 Task: Explore Airbnb accommodation in Lismore, Australia from 17th November, 2023 to 21st November, 2023 for 2 adults. Place can be private room with 1  bedroom having 2 beds and 1 bathroom. Property type can be flat. Amenities needed are: wifi, washing machine, kitchen.
Action: Mouse moved to (372, 309)
Screenshot: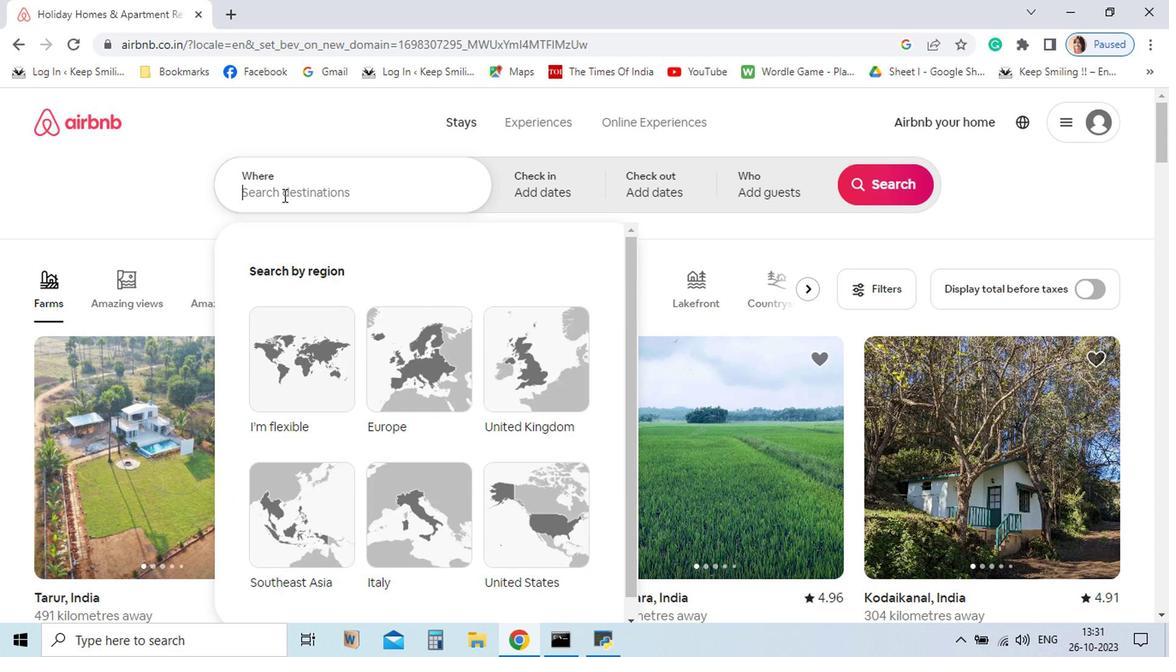
Action: Mouse pressed left at (372, 309)
Screenshot: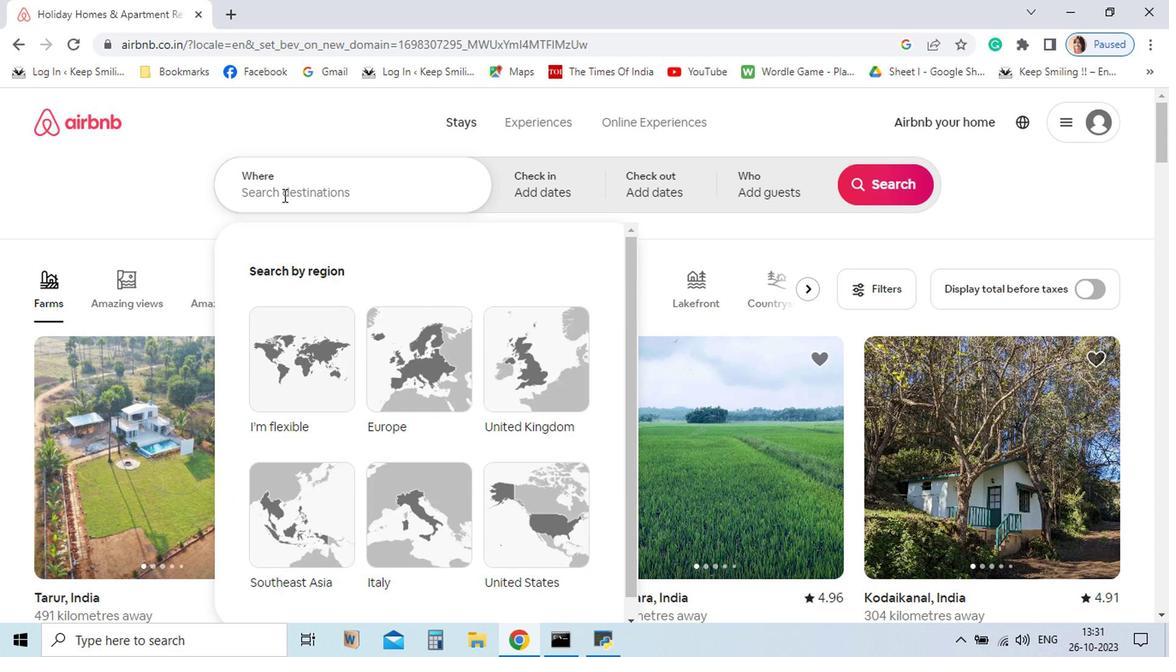 
Action: Key pressed lismore
Screenshot: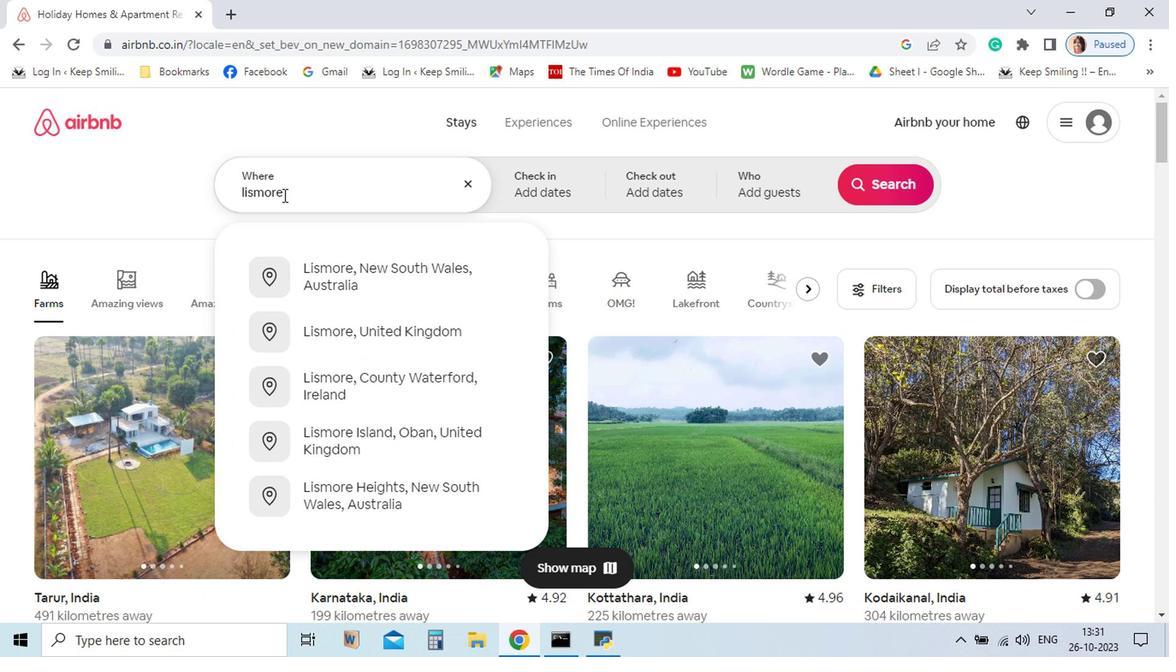 
Action: Mouse moved to (373, 308)
Screenshot: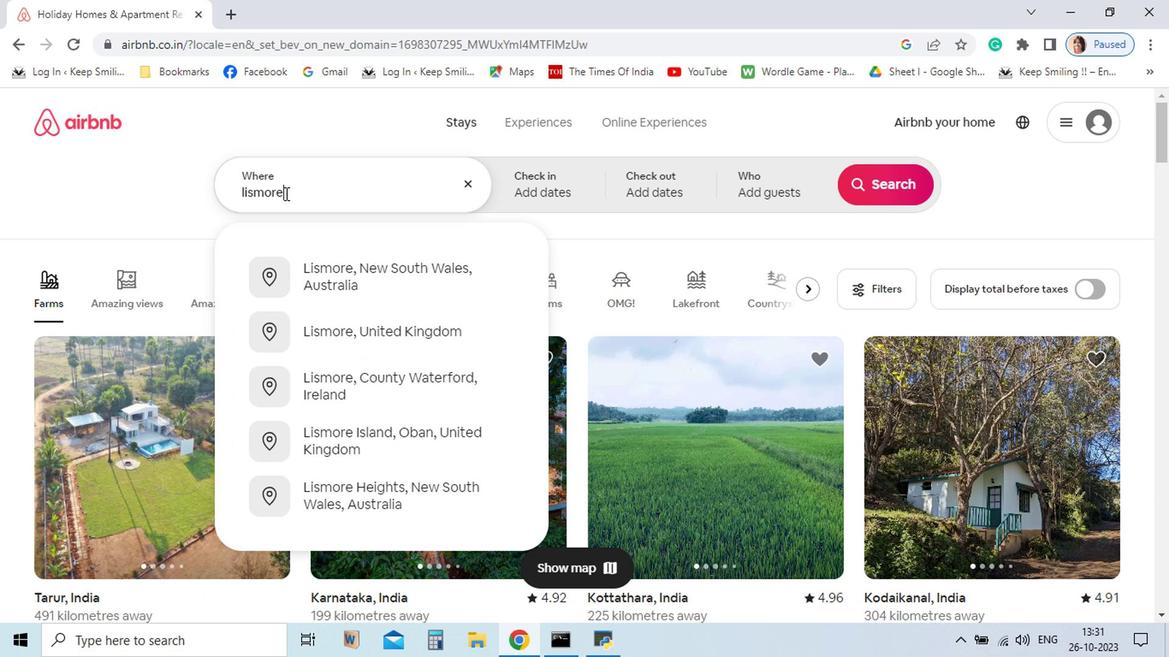 
Action: Key pressed ,<Key.space>australia
Screenshot: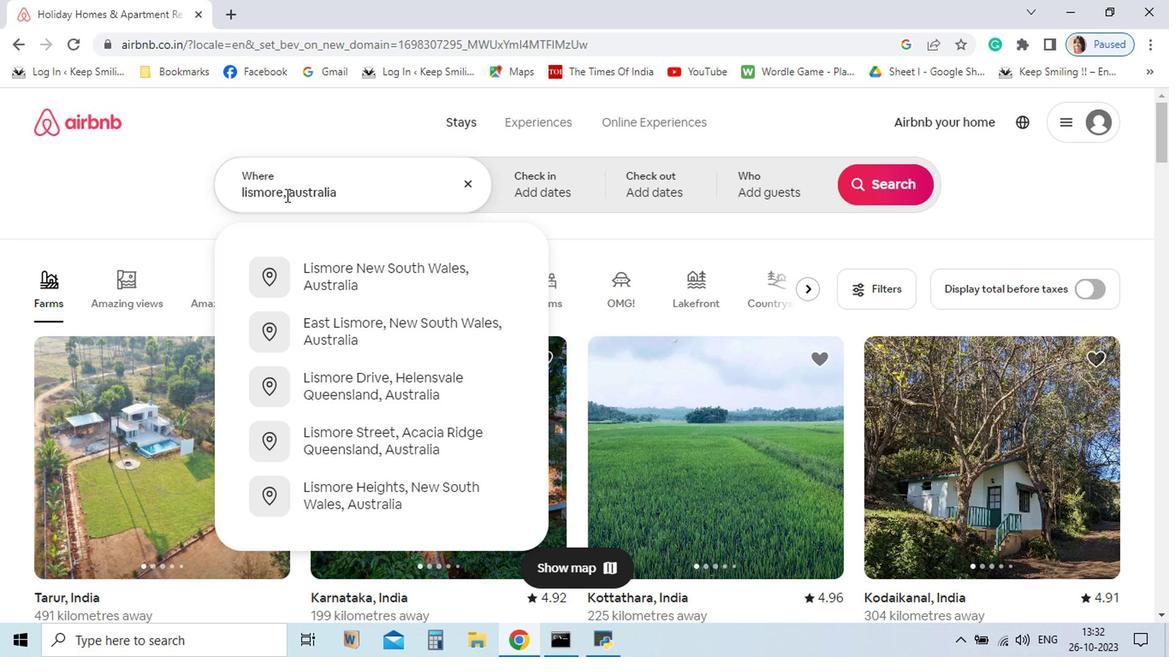 
Action: Mouse moved to (435, 364)
Screenshot: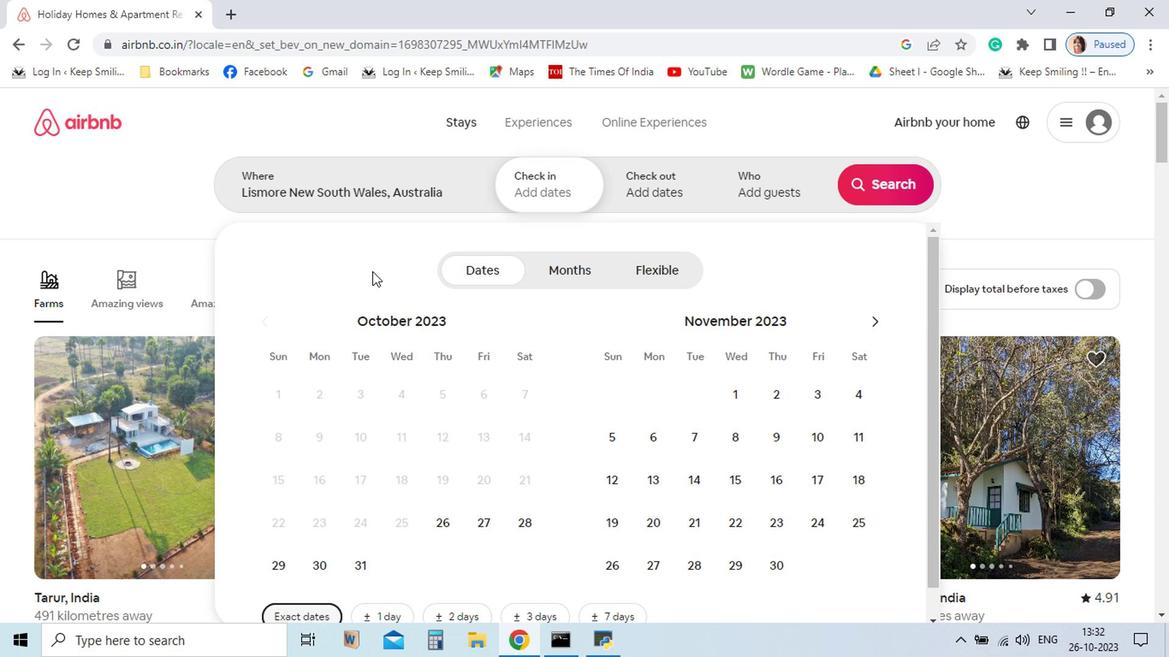 
Action: Mouse pressed left at (435, 364)
Screenshot: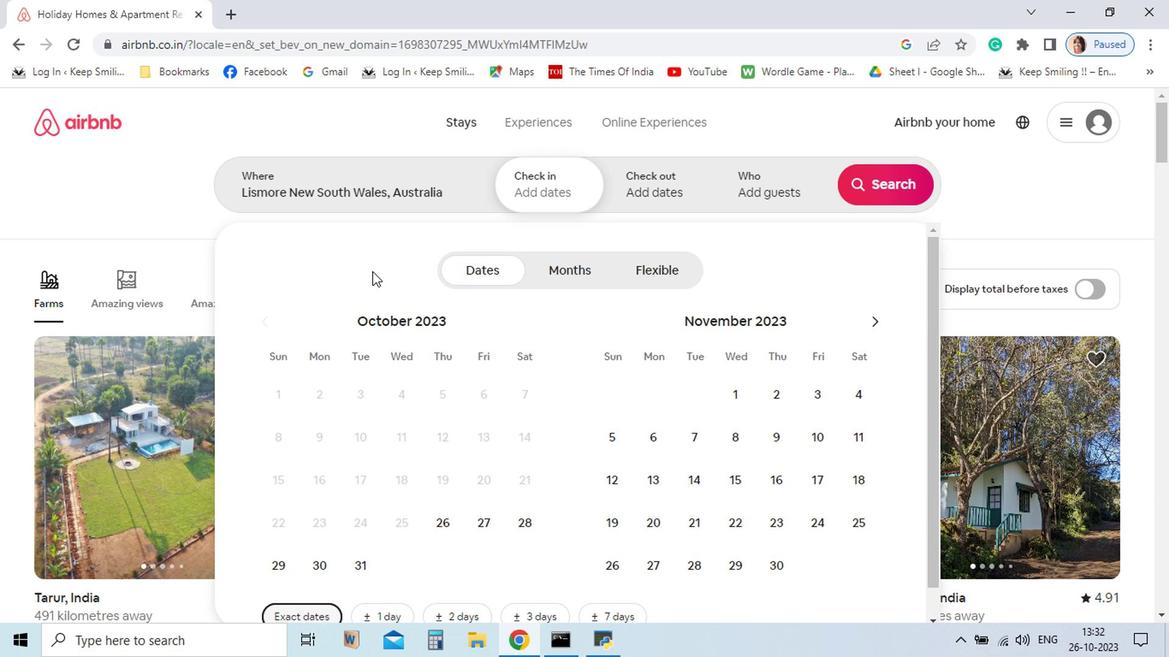 
Action: Mouse moved to (756, 513)
Screenshot: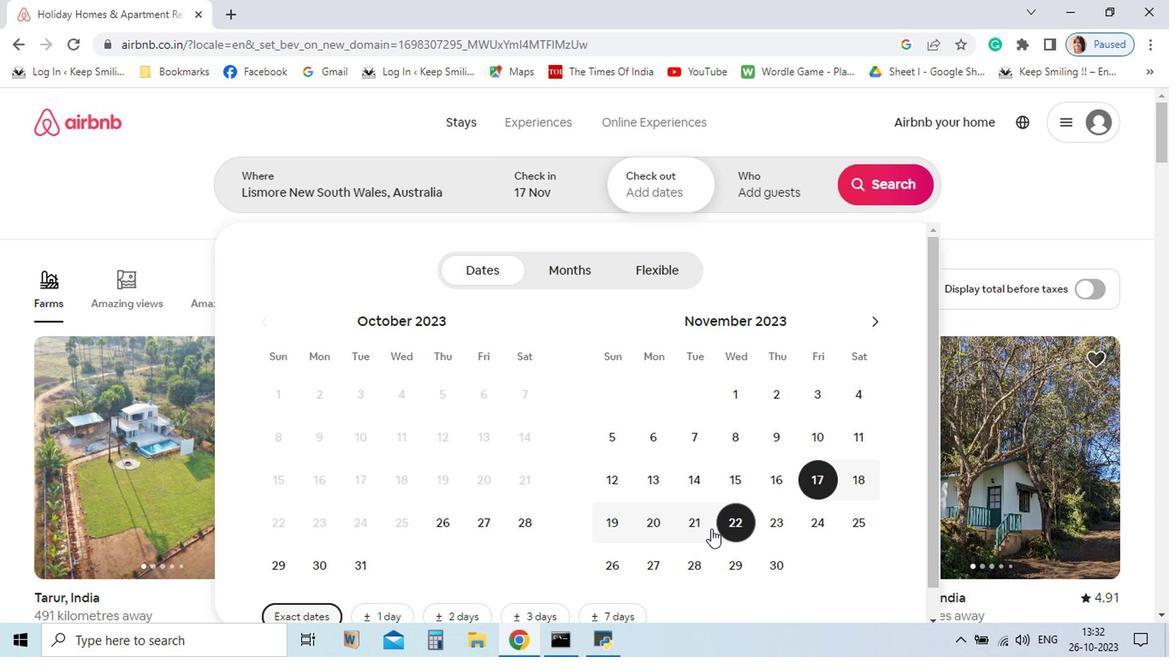 
Action: Mouse pressed left at (756, 513)
Screenshot: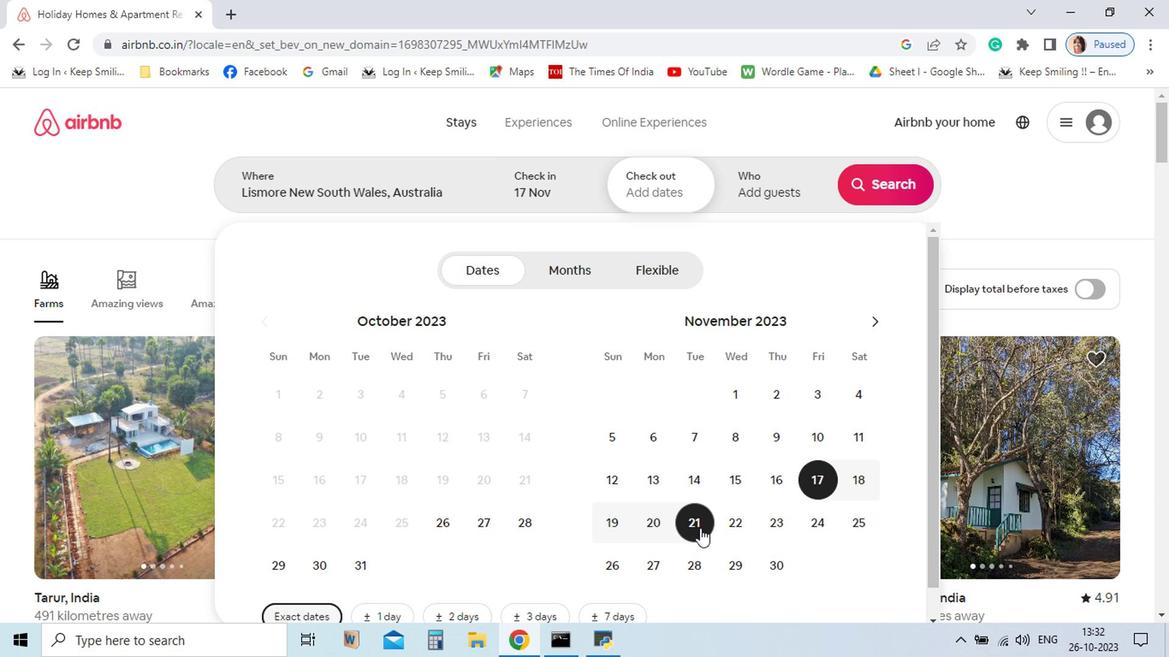 
Action: Mouse moved to (668, 546)
Screenshot: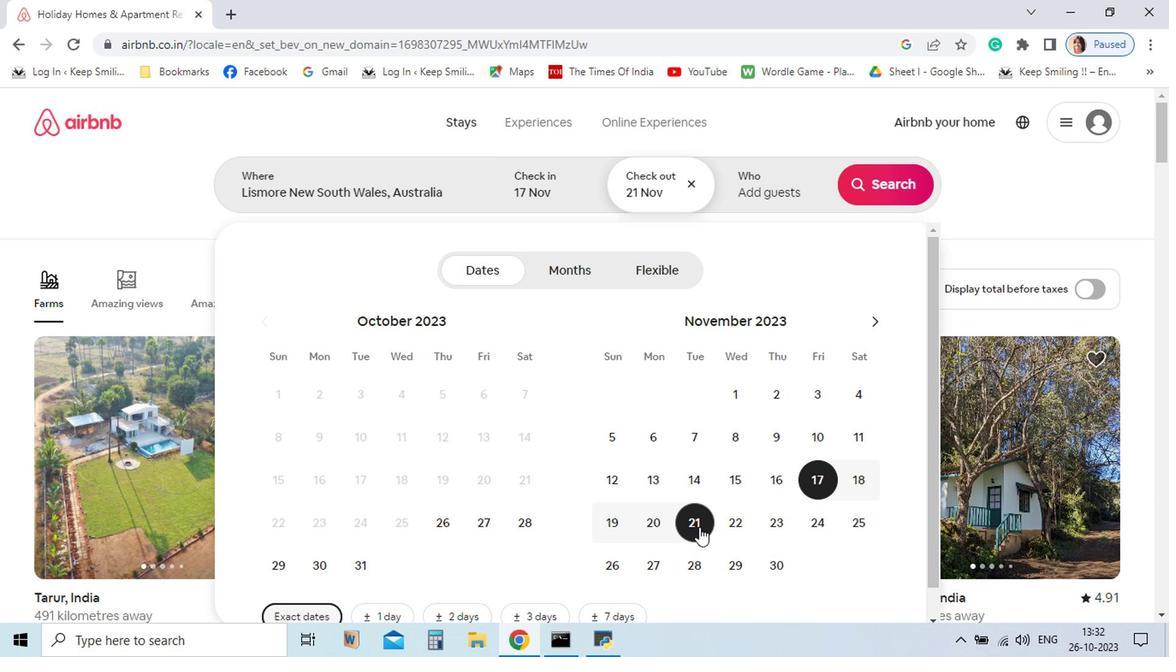 
Action: Mouse pressed left at (668, 546)
Screenshot: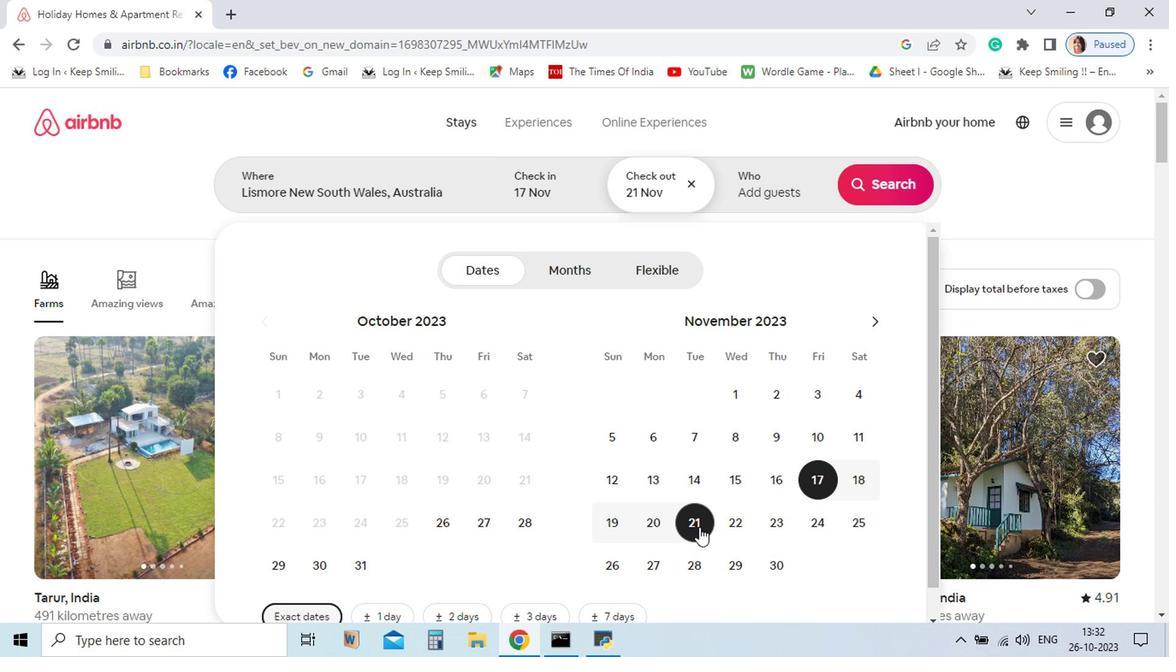 
Action: Mouse moved to (722, 308)
Screenshot: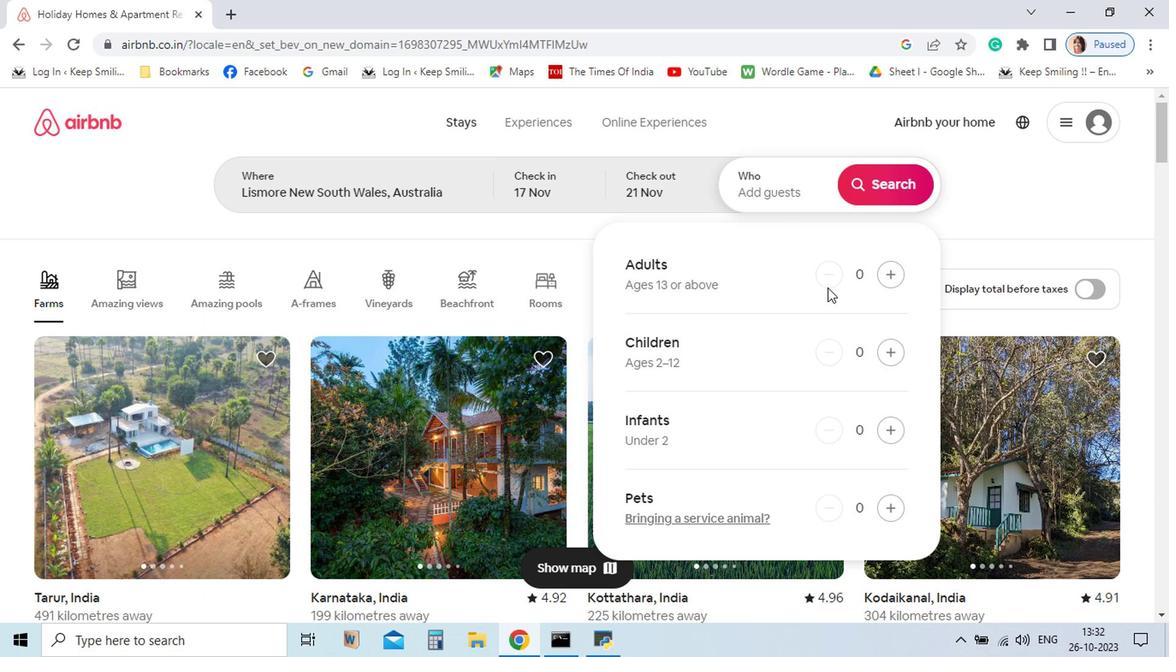
Action: Mouse pressed left at (722, 308)
Screenshot: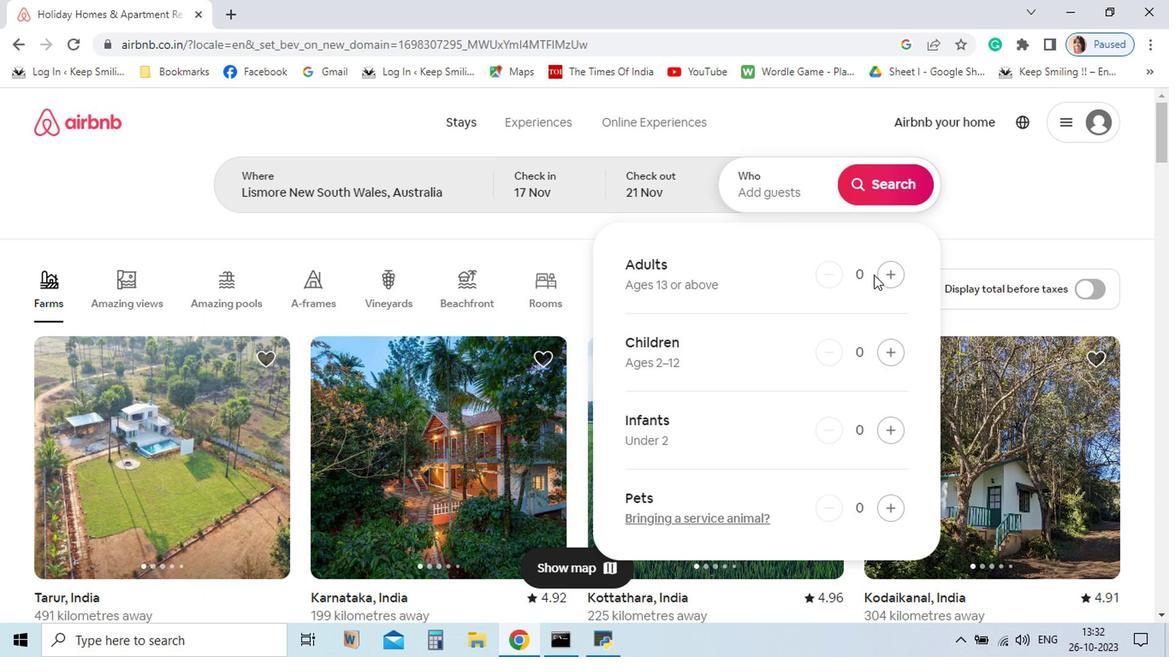 
Action: Mouse moved to (806, 362)
Screenshot: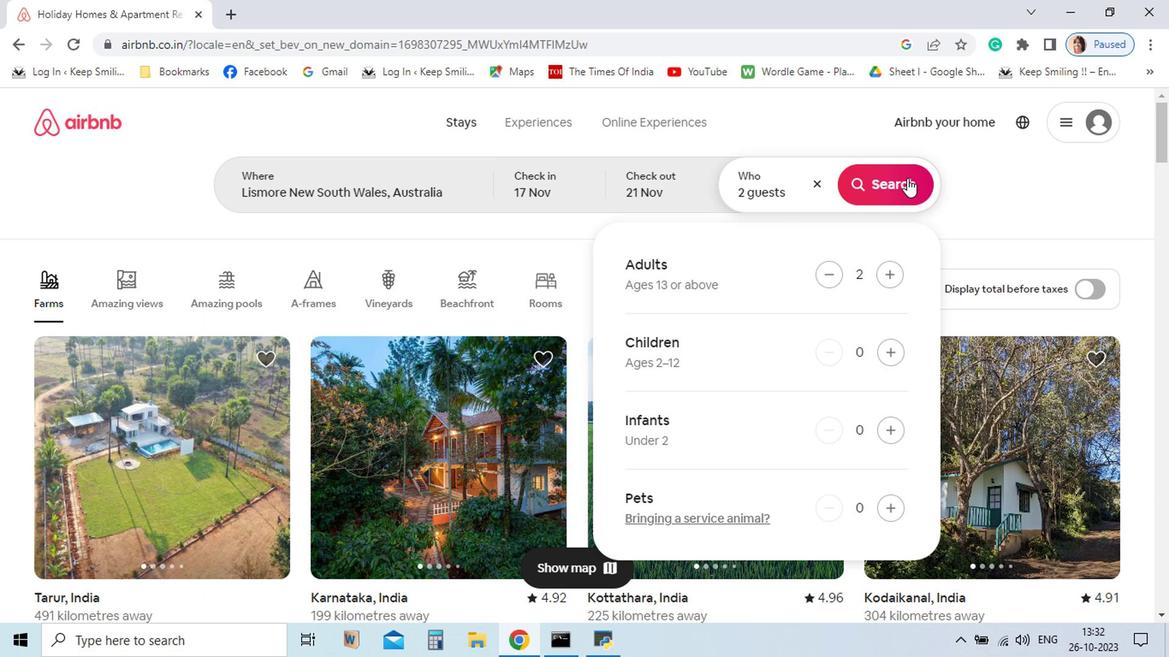 
Action: Mouse pressed left at (806, 362)
Screenshot: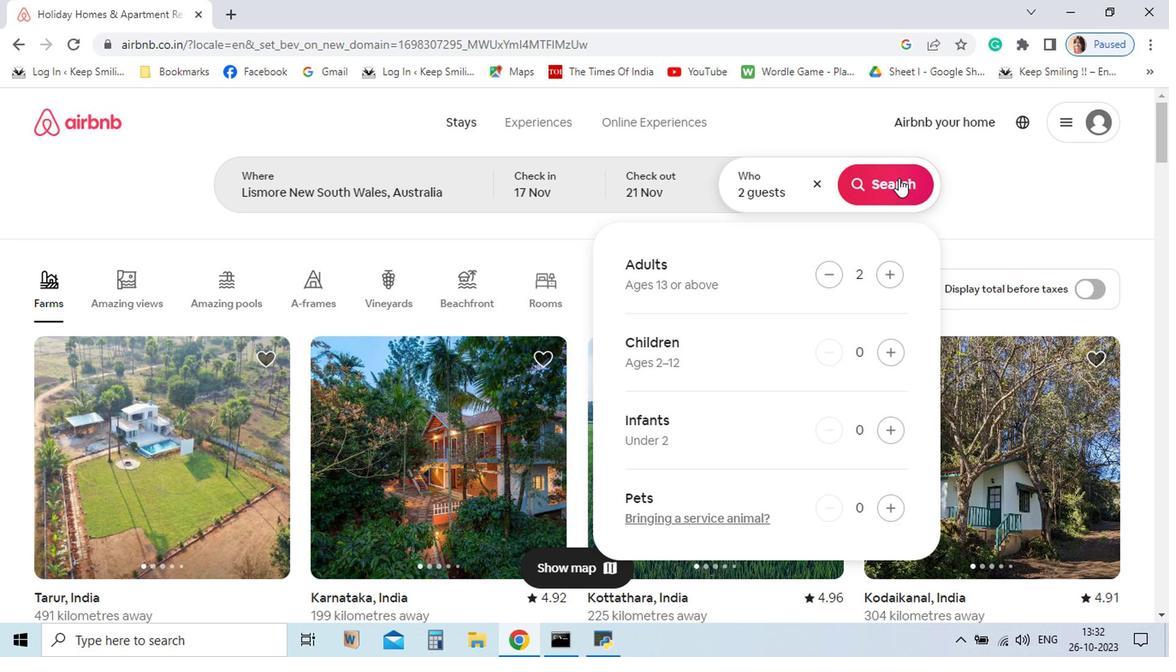 
Action: Mouse pressed left at (806, 362)
Screenshot: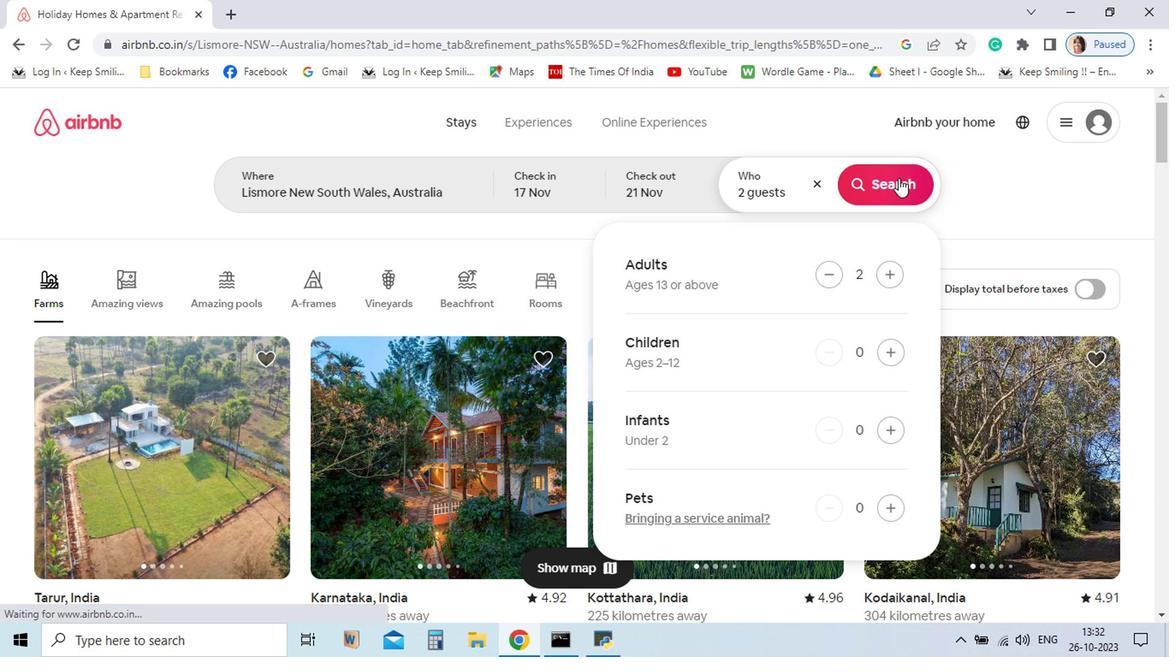 
Action: Mouse moved to (810, 297)
Screenshot: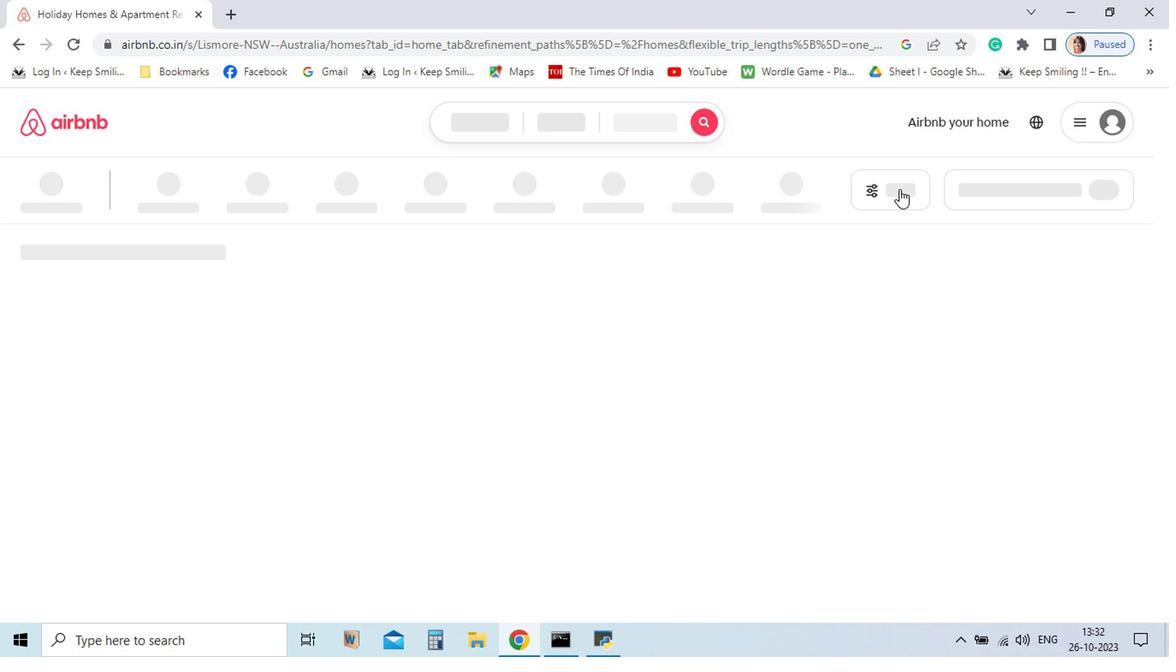 
Action: Mouse pressed left at (810, 297)
Screenshot: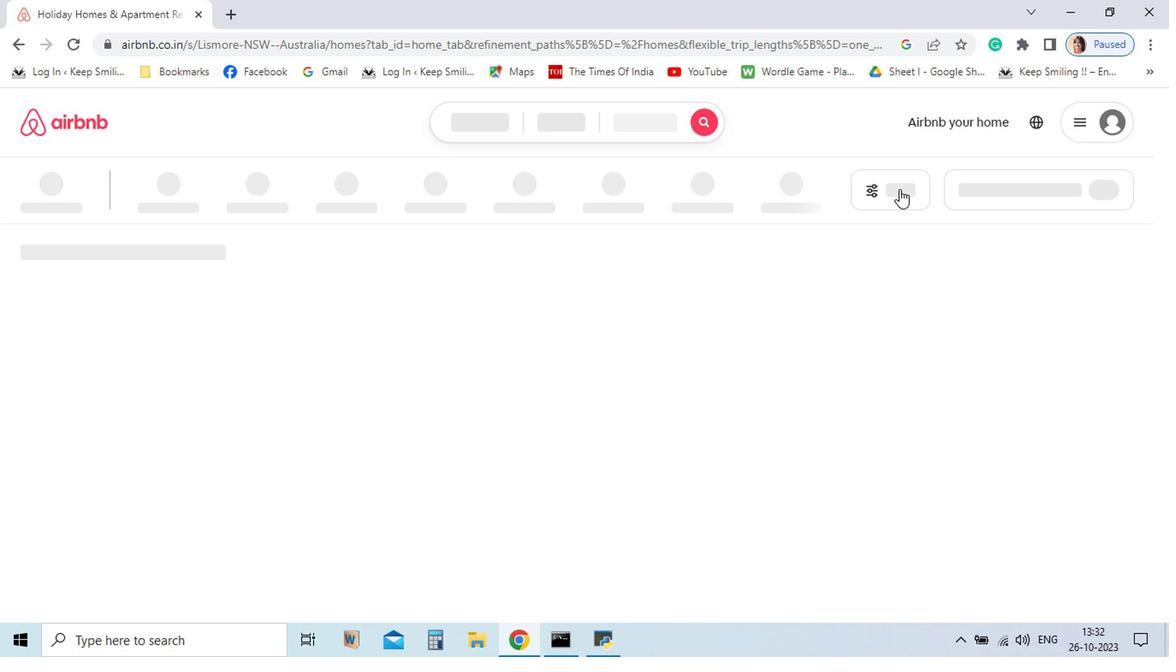 
Action: Mouse moved to (817, 302)
Screenshot: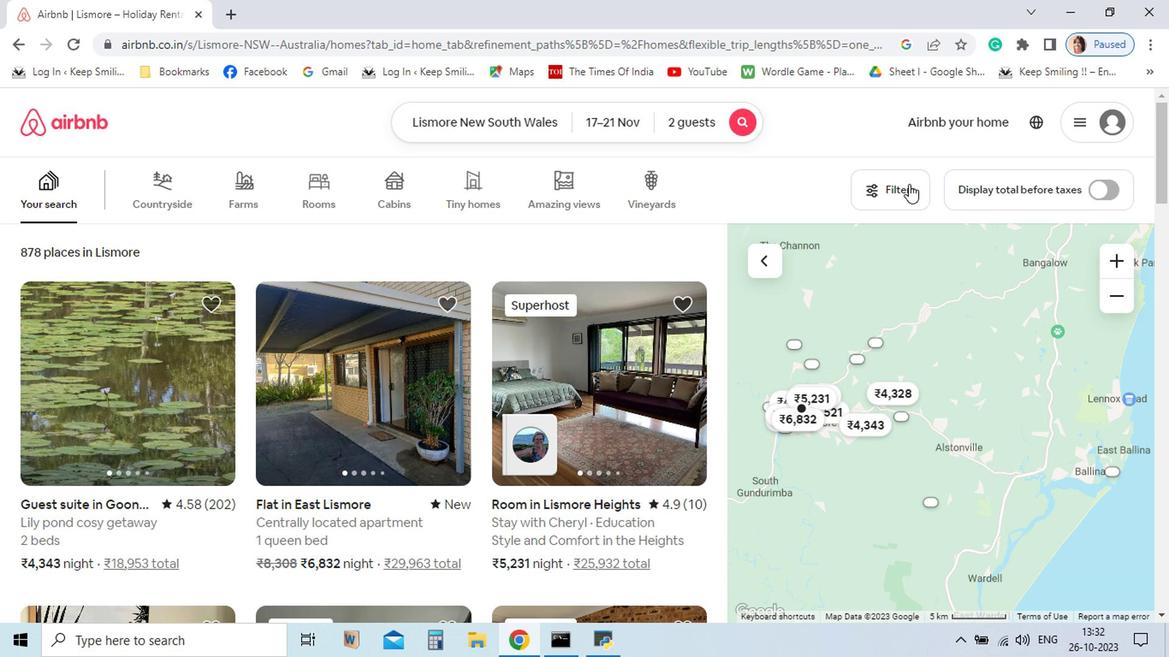 
Action: Mouse pressed left at (817, 302)
Screenshot: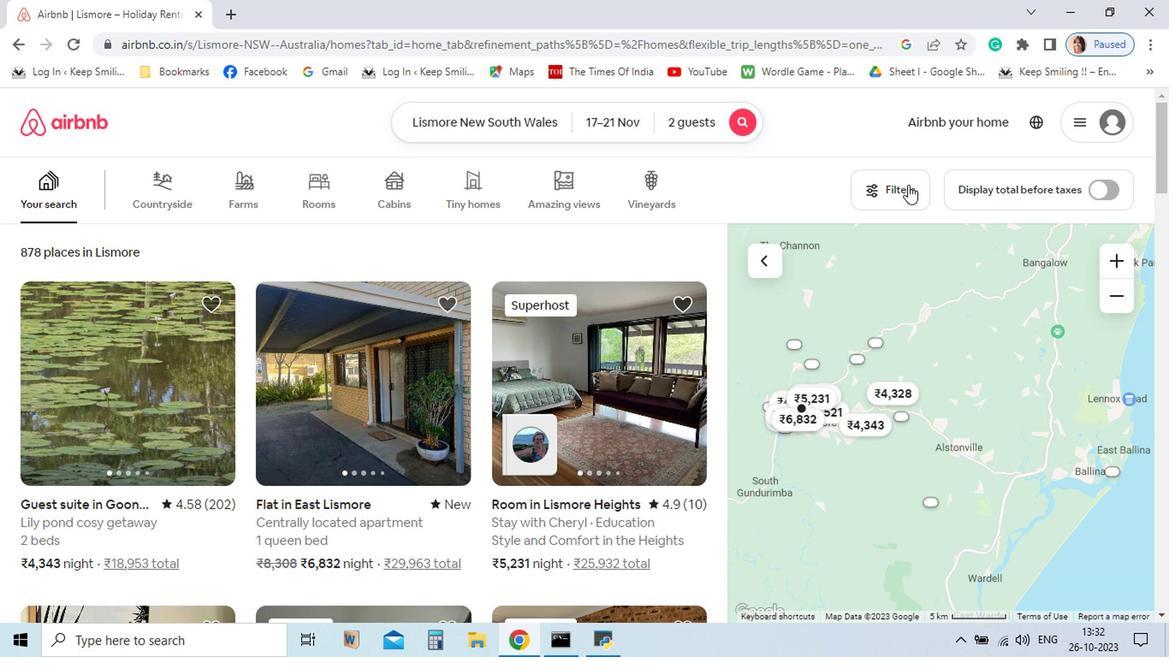 
Action: Mouse moved to (815, 334)
Screenshot: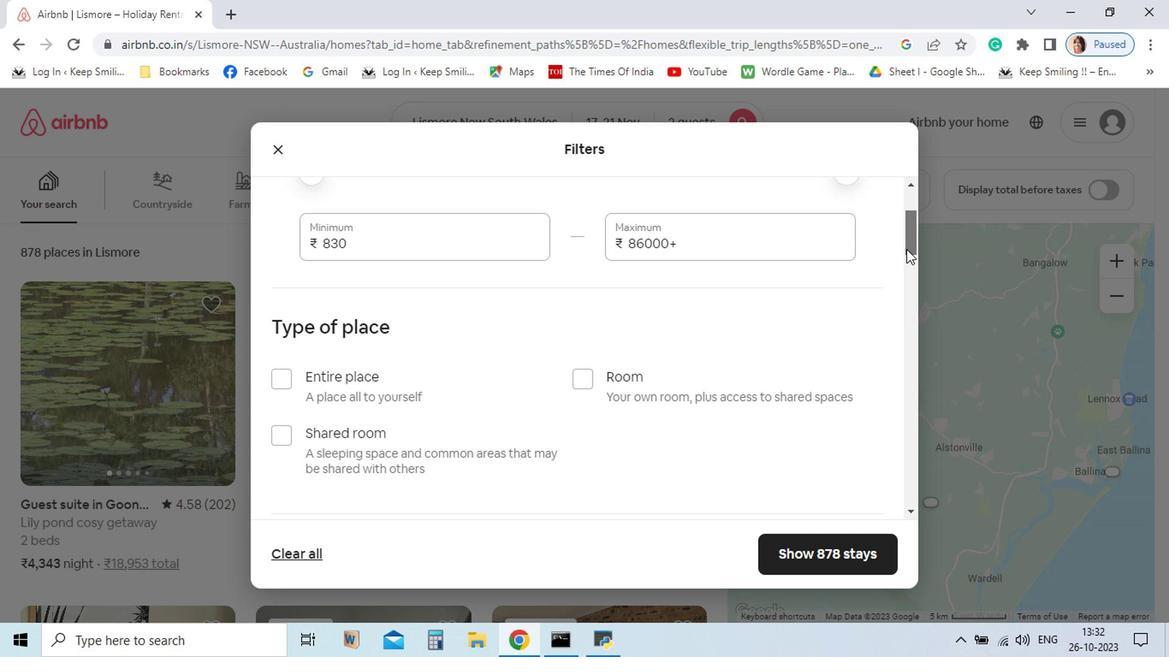 
Action: Mouse pressed left at (815, 334)
Screenshot: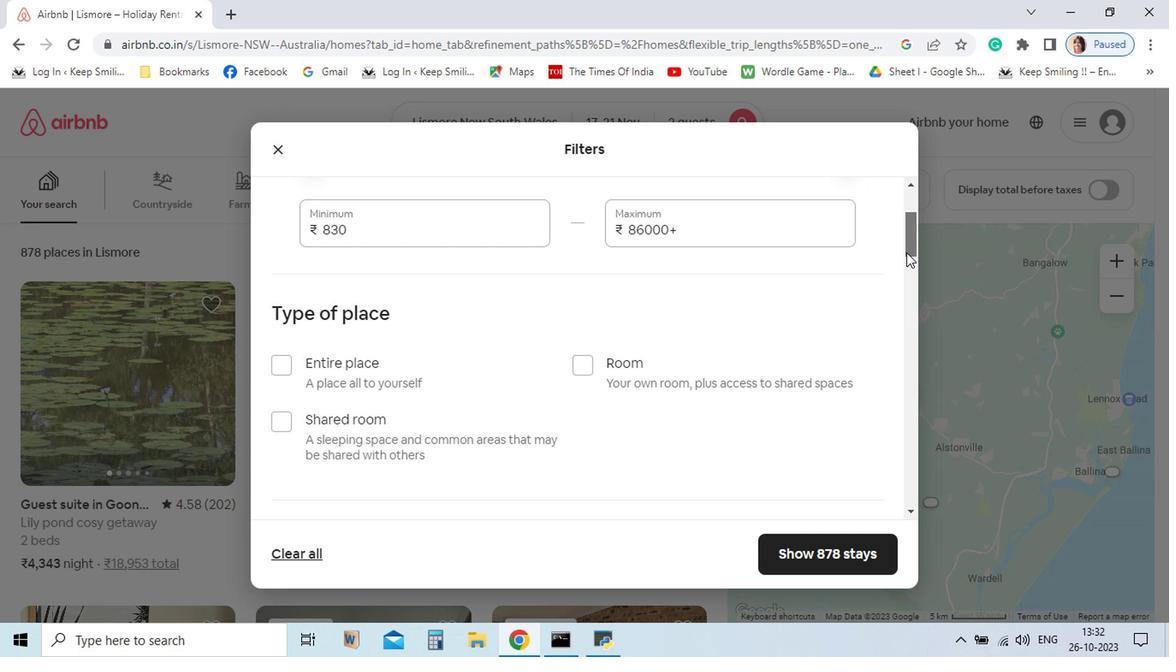 
Action: Mouse moved to (431, 481)
Screenshot: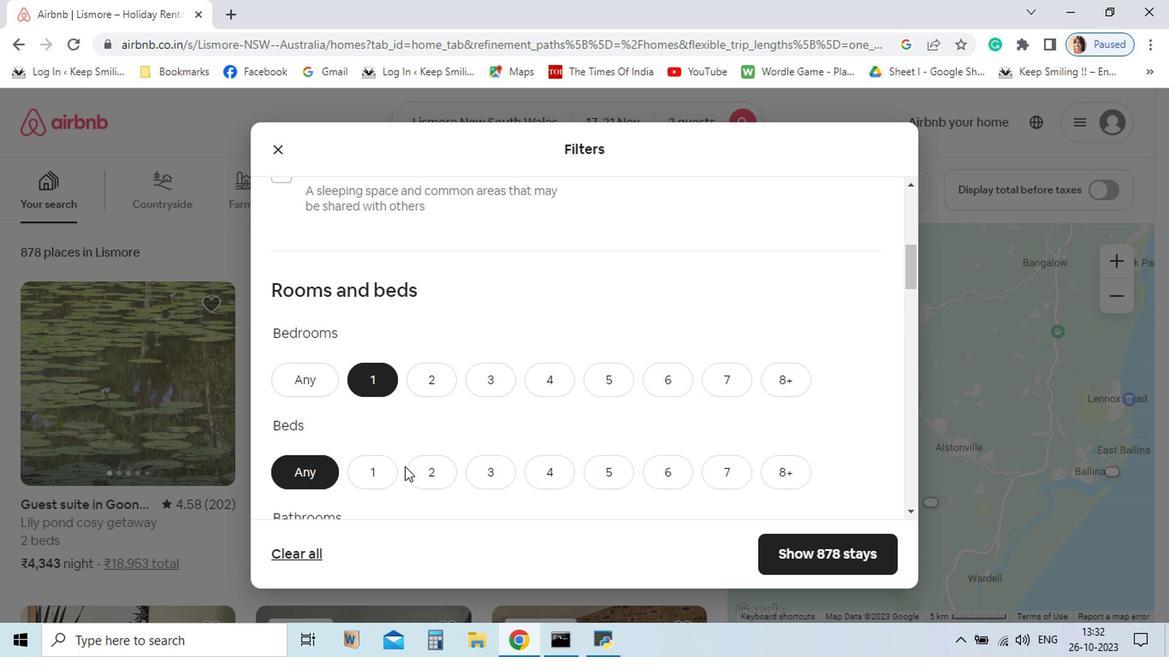
Action: Mouse pressed left at (431, 481)
Screenshot: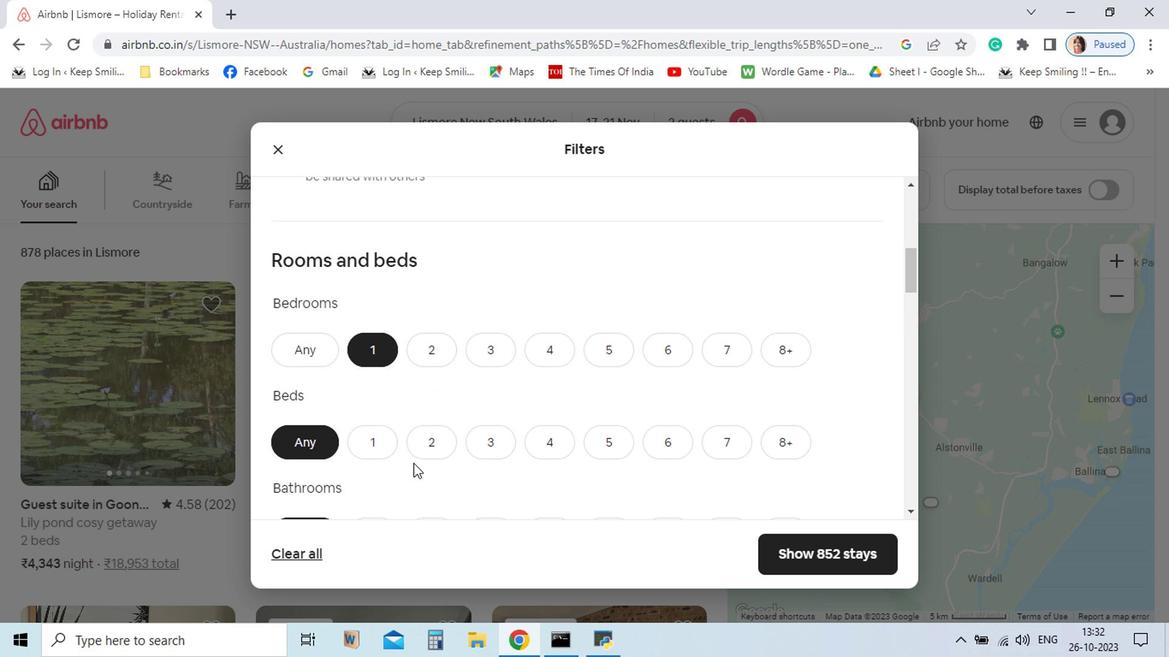 
Action: Mouse moved to (458, 502)
Screenshot: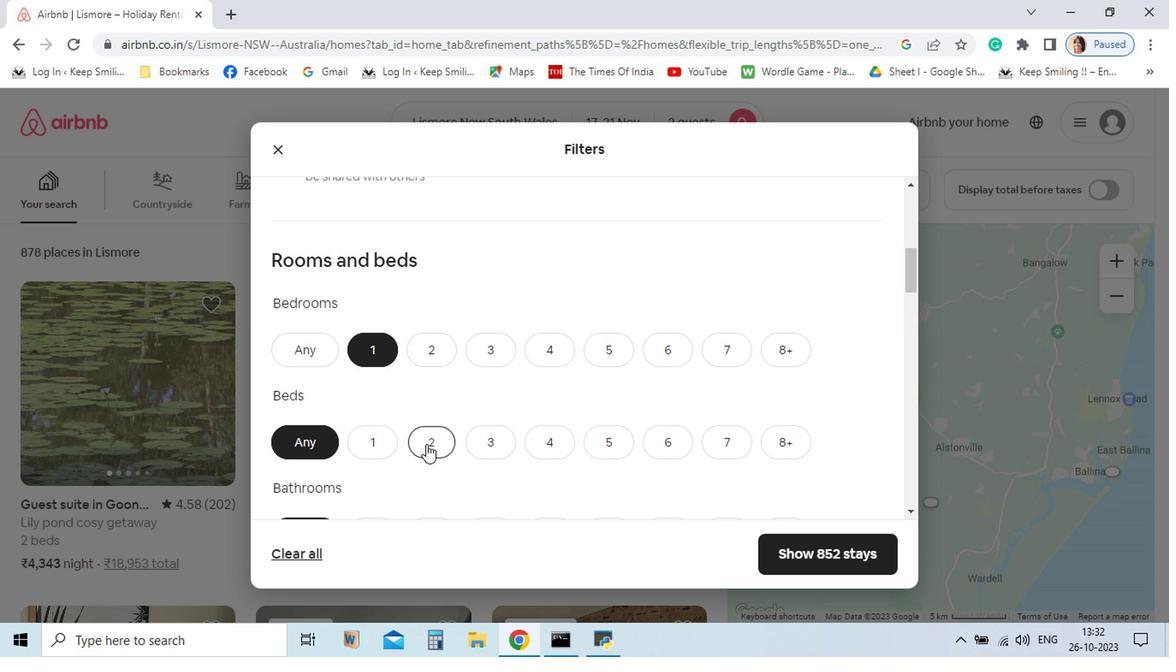 
Action: Mouse scrolled (458, 502) with delta (0, 0)
Screenshot: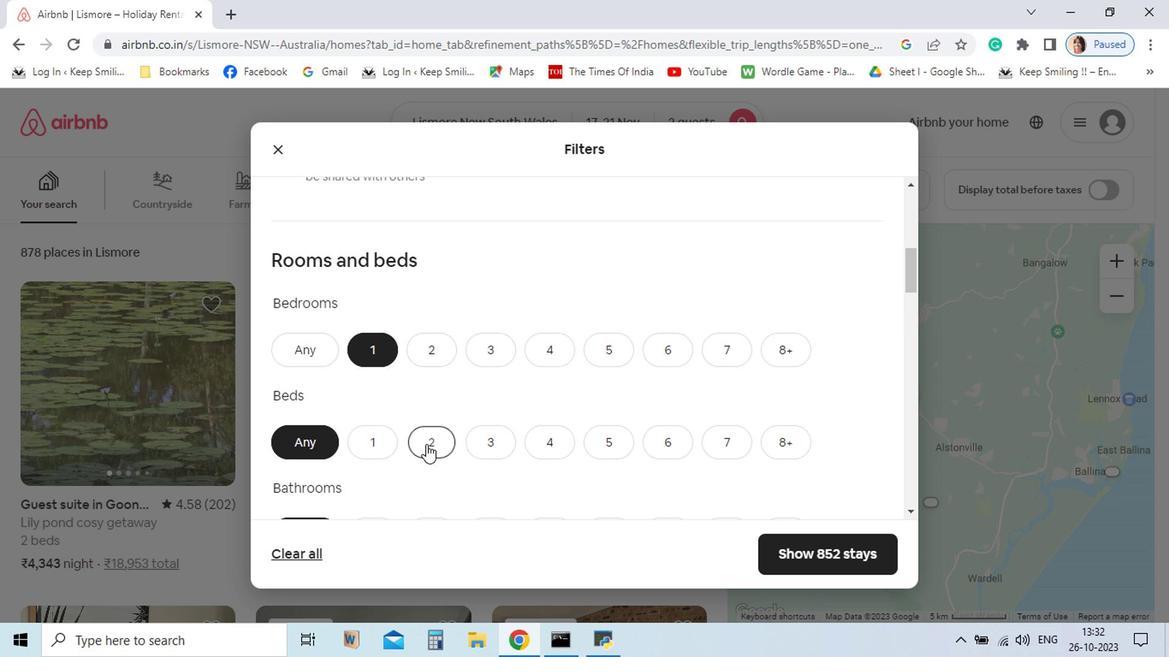 
Action: Mouse moved to (474, 487)
Screenshot: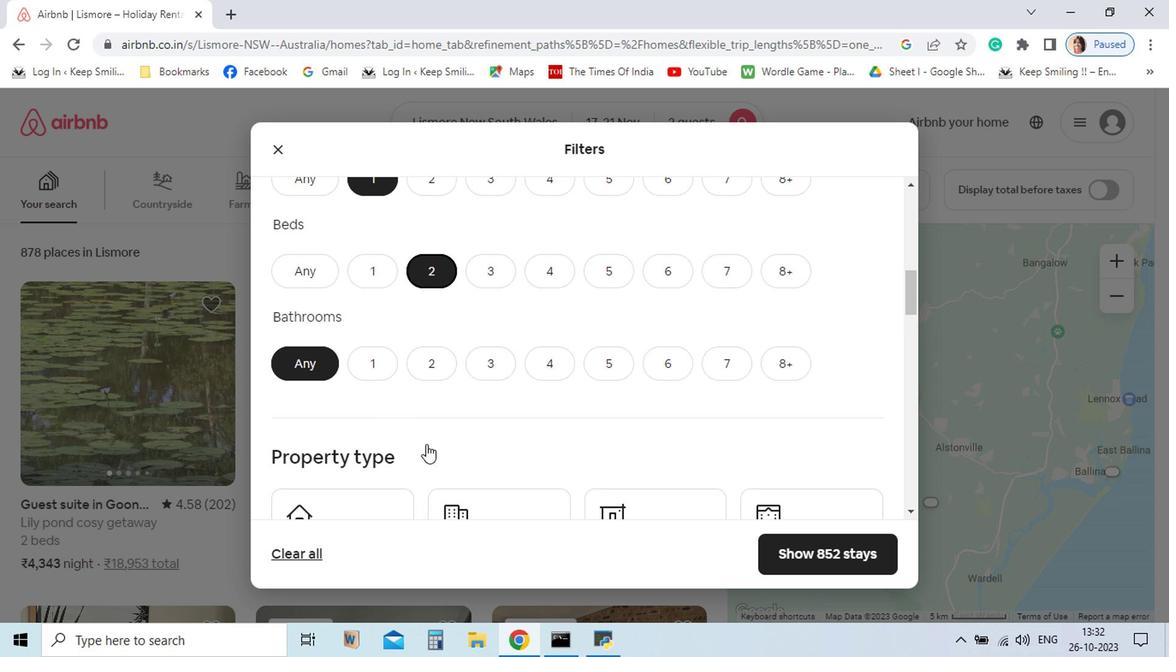 
Action: Mouse pressed left at (474, 487)
Screenshot: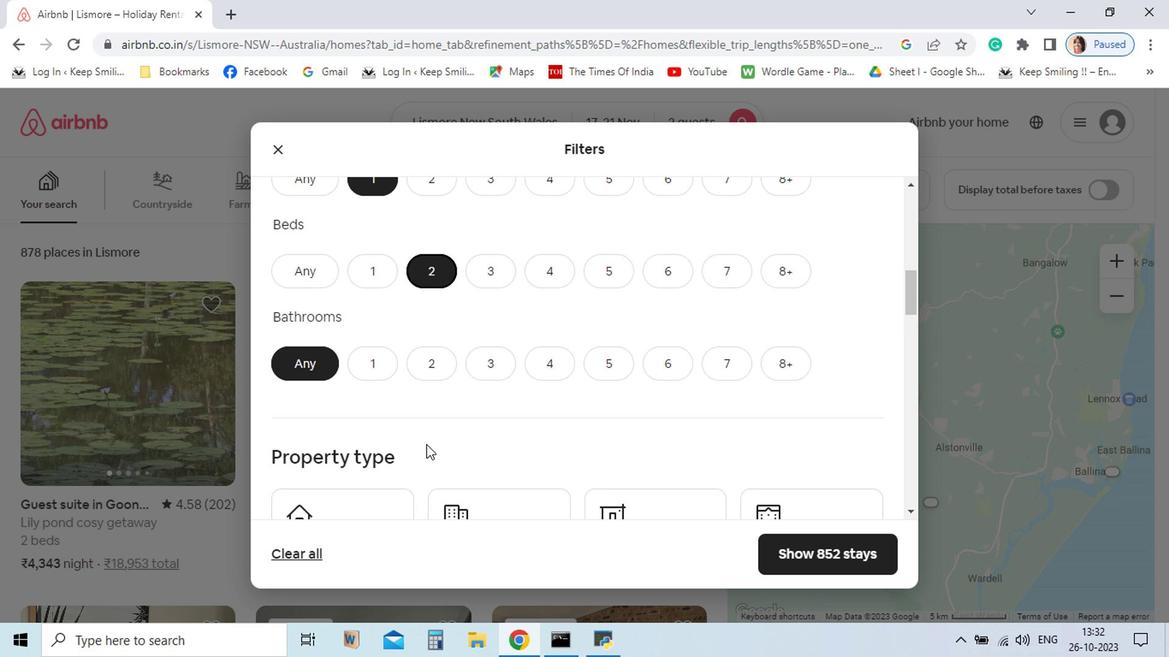 
Action: Mouse scrolled (474, 486) with delta (0, 0)
Screenshot: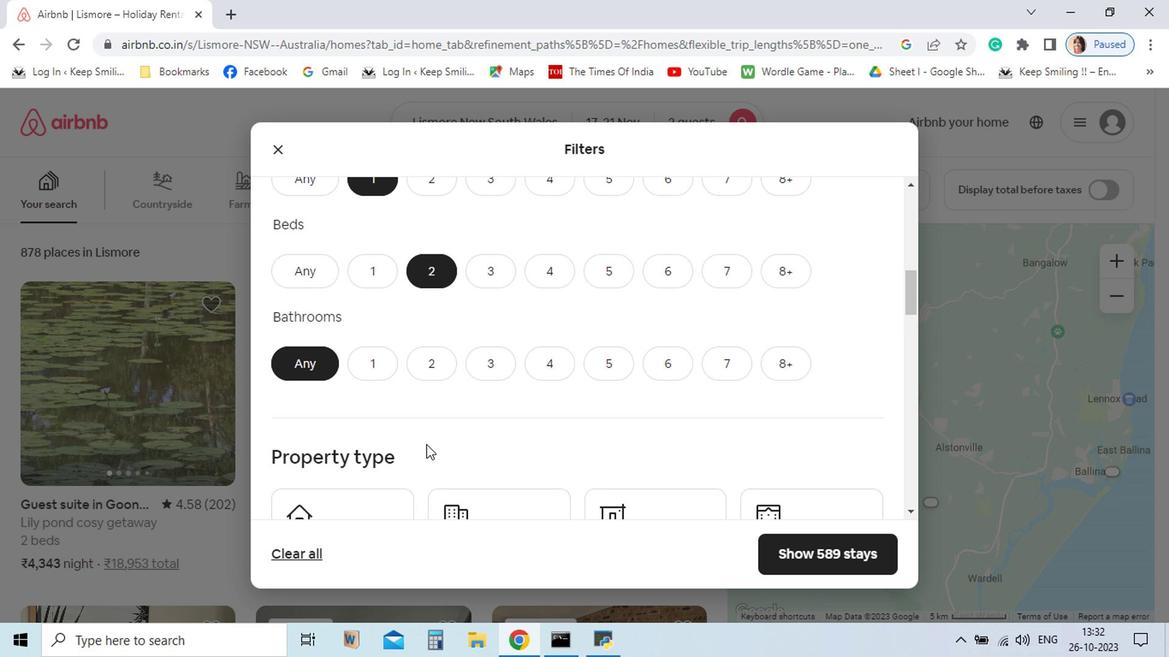 
Action: Mouse scrolled (474, 486) with delta (0, 0)
Screenshot: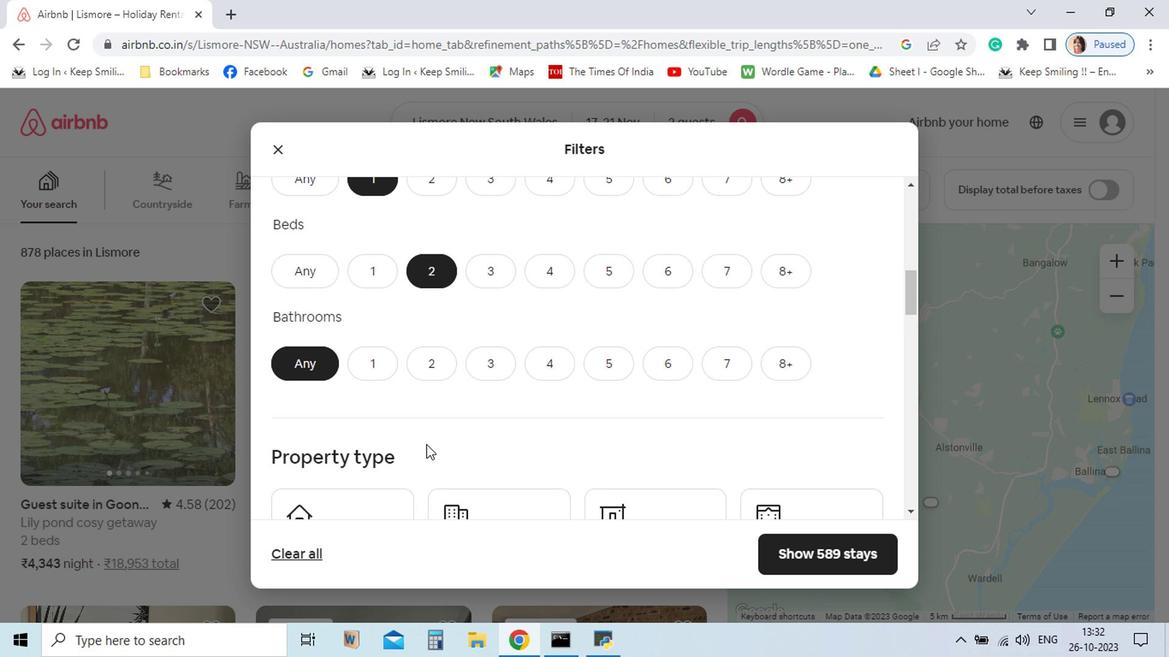 
Action: Mouse moved to (429, 419)
Screenshot: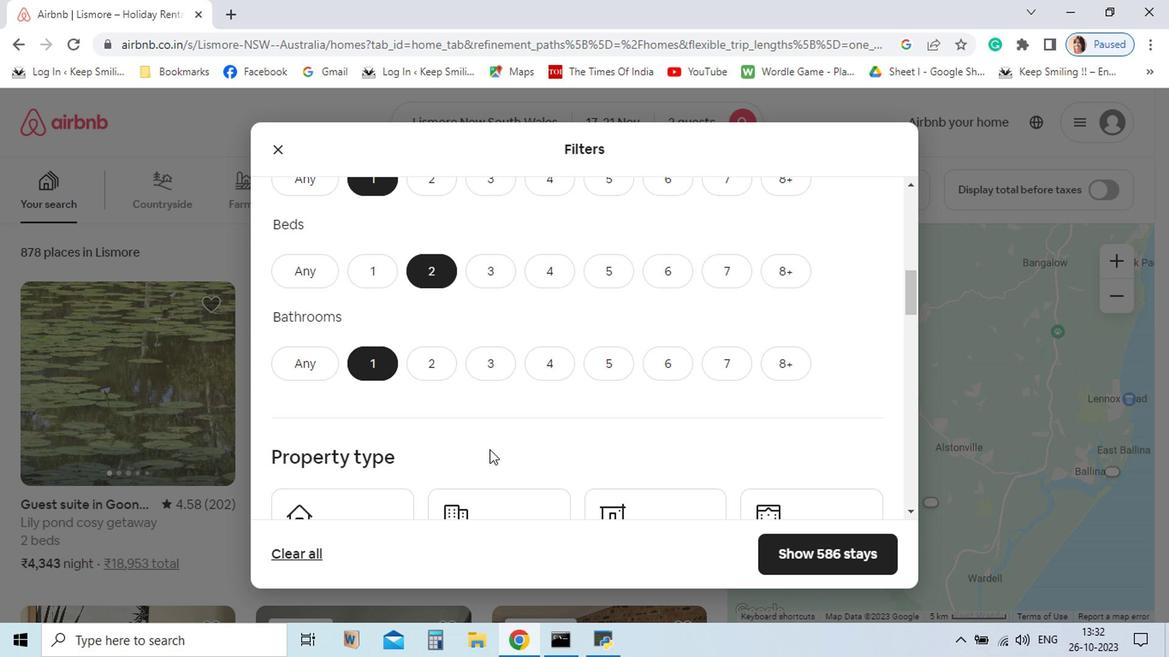 
Action: Mouse pressed left at (429, 419)
Screenshot: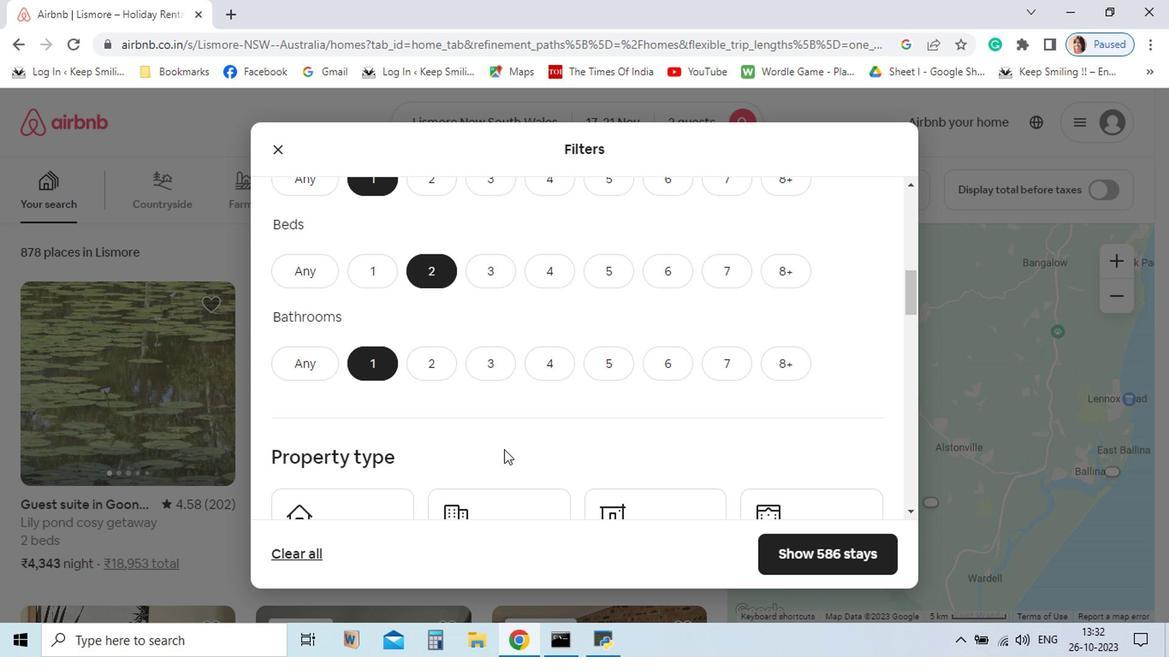 
Action: Mouse moved to (529, 490)
Screenshot: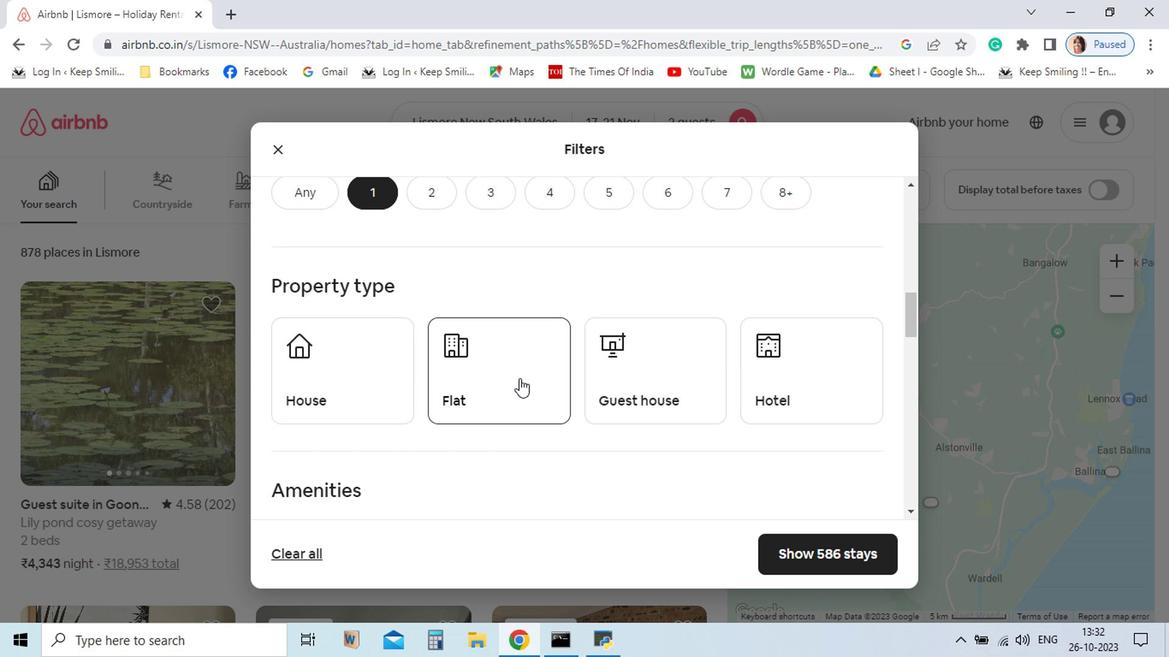 
Action: Mouse scrolled (529, 490) with delta (0, 0)
Screenshot: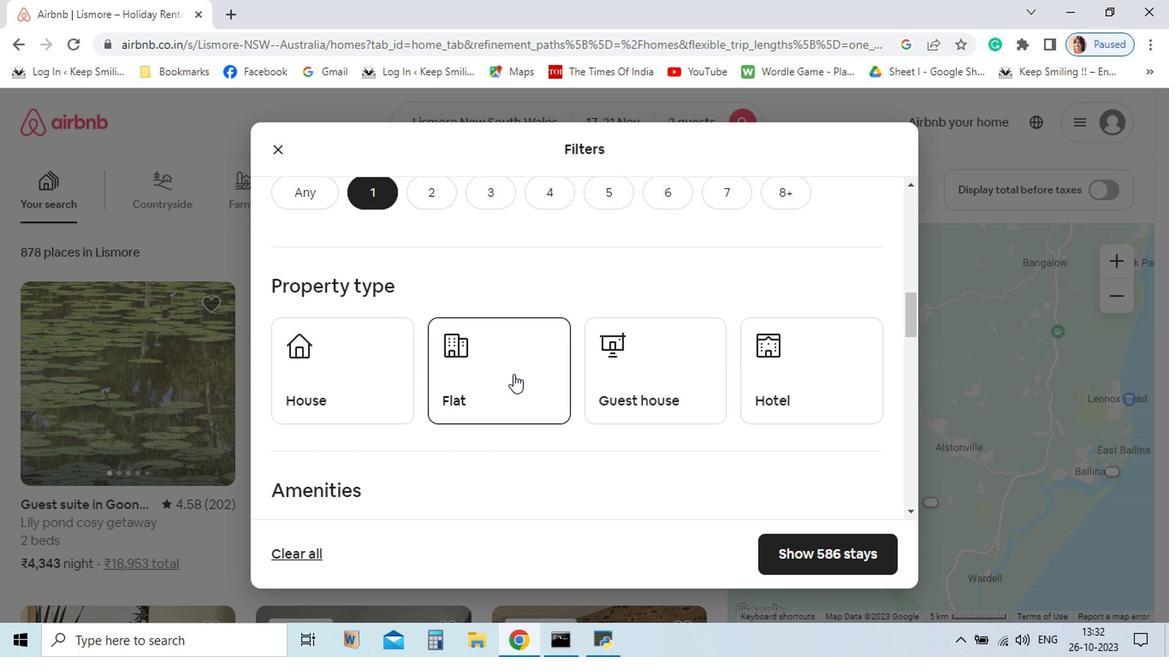 
Action: Mouse scrolled (529, 490) with delta (0, 0)
Screenshot: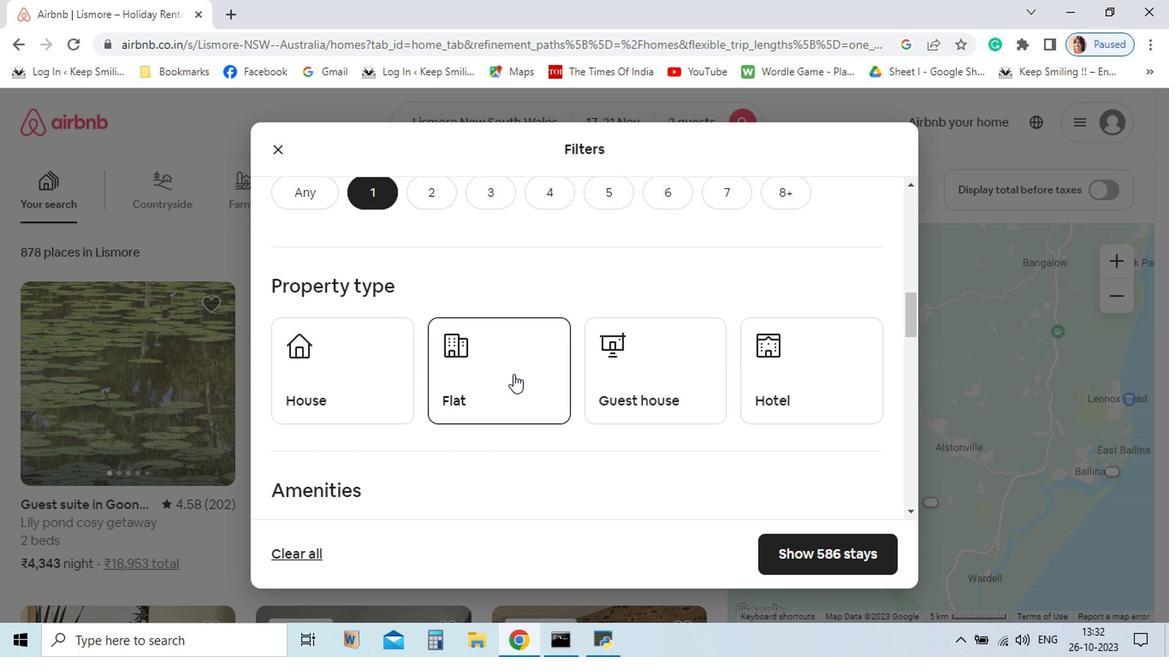 
Action: Mouse moved to (536, 437)
Screenshot: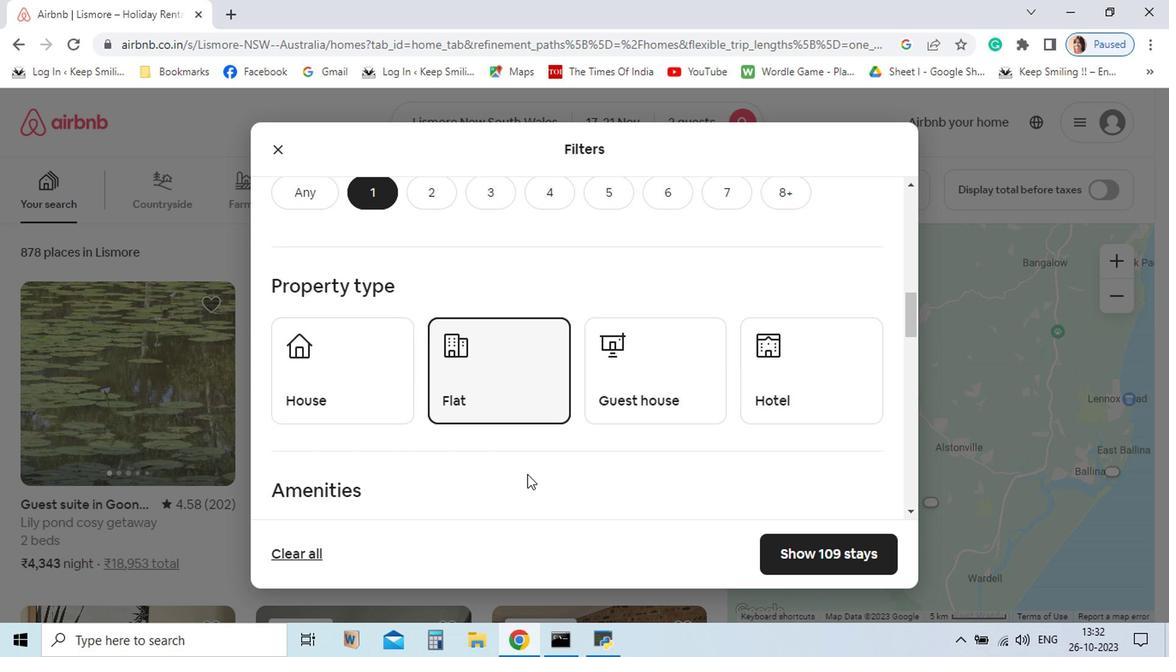 
Action: Mouse pressed left at (536, 437)
Screenshot: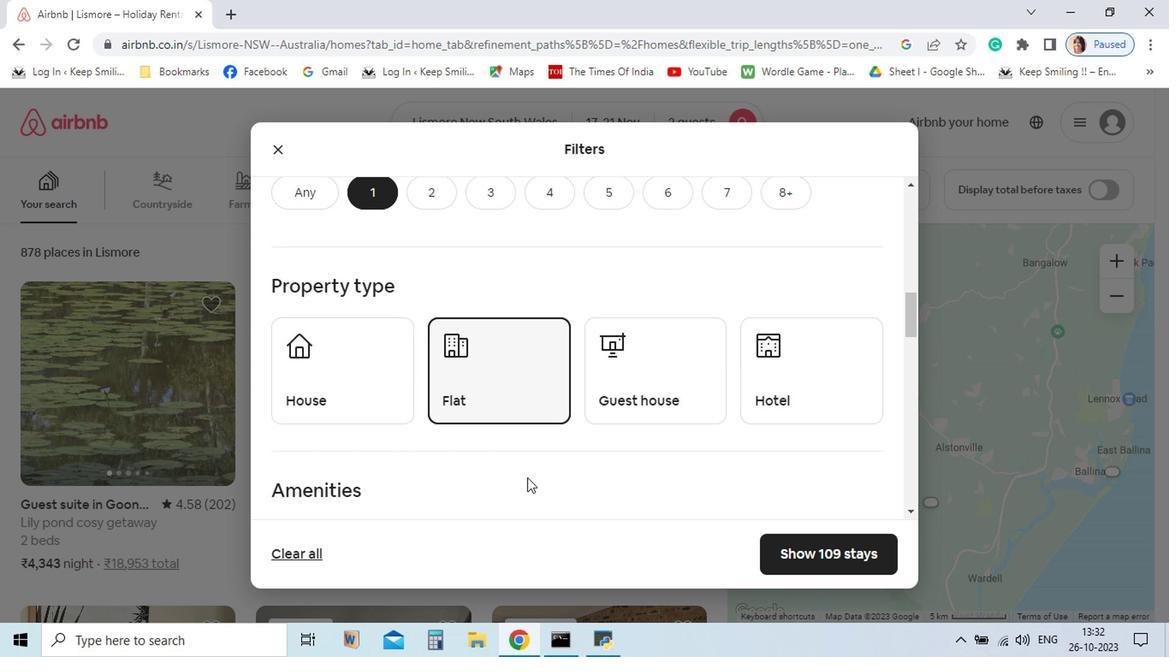 
Action: Mouse moved to (546, 510)
Screenshot: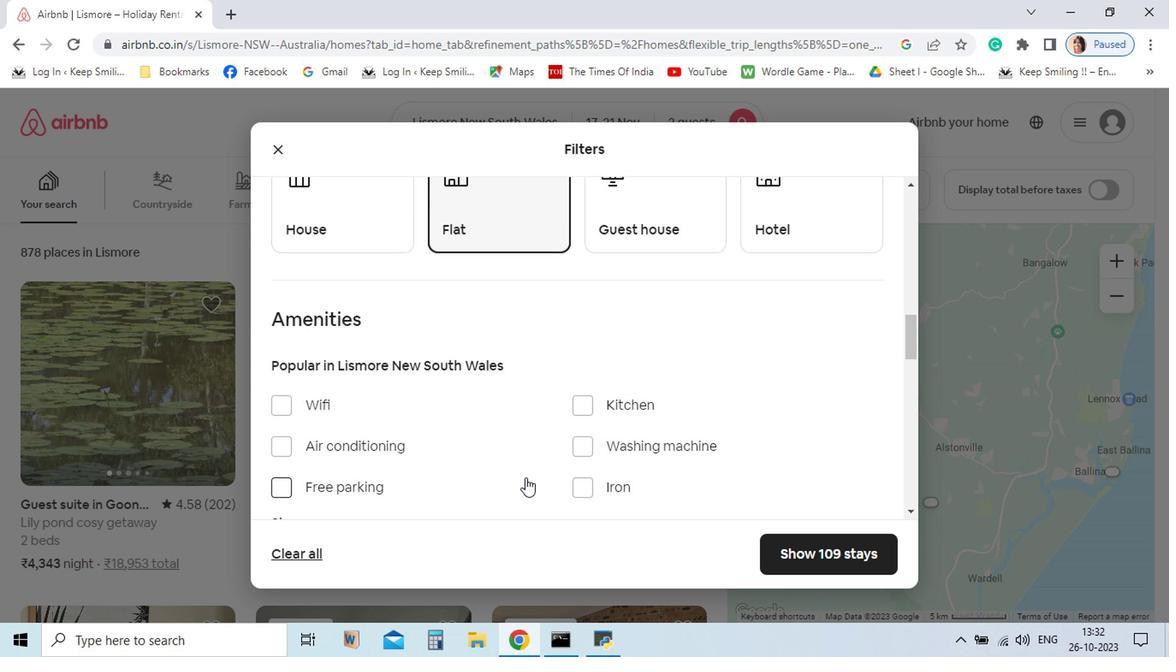 
Action: Mouse scrolled (546, 510) with delta (0, 0)
Screenshot: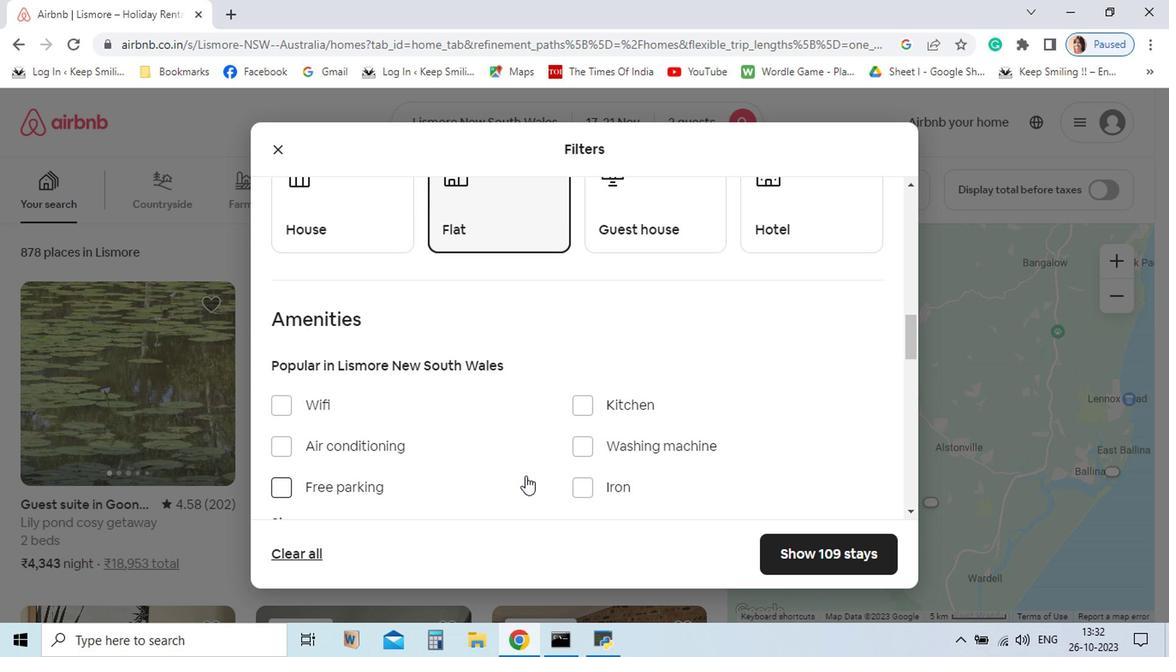 
Action: Mouse moved to (544, 512)
Screenshot: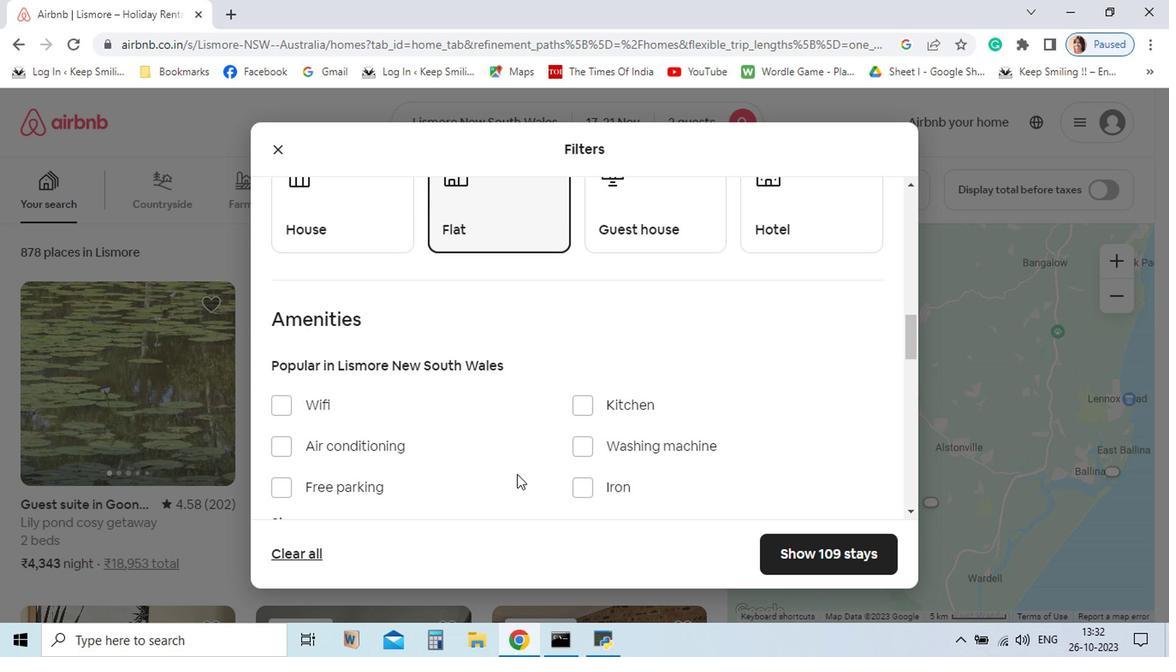 
Action: Mouse scrolled (544, 511) with delta (0, 0)
Screenshot: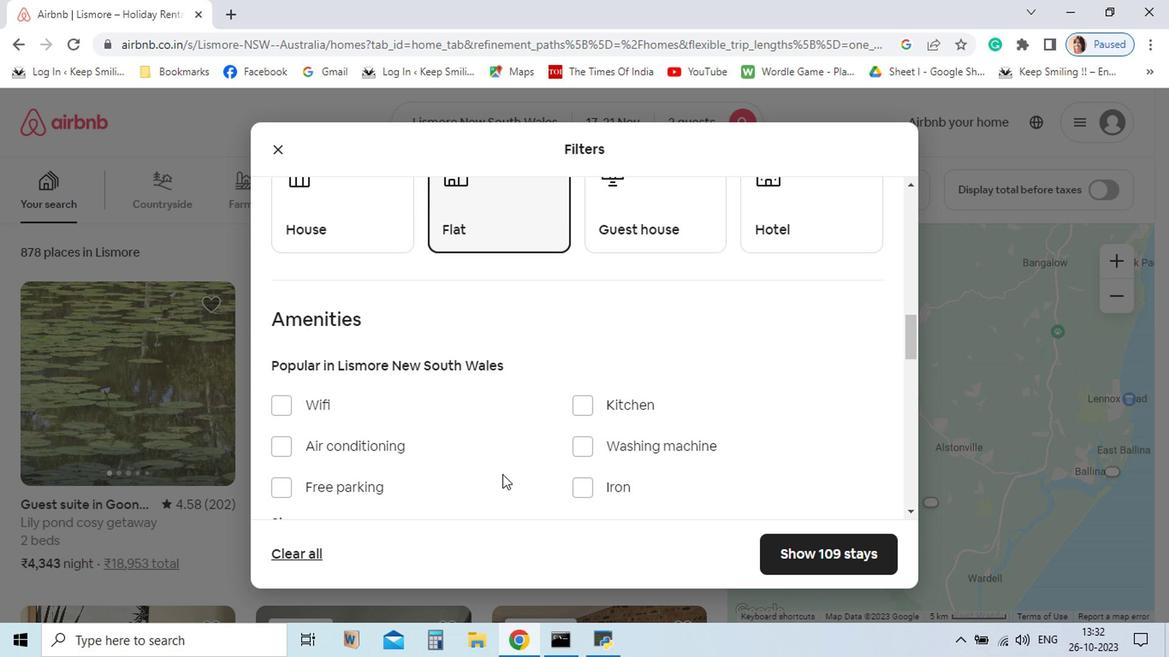 
Action: Mouse moved to (370, 453)
Screenshot: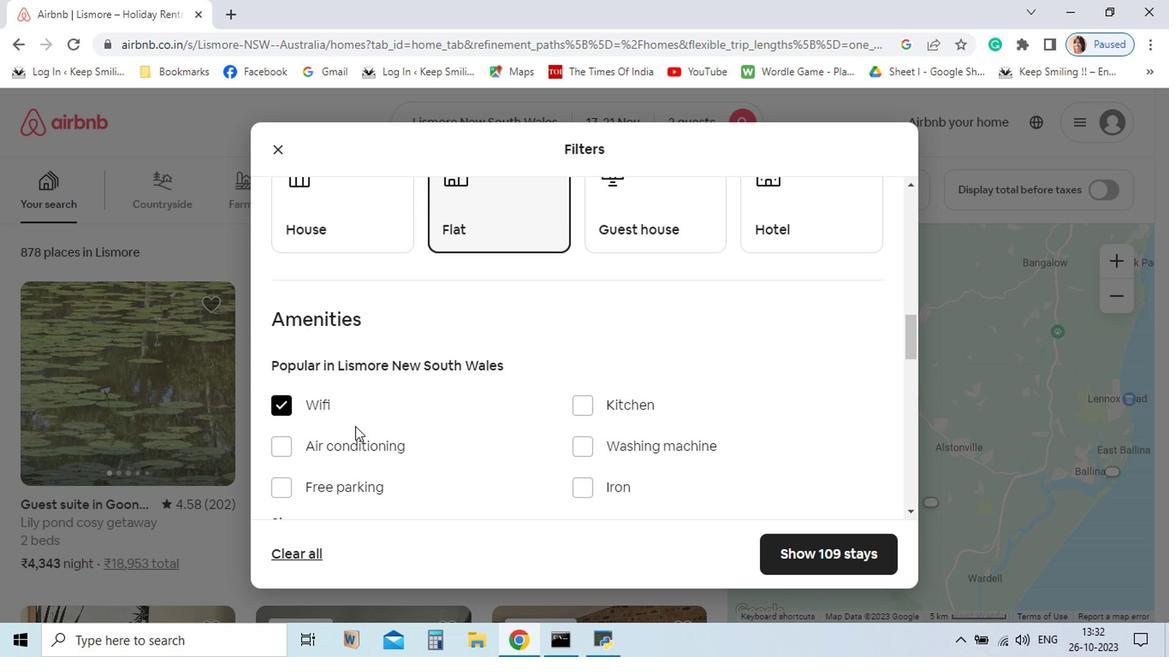 
Action: Mouse pressed left at (370, 453)
Screenshot: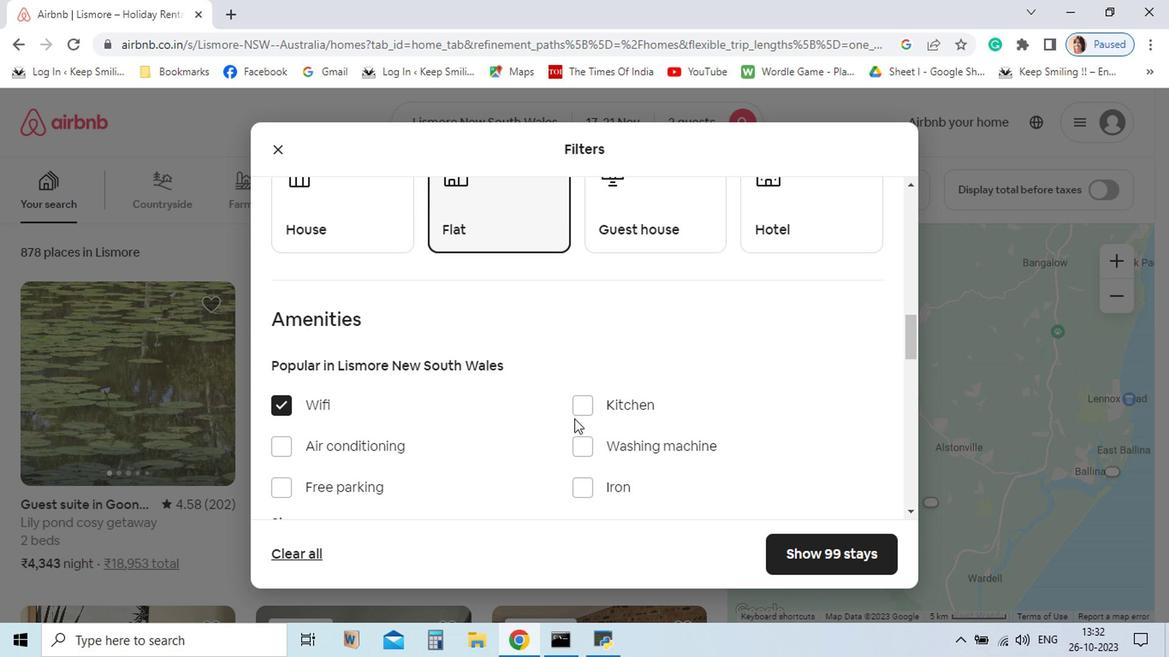 
Action: Mouse moved to (583, 462)
Screenshot: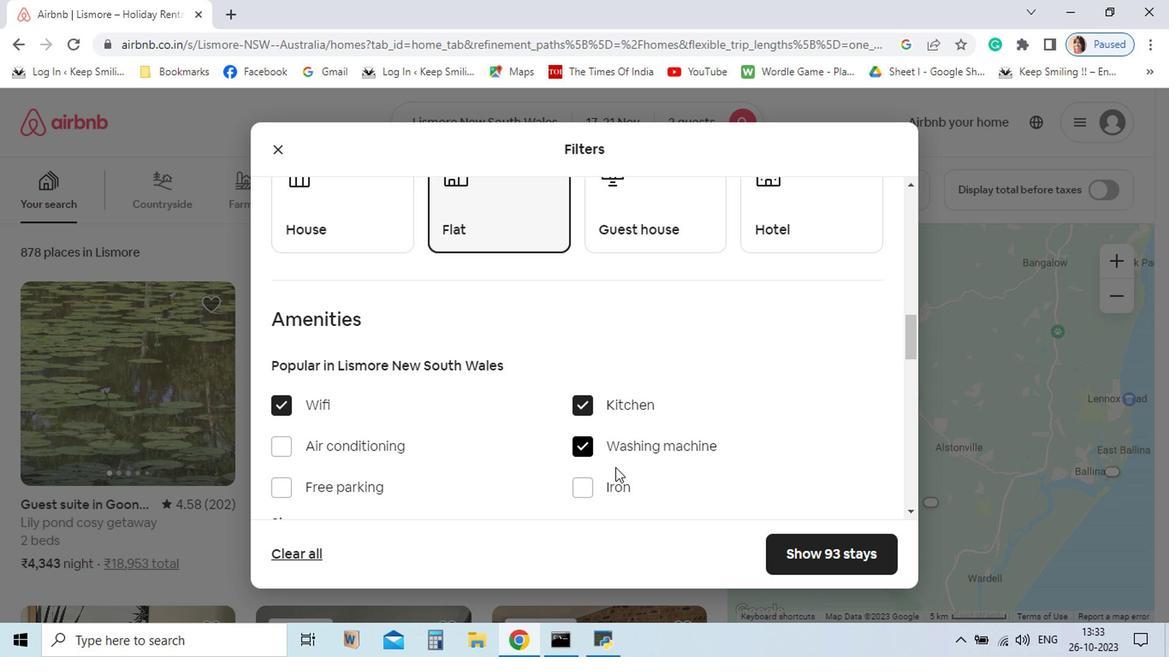 
Action: Mouse pressed left at (583, 462)
Screenshot: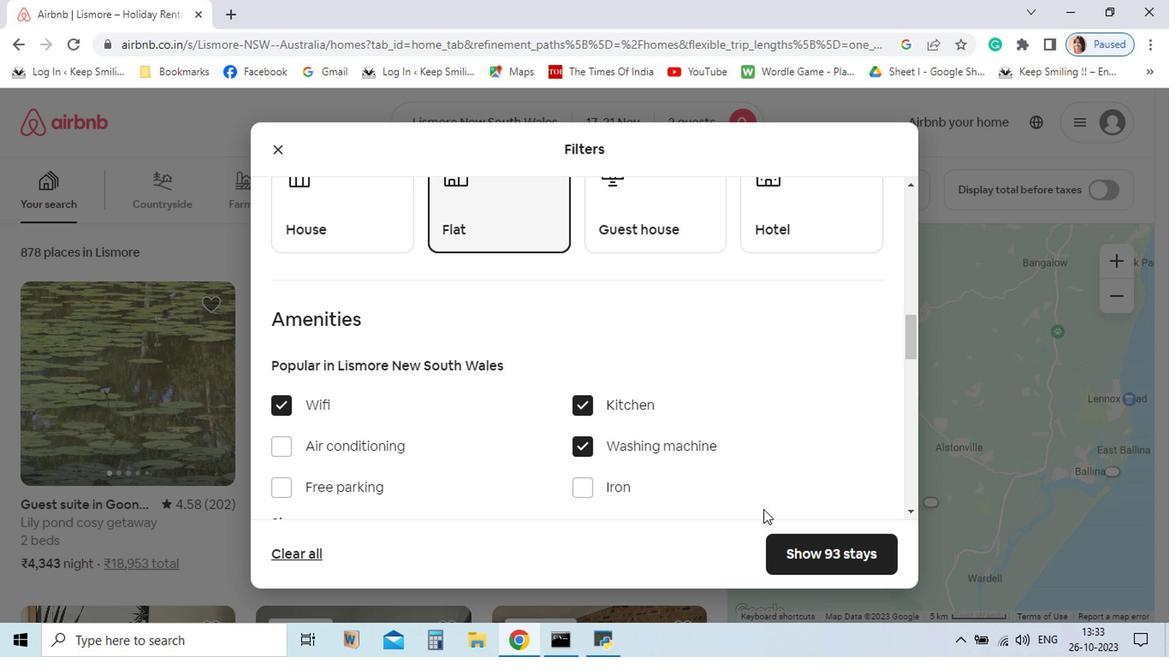 
Action: Mouse moved to (584, 493)
Screenshot: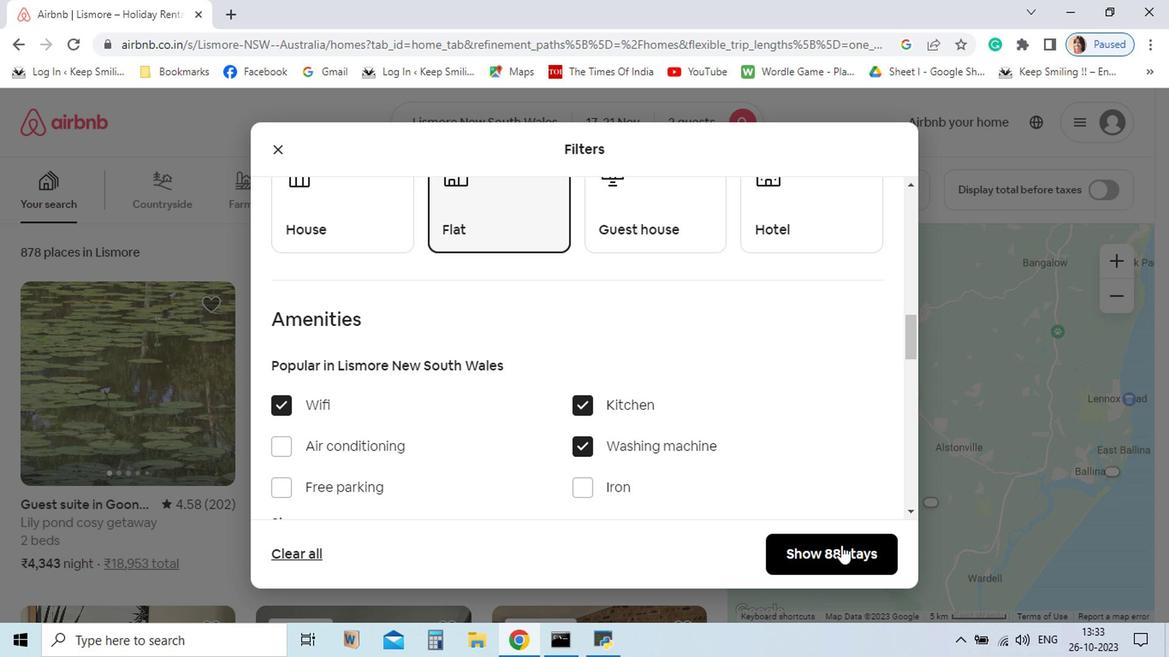 
Action: Mouse pressed left at (584, 493)
Screenshot: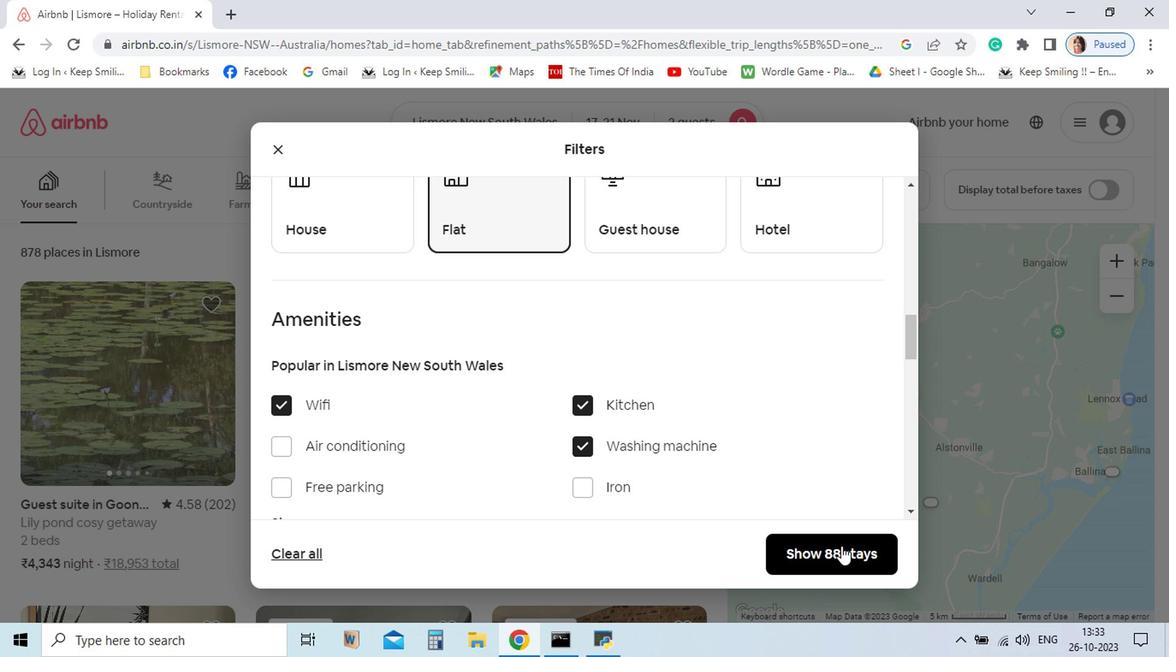 
Action: Mouse moved to (769, 559)
Screenshot: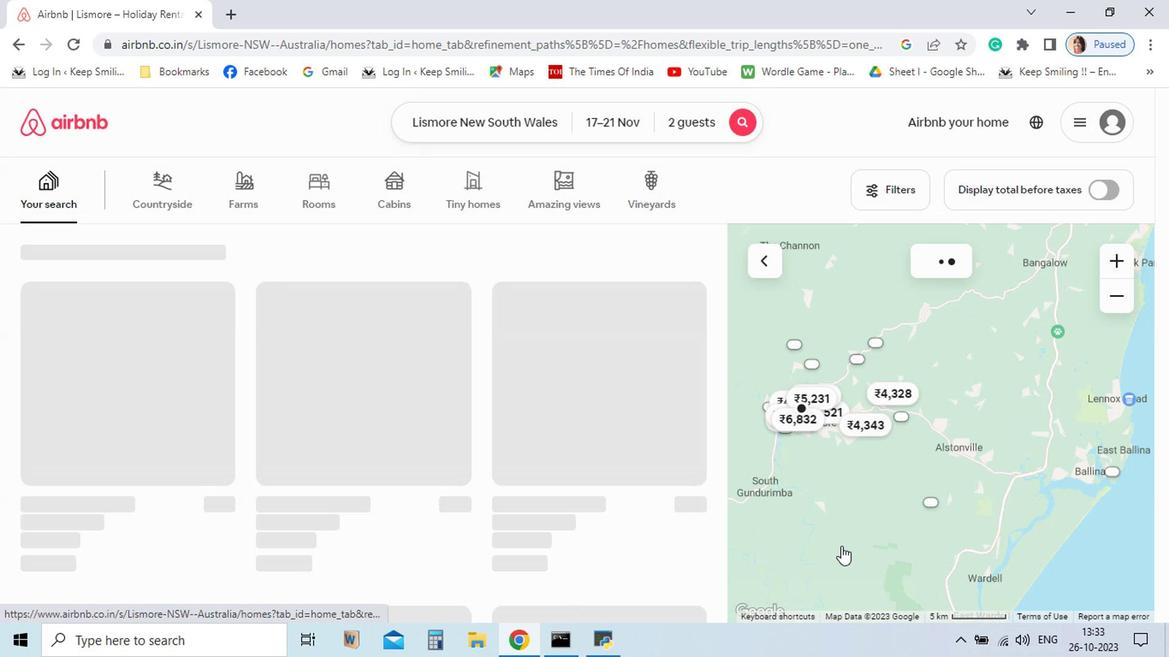 
Action: Mouse pressed left at (769, 559)
Screenshot: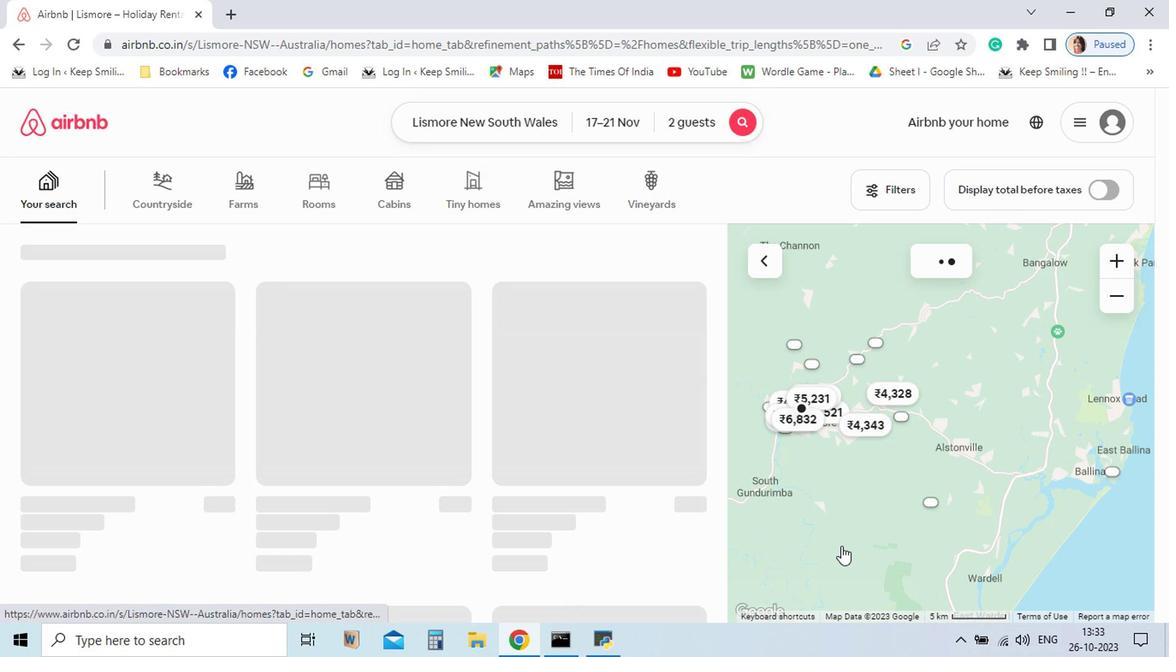 
Action: Mouse moved to (394, 529)
Screenshot: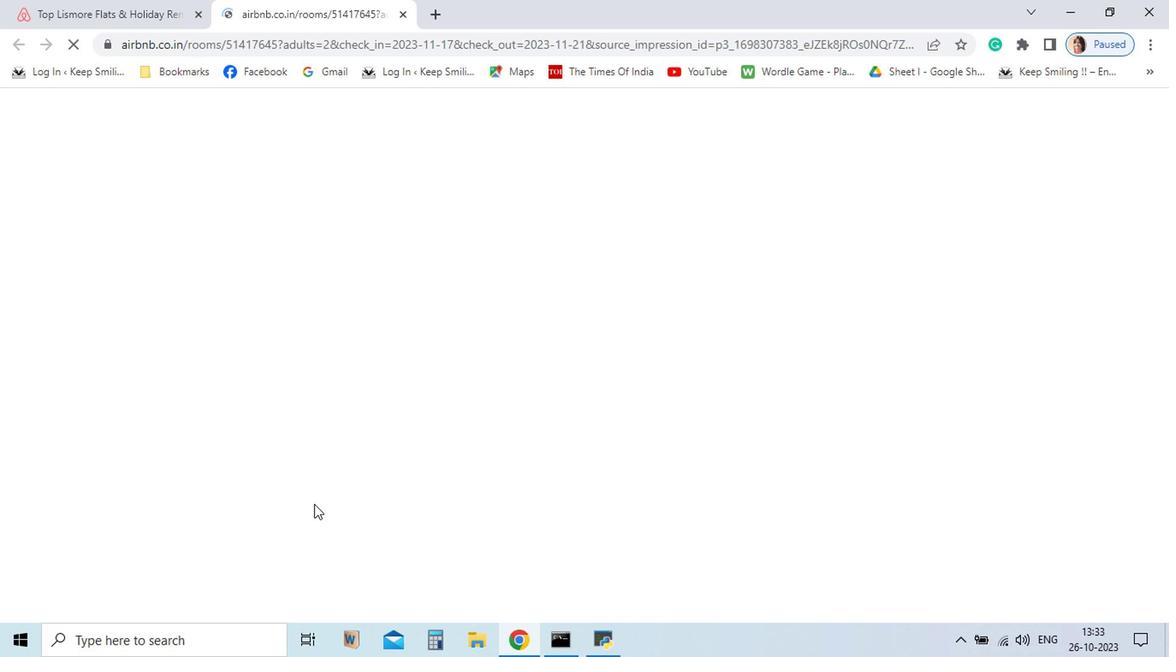 
Action: Mouse pressed left at (394, 529)
Screenshot: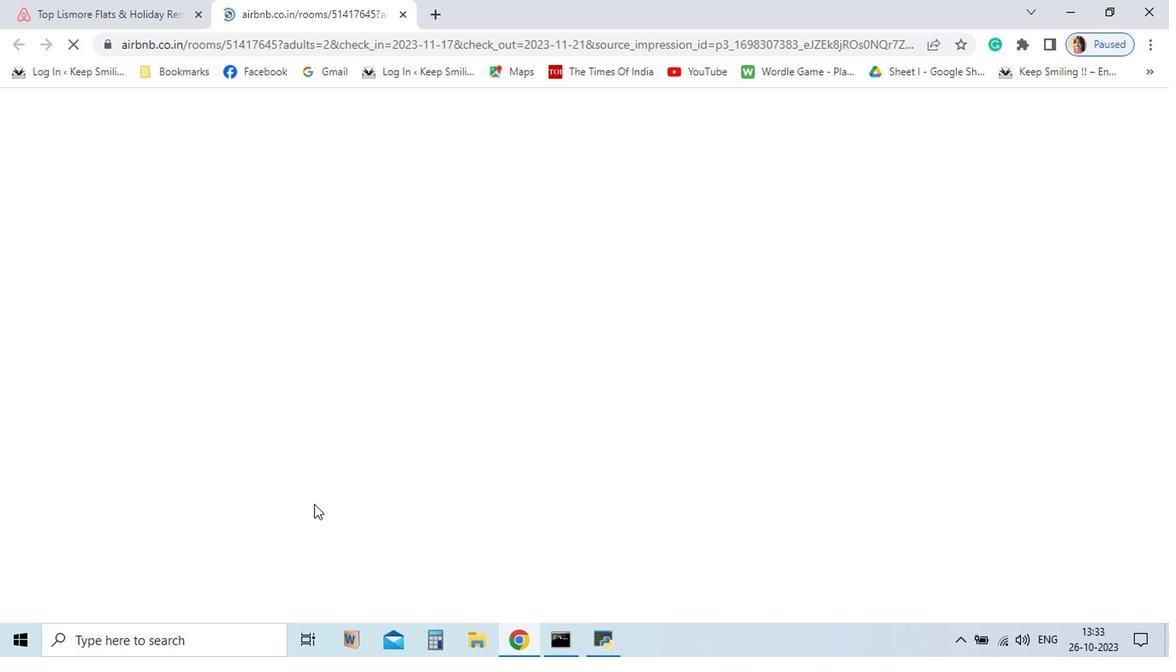 
Action: Mouse moved to (862, 514)
Screenshot: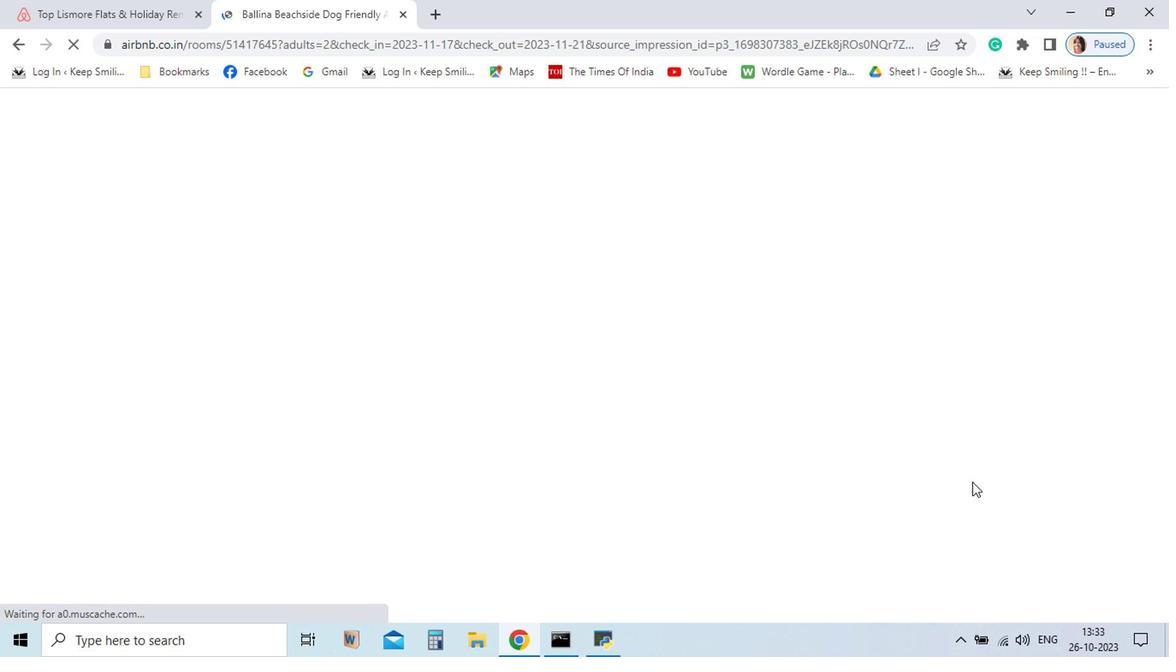 
Action: Mouse pressed left at (862, 514)
Screenshot: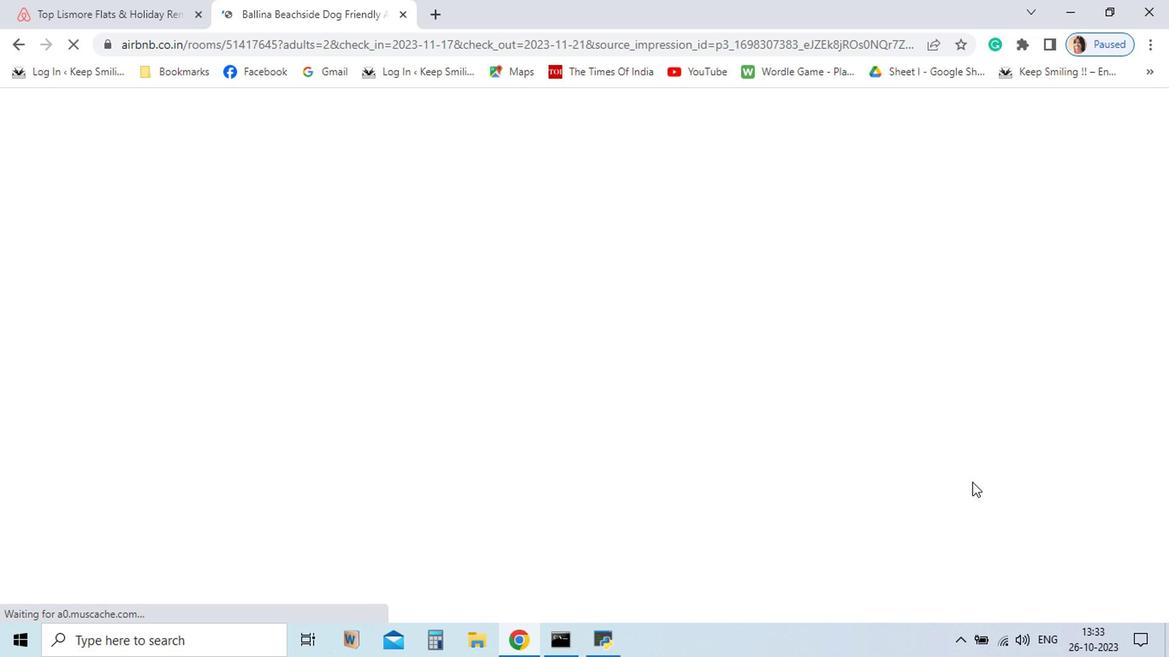 
Action: Mouse moved to (993, 608)
Screenshot: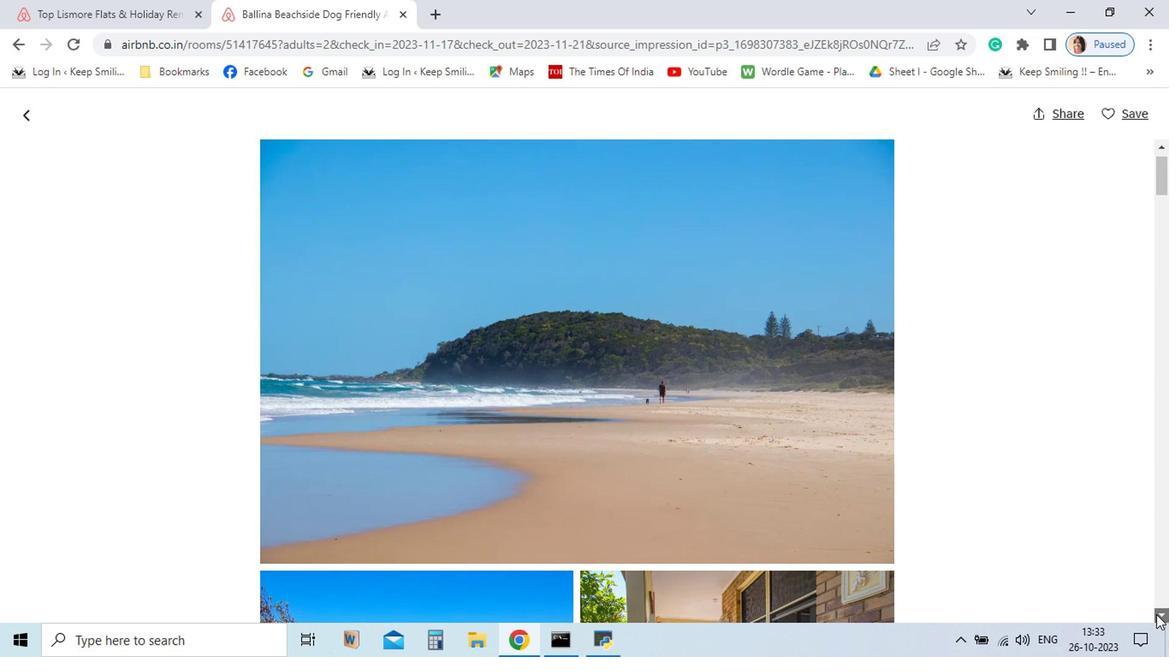 
Action: Mouse pressed left at (993, 608)
Screenshot: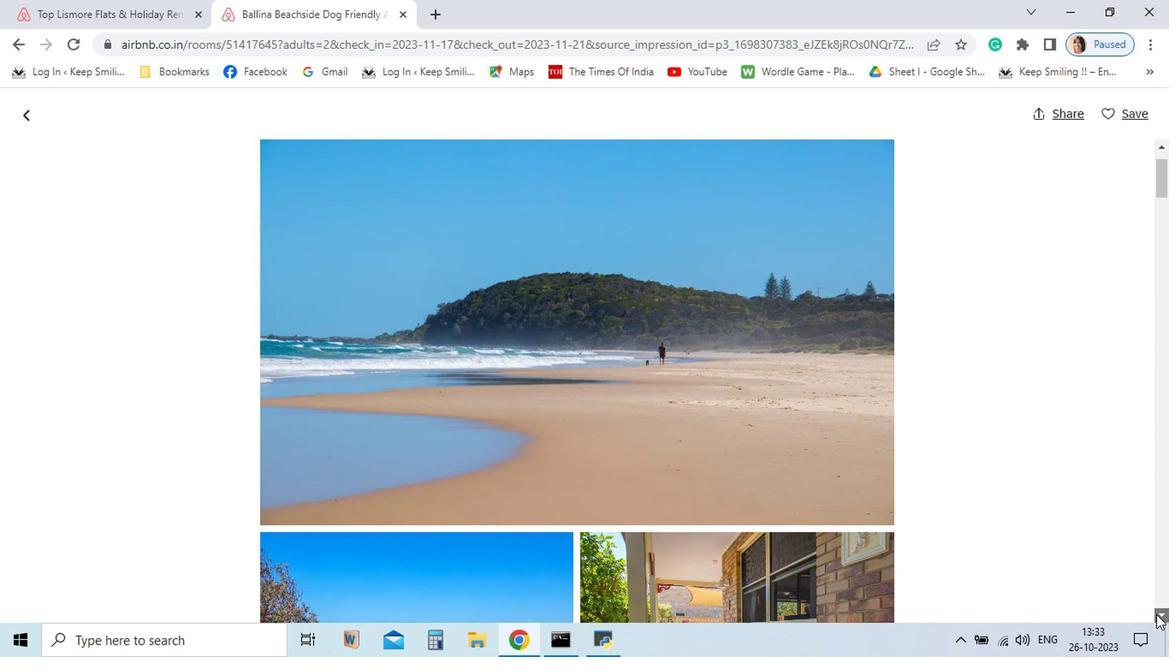 
Action: Mouse pressed left at (993, 608)
Screenshot: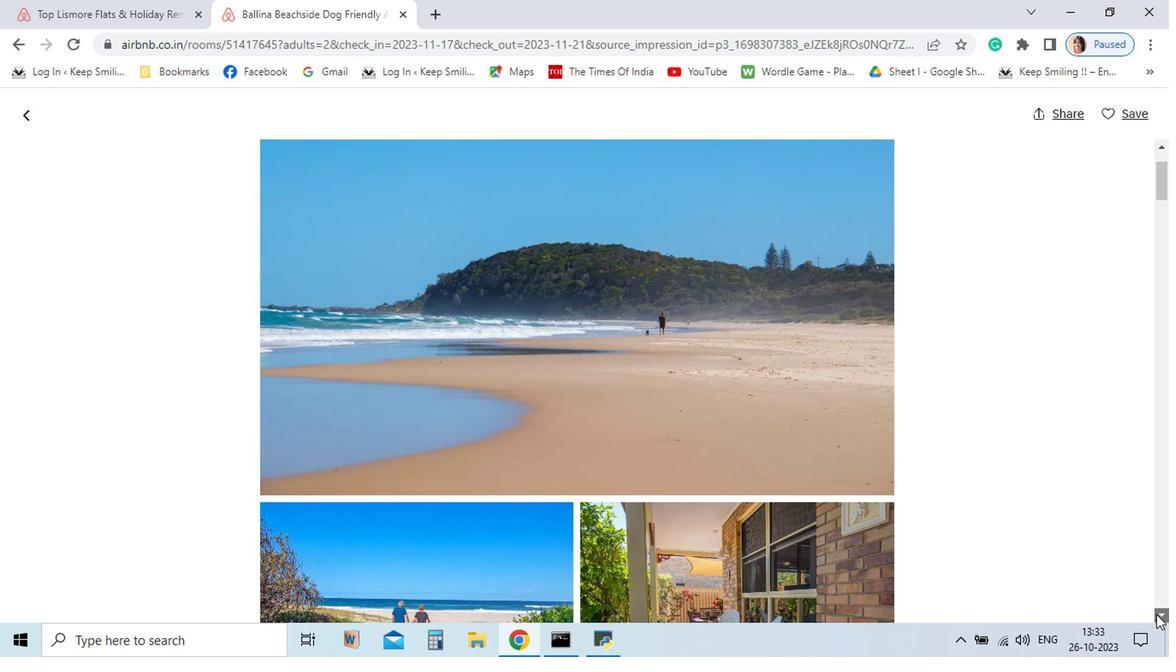 
Action: Mouse pressed left at (993, 608)
Screenshot: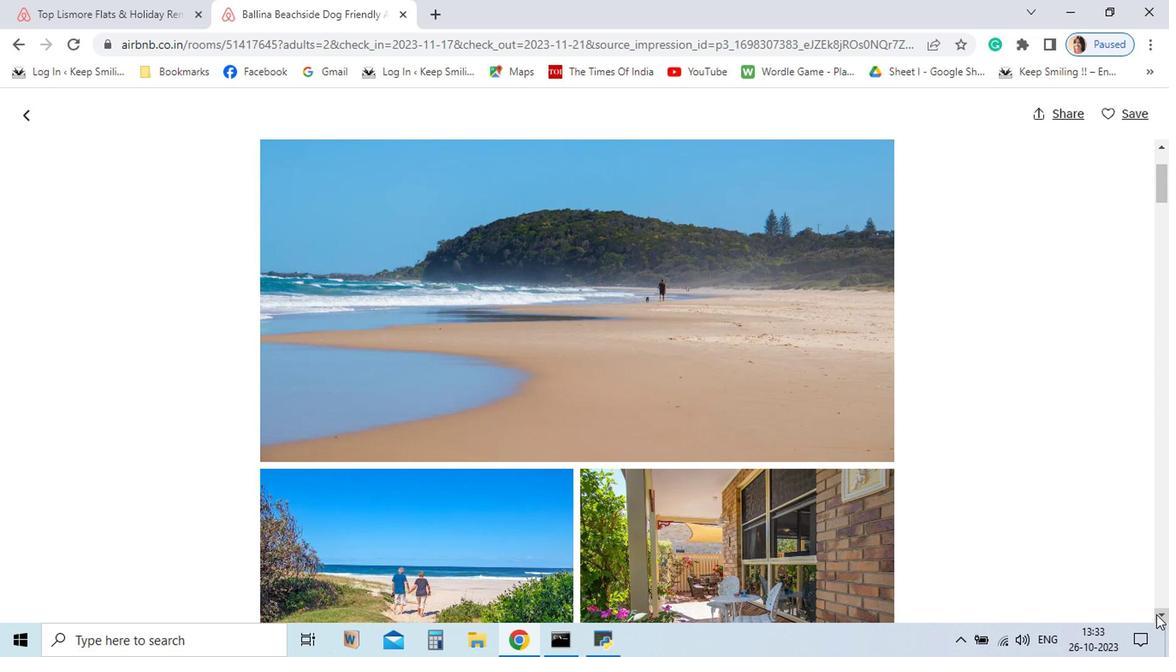 
Action: Mouse pressed left at (993, 608)
Screenshot: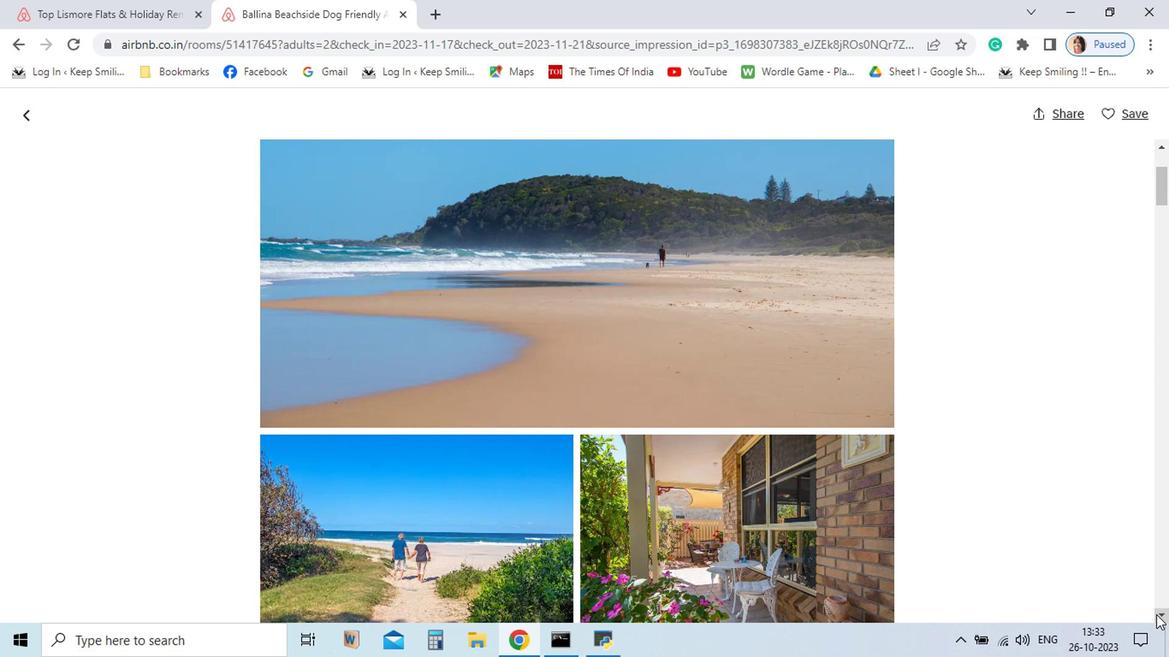 
Action: Mouse pressed left at (993, 608)
Screenshot: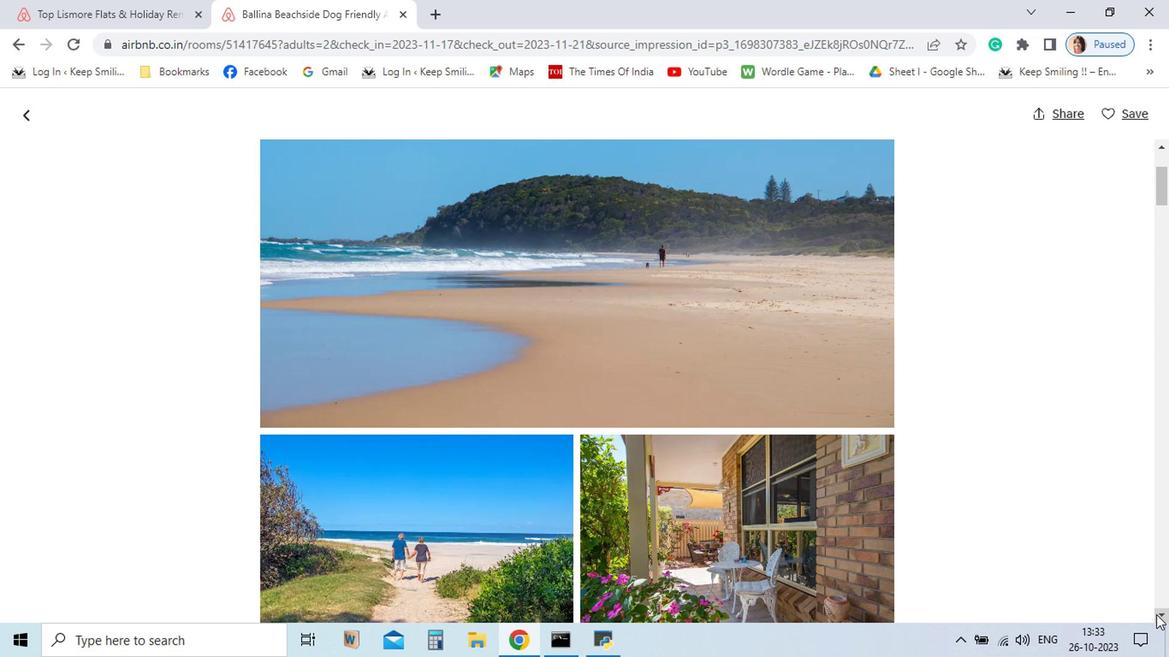 
Action: Mouse pressed left at (993, 608)
Screenshot: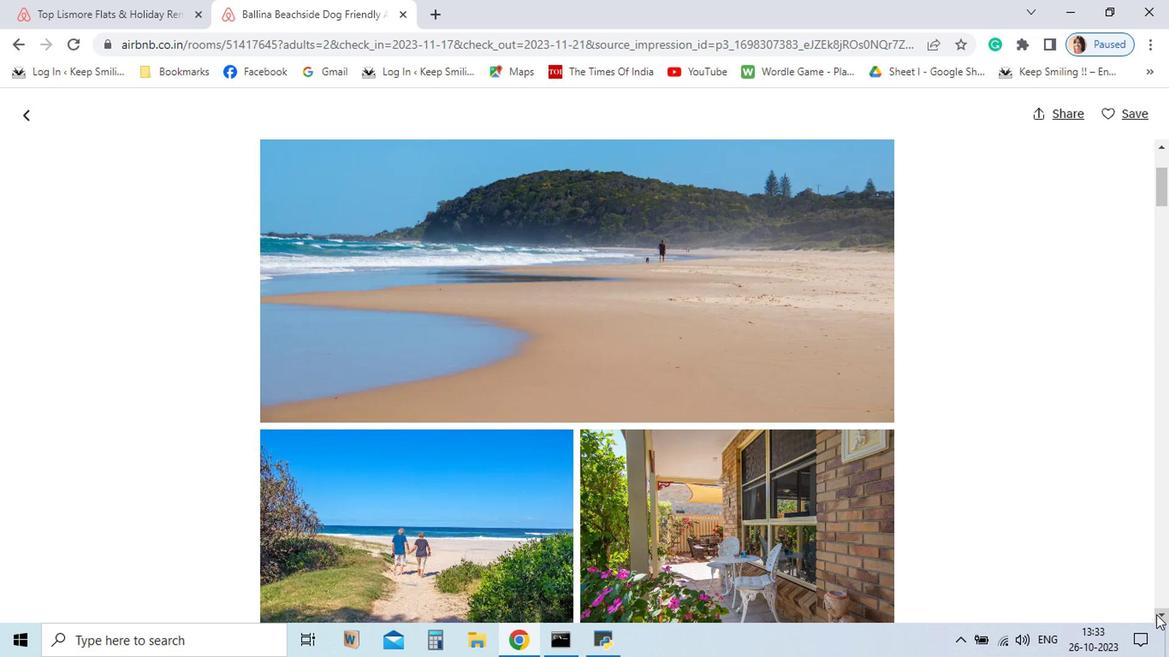 
Action: Mouse moved to (996, 606)
Screenshot: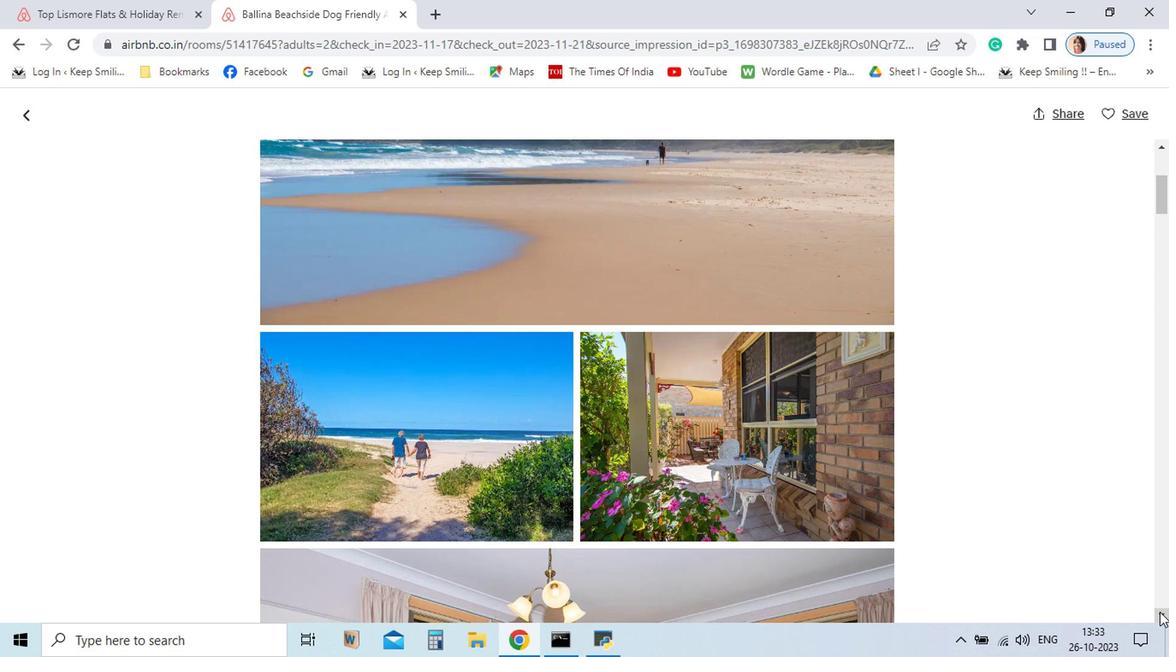 
Action: Mouse pressed left at (996, 606)
Screenshot: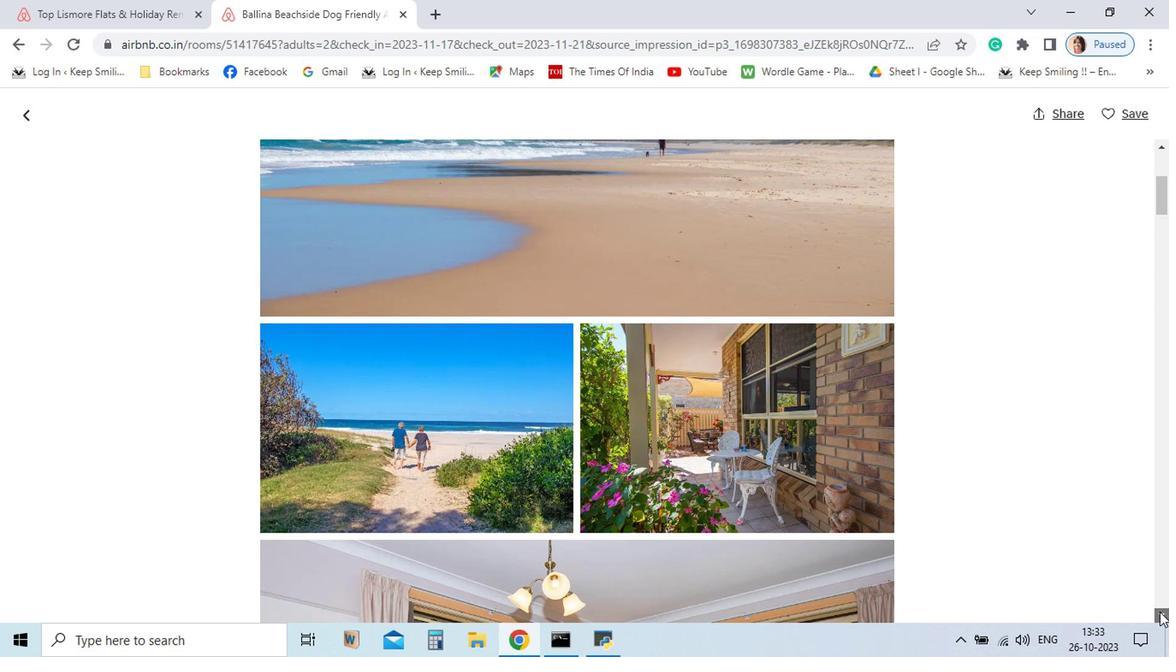 
Action: Mouse pressed left at (996, 606)
Screenshot: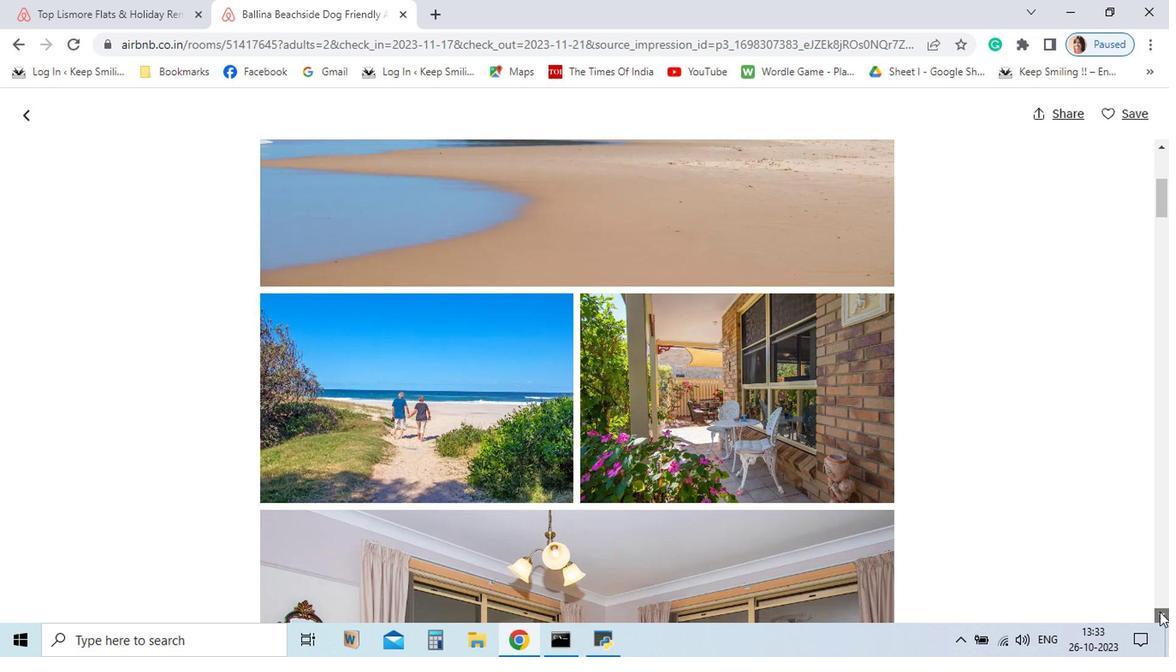 
Action: Mouse pressed left at (996, 606)
Screenshot: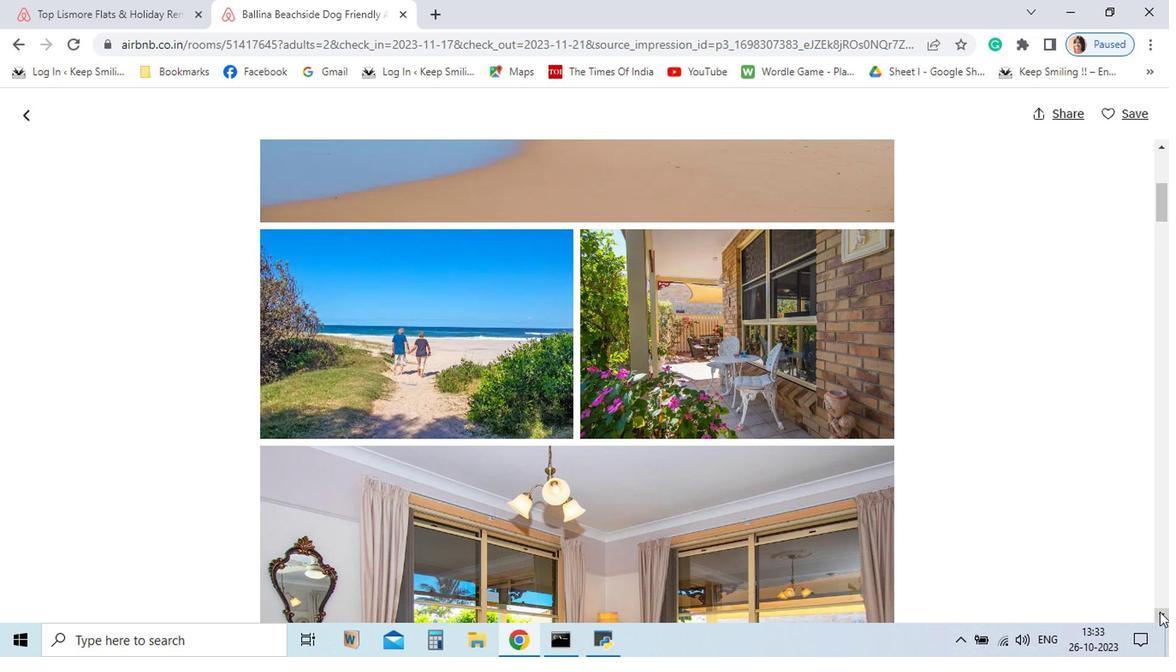 
Action: Mouse pressed left at (996, 606)
Screenshot: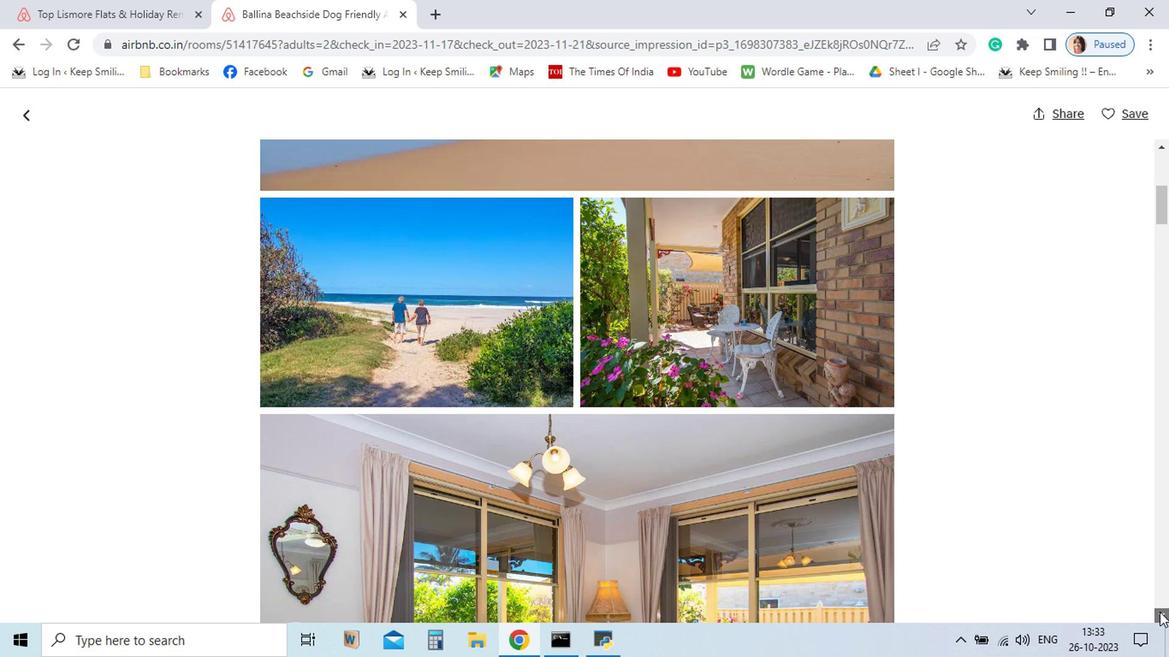 
Action: Mouse pressed left at (996, 606)
Screenshot: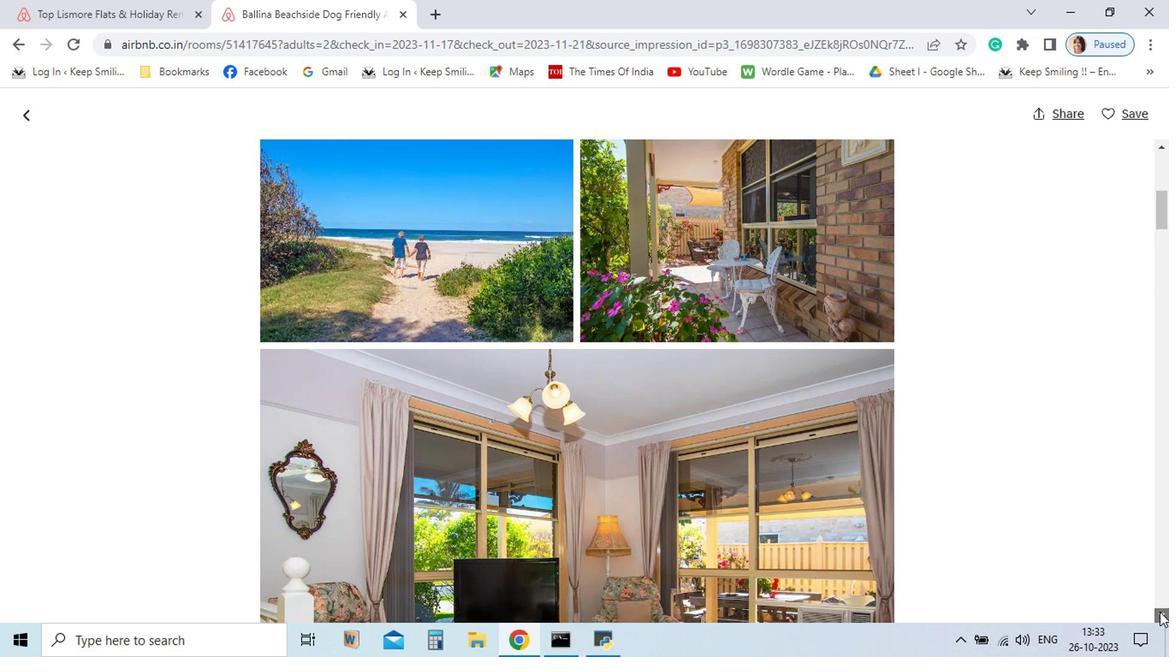 
Action: Mouse pressed left at (996, 606)
Screenshot: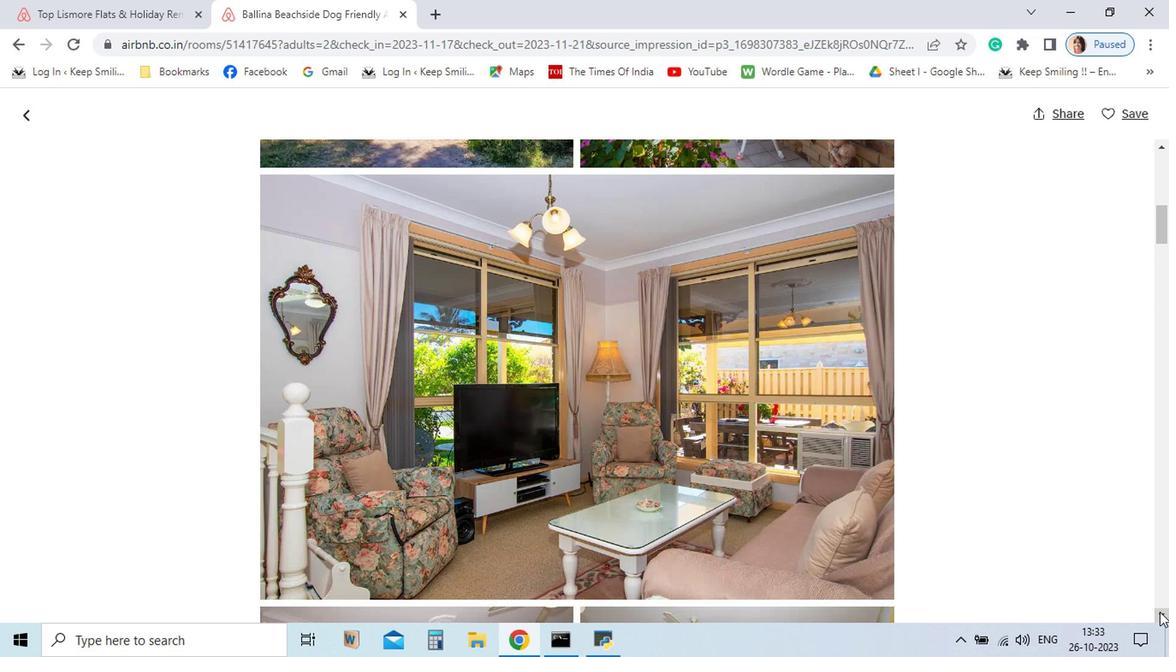 
Action: Mouse pressed left at (996, 606)
Screenshot: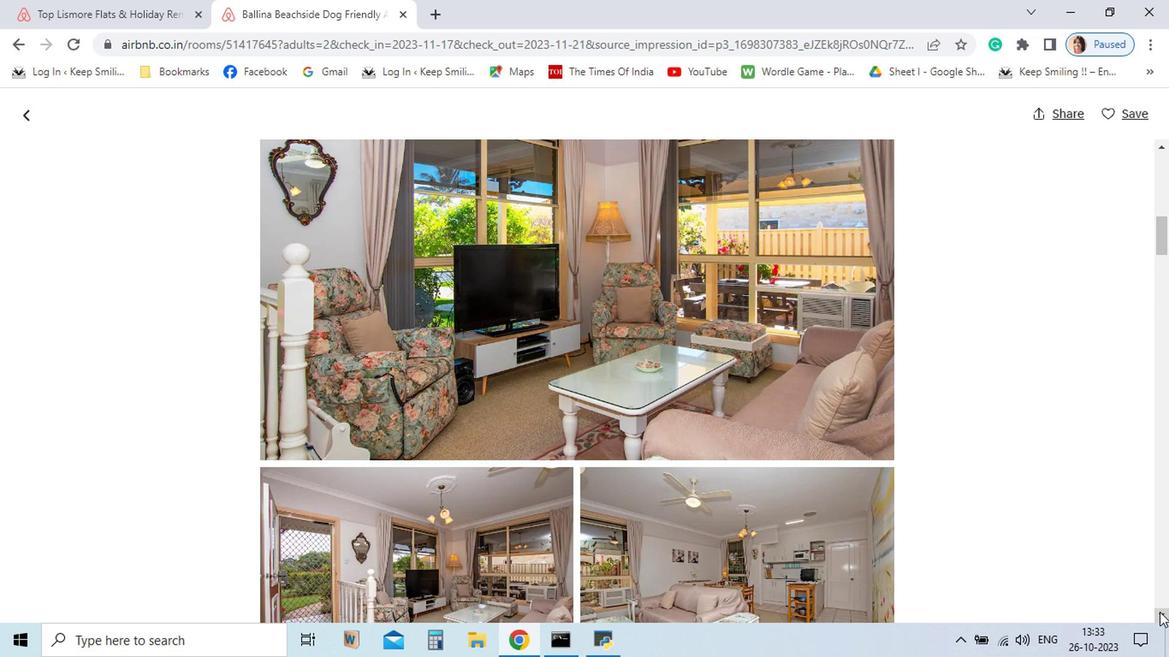 
Action: Mouse pressed left at (996, 606)
Screenshot: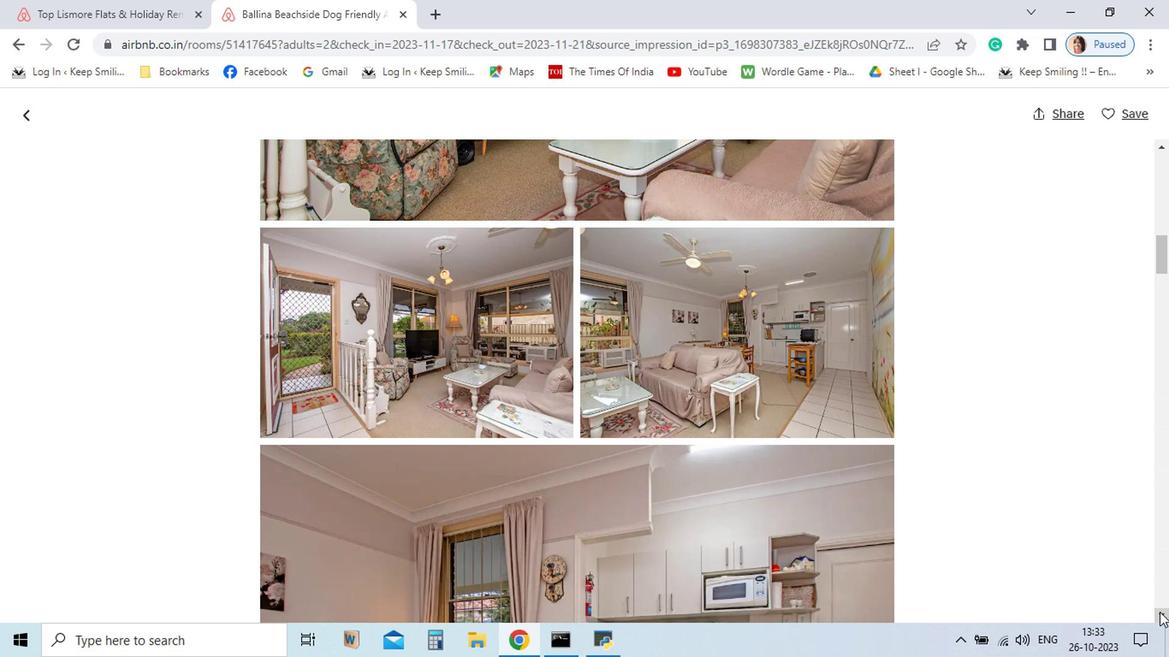 
Action: Mouse pressed left at (996, 606)
Screenshot: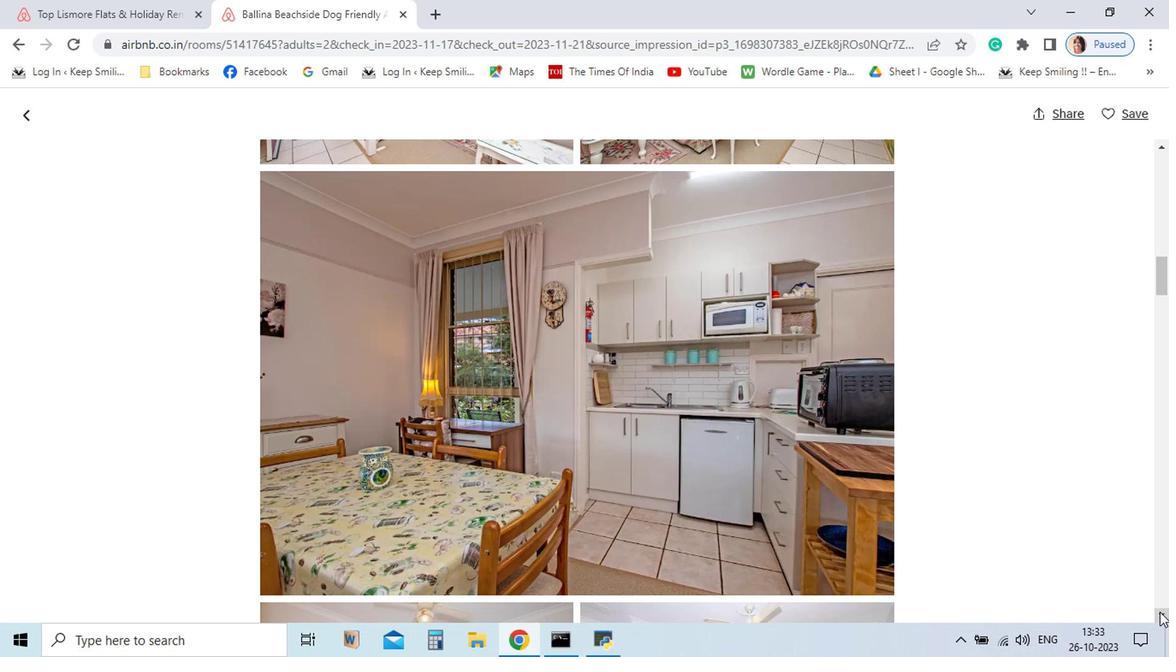 
Action: Mouse pressed left at (996, 606)
Screenshot: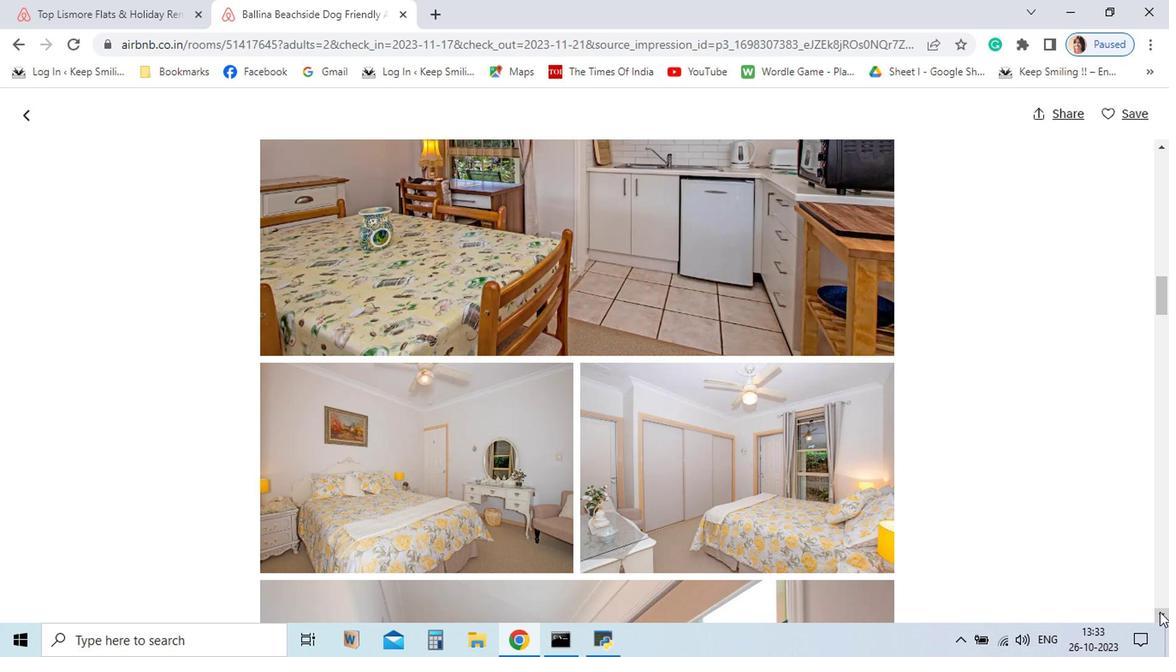 
Action: Mouse pressed left at (996, 606)
Screenshot: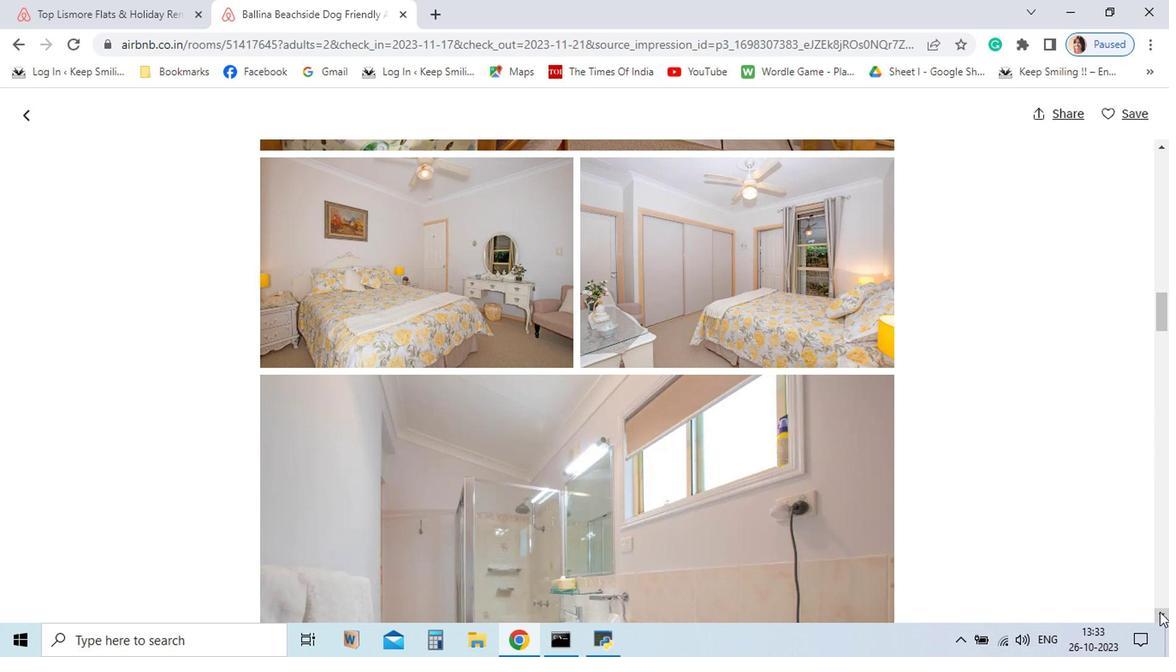 
Action: Mouse pressed left at (996, 606)
Screenshot: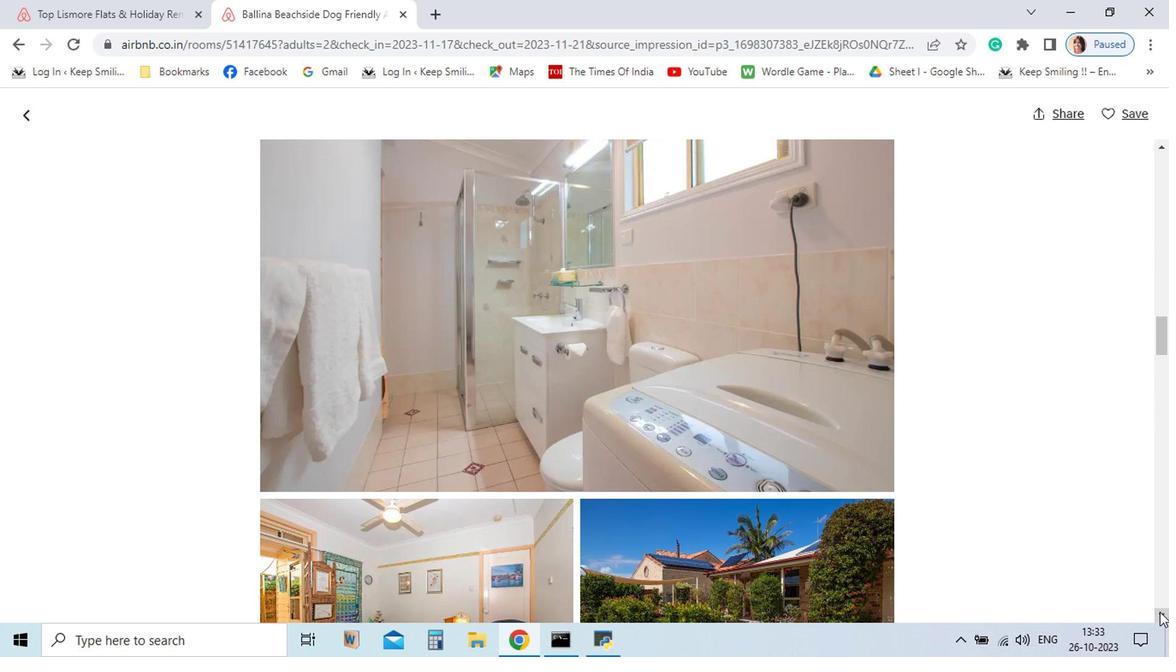 
Action: Mouse pressed left at (996, 606)
Screenshot: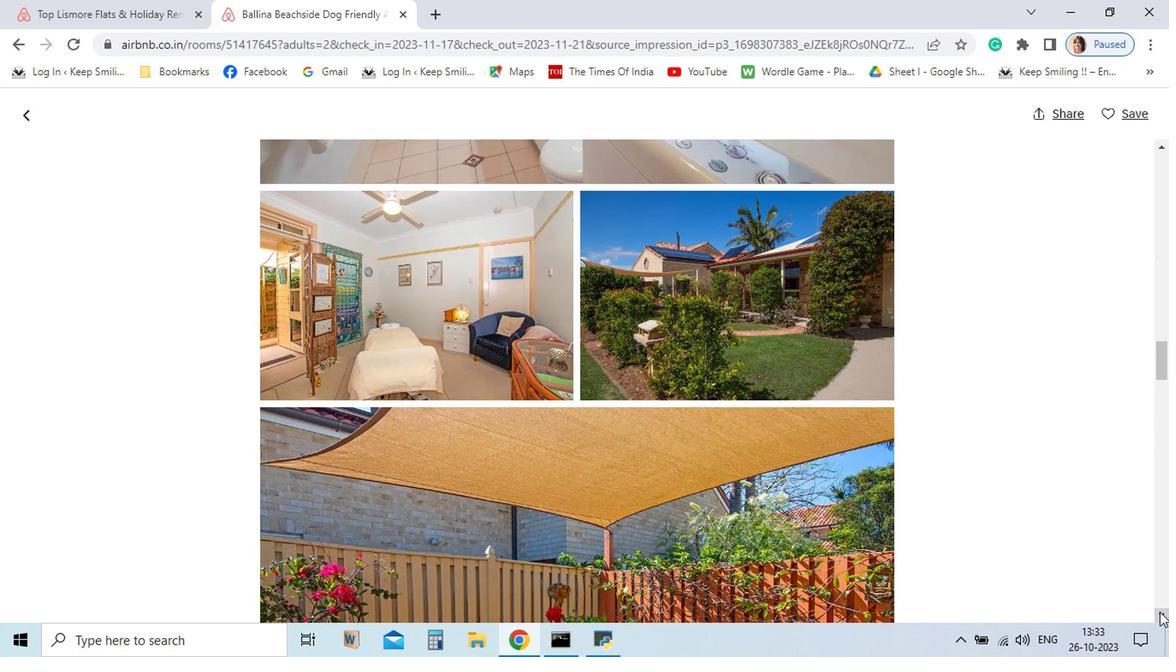 
Action: Mouse pressed left at (996, 606)
Screenshot: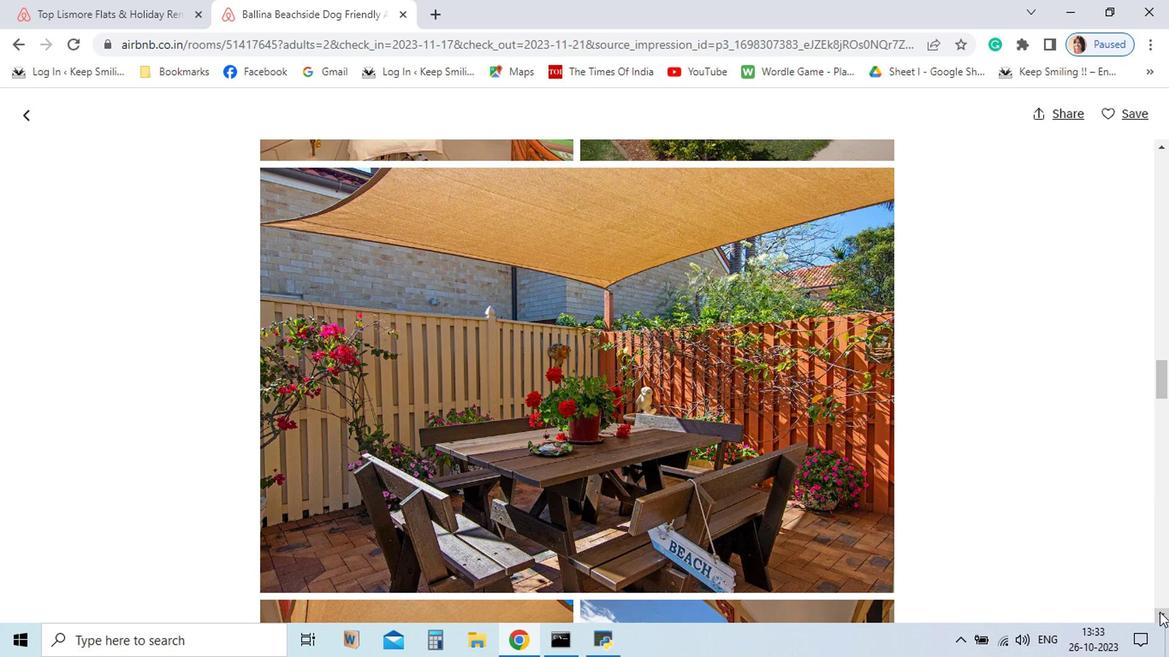 
Action: Mouse pressed left at (996, 606)
Screenshot: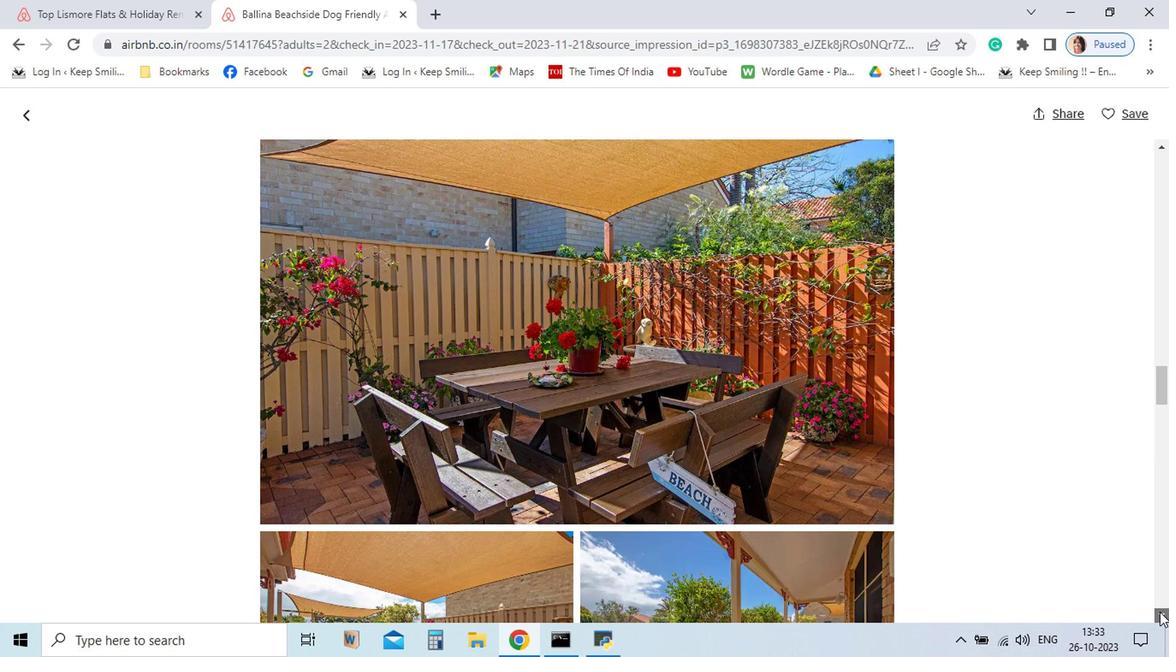 
Action: Mouse moved to (996, 606)
Screenshot: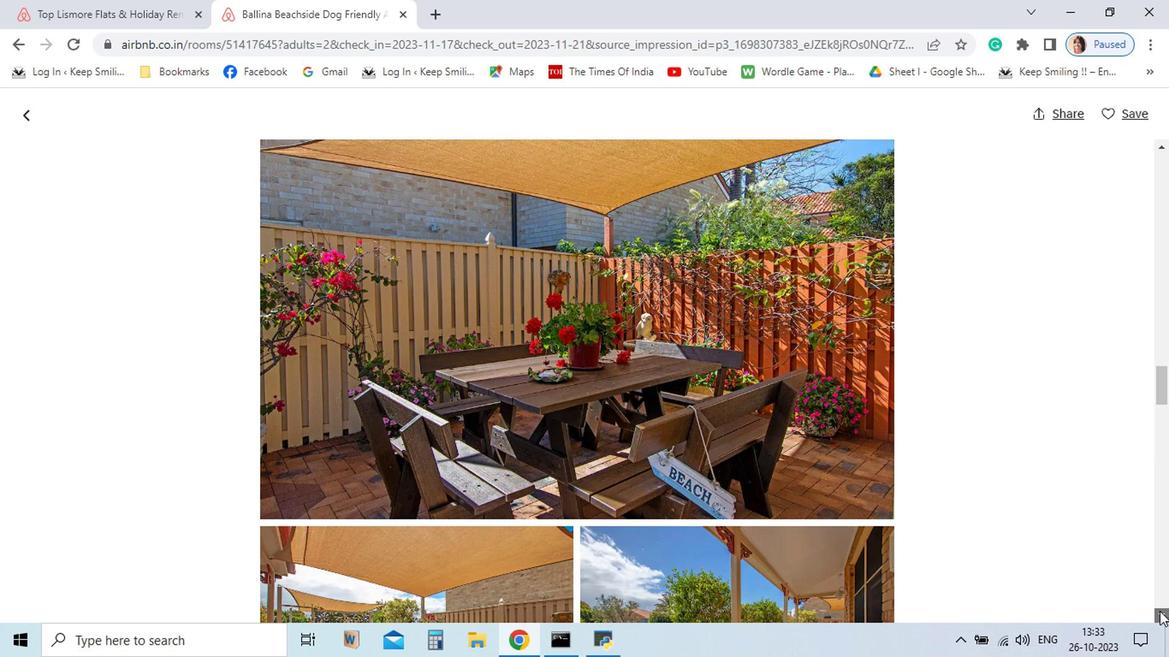 
Action: Mouse pressed left at (996, 606)
Screenshot: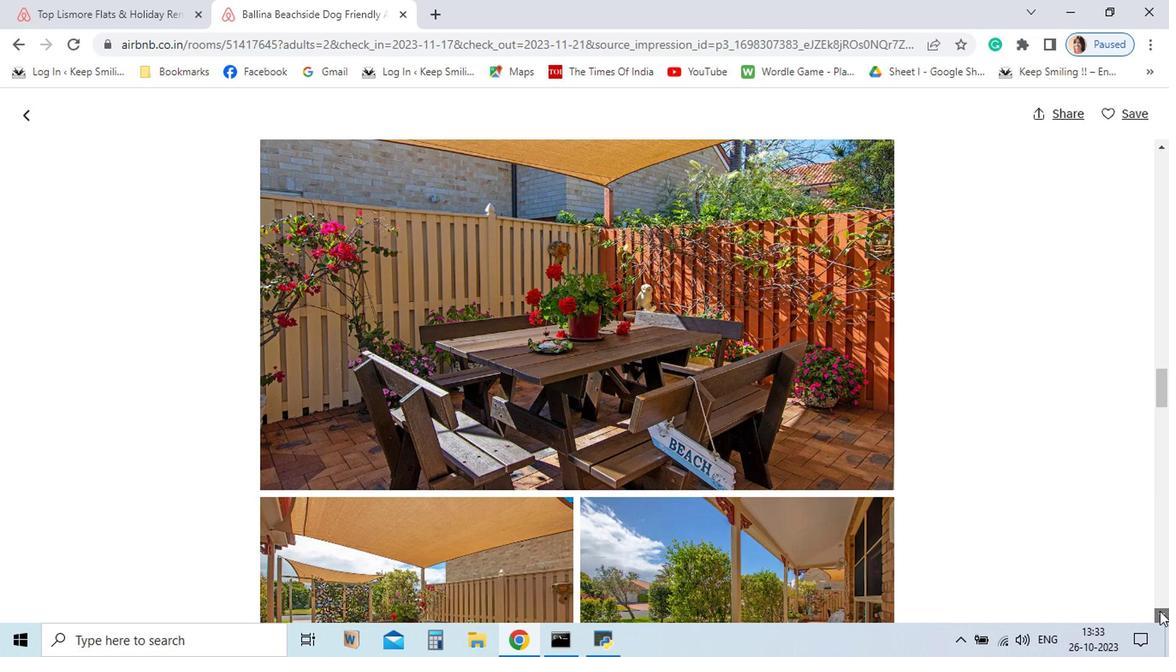 
Action: Mouse moved to (996, 605)
Screenshot: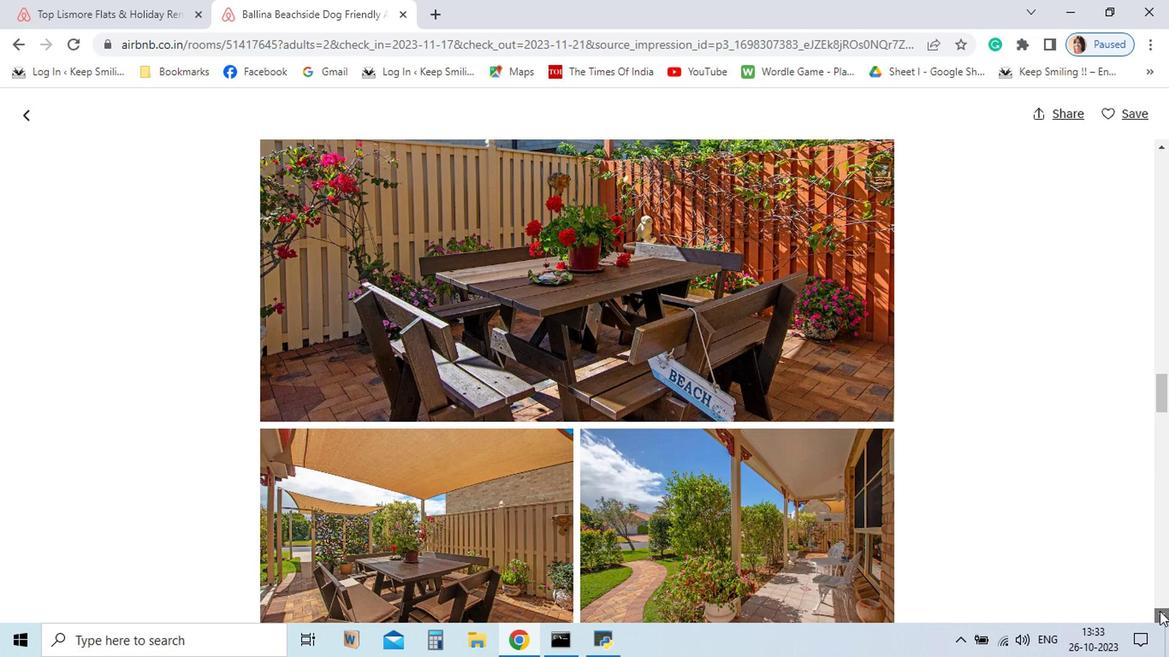 
Action: Mouse pressed left at (996, 605)
Screenshot: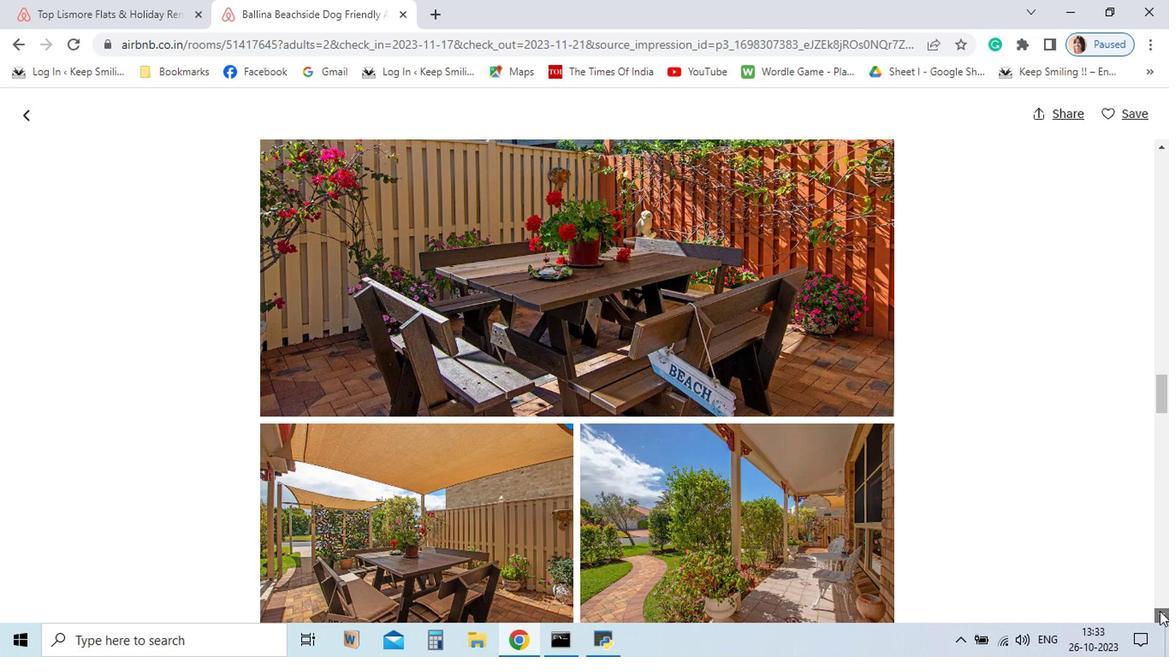 
Action: Mouse pressed left at (996, 605)
Screenshot: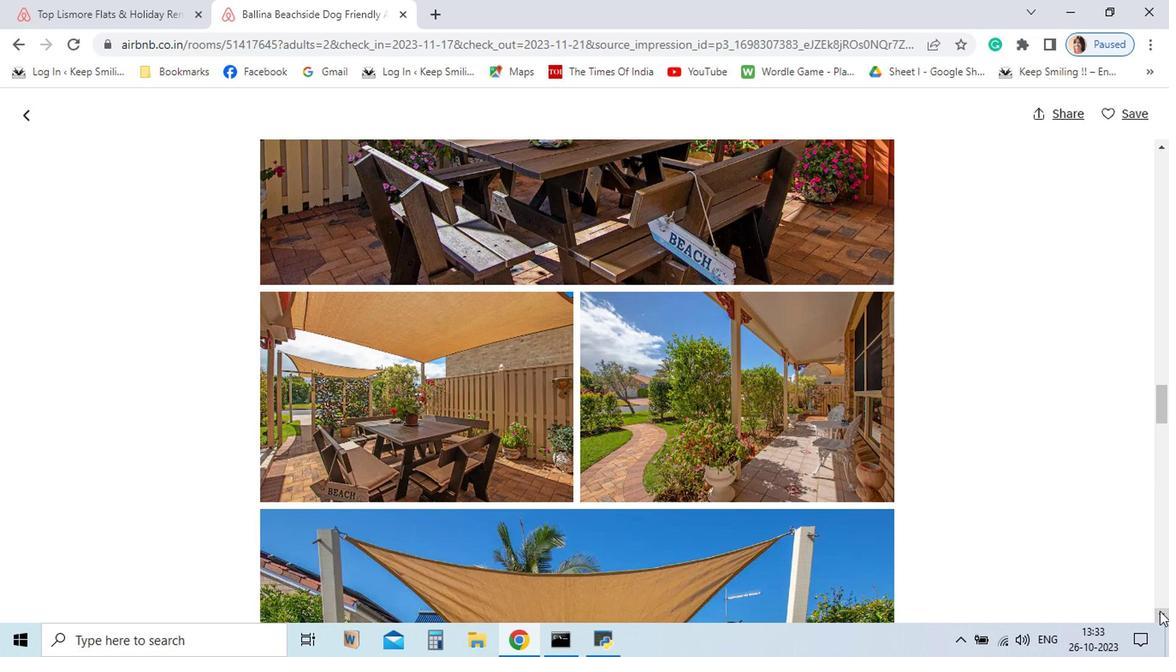 
Action: Mouse pressed left at (996, 605)
Screenshot: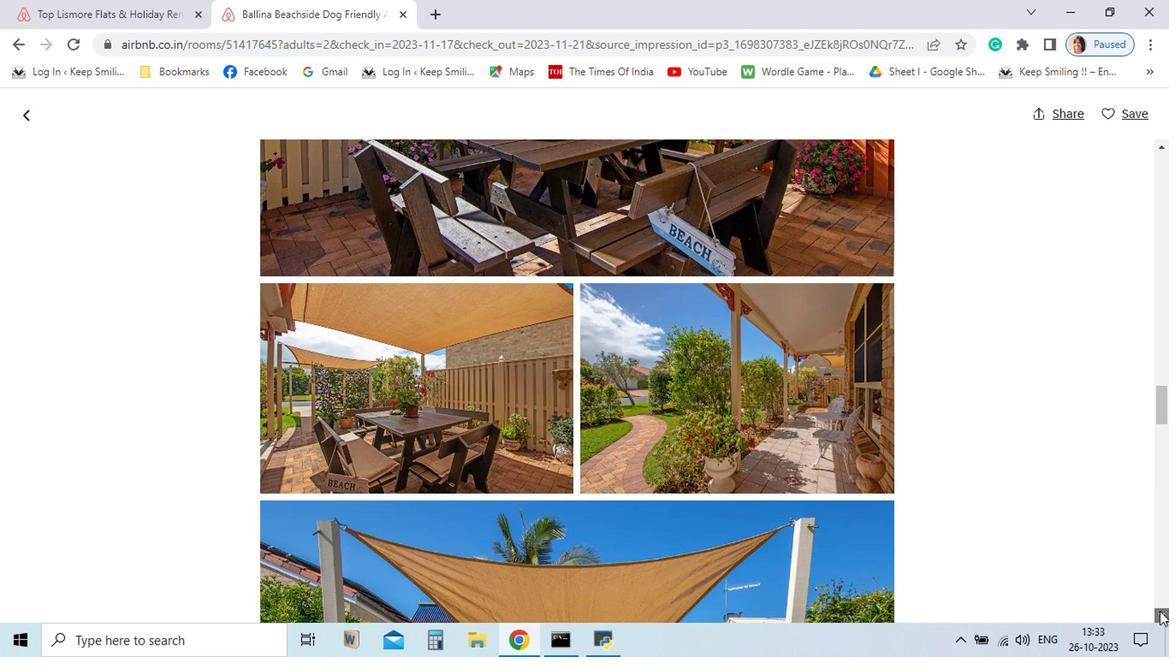 
Action: Mouse pressed left at (996, 605)
Screenshot: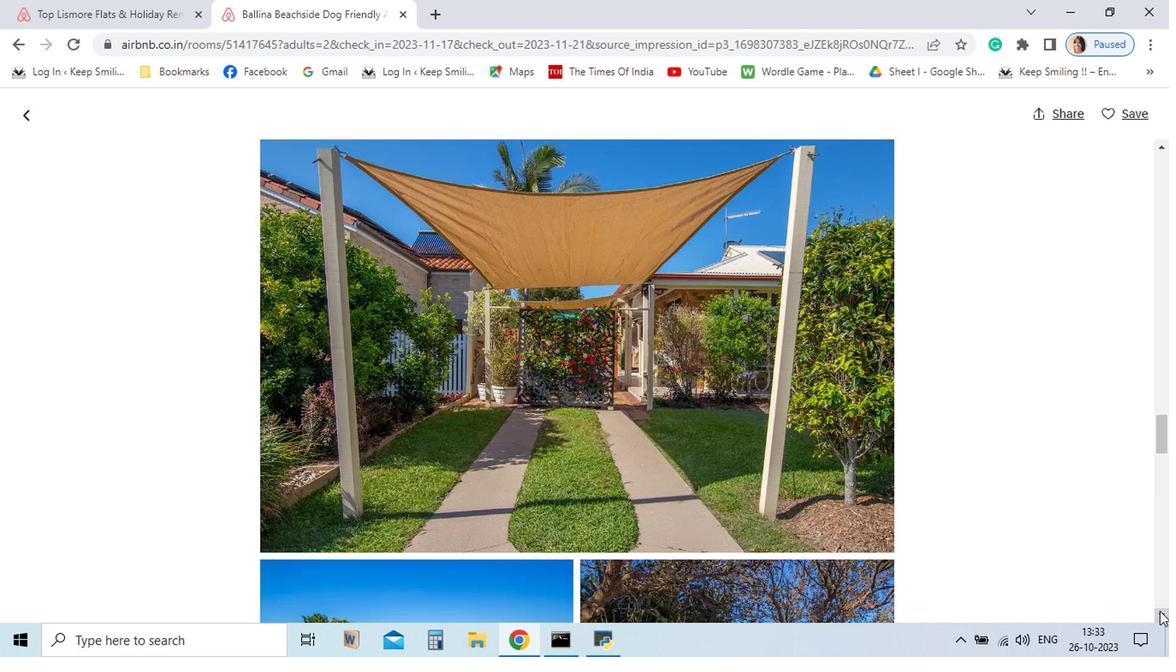 
Action: Mouse pressed left at (996, 605)
Screenshot: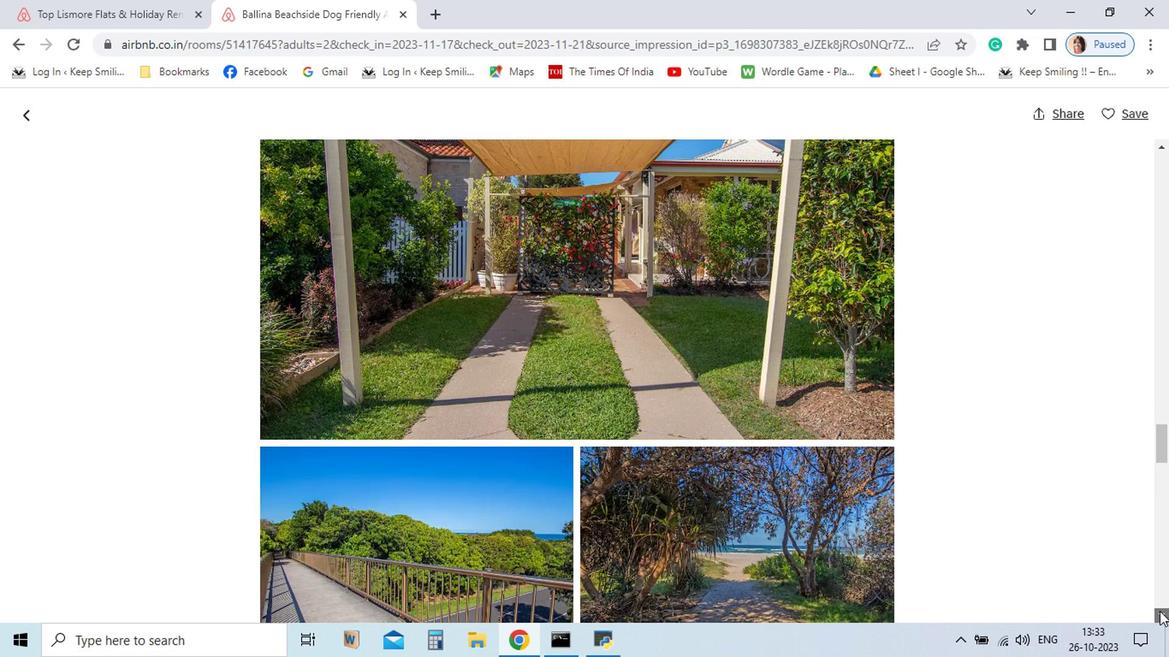 
Action: Mouse pressed left at (996, 605)
Screenshot: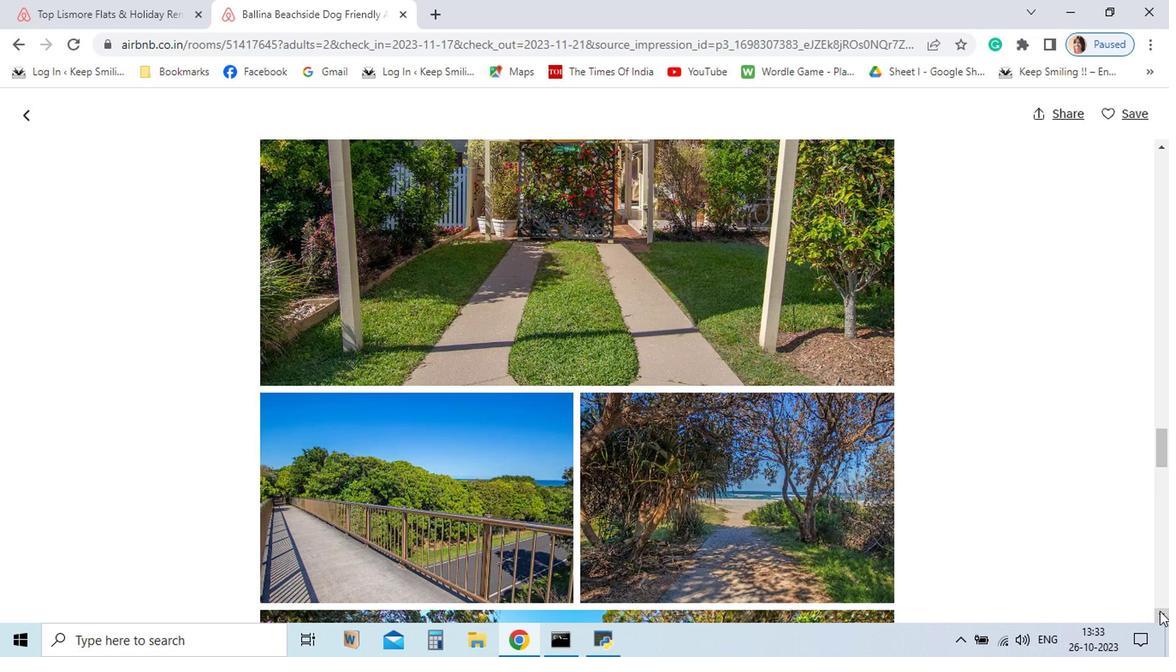 
Action: Mouse pressed left at (996, 605)
Screenshot: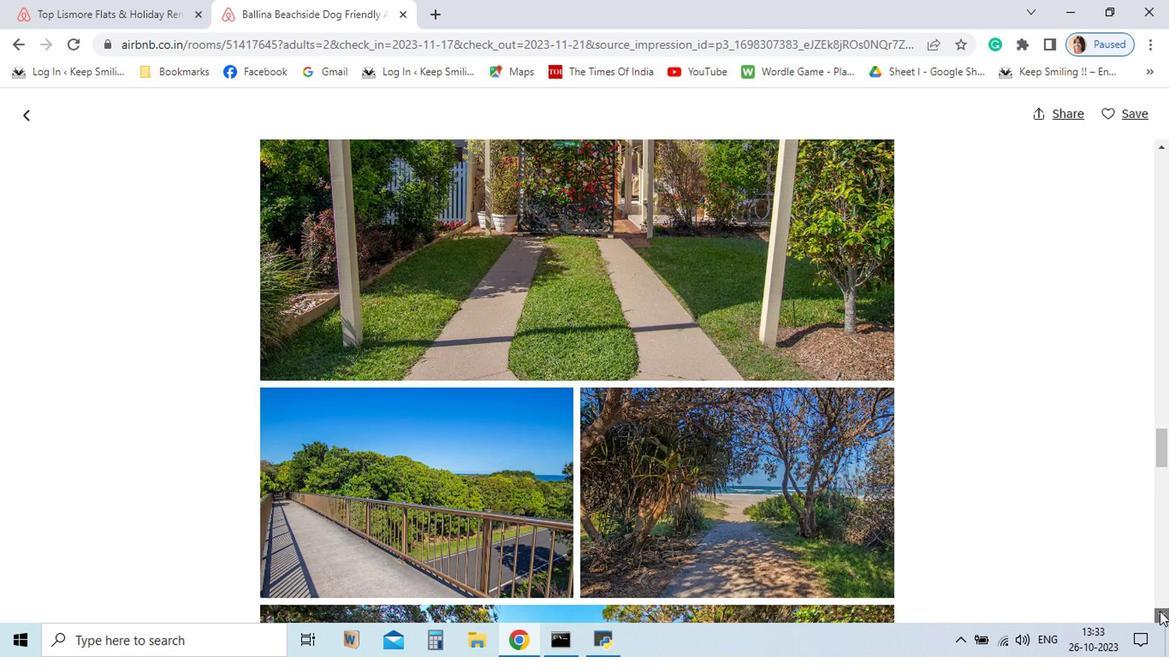 
Action: Mouse pressed left at (996, 605)
Screenshot: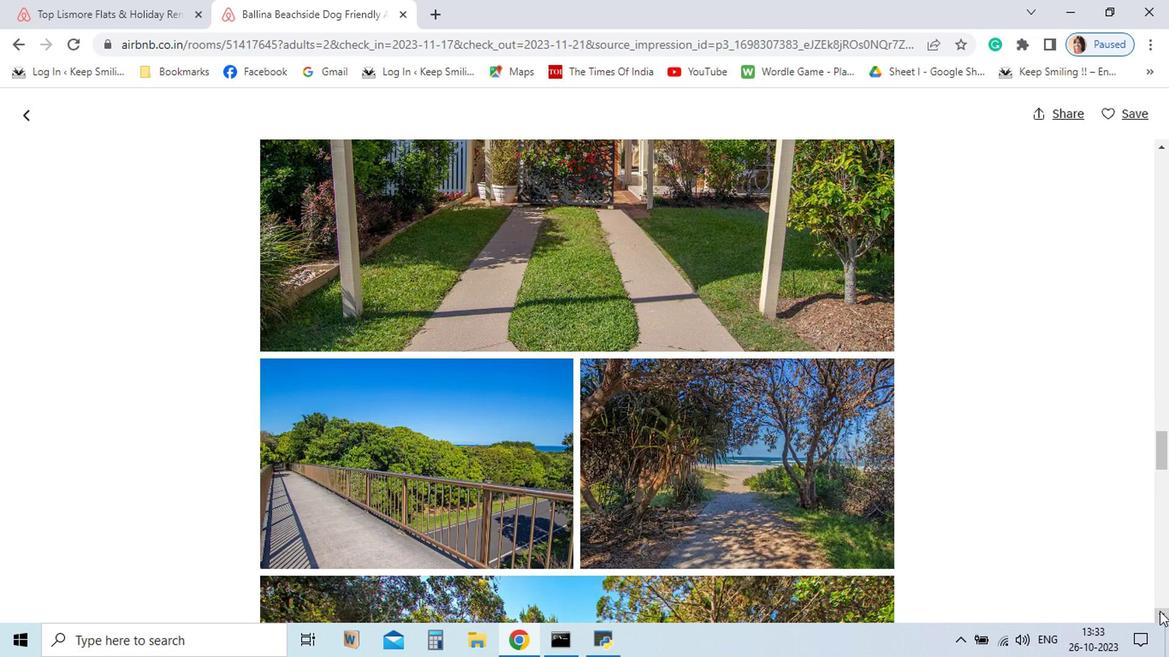 
Action: Mouse pressed left at (996, 605)
Screenshot: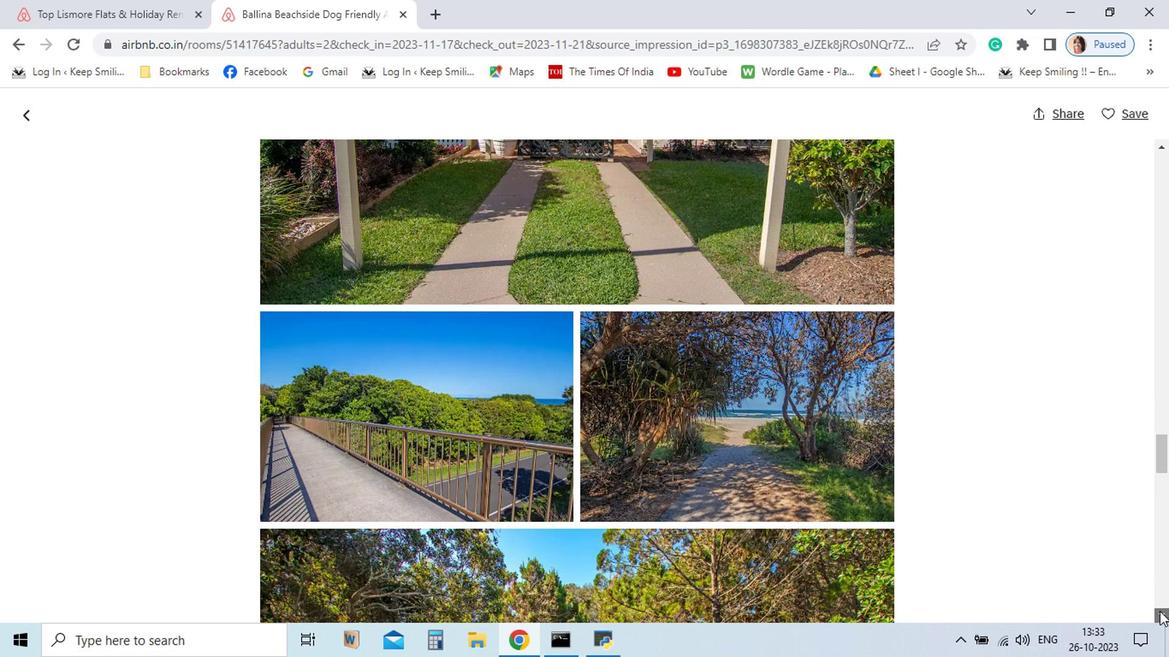 
Action: Mouse pressed left at (996, 605)
Screenshot: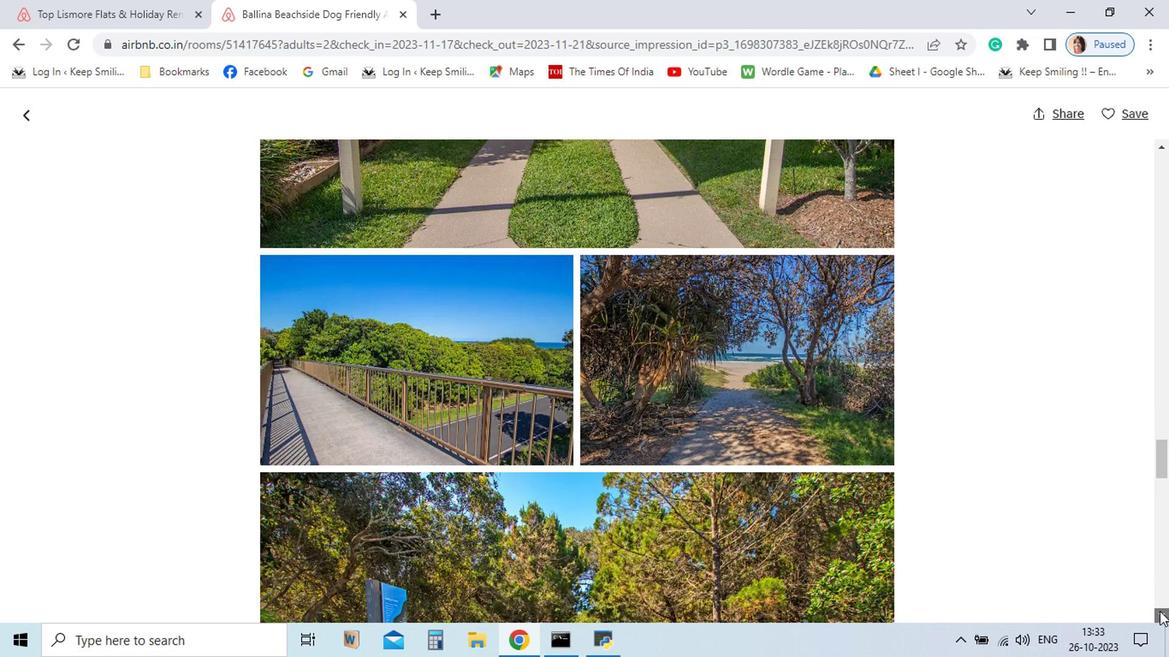 
Action: Mouse pressed left at (996, 605)
Screenshot: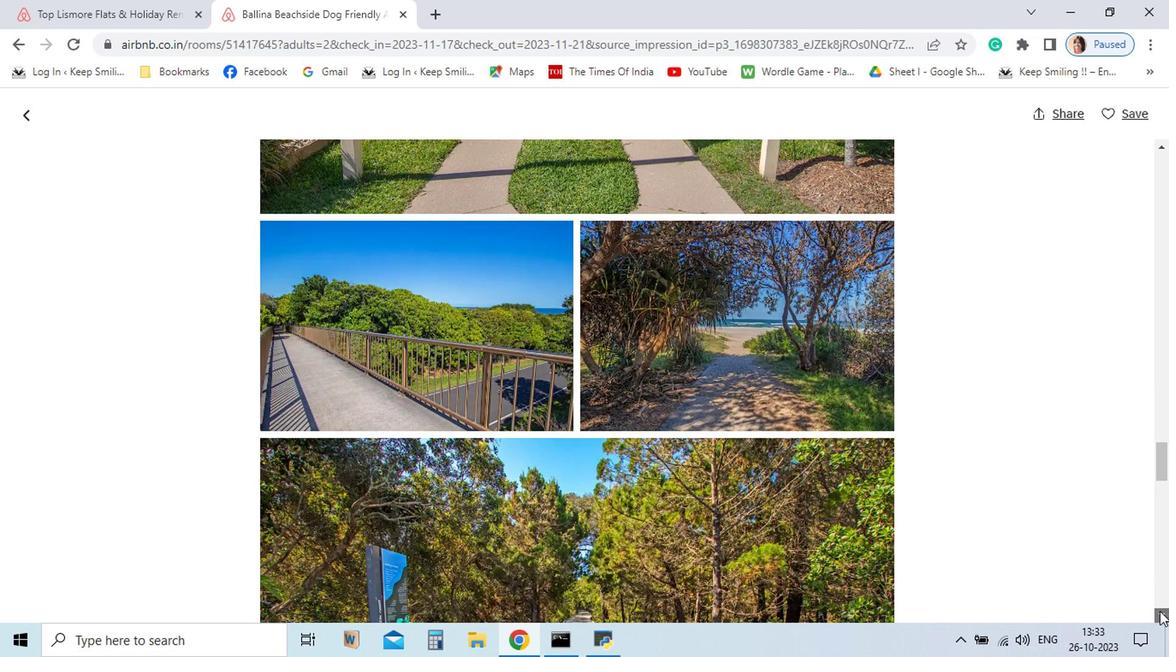 
Action: Mouse pressed left at (996, 605)
Screenshot: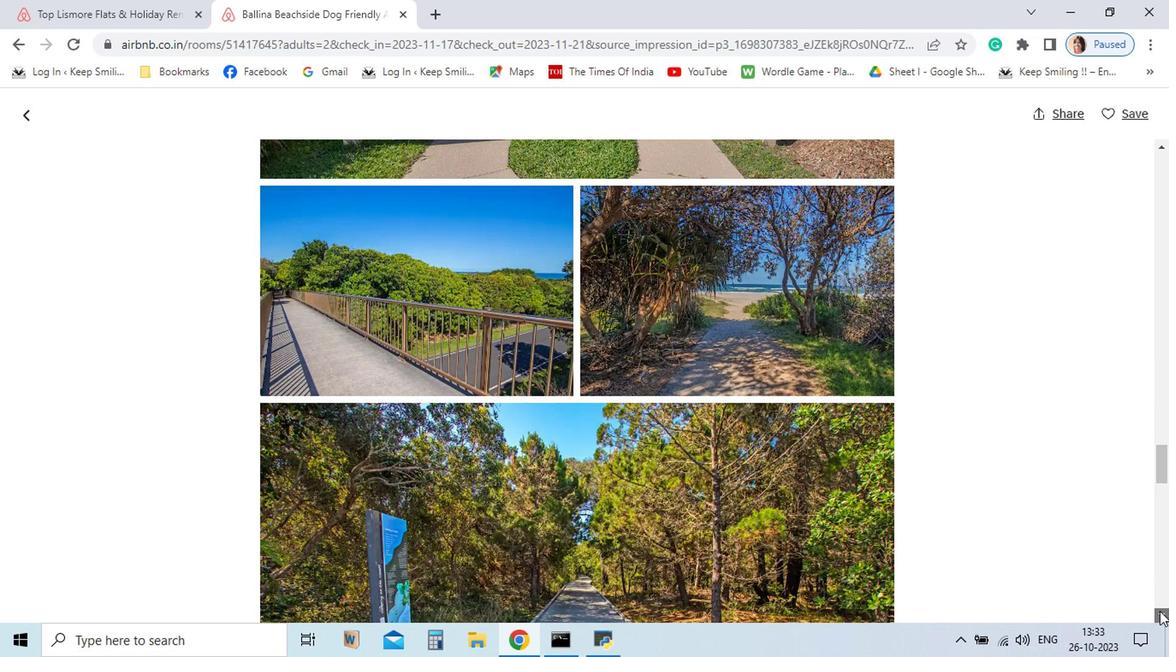 
Action: Mouse pressed left at (996, 605)
Screenshot: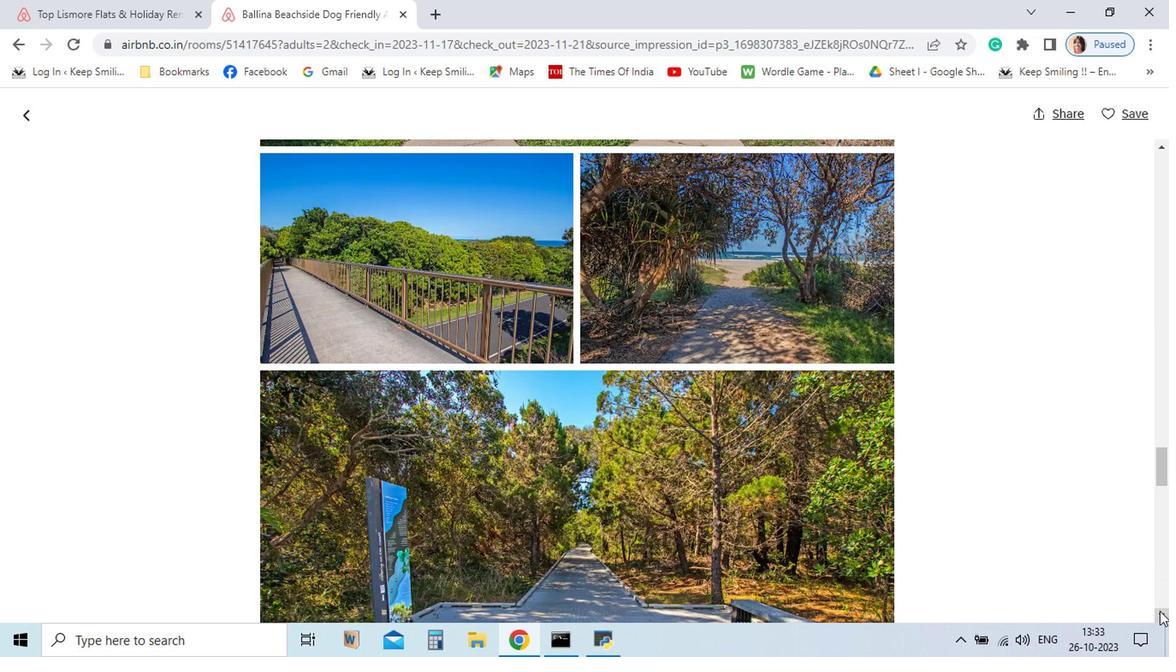
Action: Mouse pressed left at (996, 605)
Screenshot: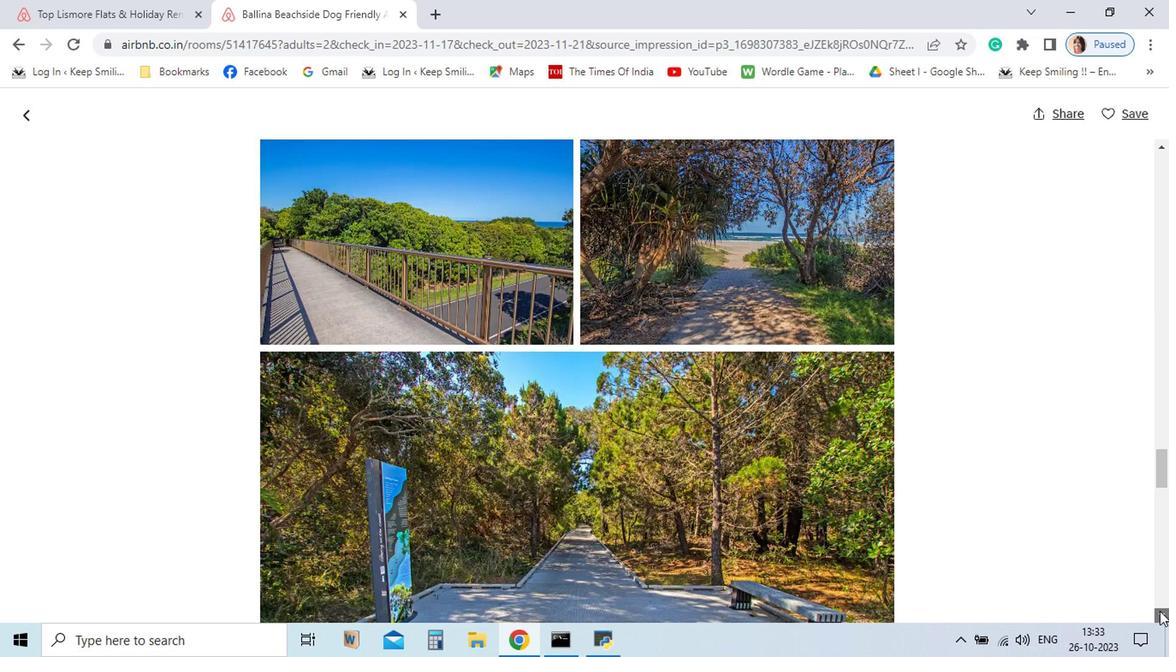 
Action: Mouse pressed left at (996, 605)
Screenshot: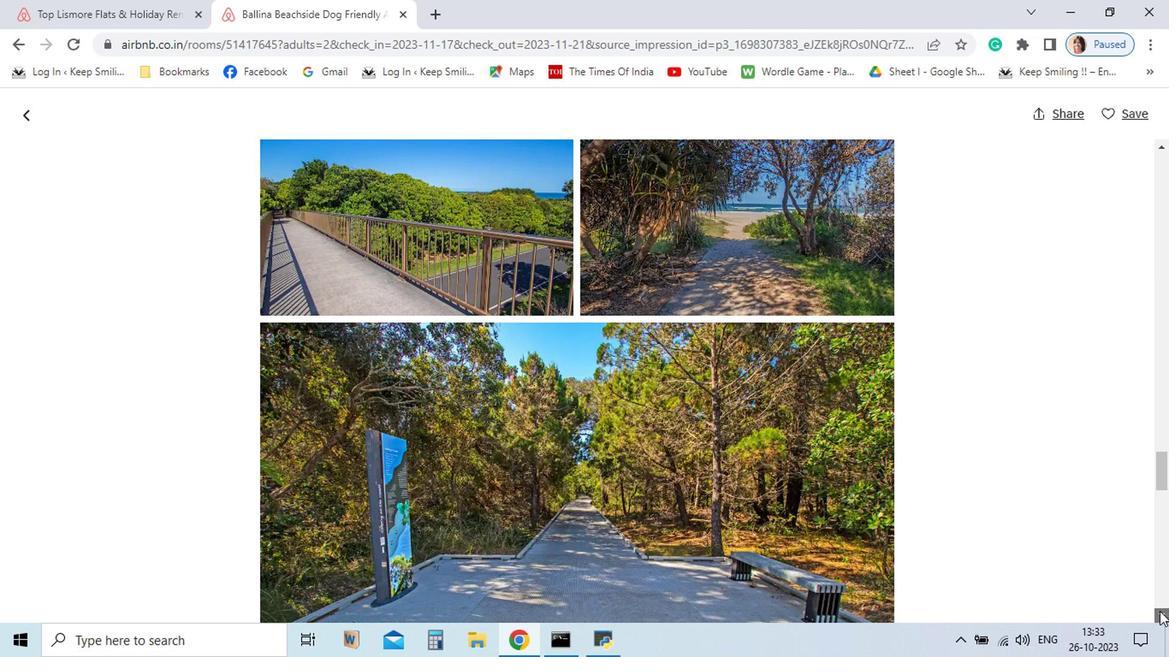 
Action: Mouse pressed left at (996, 605)
Screenshot: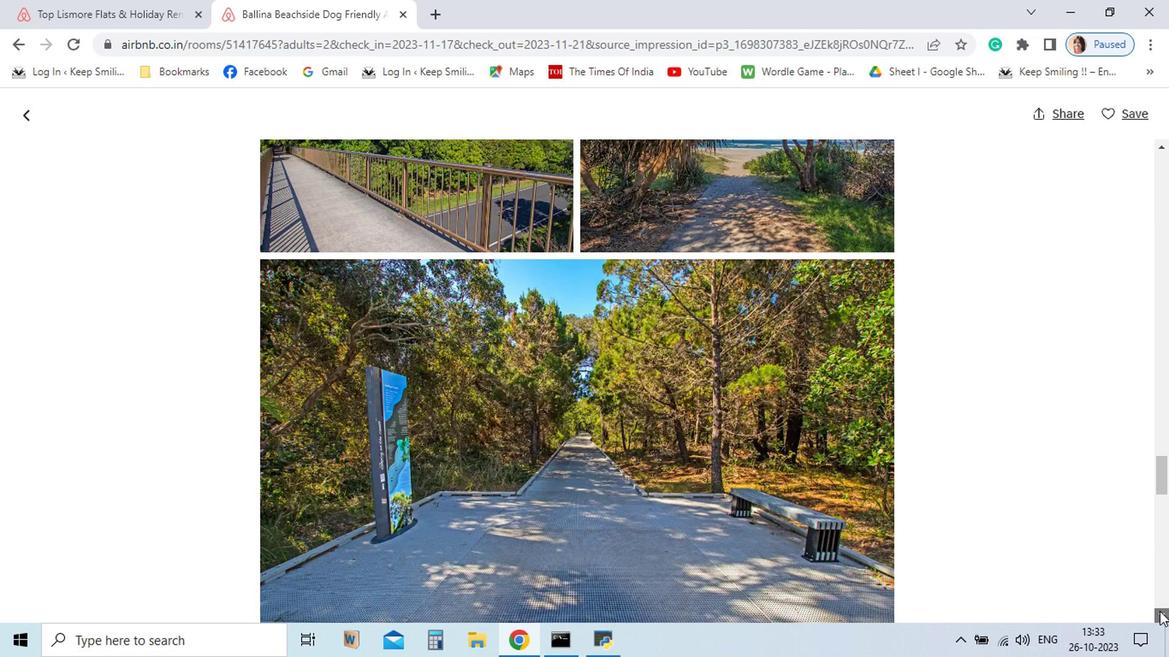 
Action: Mouse pressed left at (996, 605)
Screenshot: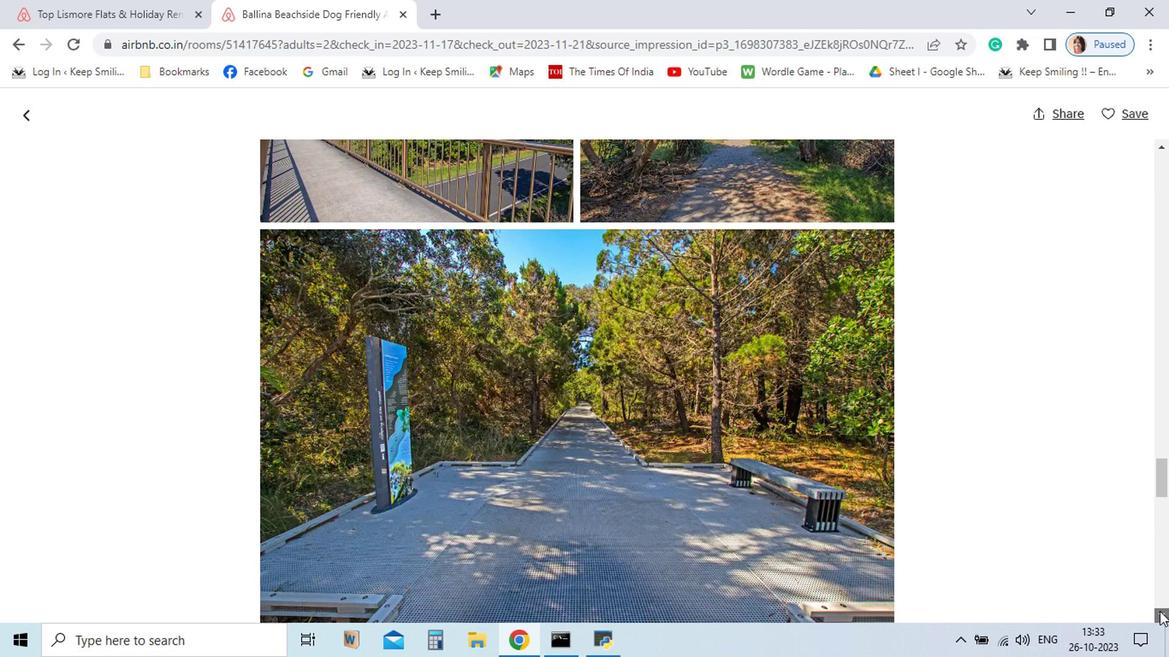 
Action: Mouse pressed left at (996, 605)
Screenshot: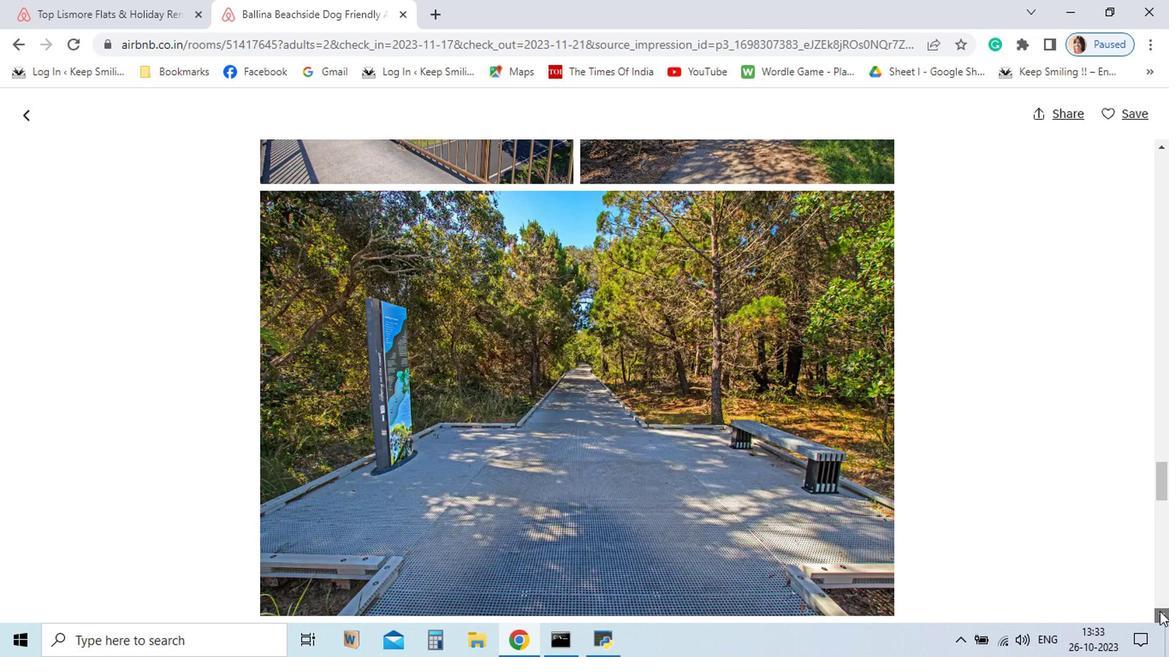 
Action: Mouse pressed left at (996, 605)
Screenshot: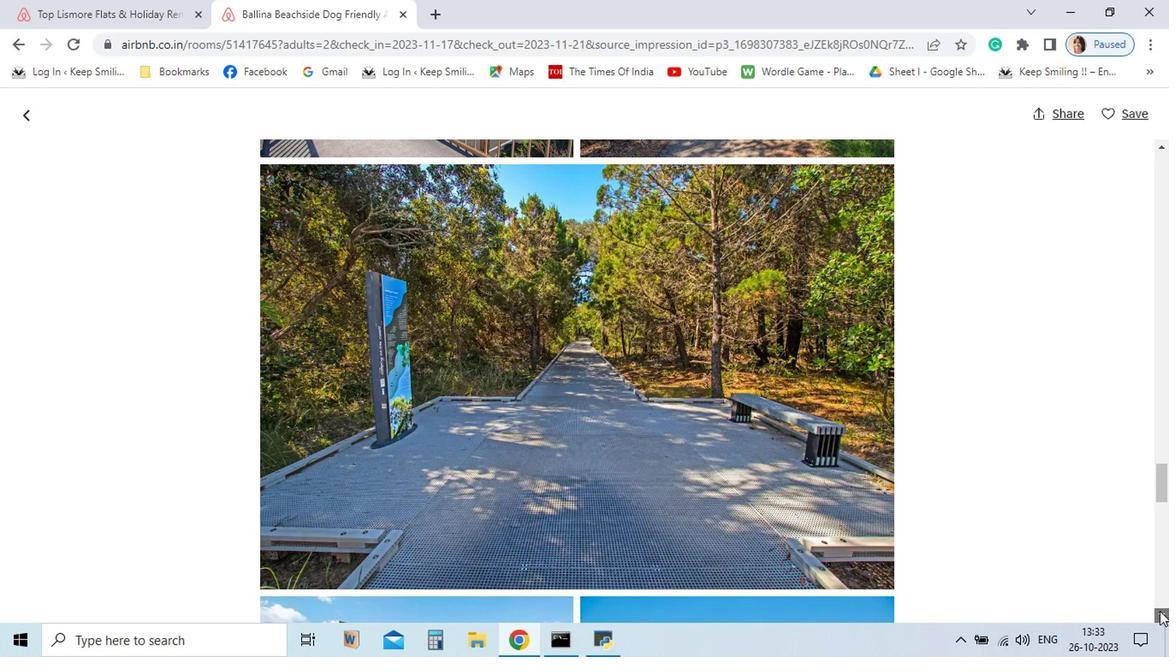 
Action: Mouse pressed left at (996, 605)
Screenshot: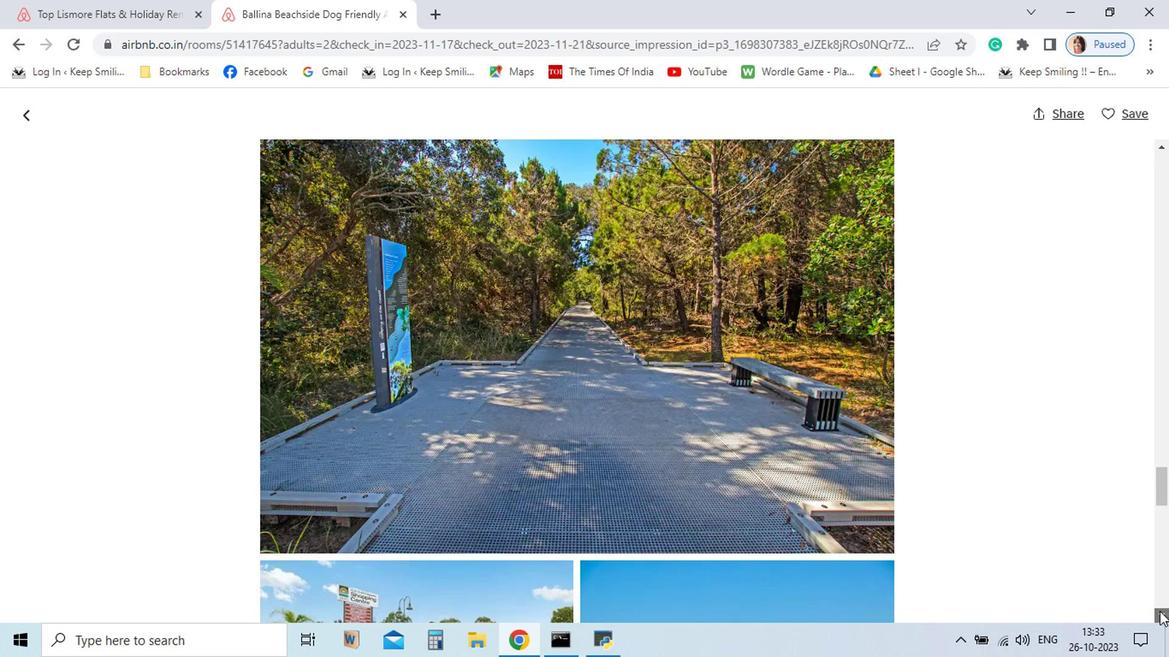 
Action: Mouse pressed left at (996, 605)
Screenshot: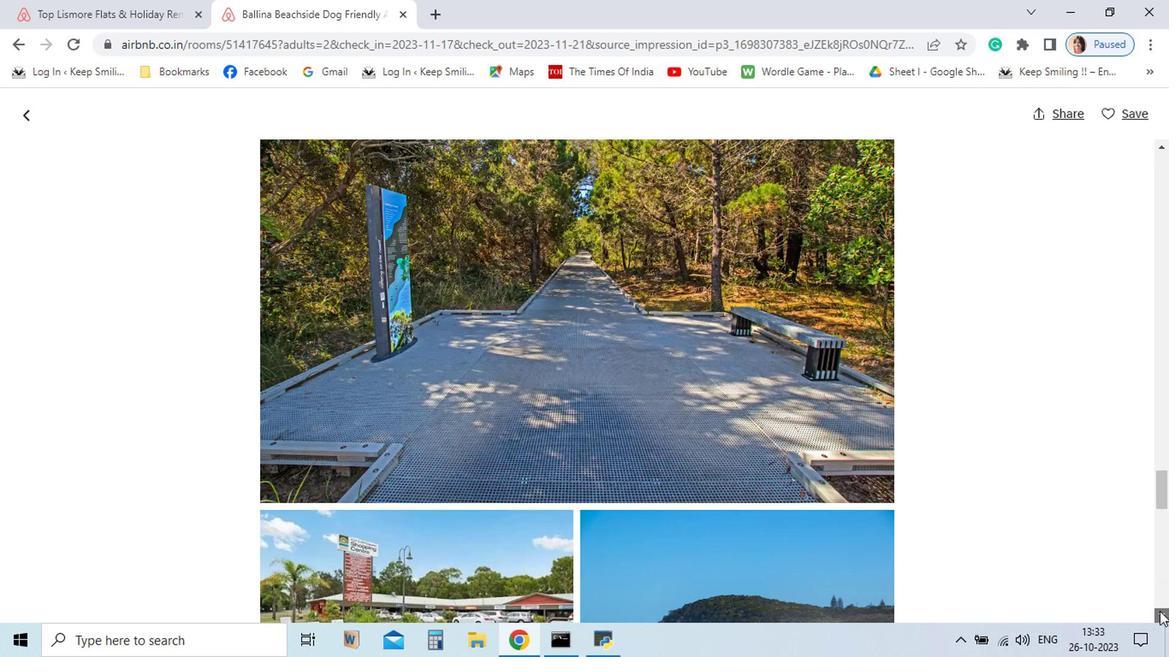 
Action: Mouse pressed left at (996, 605)
Screenshot: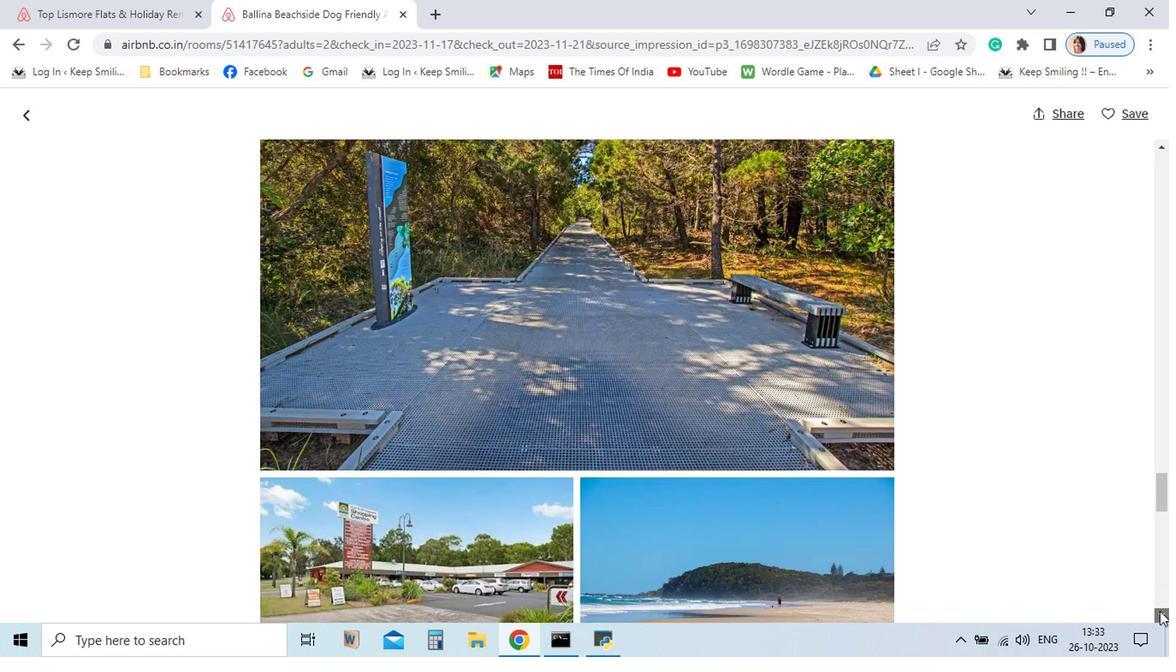 
Action: Mouse pressed left at (996, 605)
Screenshot: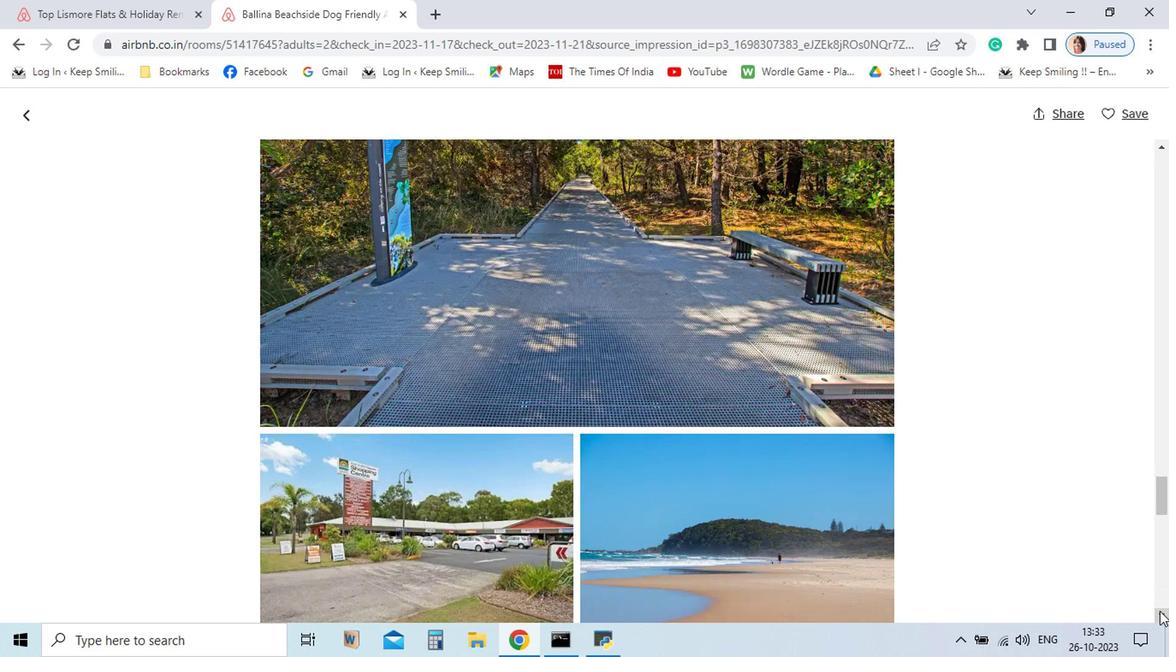 
Action: Mouse pressed left at (996, 605)
Screenshot: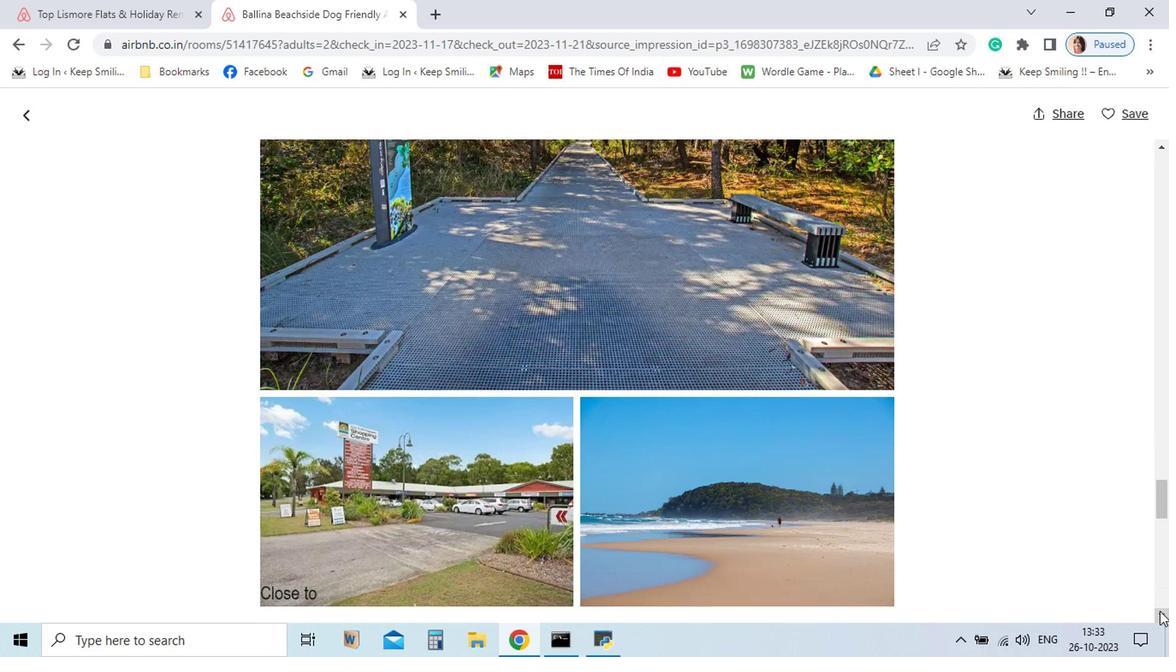
Action: Mouse pressed left at (996, 605)
Screenshot: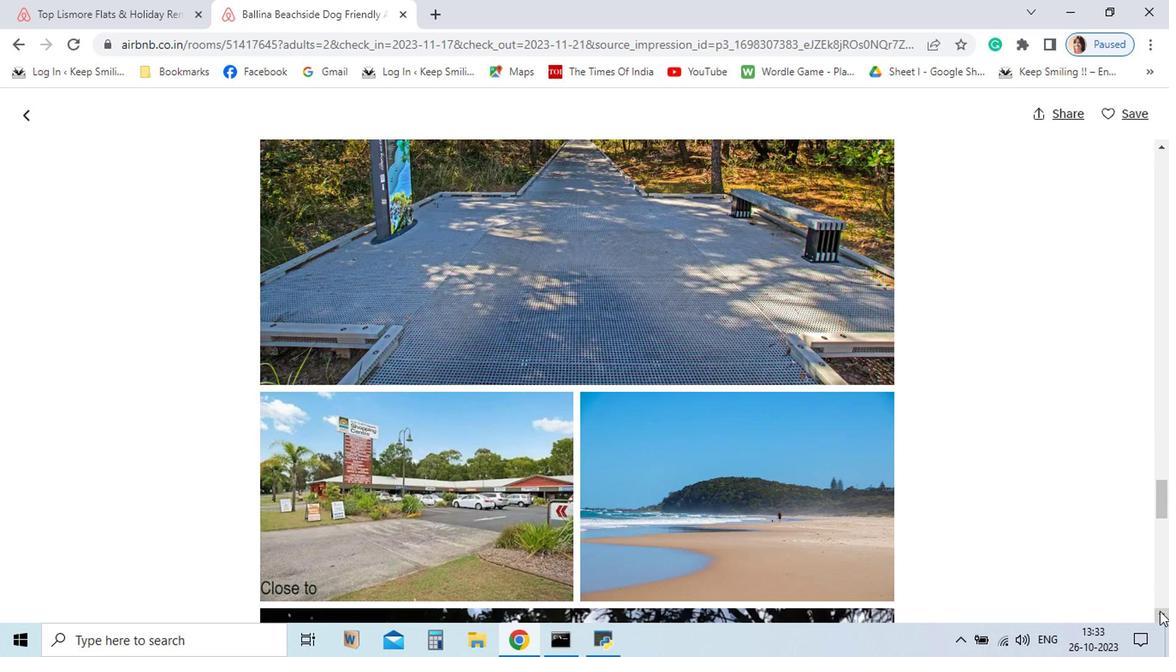 
Action: Mouse pressed left at (996, 605)
Screenshot: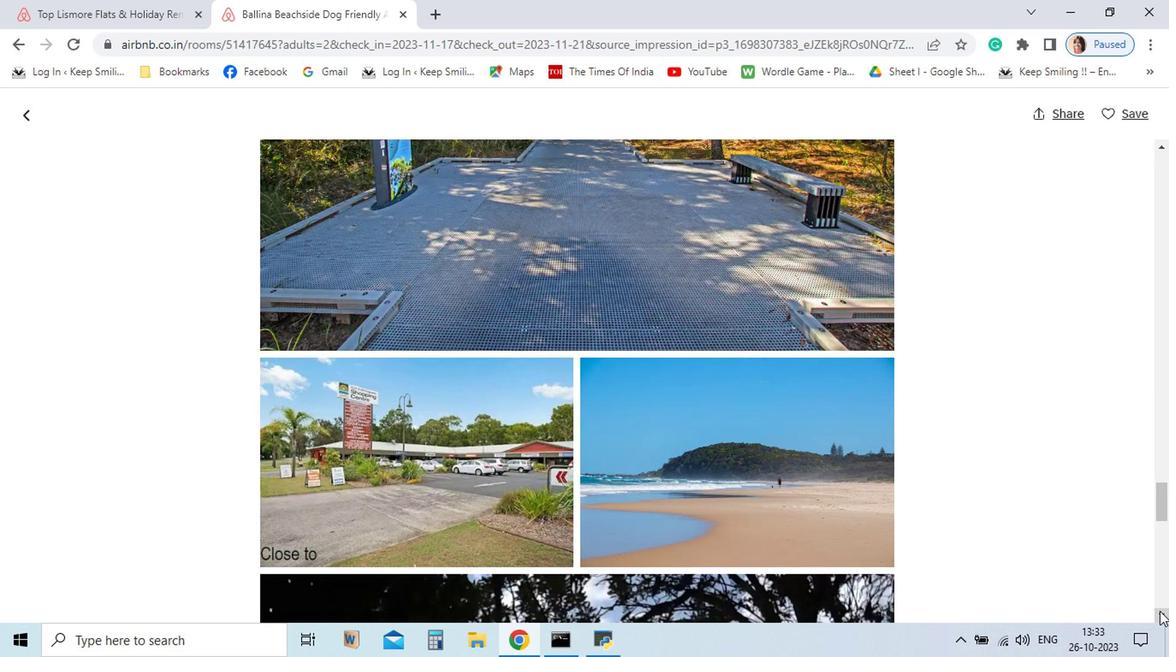 
Action: Mouse pressed left at (996, 605)
Screenshot: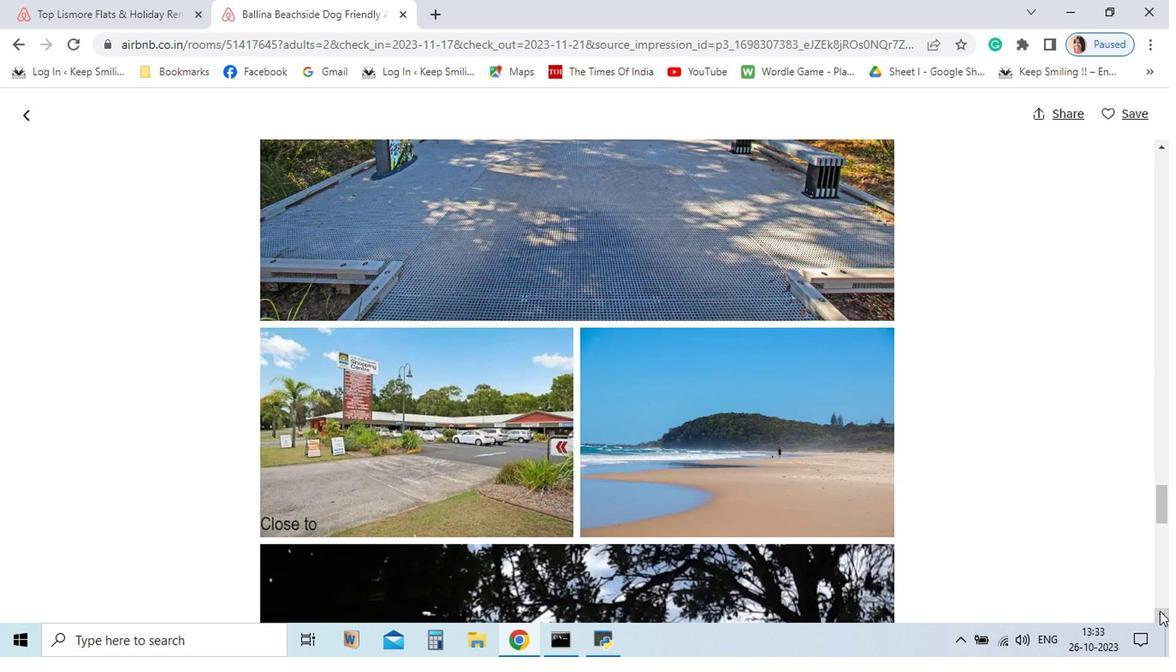 
Action: Mouse pressed left at (996, 605)
Screenshot: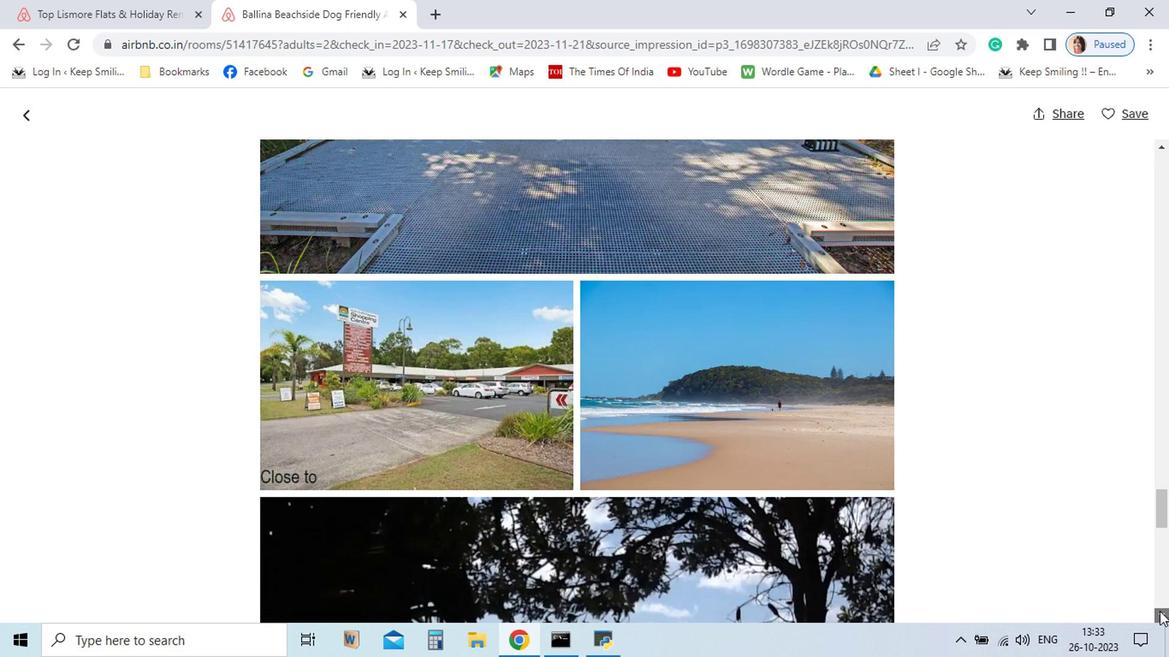 
Action: Mouse pressed left at (996, 605)
Screenshot: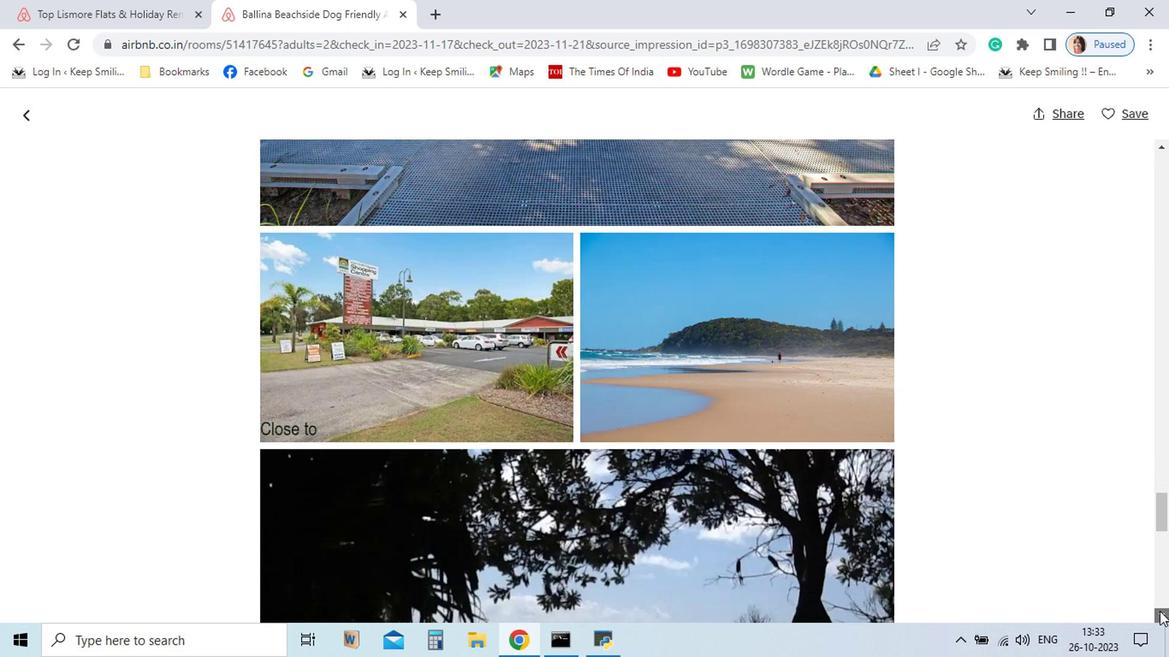 
Action: Mouse pressed left at (996, 605)
Screenshot: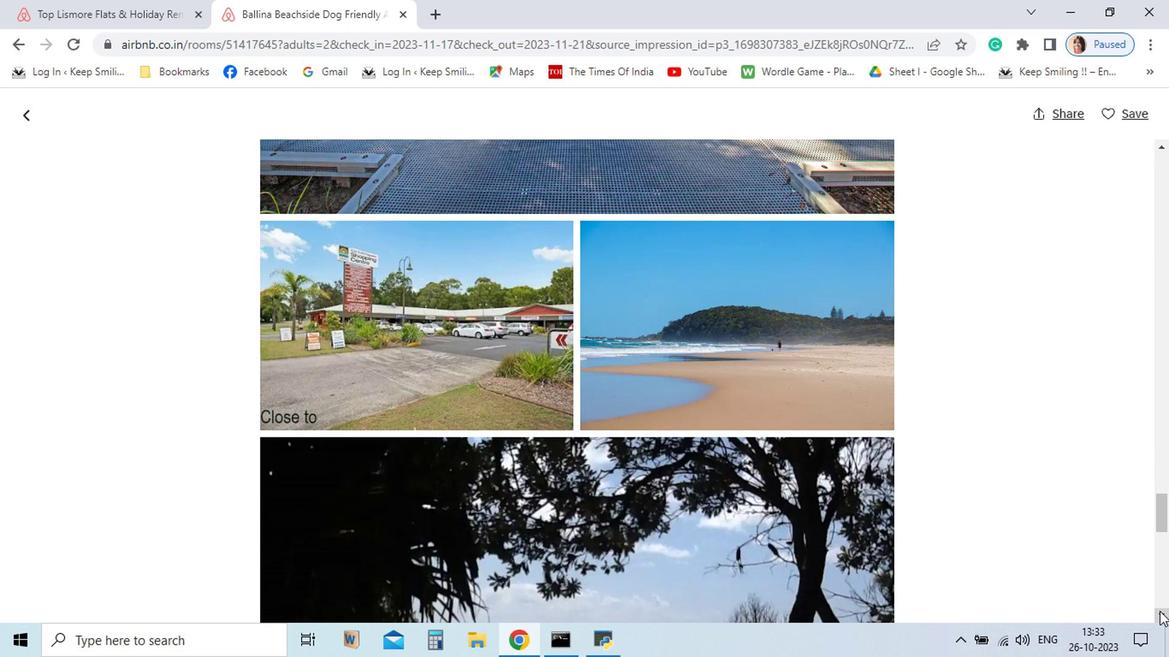 
Action: Mouse pressed left at (996, 605)
Screenshot: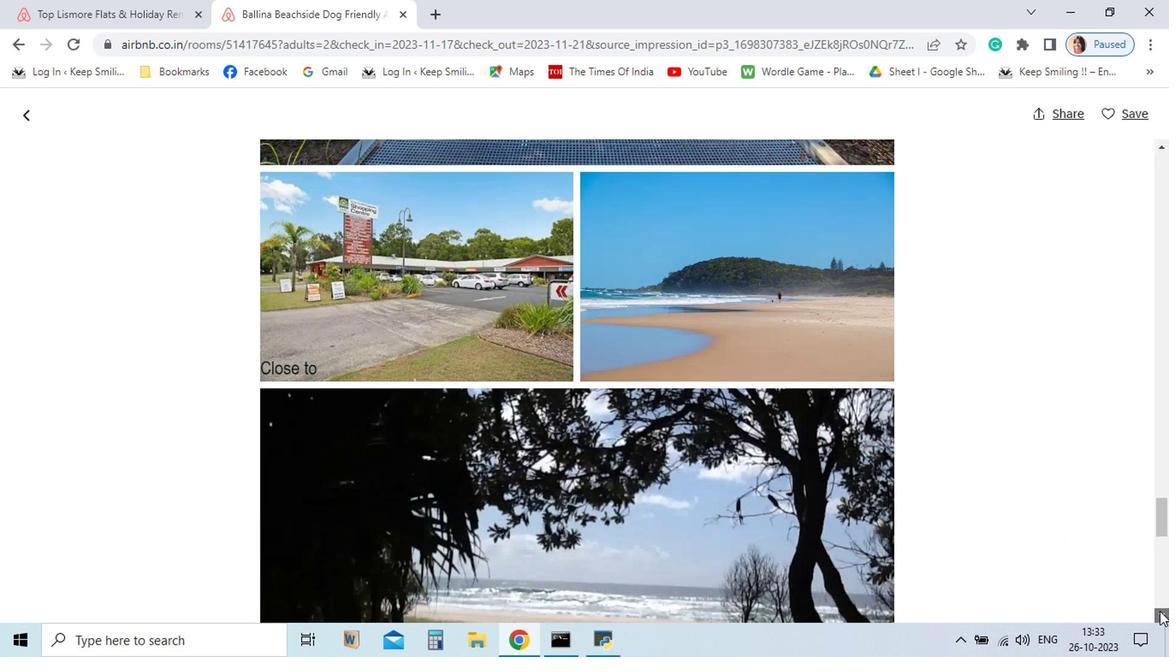 
Action: Mouse pressed left at (996, 605)
Screenshot: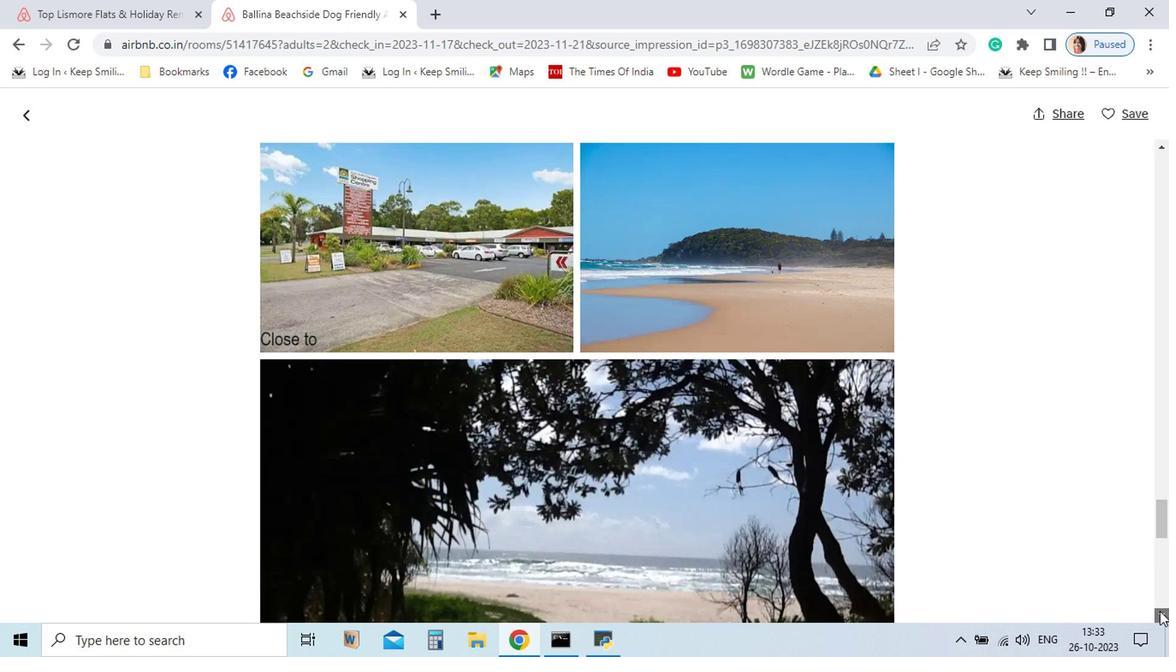 
Action: Mouse pressed left at (996, 605)
Screenshot: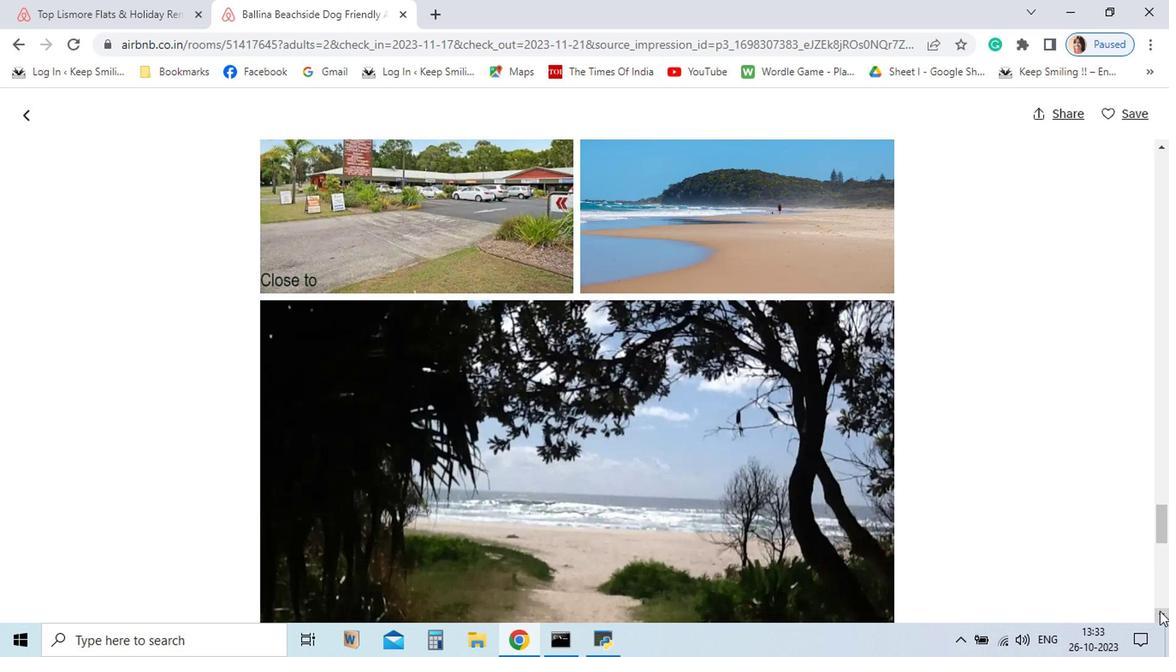 
Action: Mouse pressed left at (996, 605)
Screenshot: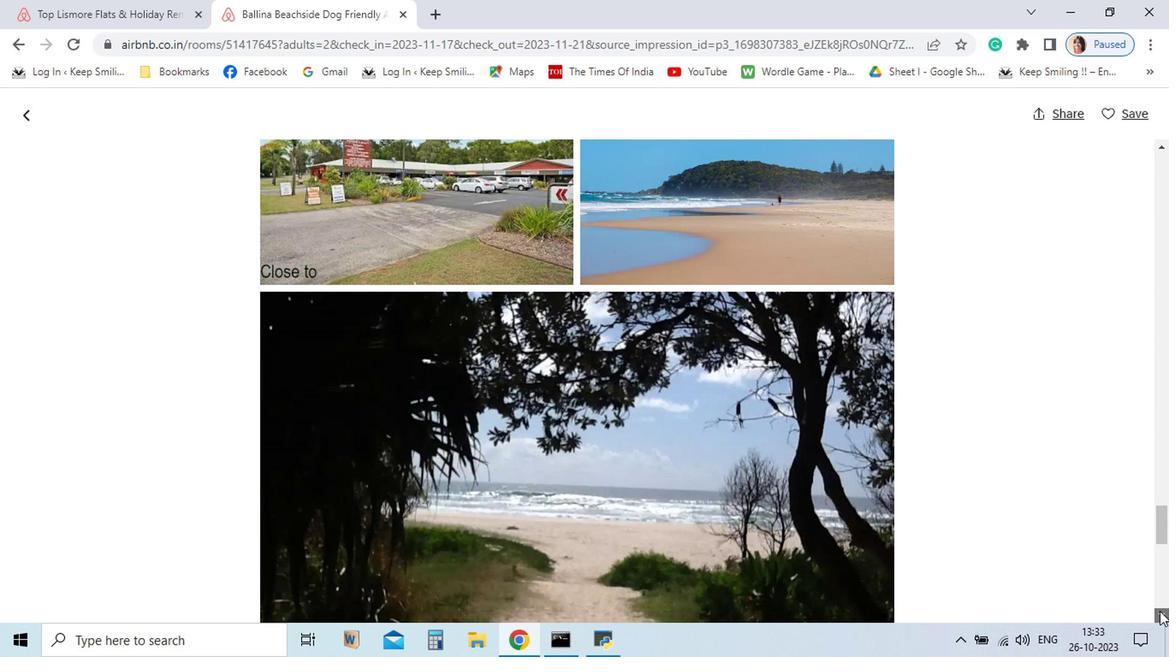 
Action: Mouse pressed left at (996, 605)
Screenshot: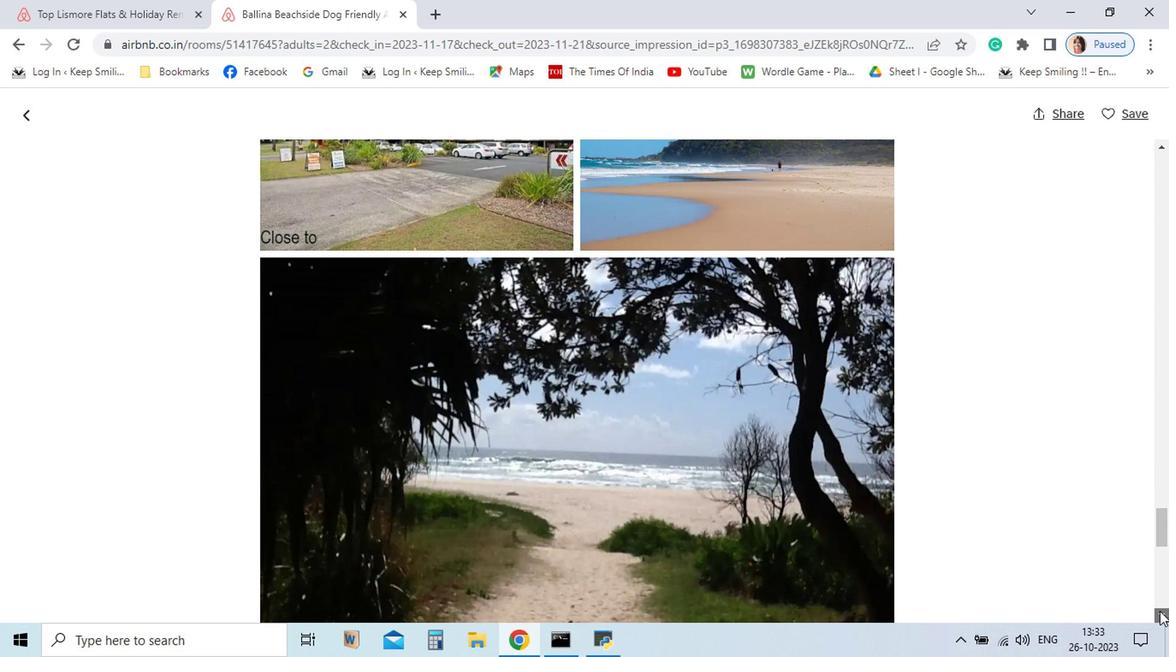 
Action: Mouse pressed left at (996, 605)
Screenshot: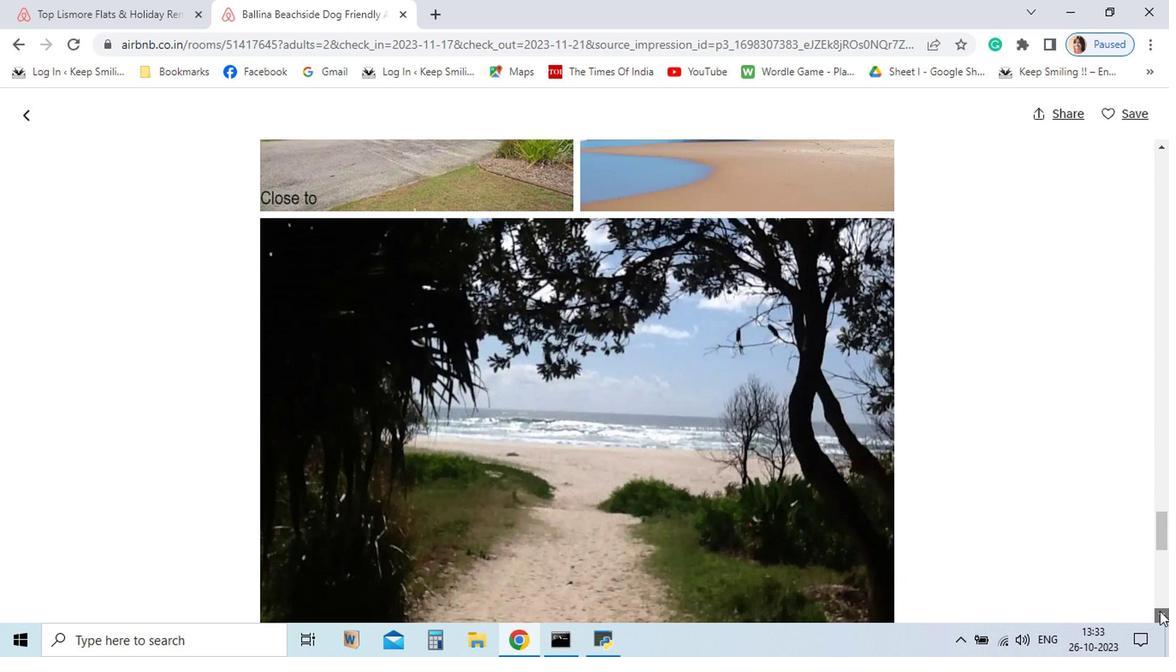 
Action: Mouse pressed left at (996, 605)
Screenshot: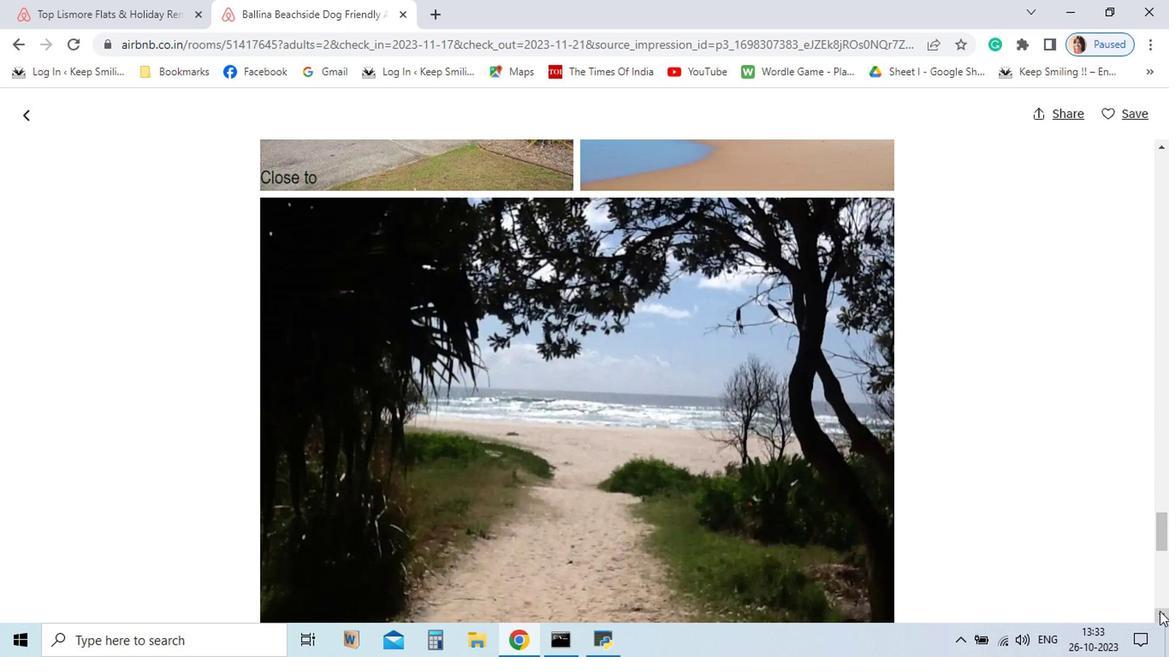 
Action: Mouse pressed left at (996, 605)
Screenshot: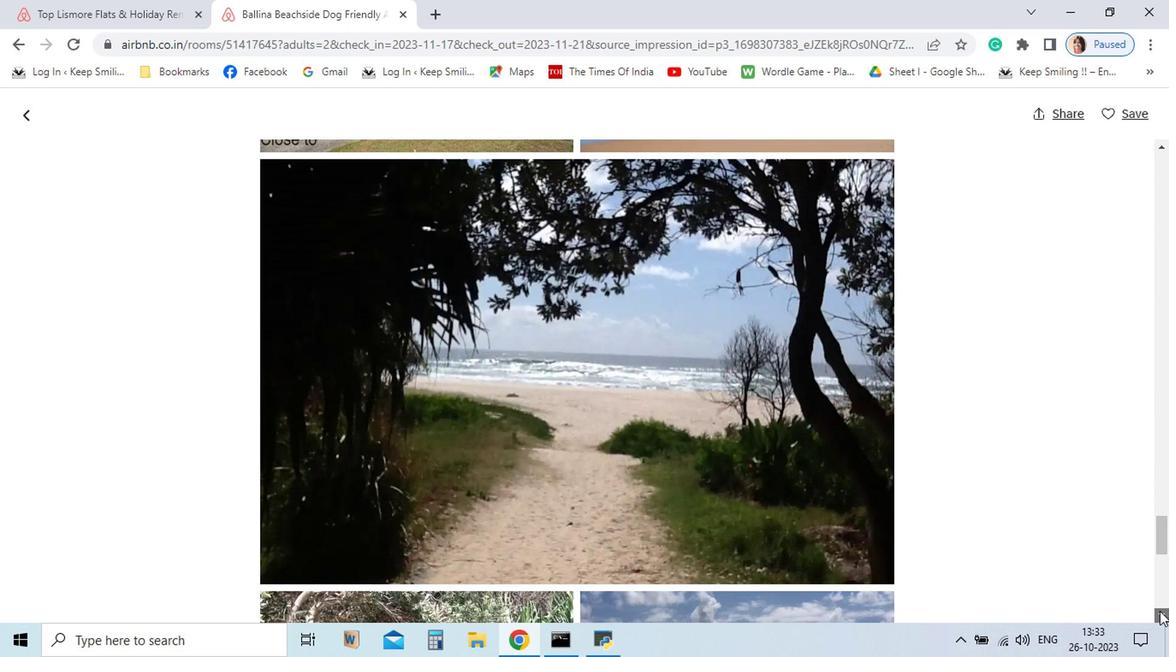 
Action: Mouse pressed left at (996, 605)
Screenshot: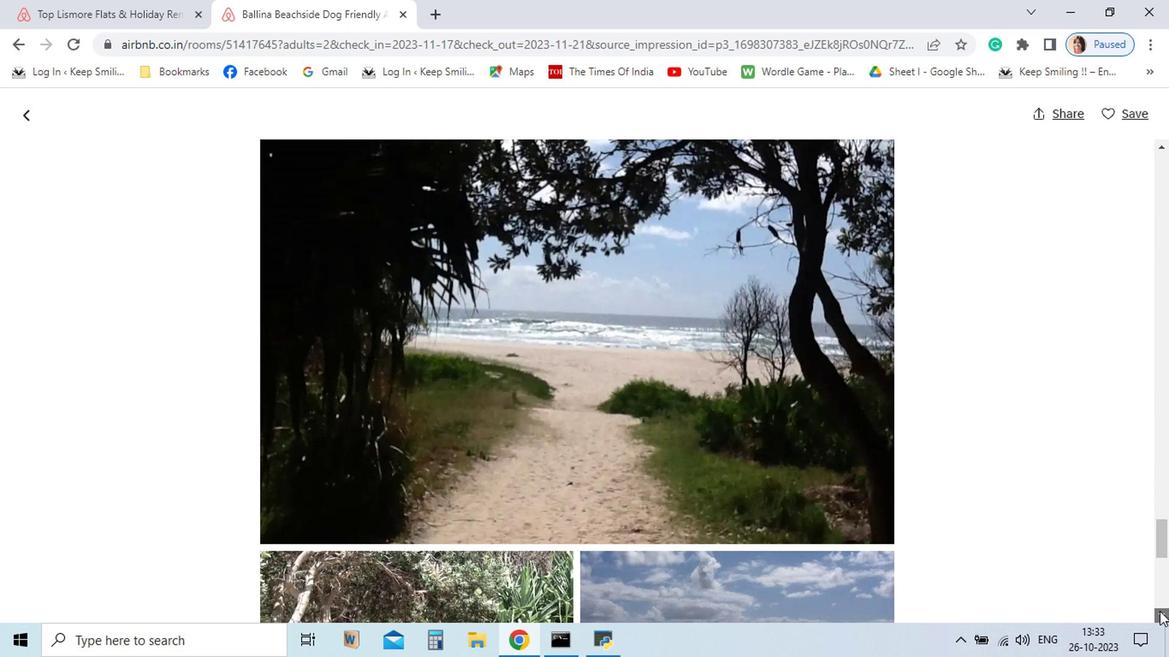 
Action: Mouse pressed left at (996, 605)
Screenshot: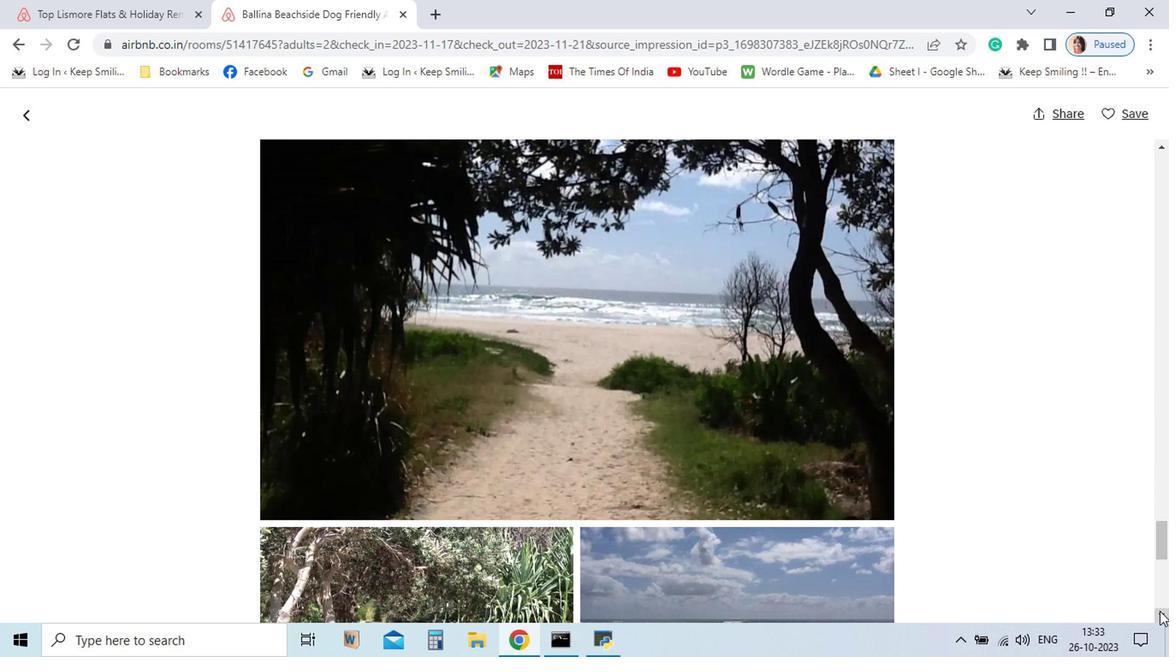 
Action: Mouse pressed left at (996, 605)
Screenshot: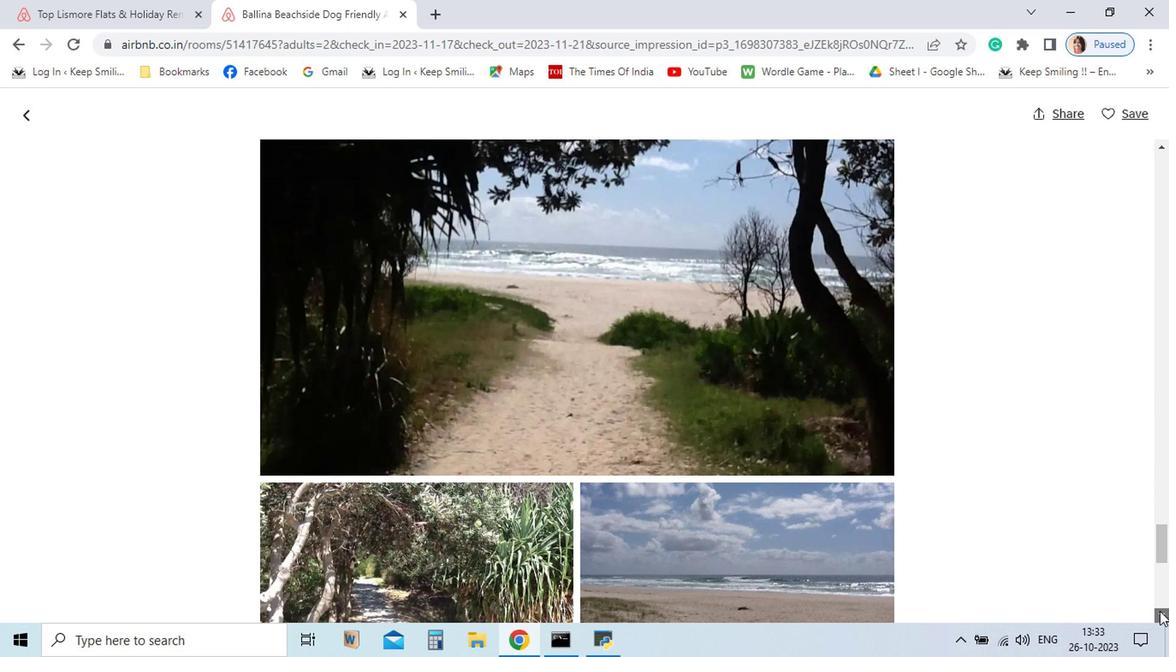 
Action: Mouse pressed left at (996, 605)
Screenshot: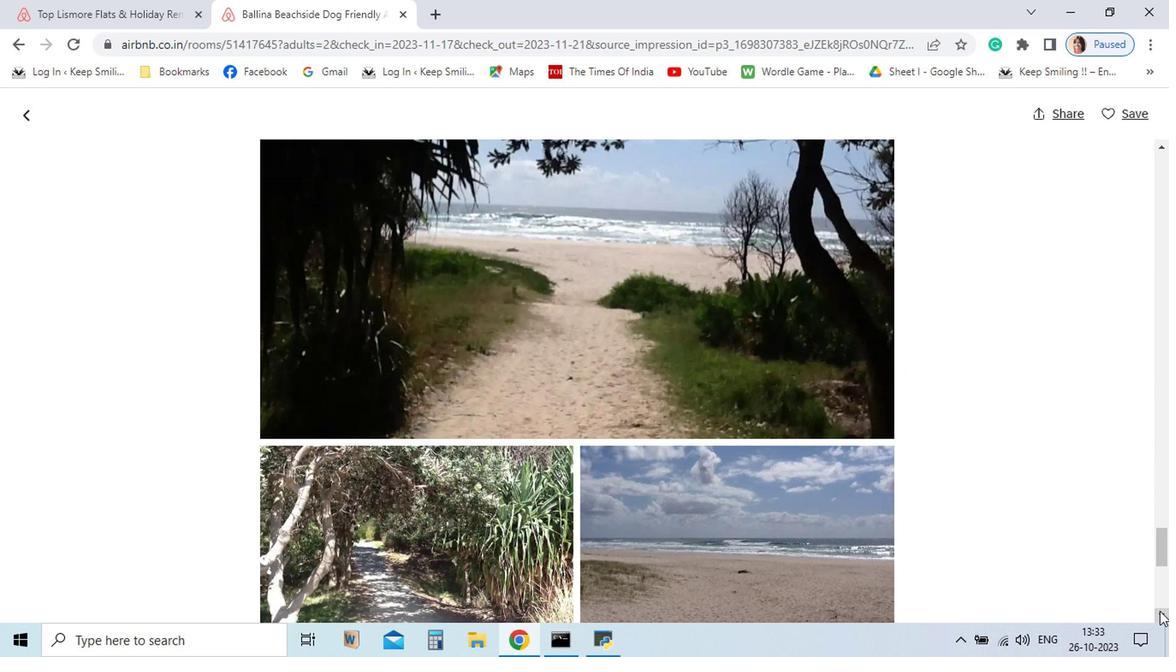 
Action: Mouse pressed left at (996, 605)
Screenshot: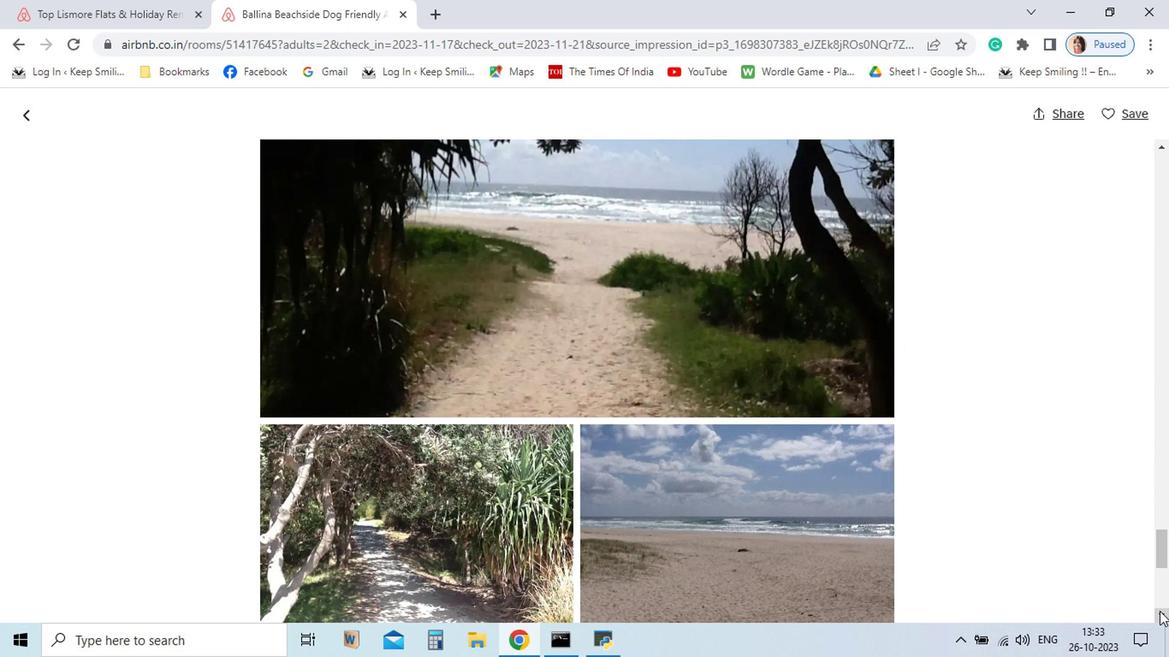 
Action: Mouse pressed left at (996, 605)
Screenshot: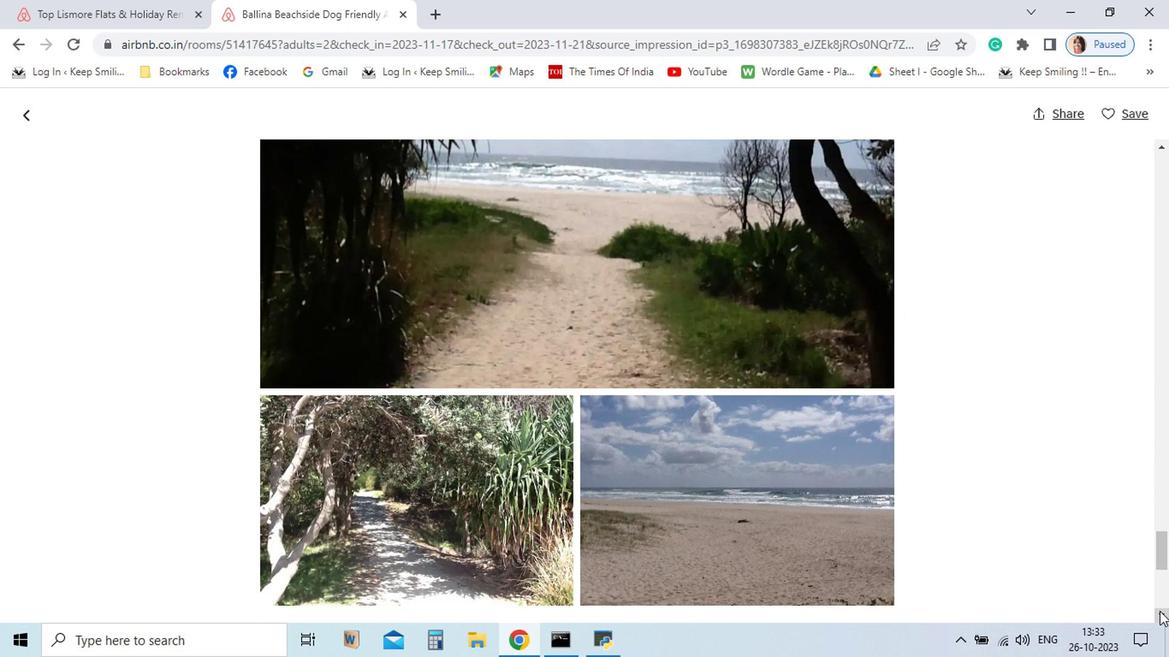 
Action: Mouse pressed left at (996, 605)
Screenshot: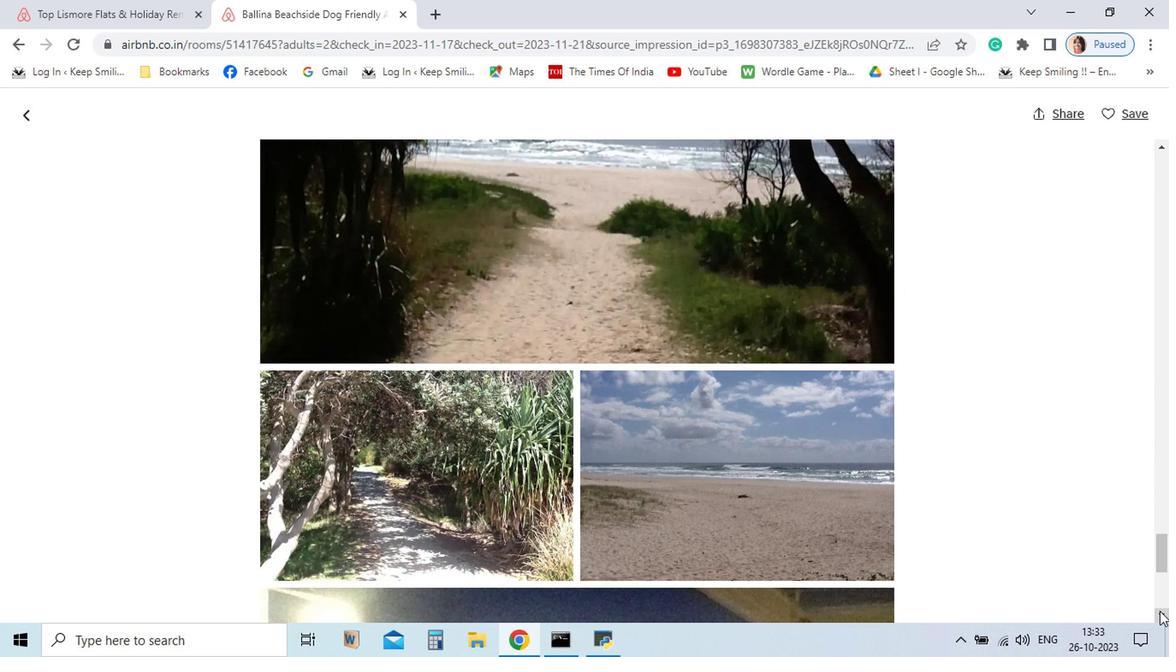 
Action: Mouse pressed left at (996, 605)
Screenshot: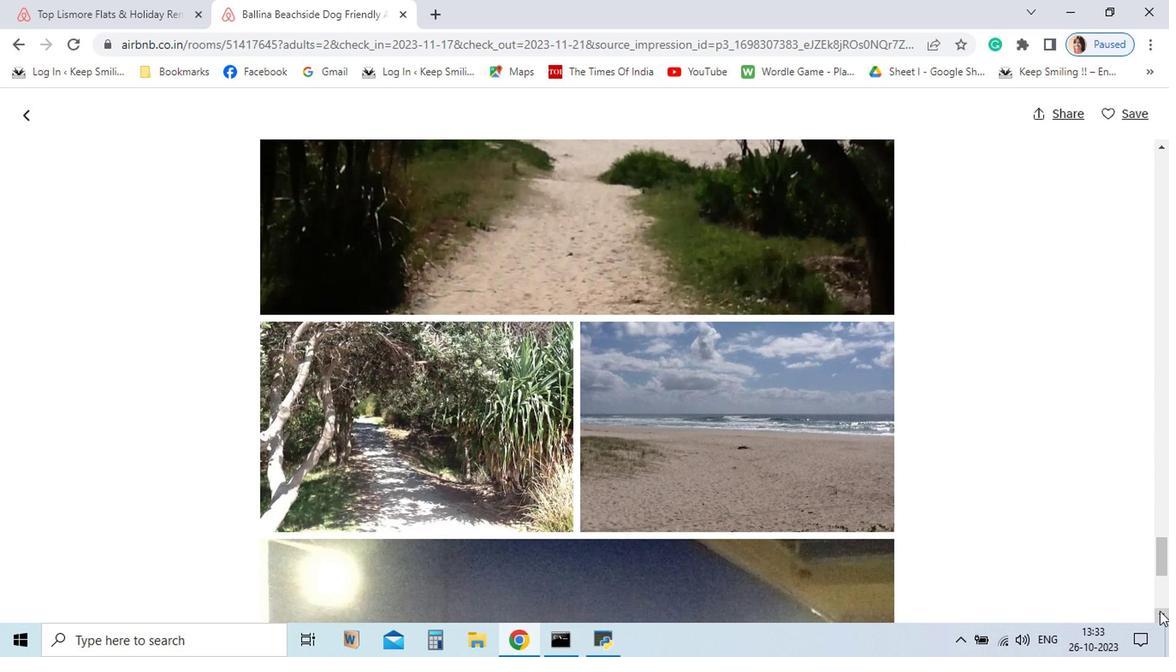 
Action: Mouse pressed left at (996, 605)
Screenshot: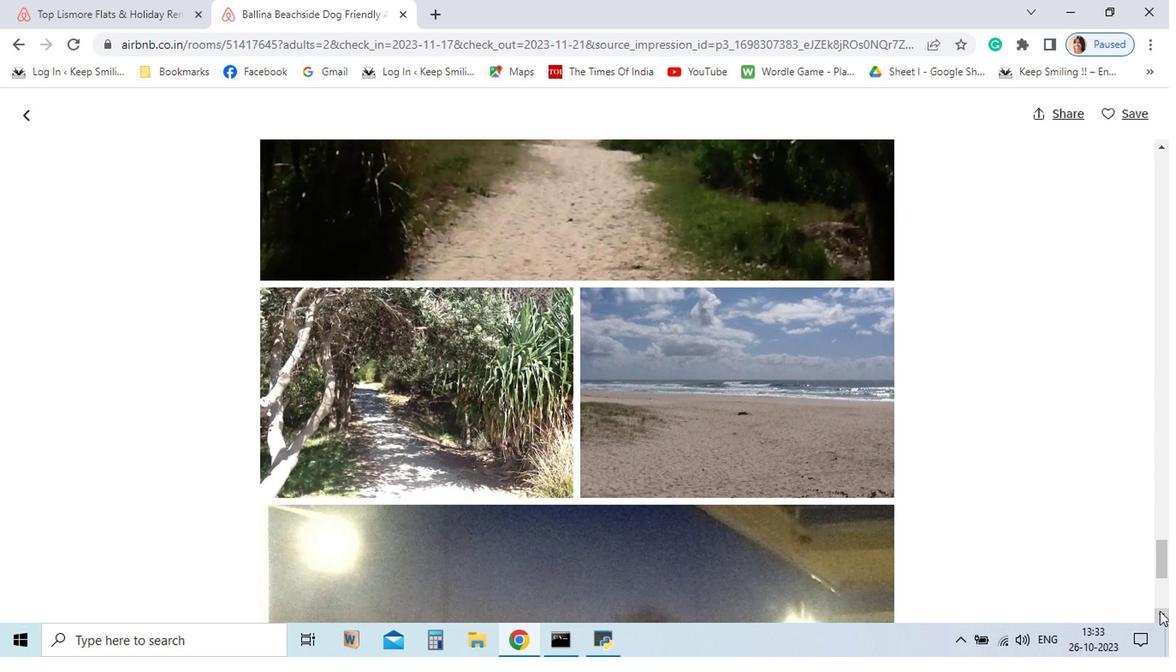
Action: Mouse pressed left at (996, 605)
Screenshot: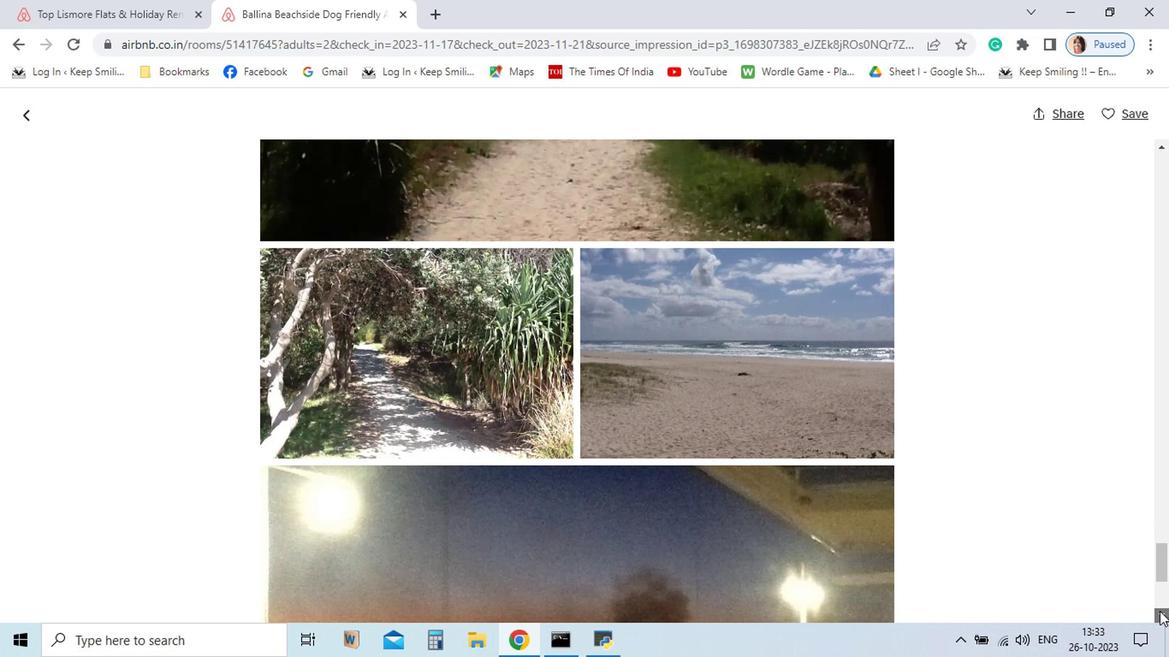 
Action: Mouse pressed left at (996, 605)
Screenshot: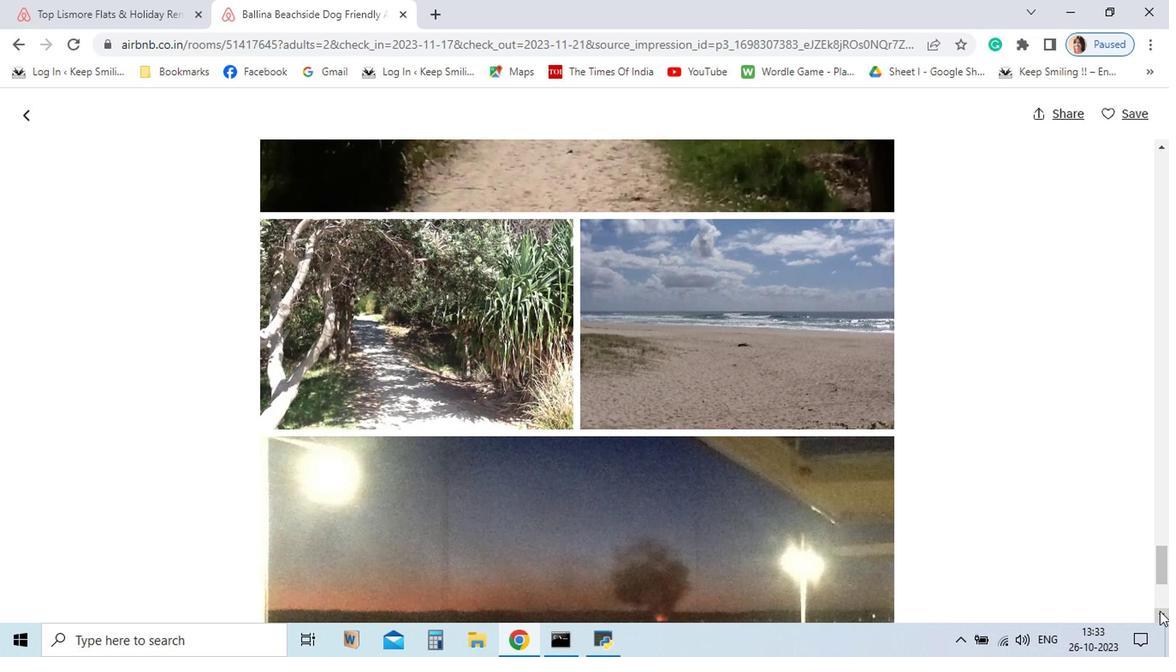 
Action: Mouse pressed left at (996, 605)
Screenshot: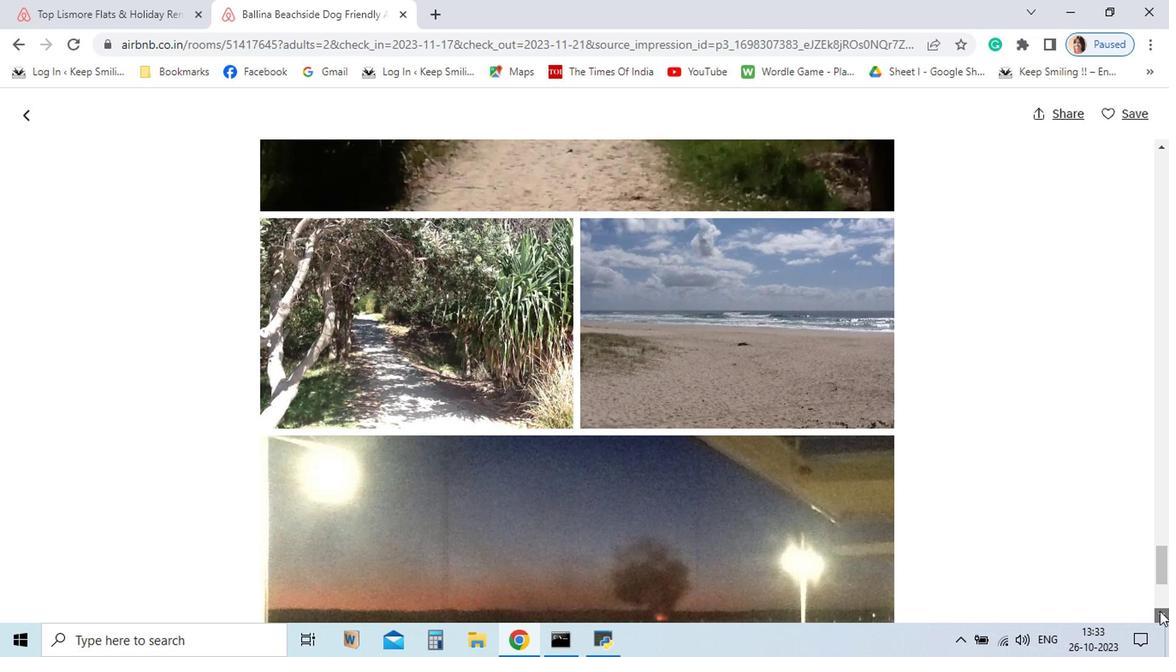 
Action: Mouse pressed left at (996, 605)
Screenshot: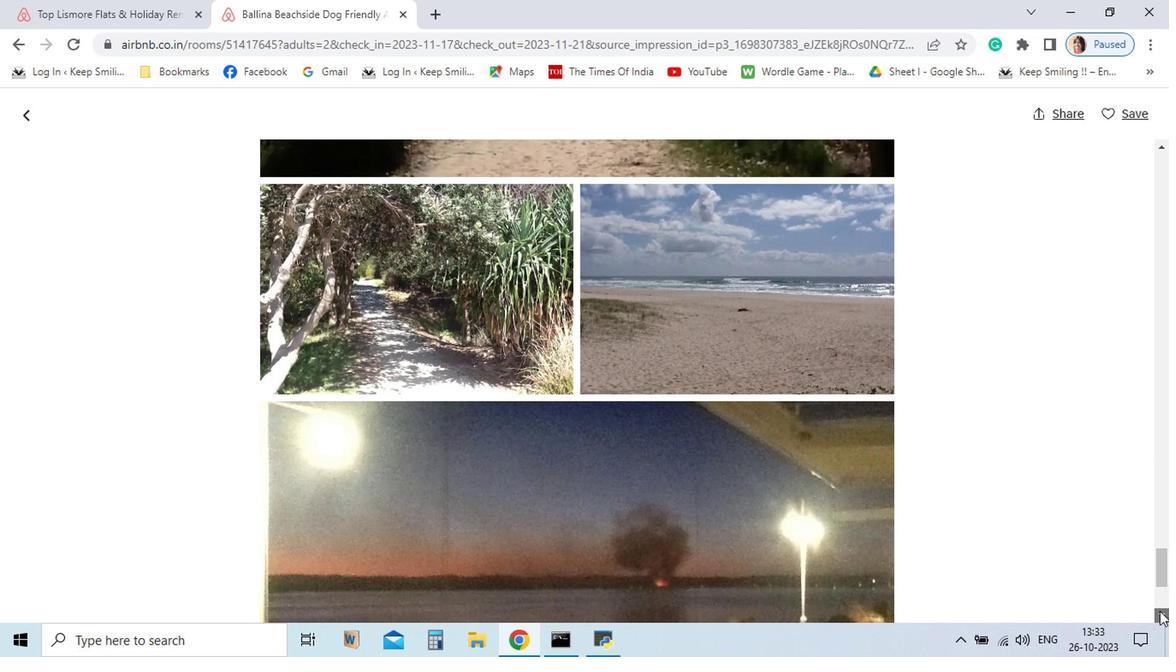 
Action: Mouse pressed left at (996, 605)
Screenshot: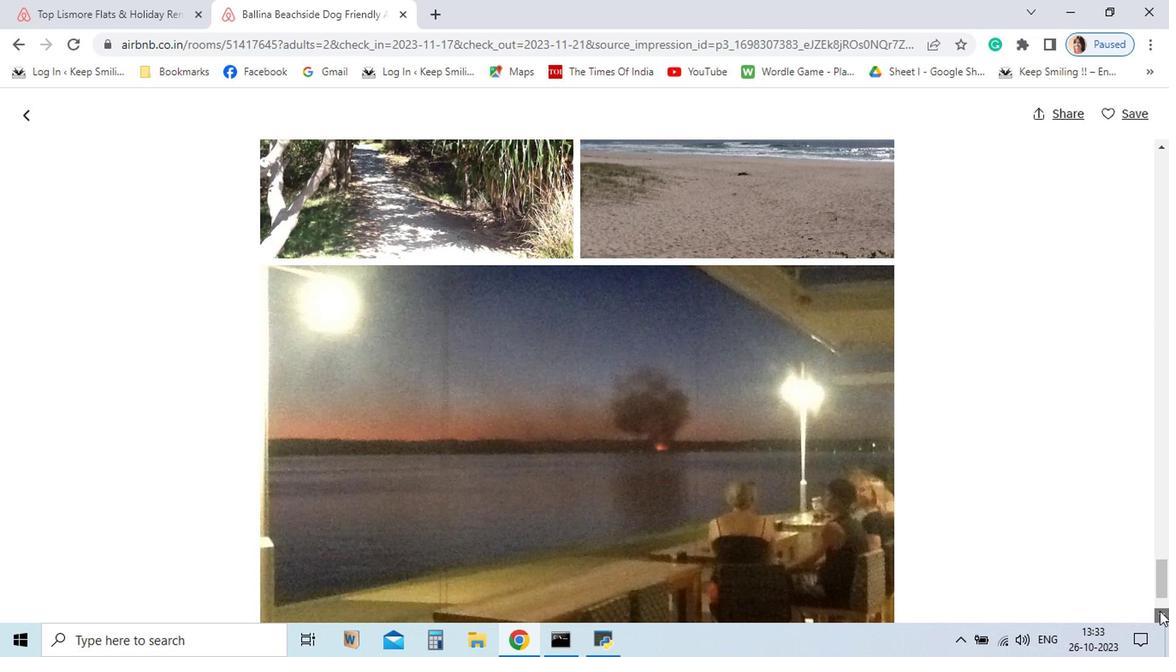 
Action: Mouse pressed left at (996, 605)
Screenshot: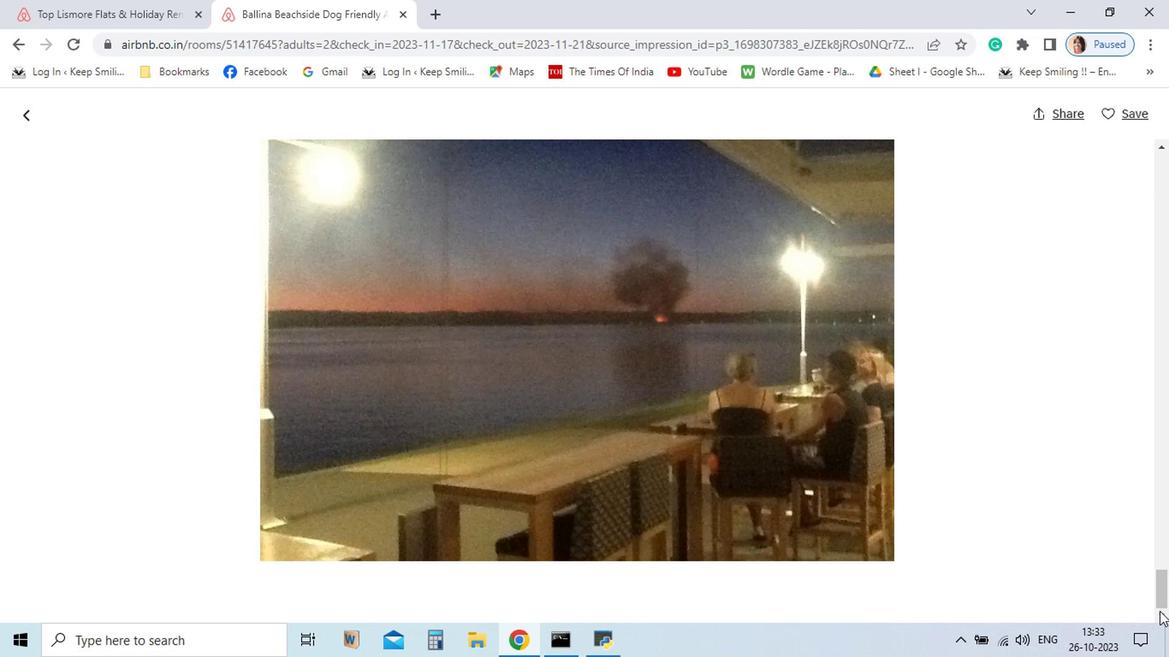 
Action: Mouse moved to (194, 252)
Screenshot: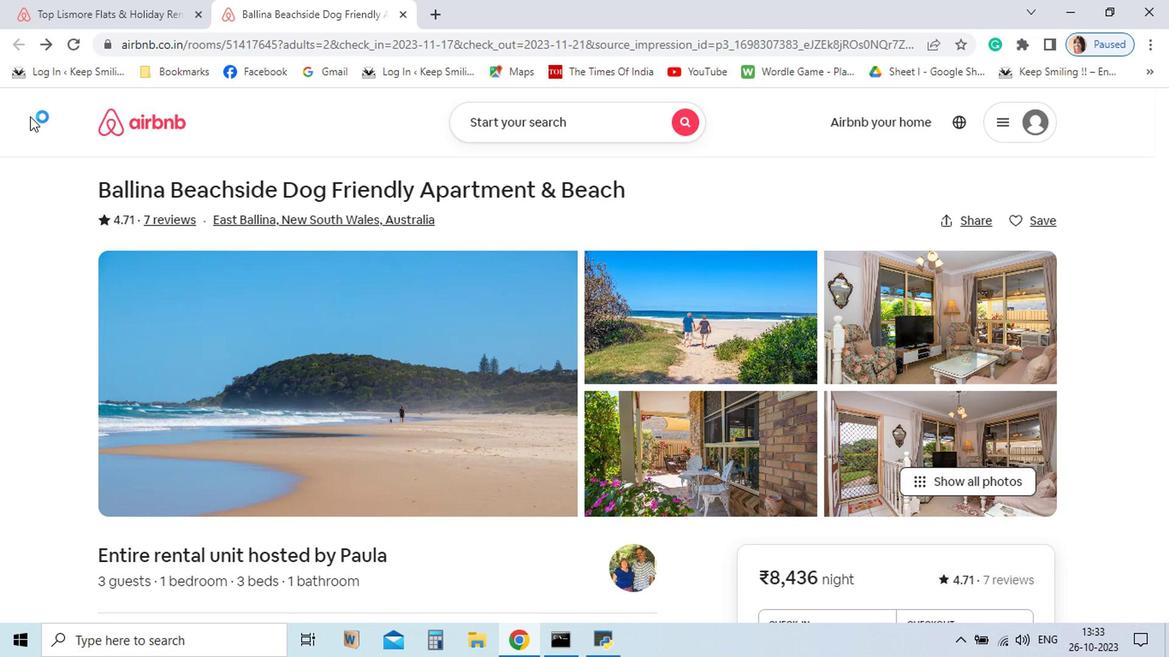 
Action: Mouse pressed left at (194, 252)
Screenshot: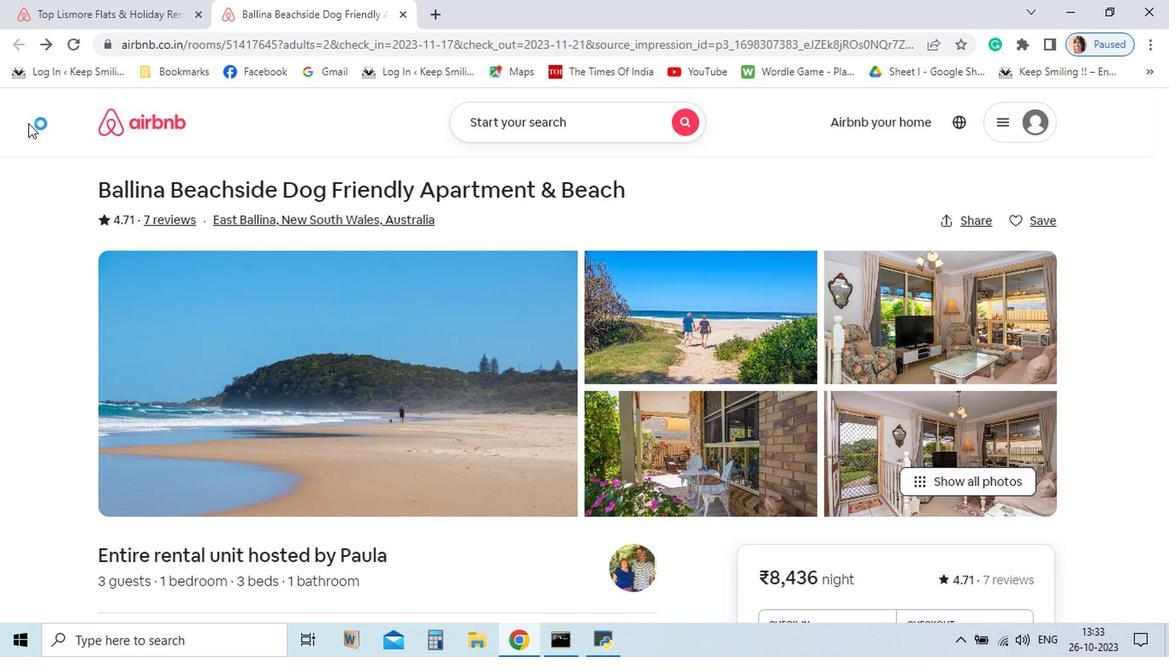 
Action: Mouse moved to (996, 605)
Screenshot: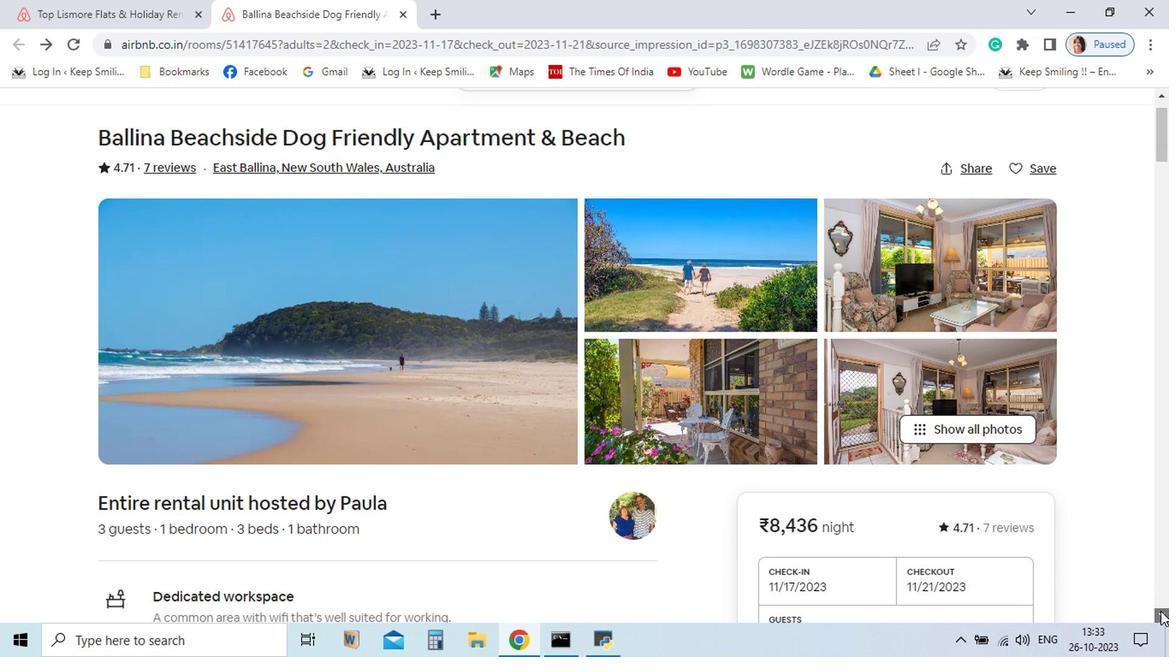 
Action: Mouse pressed left at (996, 605)
Screenshot: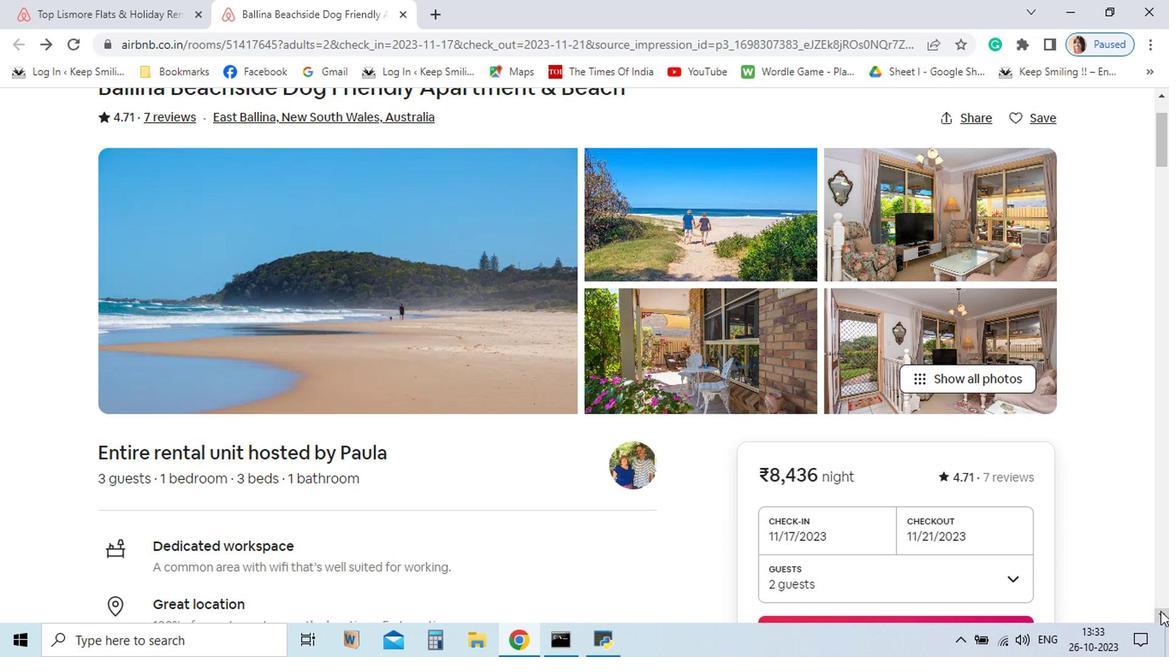 
Action: Mouse pressed left at (996, 605)
Screenshot: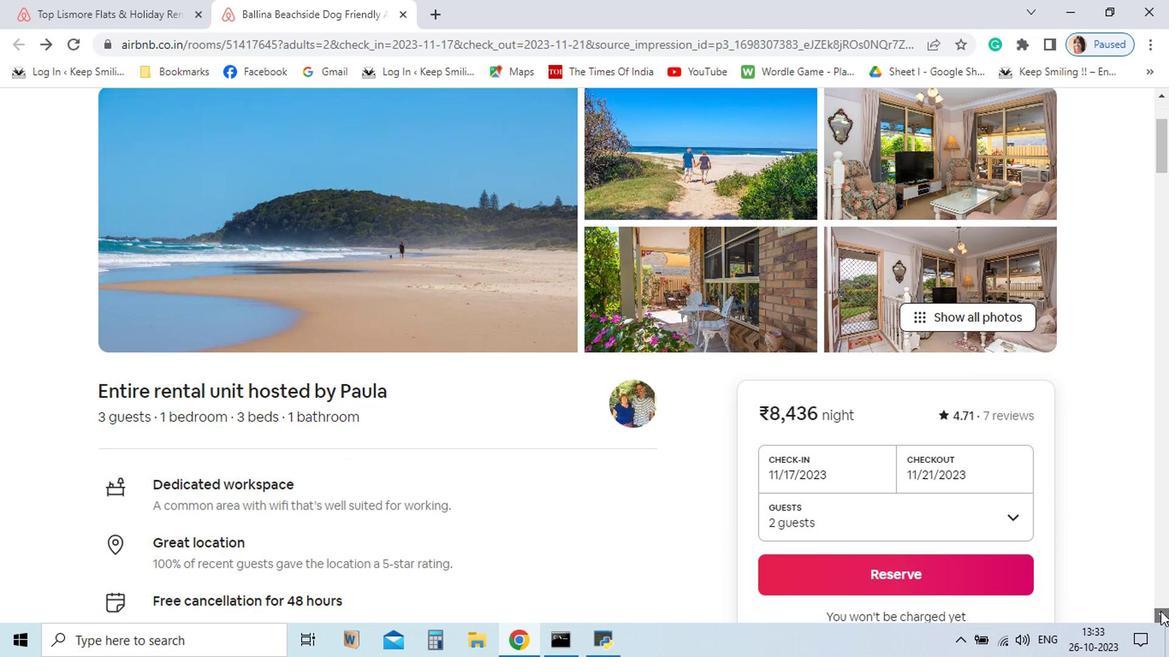
Action: Mouse pressed left at (996, 605)
Screenshot: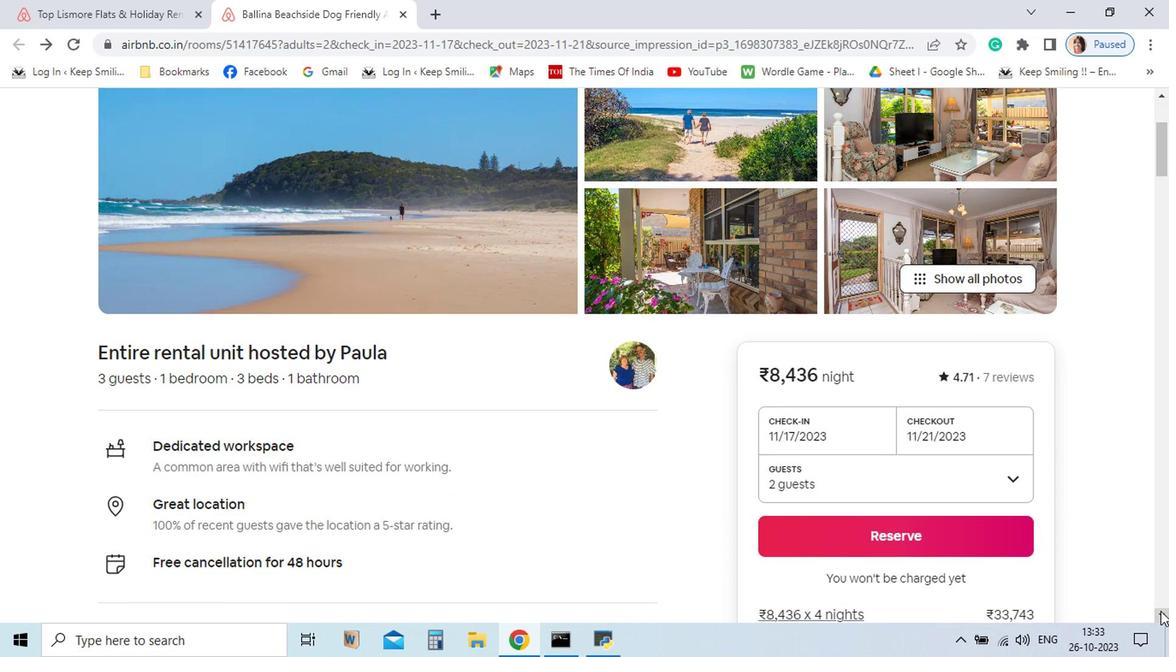 
Action: Mouse pressed left at (996, 605)
Screenshot: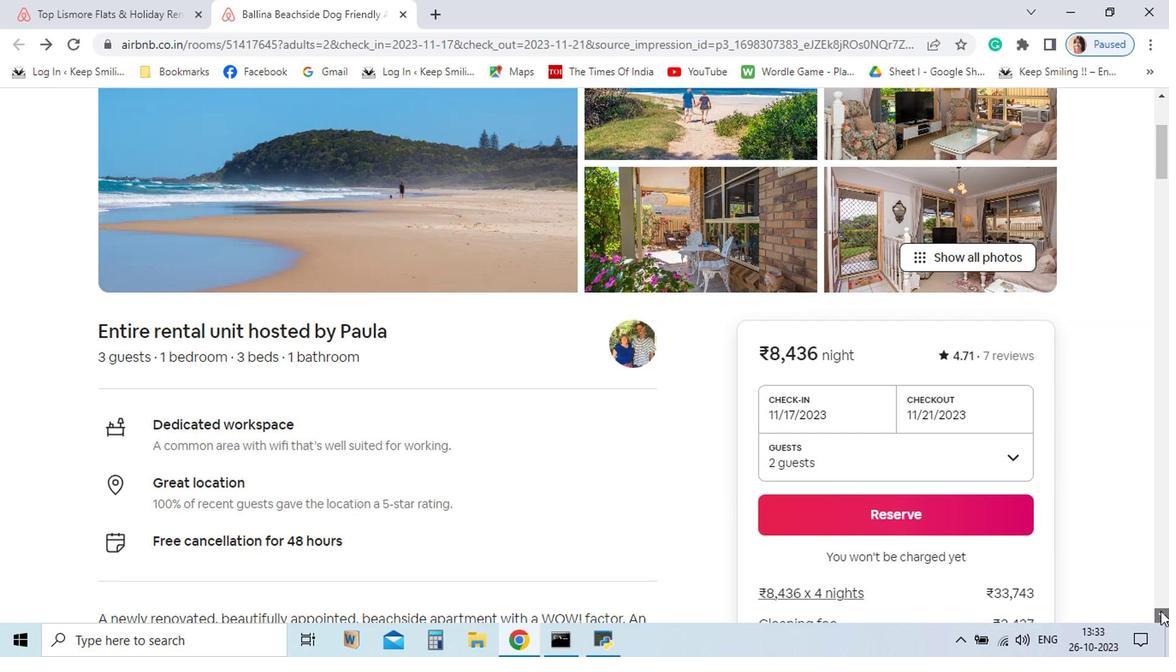 
Action: Mouse pressed left at (996, 605)
Screenshot: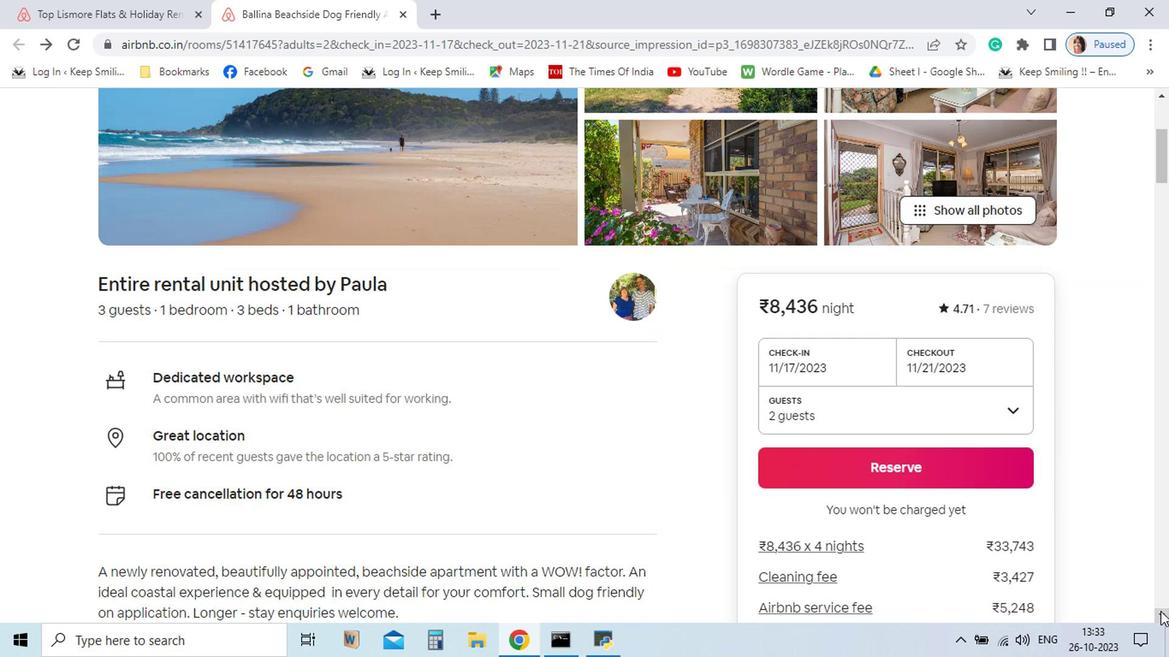 
Action: Mouse pressed left at (996, 605)
Screenshot: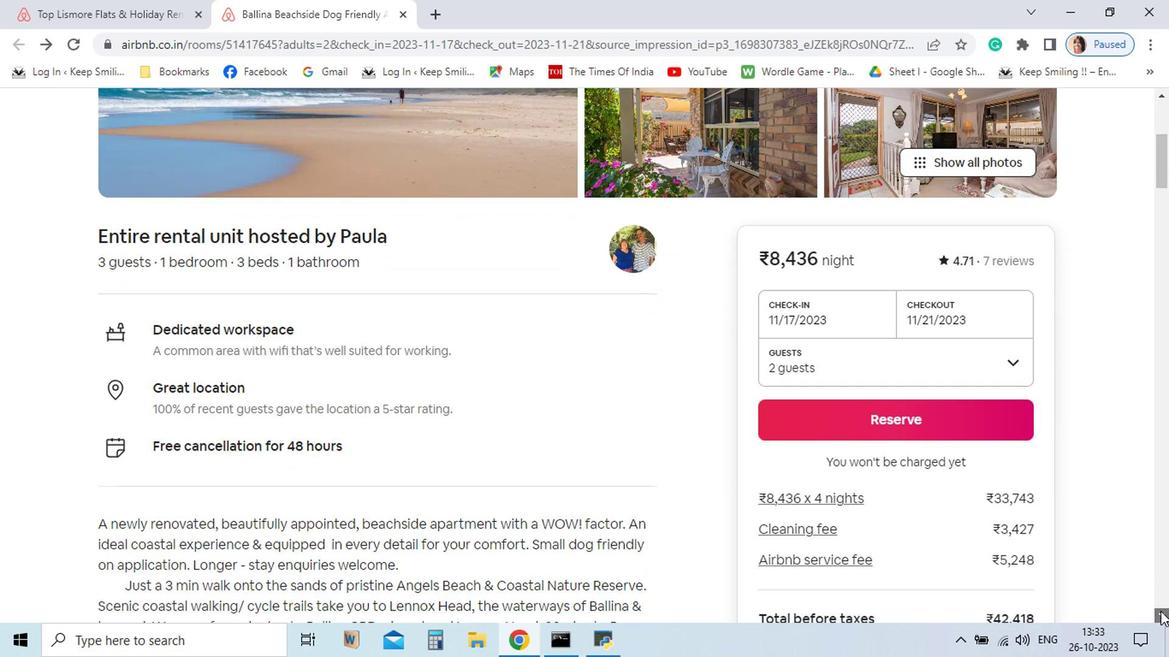 
Action: Mouse pressed left at (996, 605)
Screenshot: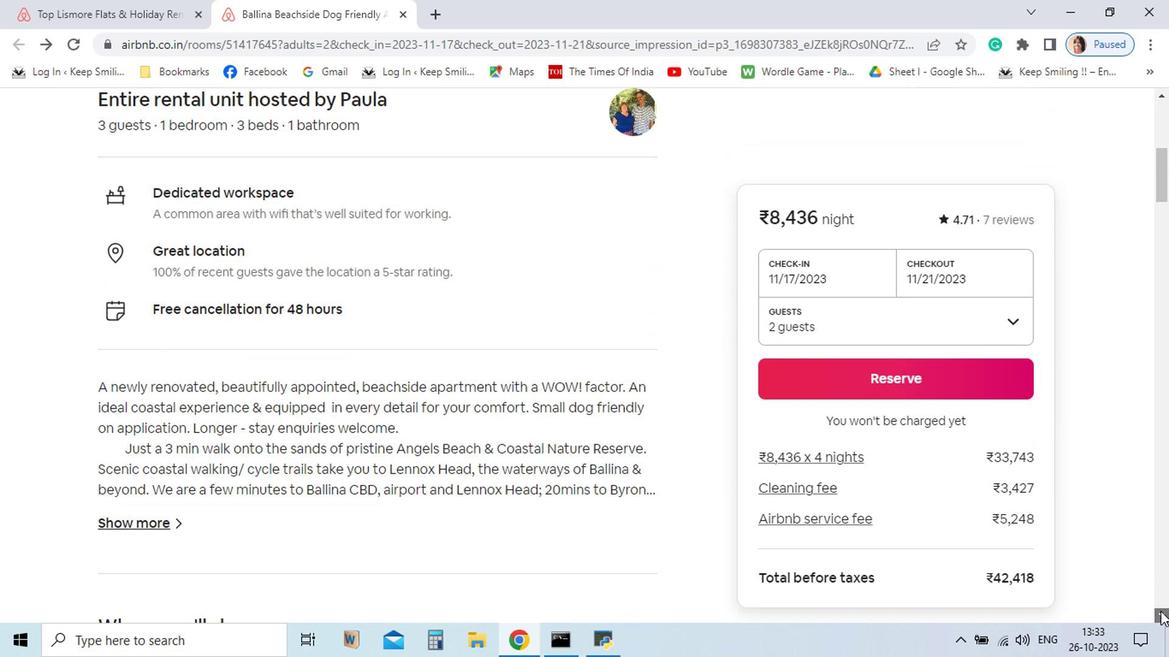 
Action: Mouse pressed left at (996, 605)
Screenshot: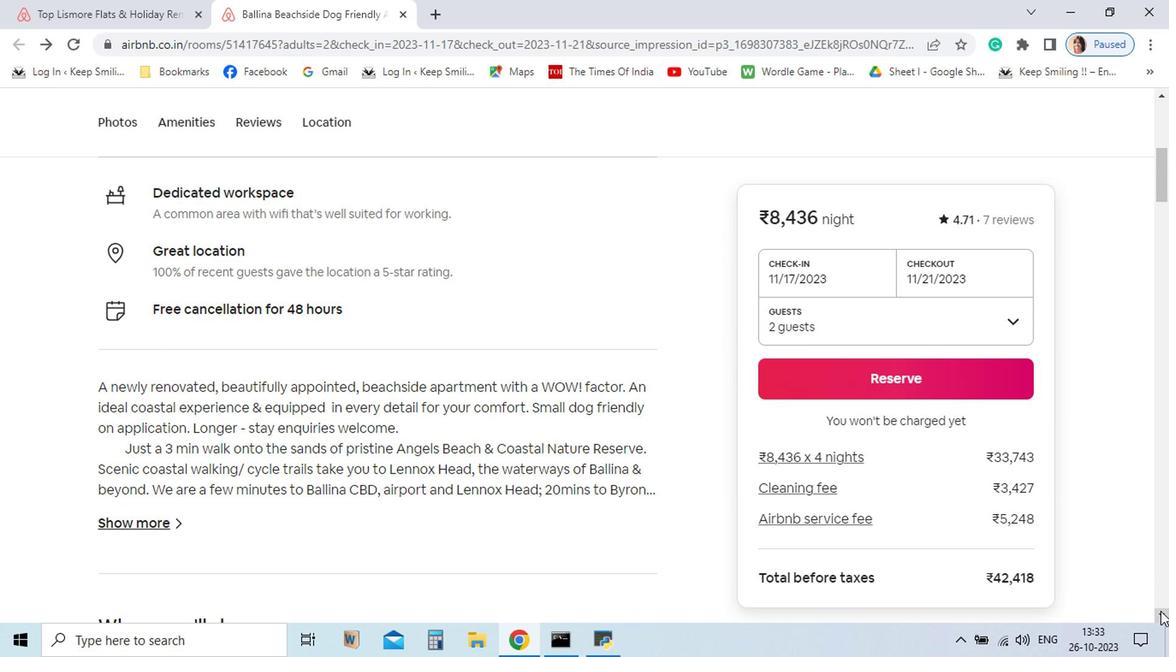 
Action: Mouse pressed left at (996, 605)
Screenshot: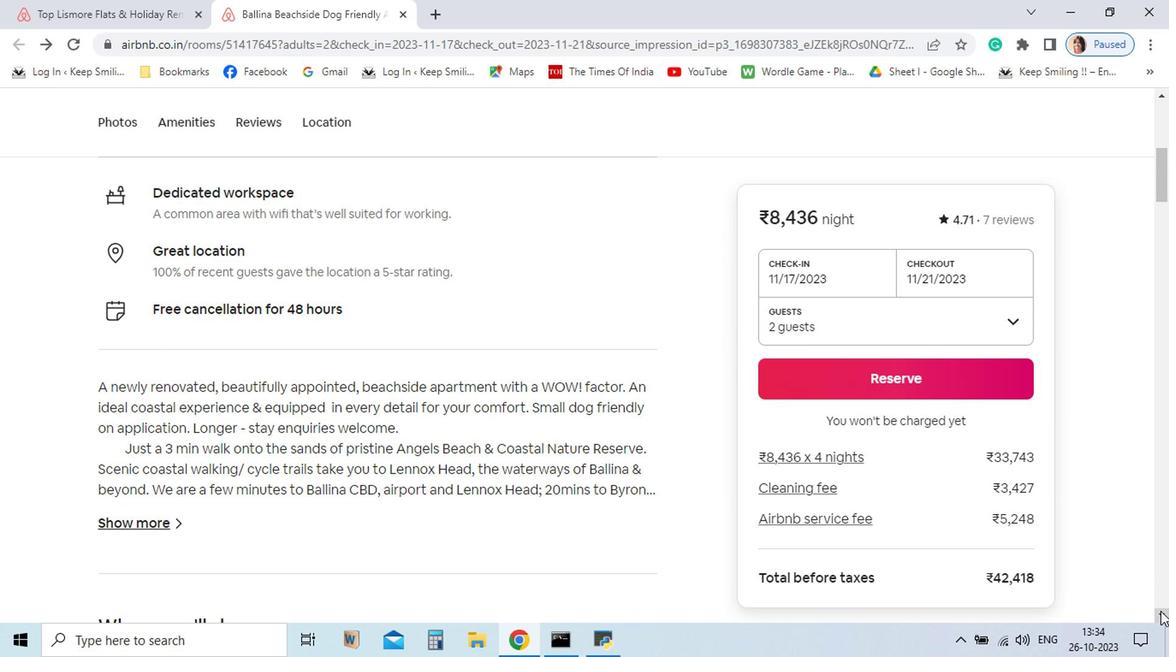 
Action: Mouse moved to (249, 536)
Screenshot: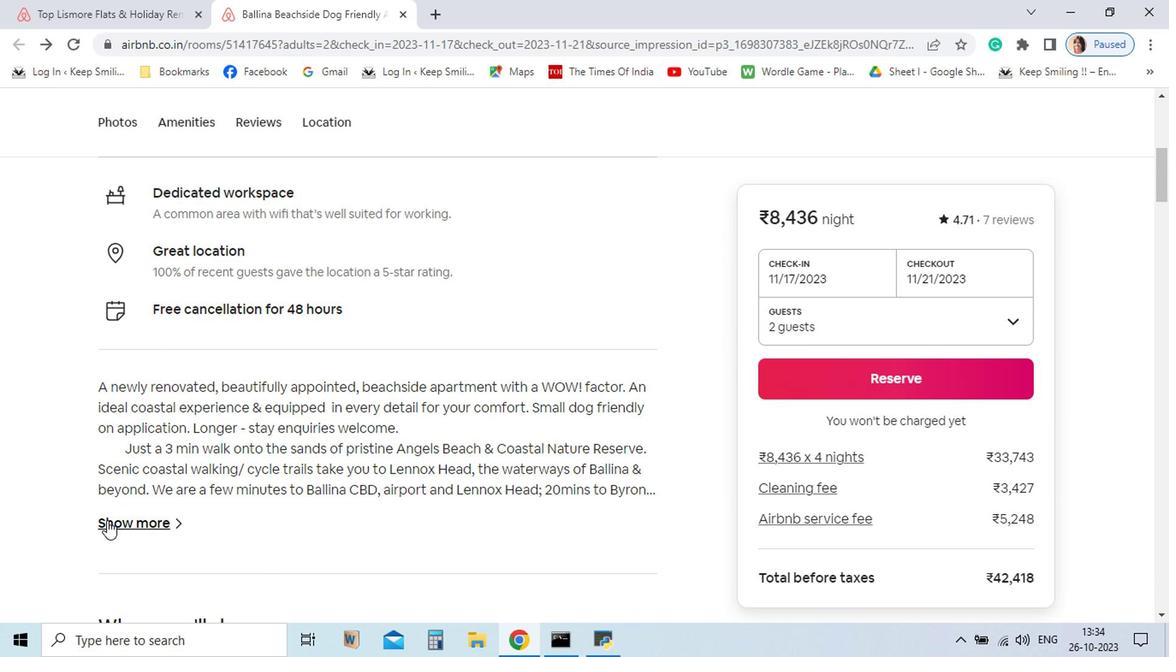 
Action: Mouse pressed left at (249, 536)
Screenshot: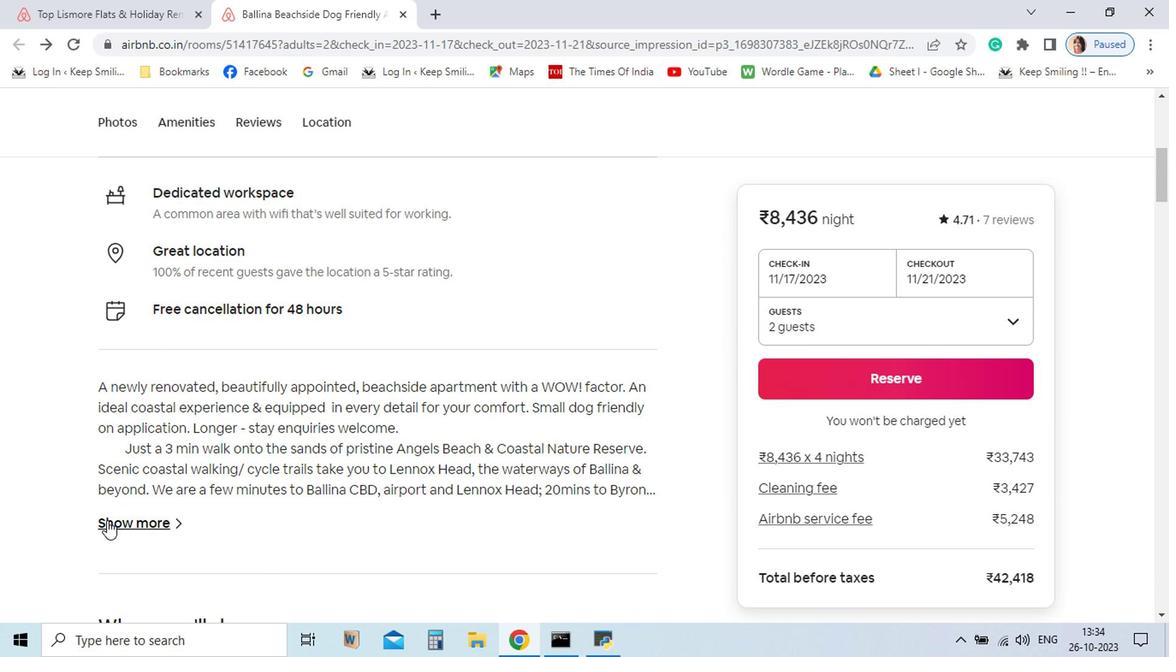 
Action: Mouse moved to (247, 541)
Screenshot: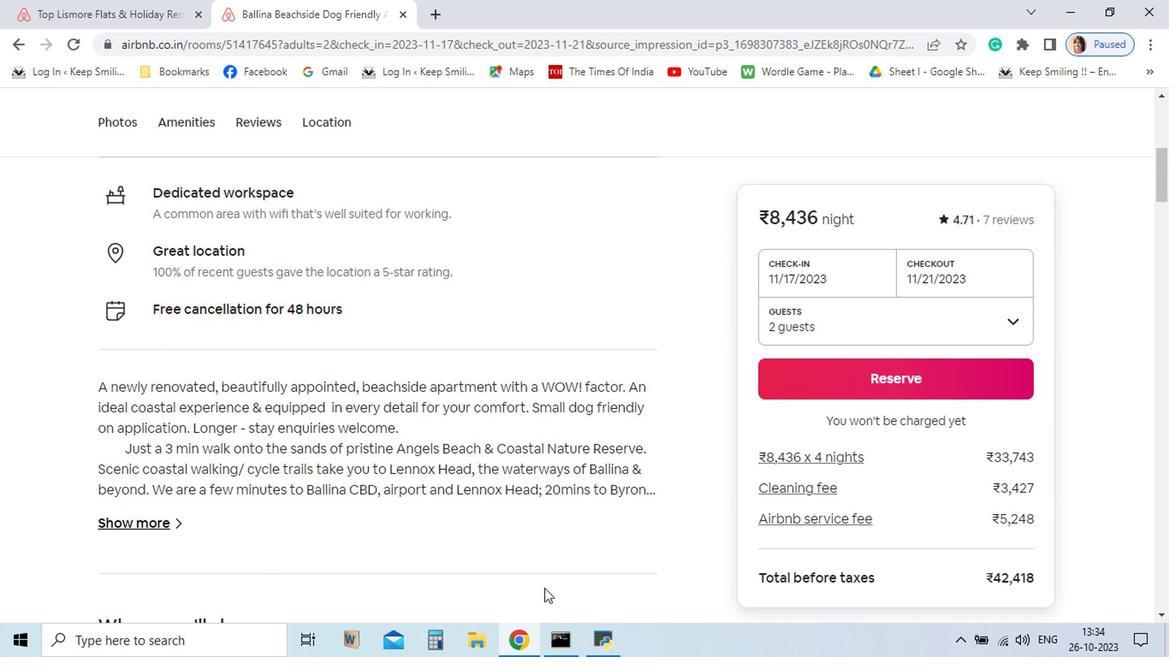 
Action: Mouse pressed left at (247, 541)
Screenshot: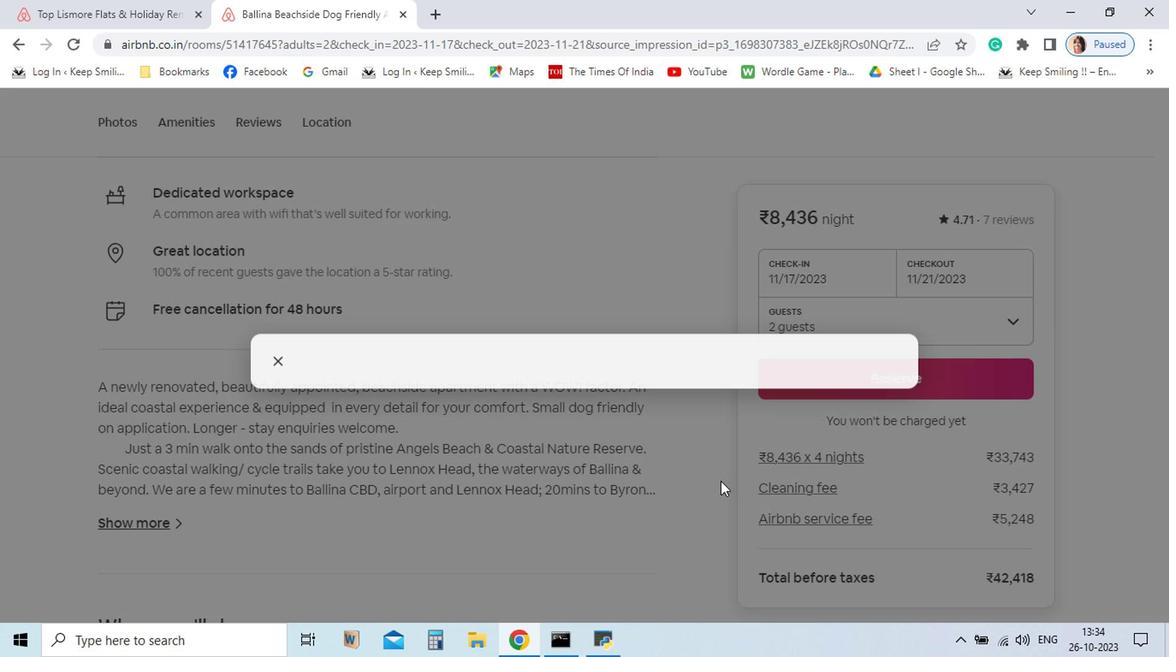 
Action: Mouse moved to (818, 581)
Screenshot: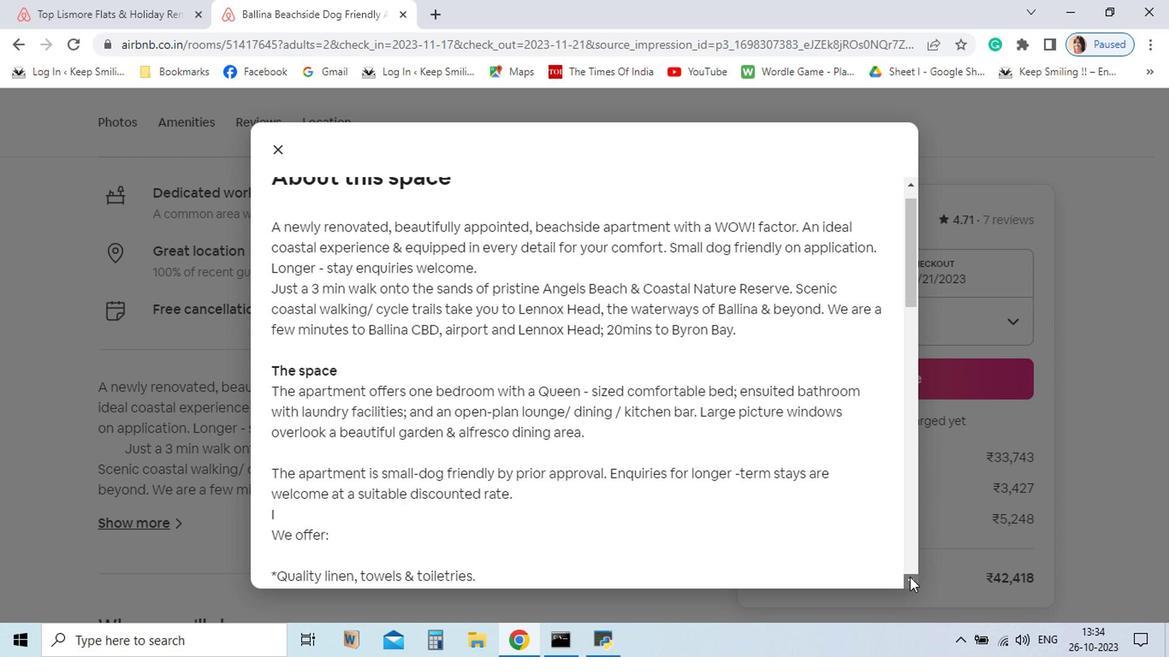 
Action: Mouse pressed left at (818, 581)
Screenshot: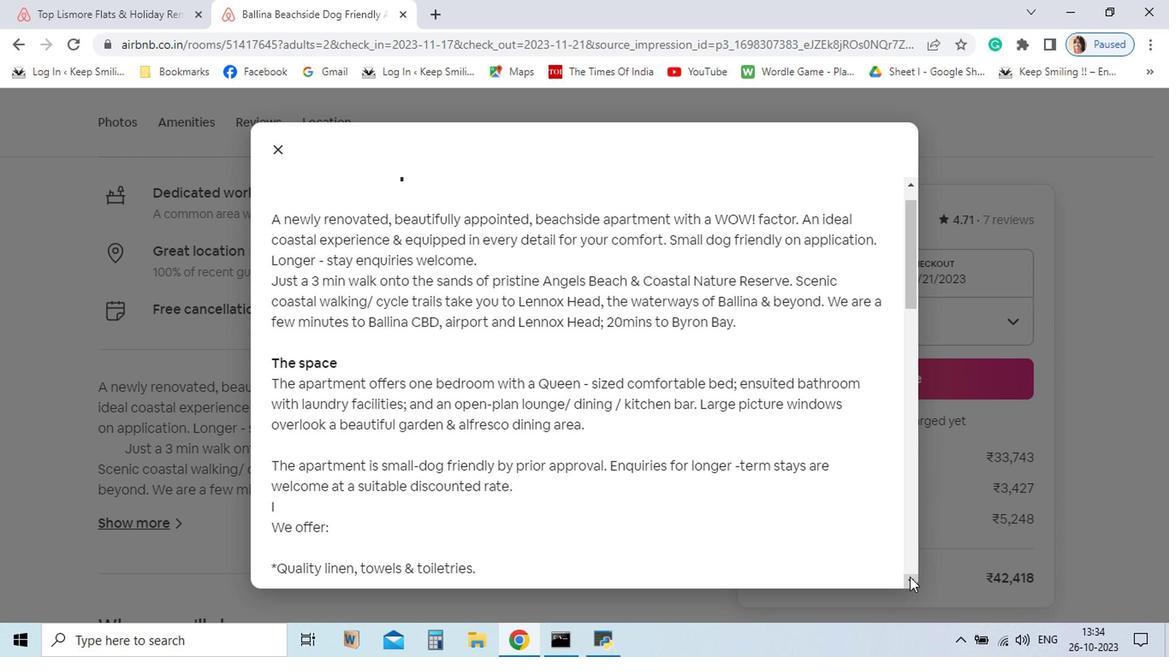 
Action: Mouse pressed left at (818, 581)
Screenshot: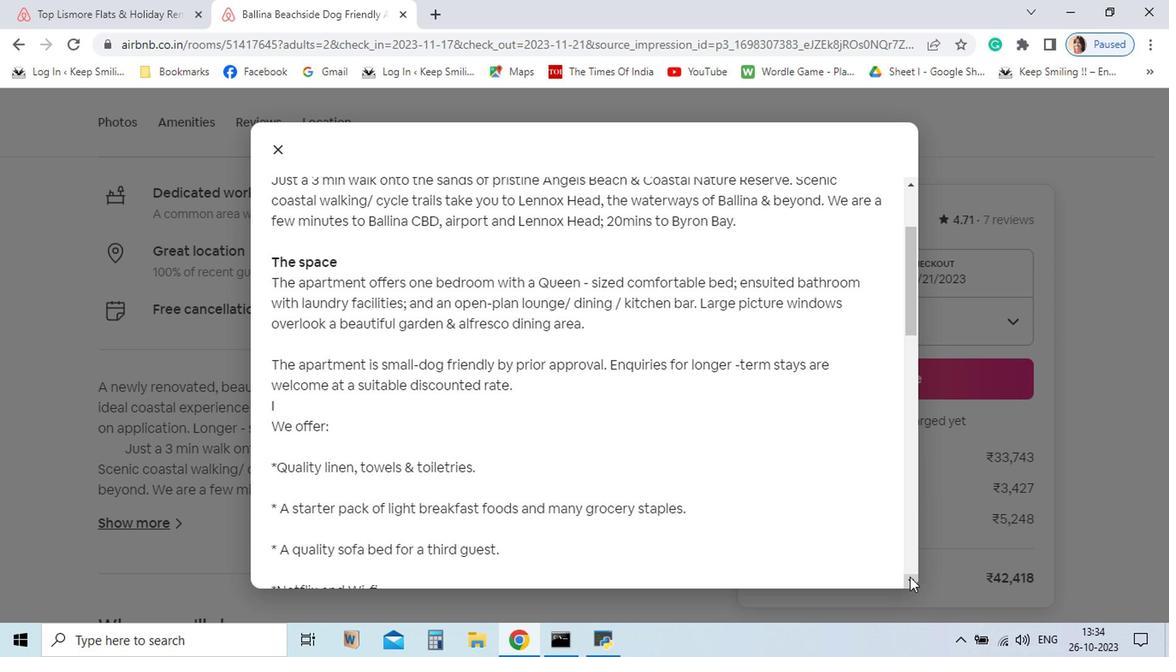 
Action: Mouse pressed left at (818, 581)
Screenshot: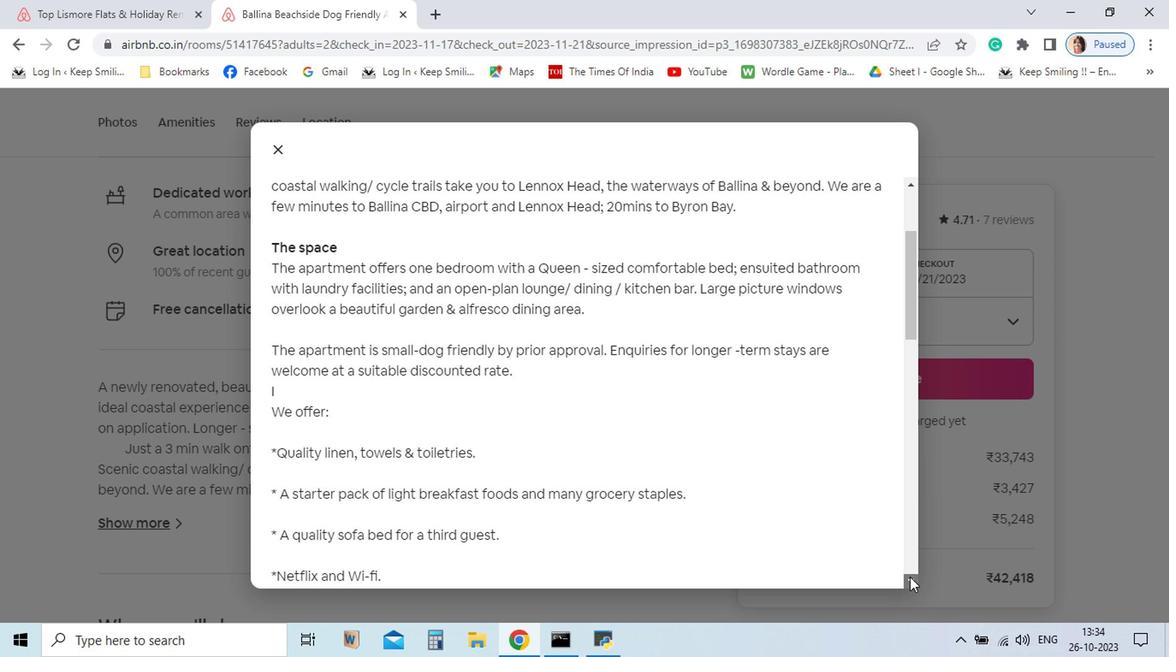 
Action: Mouse pressed left at (818, 581)
Screenshot: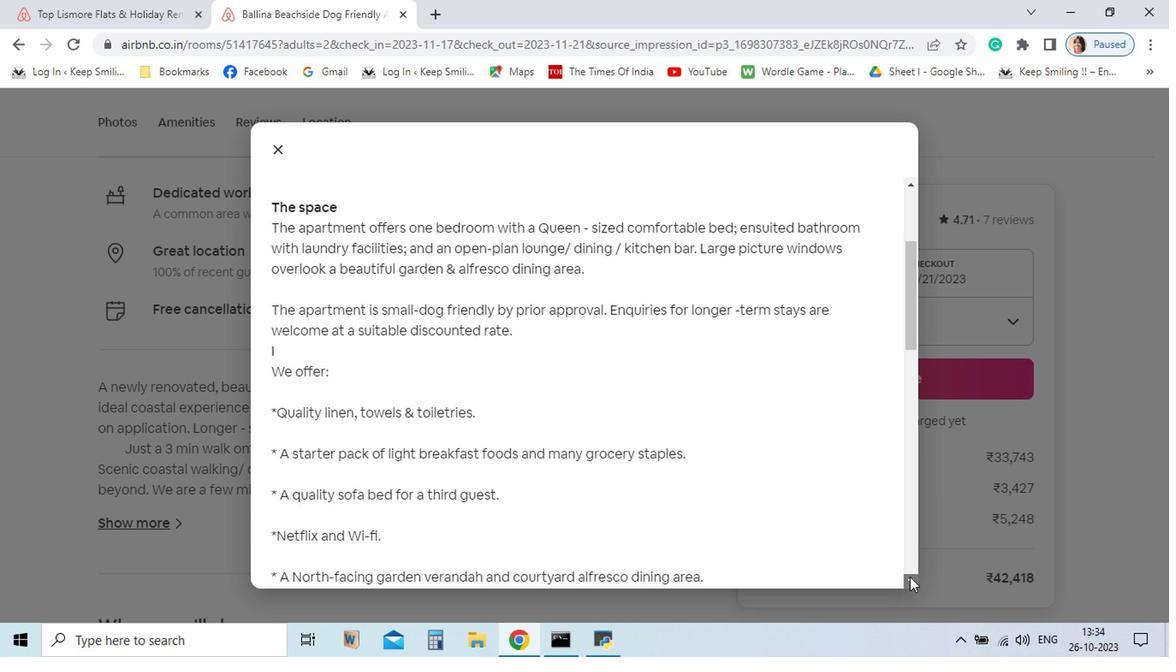 
Action: Mouse pressed left at (818, 581)
Screenshot: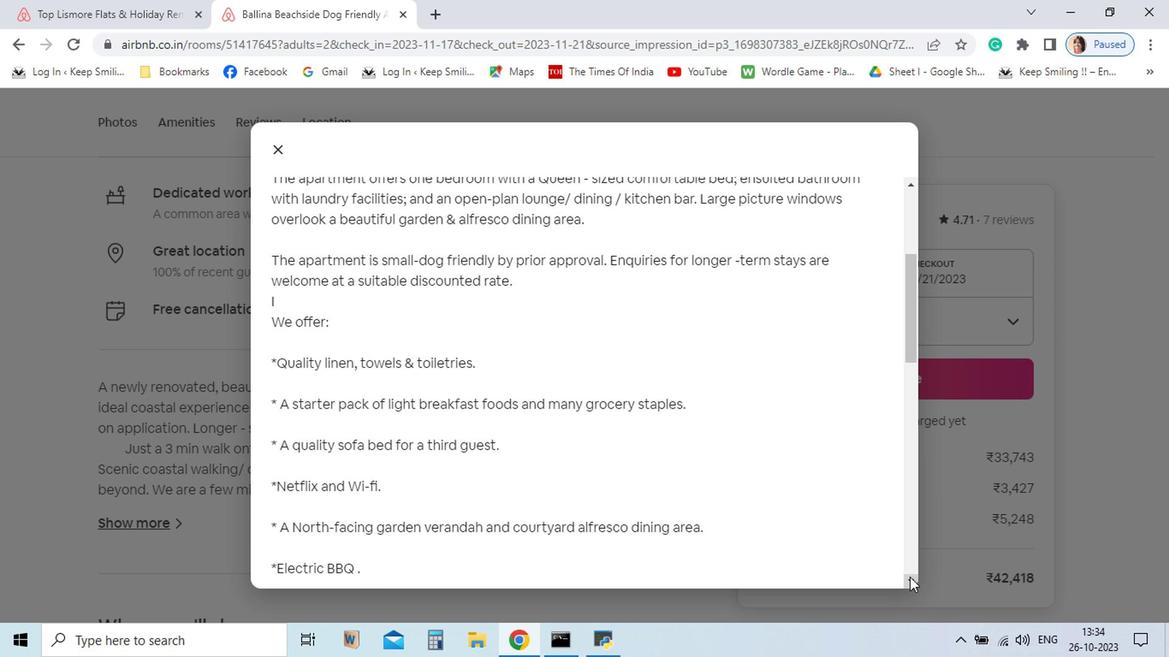 
Action: Mouse pressed left at (818, 581)
Screenshot: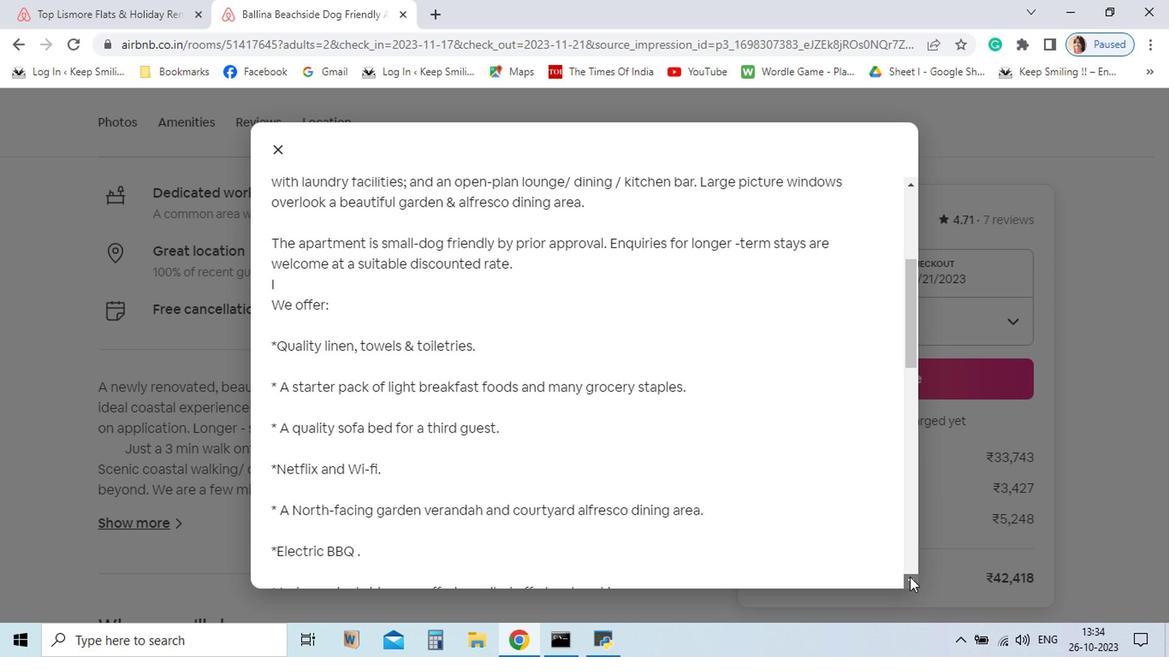 
Action: Mouse pressed left at (818, 581)
Screenshot: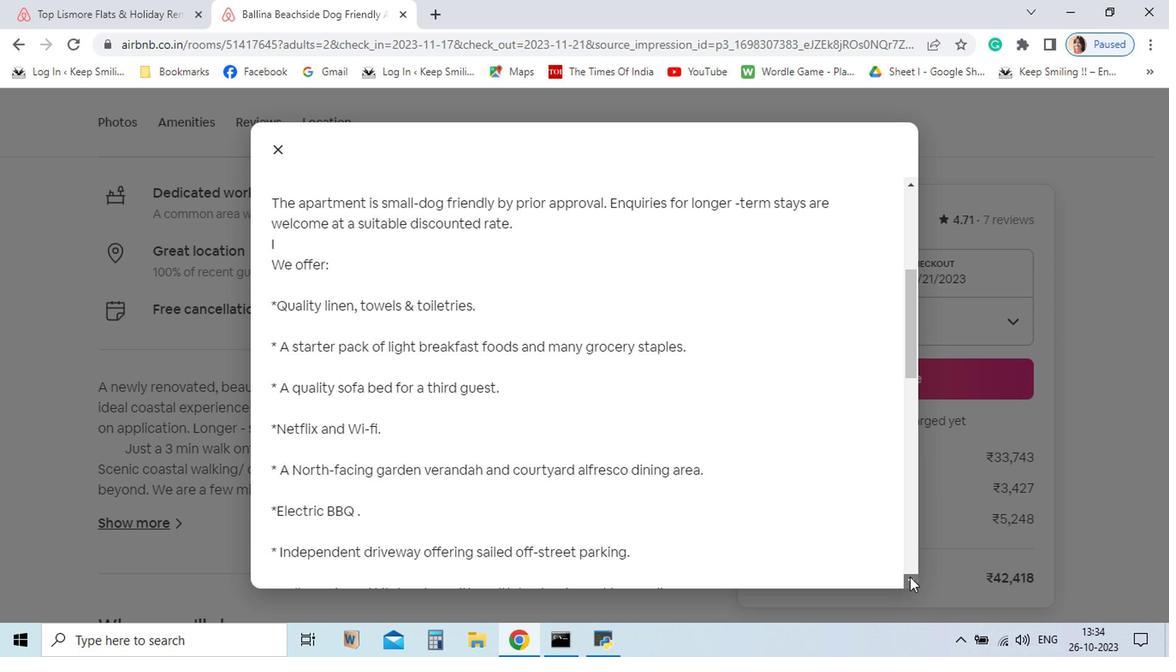
Action: Mouse pressed left at (818, 581)
Screenshot: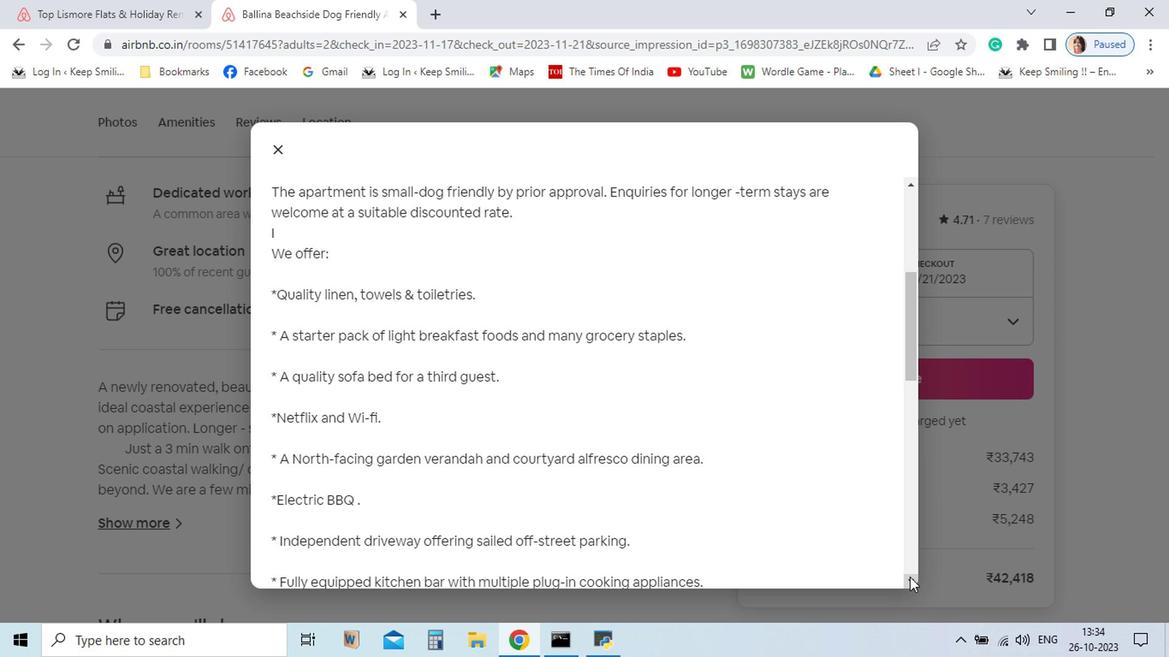 
Action: Mouse pressed left at (818, 581)
Screenshot: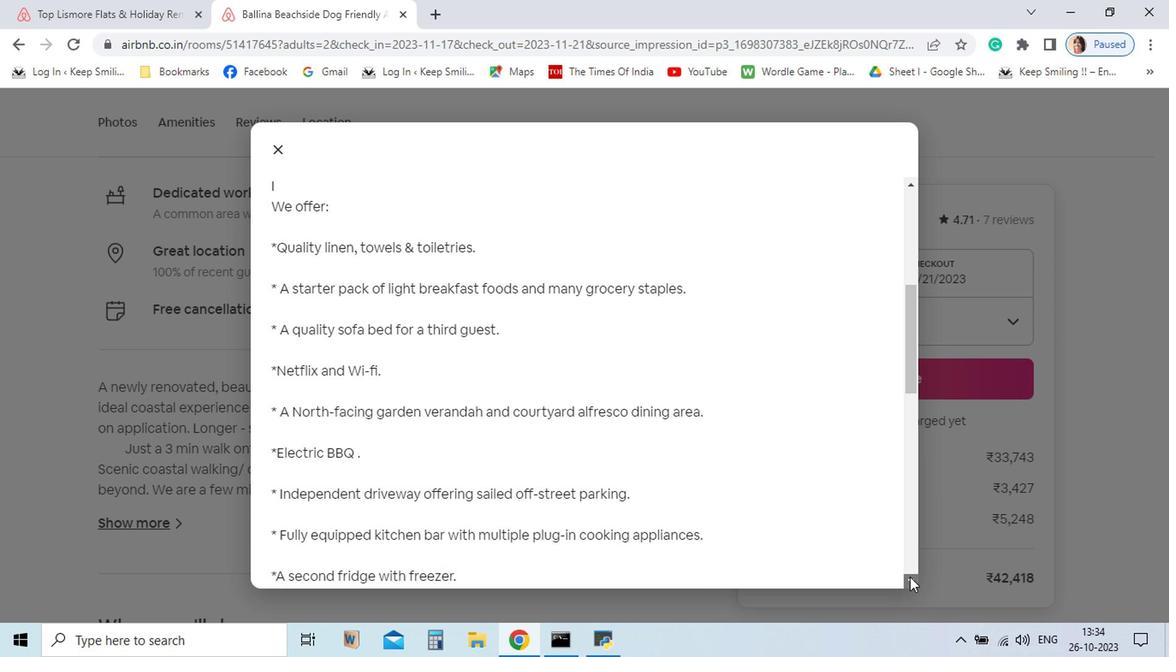 
Action: Mouse pressed left at (818, 581)
Screenshot: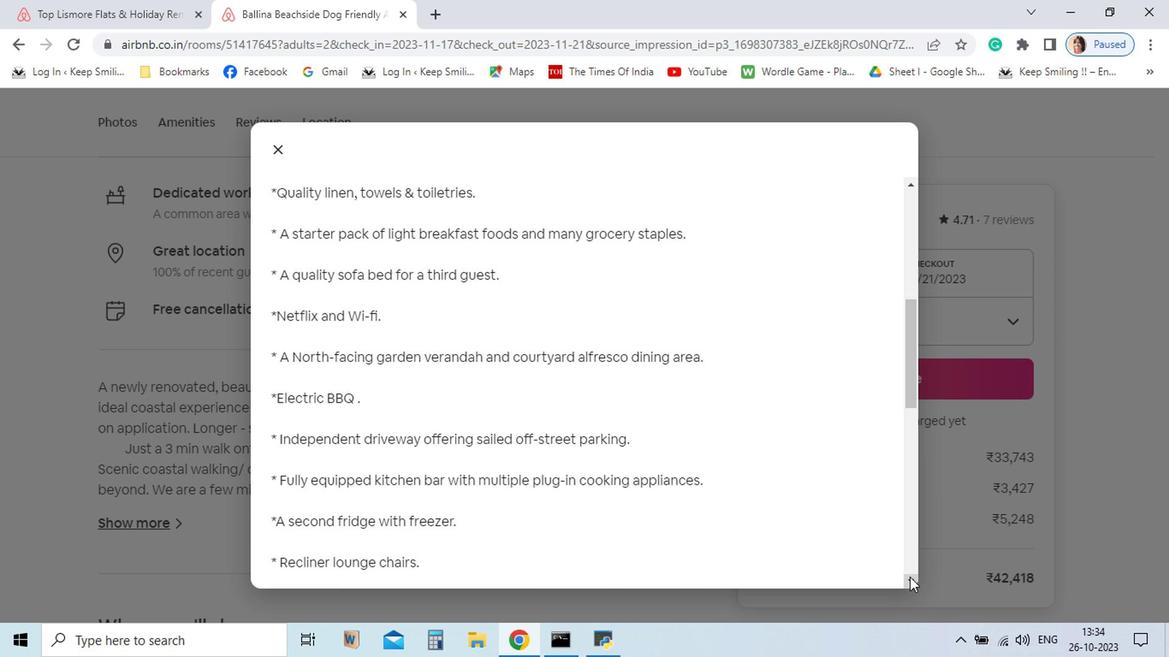 
Action: Mouse pressed left at (818, 581)
Screenshot: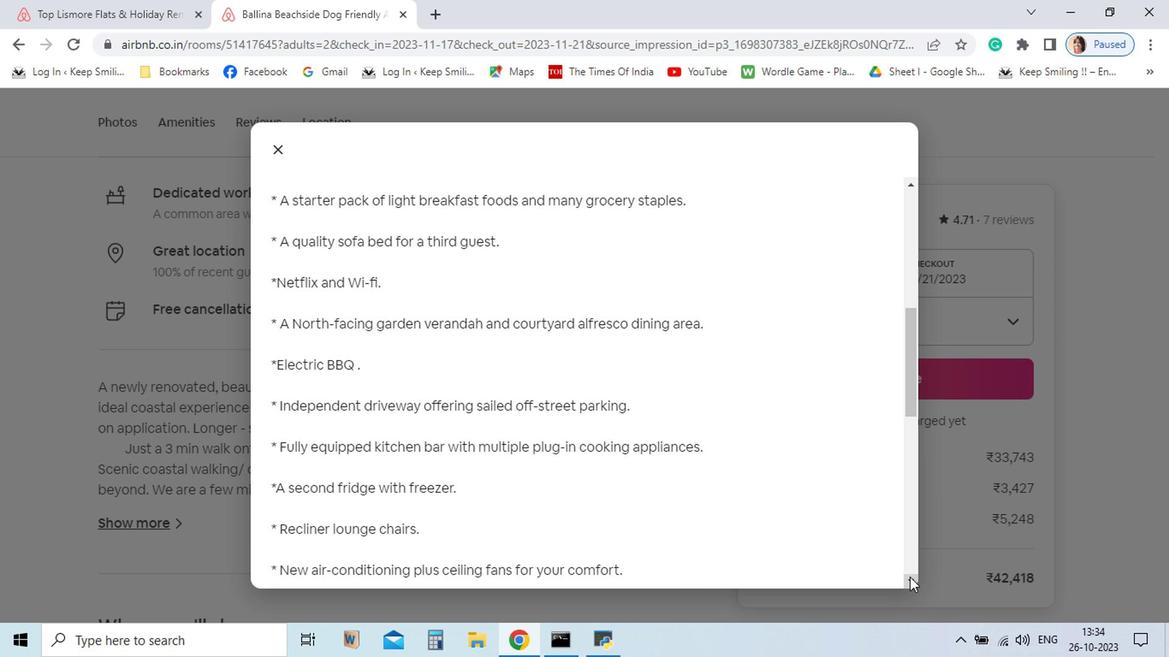 
Action: Mouse pressed left at (818, 581)
Screenshot: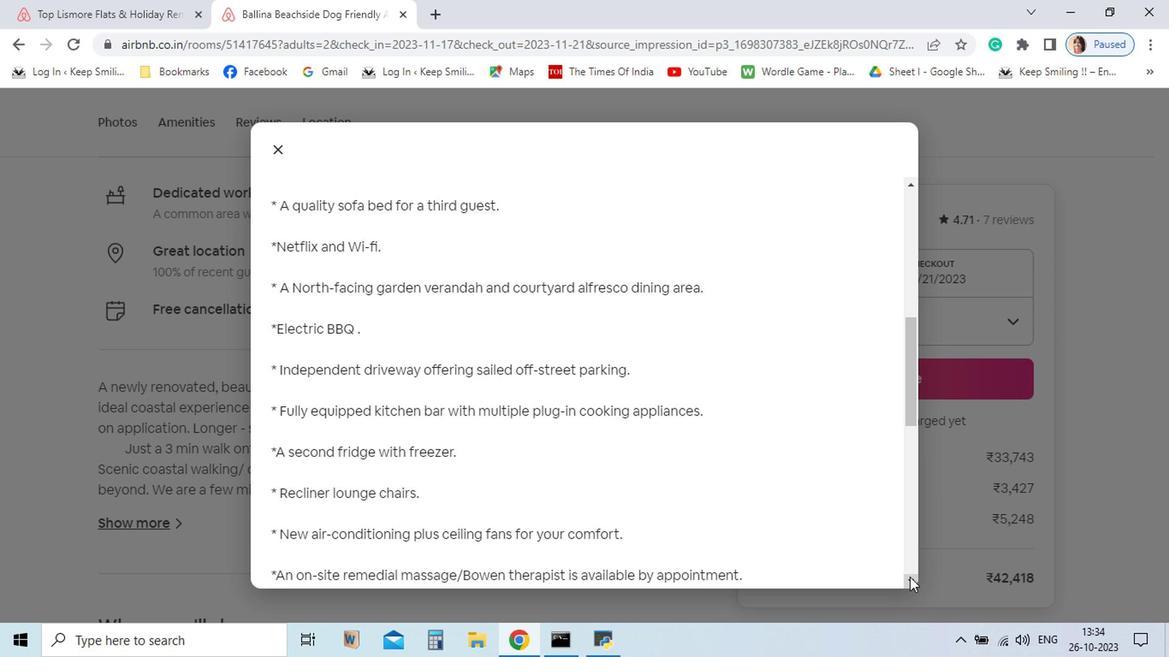 
Action: Mouse pressed left at (818, 581)
Screenshot: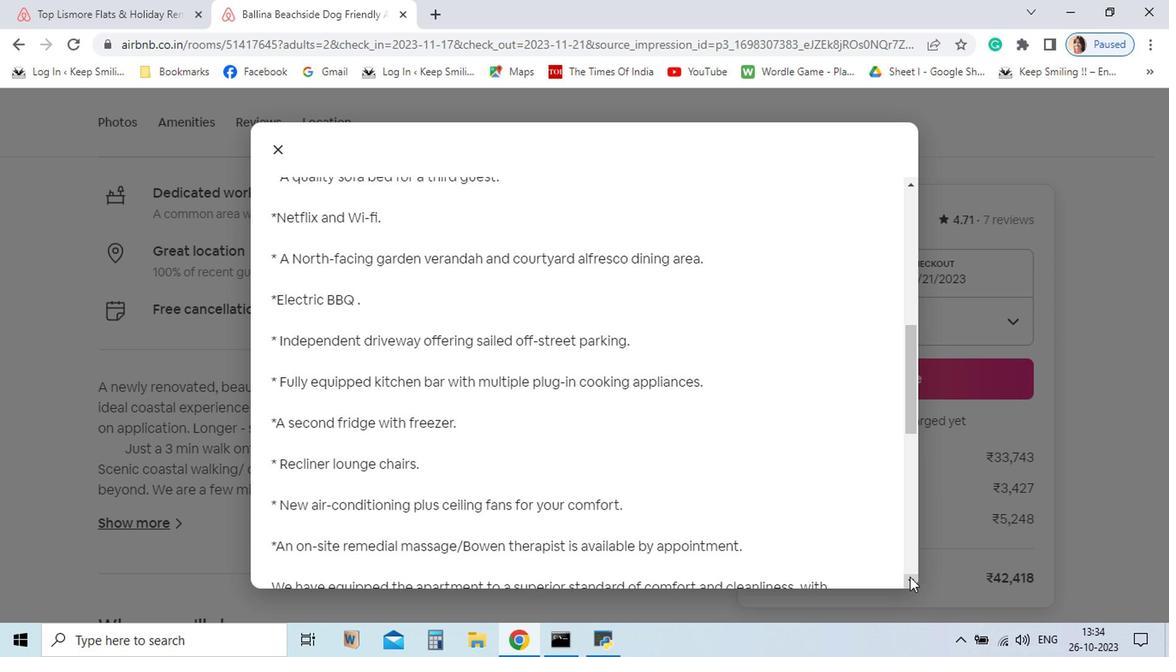 
Action: Mouse pressed left at (818, 581)
Screenshot: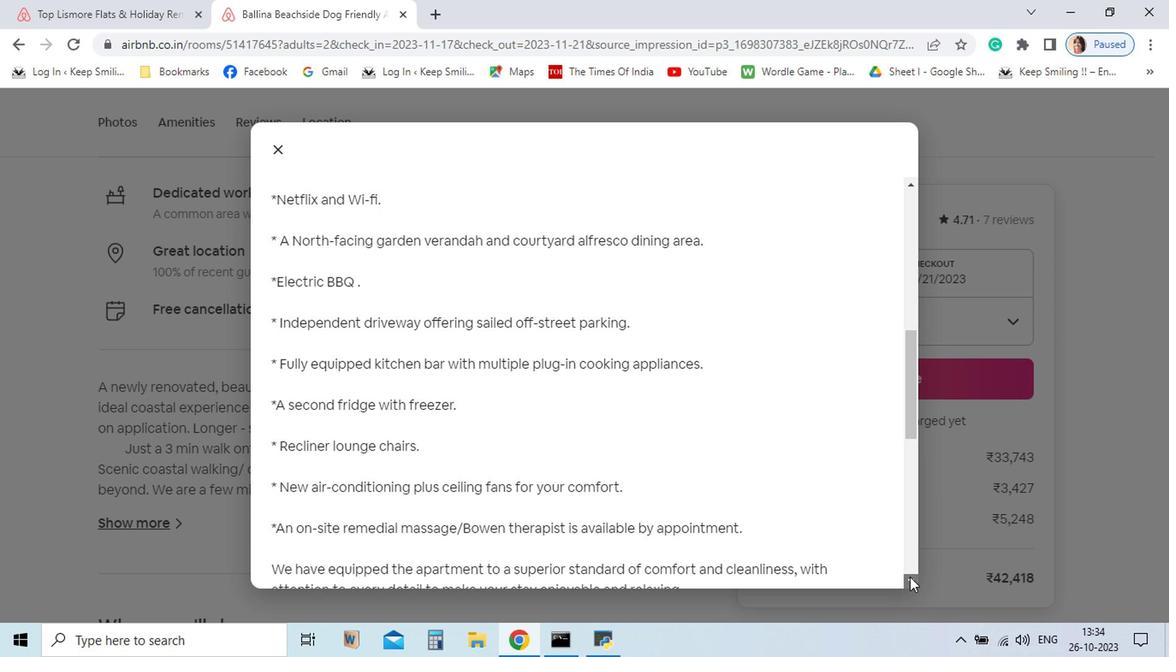 
Action: Mouse pressed left at (818, 581)
Screenshot: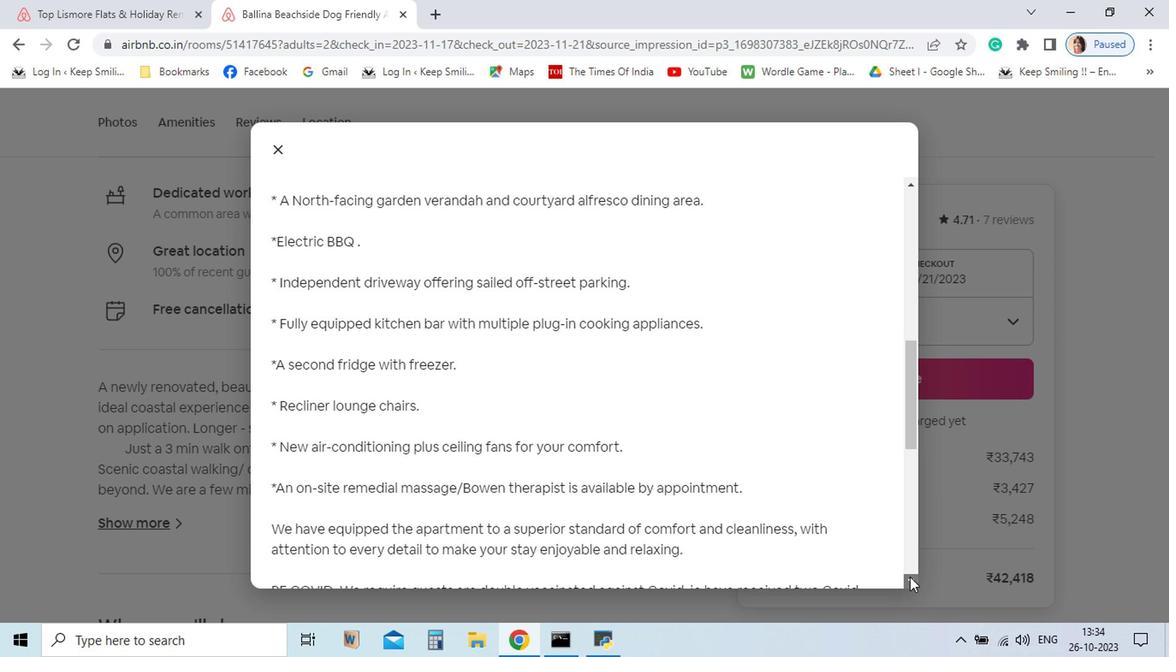 
Action: Mouse pressed left at (818, 581)
Screenshot: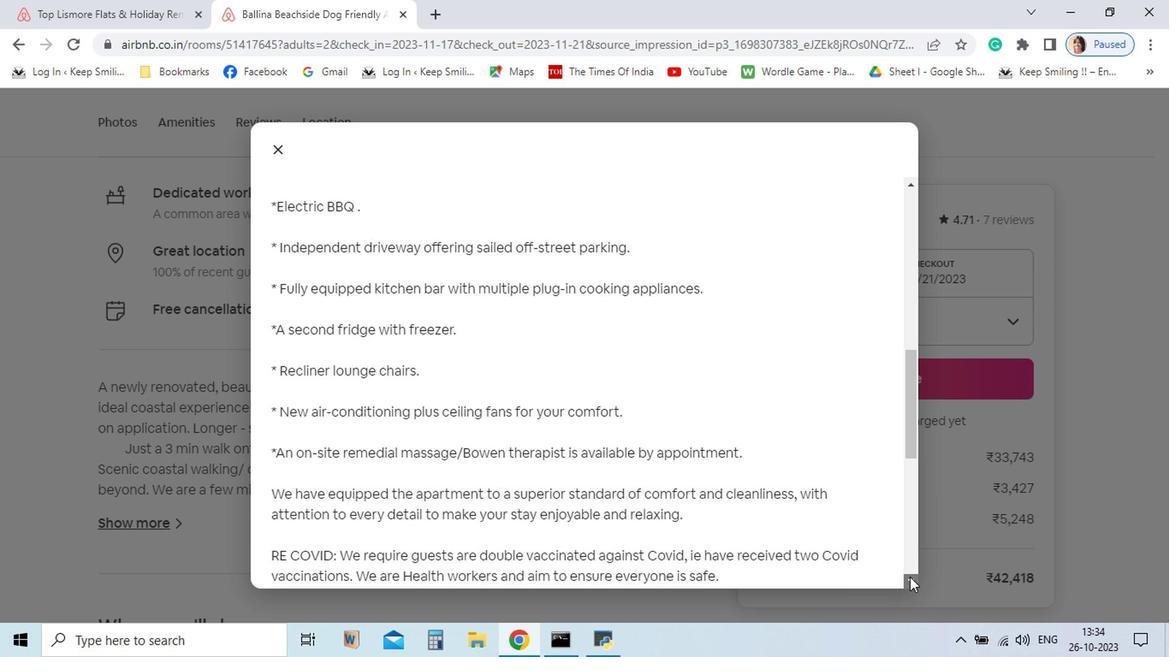
Action: Mouse pressed left at (818, 581)
Screenshot: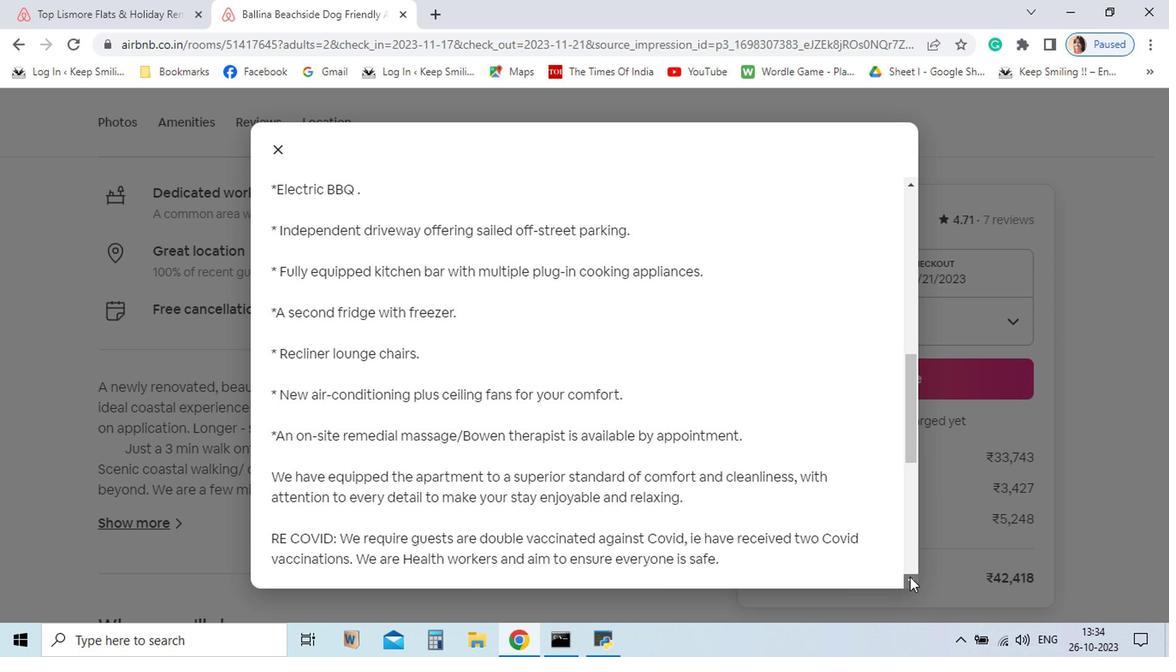 
Action: Mouse pressed left at (818, 581)
Screenshot: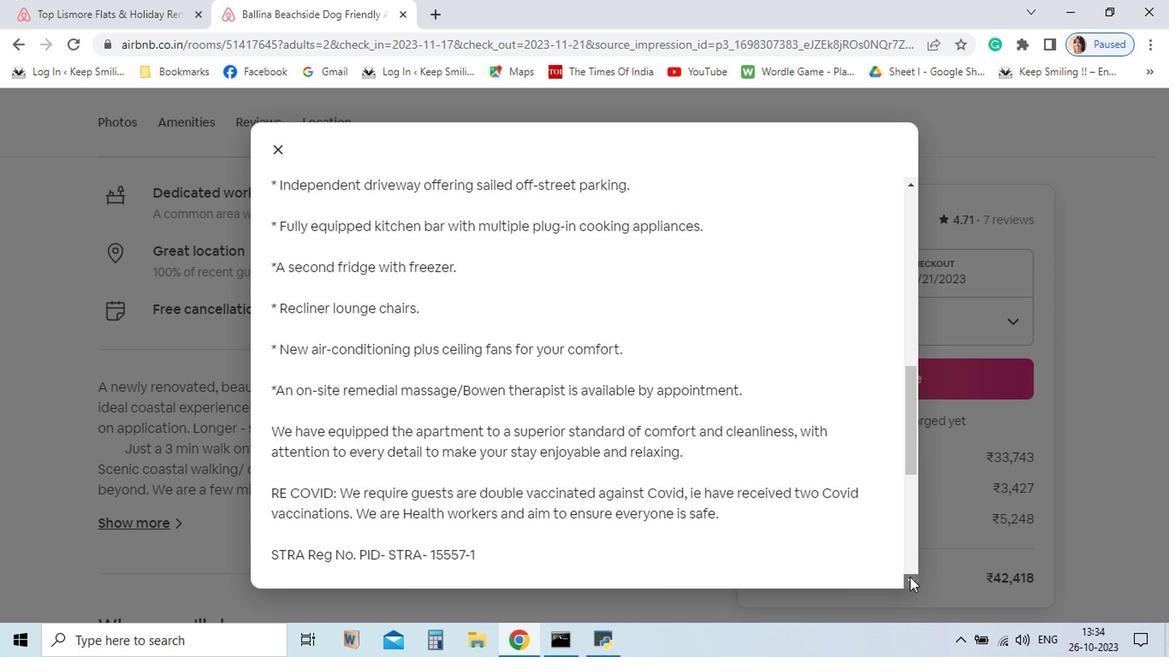 
Action: Mouse pressed left at (818, 581)
Screenshot: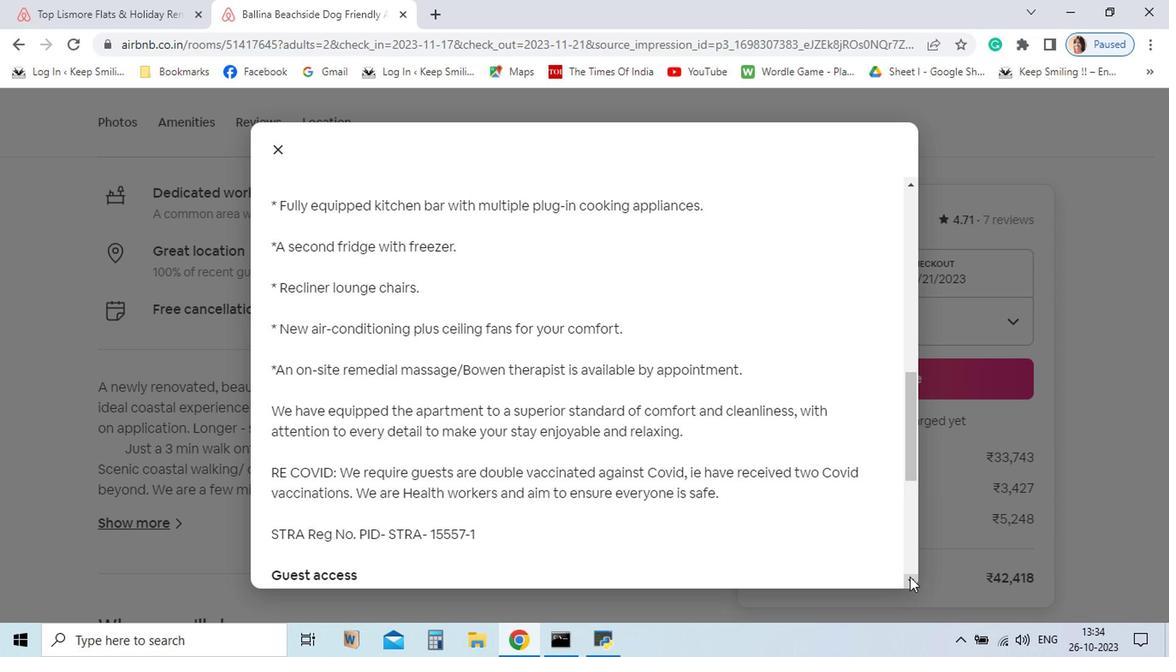 
Action: Mouse pressed left at (818, 581)
Screenshot: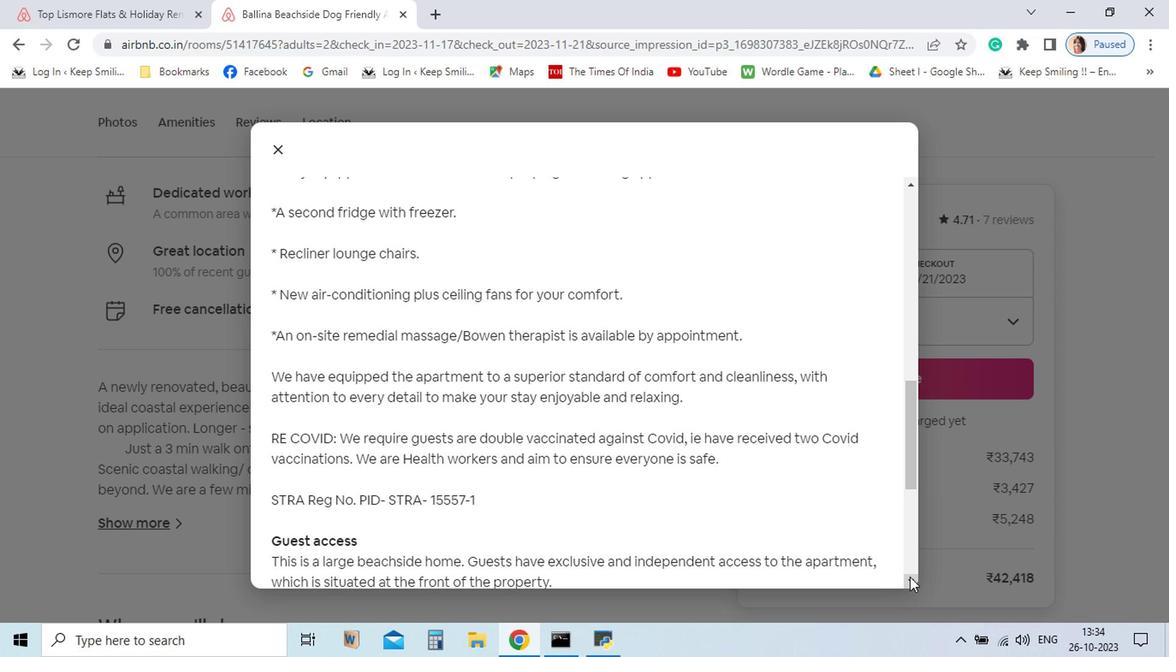 
Action: Mouse pressed left at (818, 581)
Screenshot: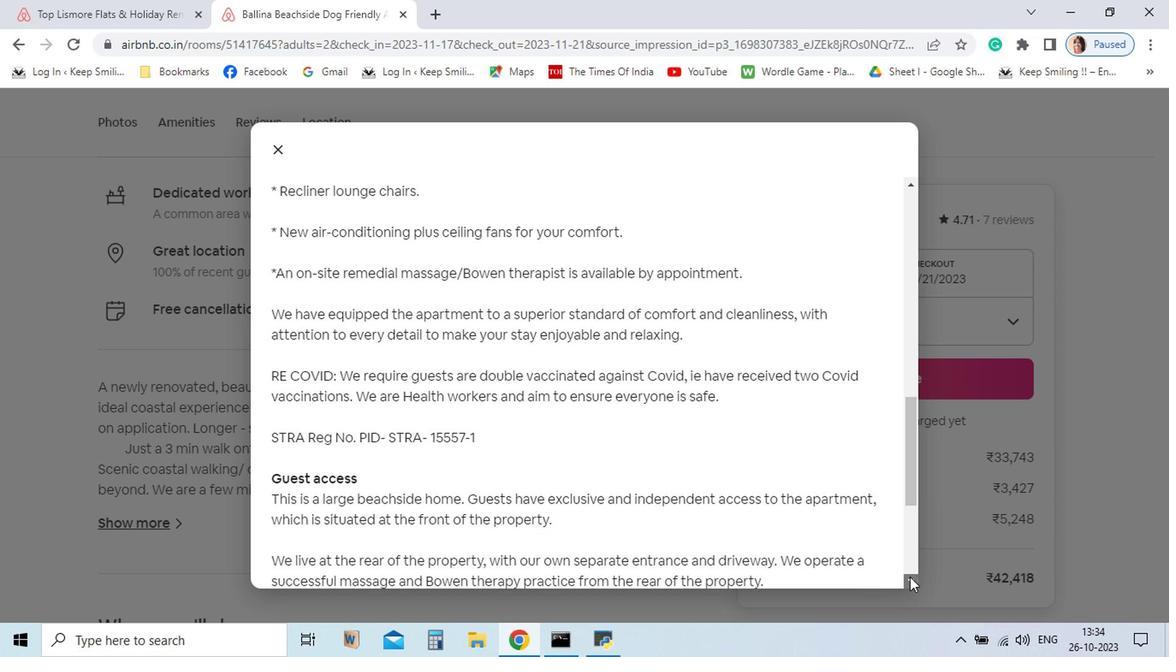 
Action: Mouse pressed left at (818, 581)
Screenshot: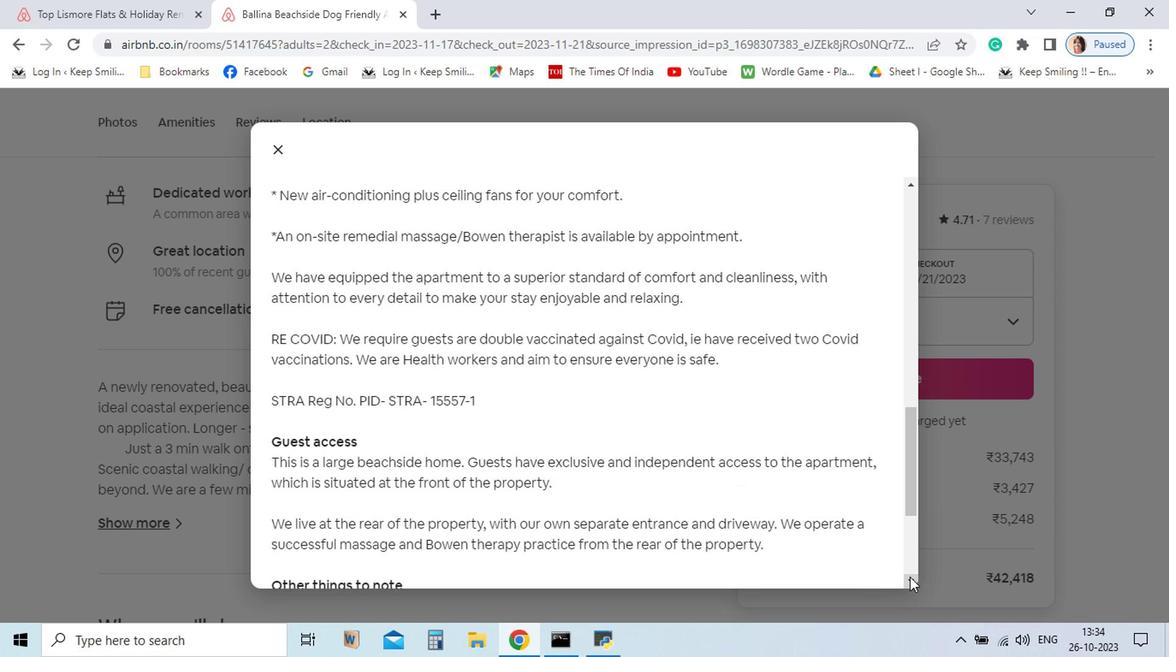 
Action: Mouse pressed left at (818, 581)
Screenshot: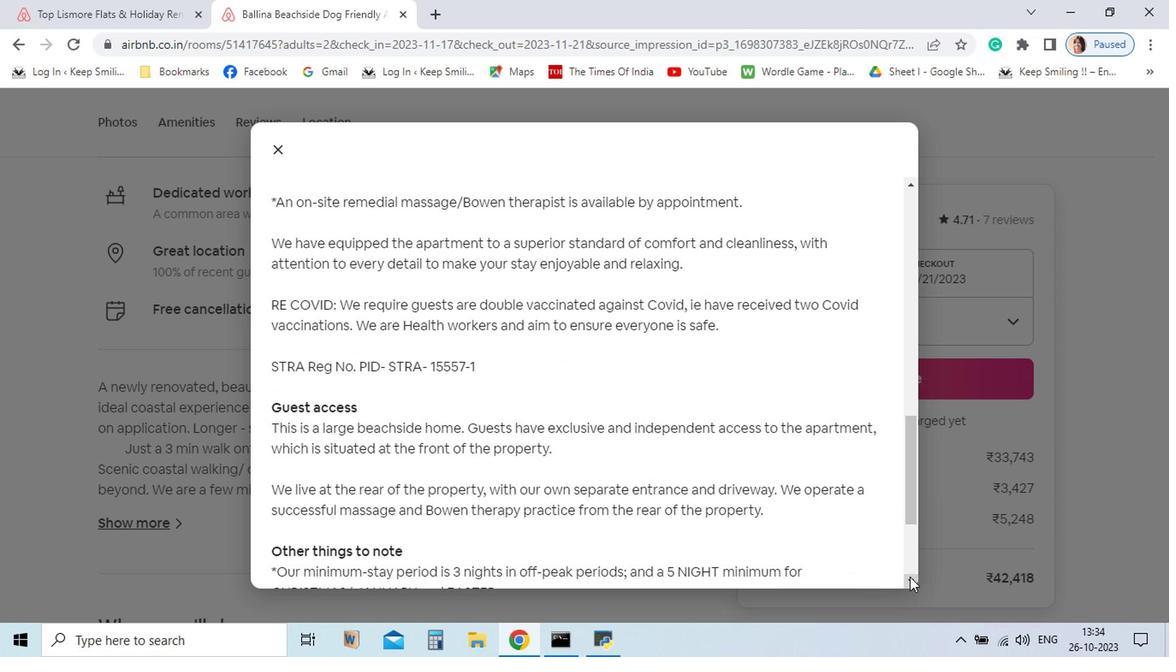 
Action: Mouse pressed left at (818, 581)
Screenshot: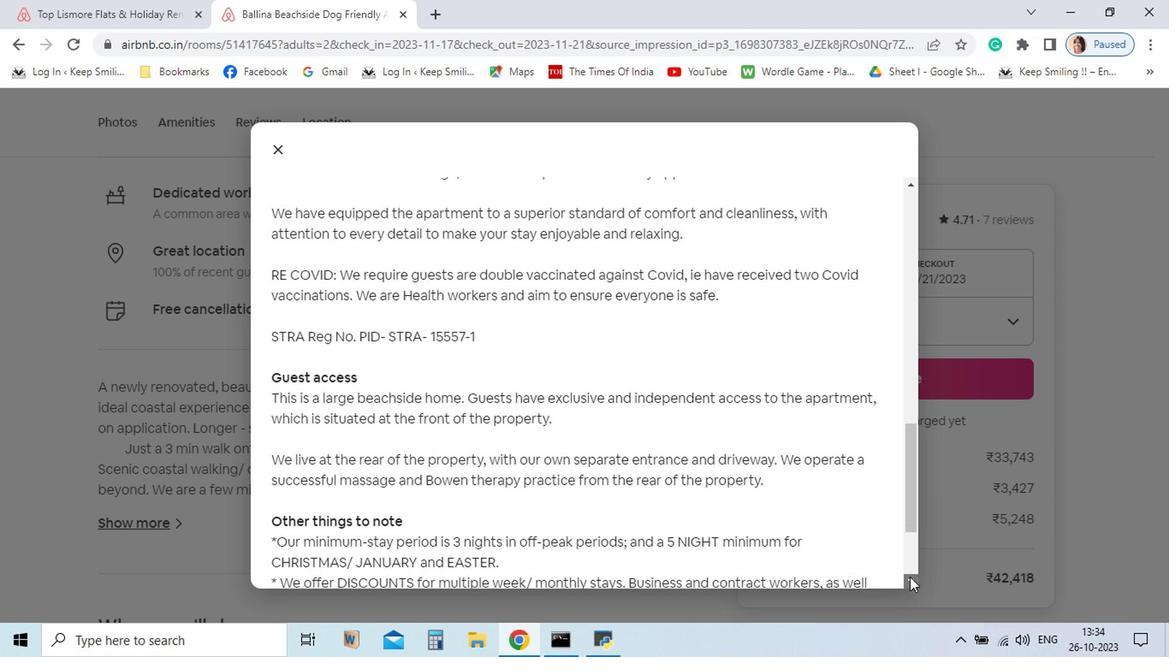 
Action: Mouse pressed left at (818, 581)
Screenshot: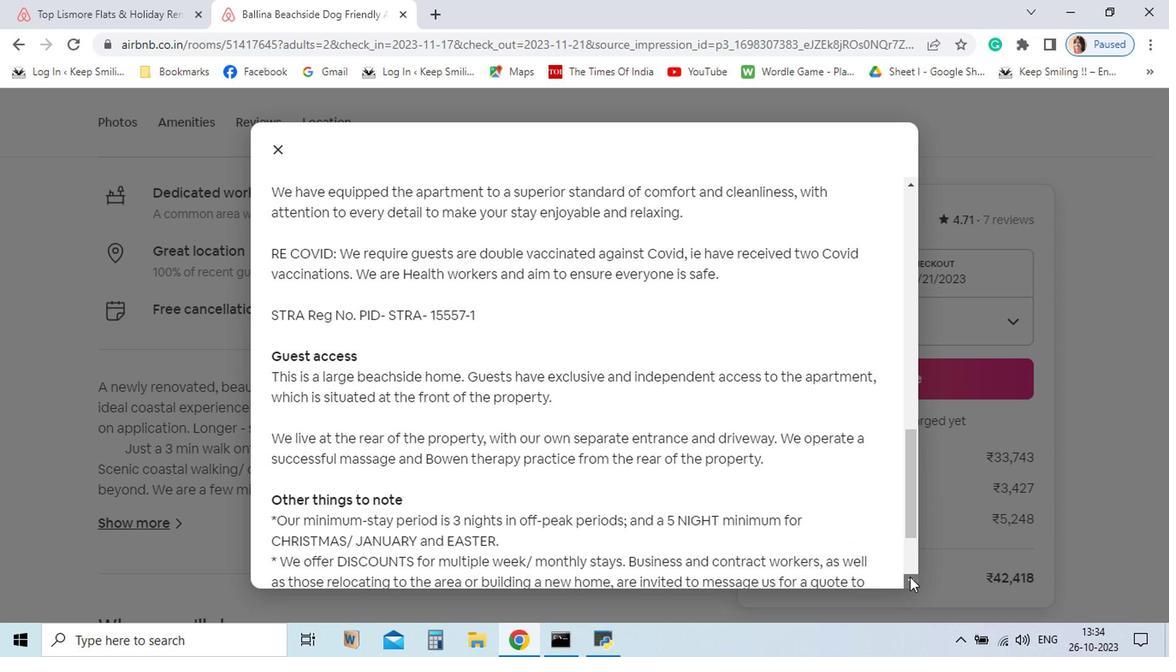 
Action: Mouse pressed left at (818, 581)
Screenshot: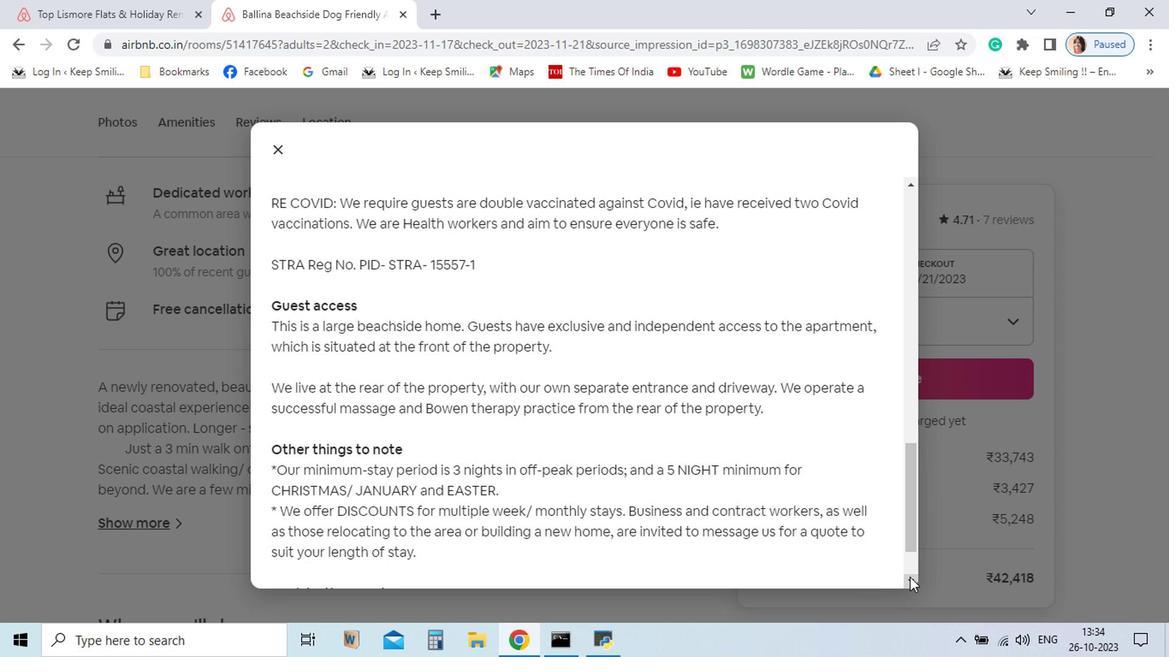 
Action: Mouse pressed left at (818, 581)
Screenshot: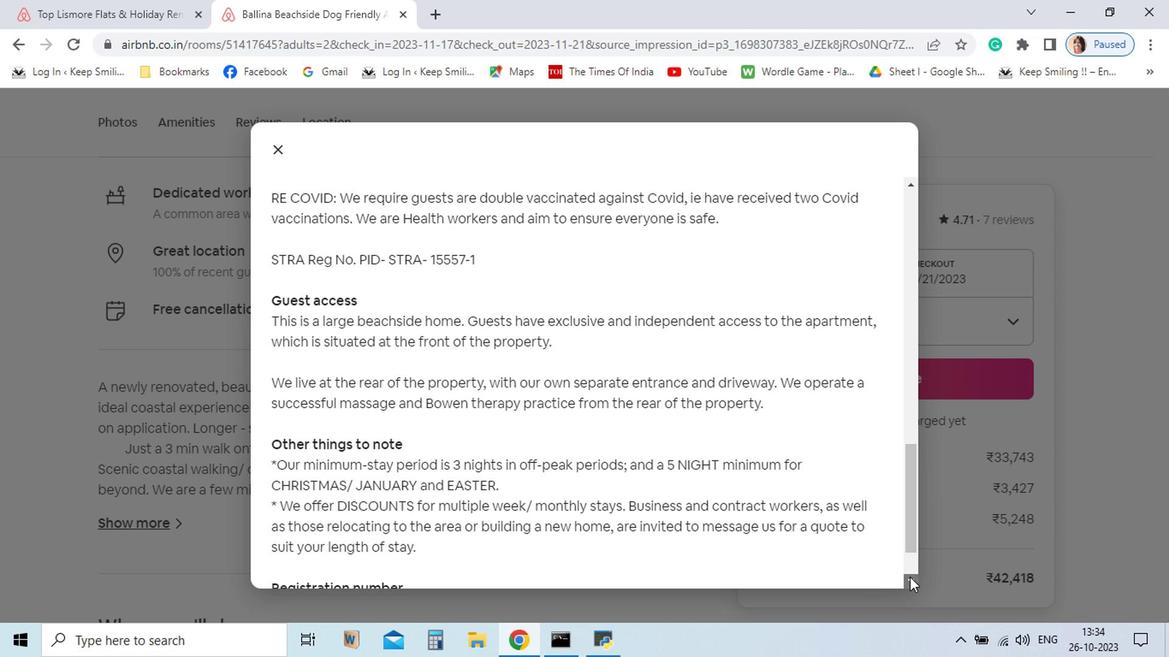 
Action: Mouse pressed left at (818, 581)
Screenshot: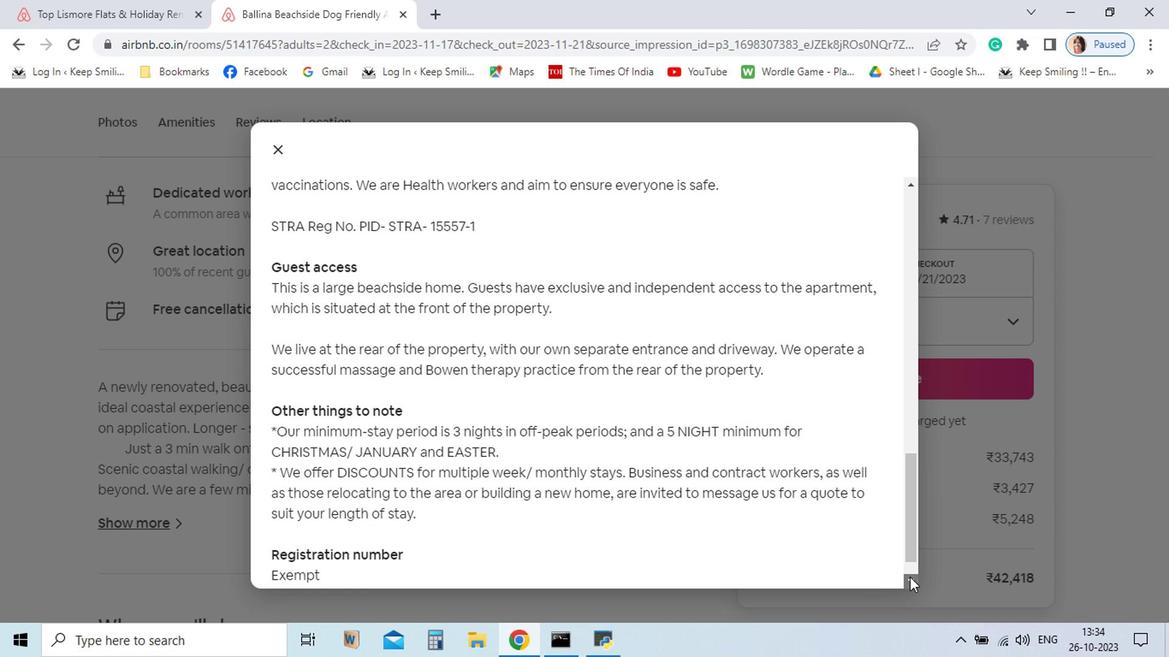 
Action: Mouse pressed left at (818, 581)
Screenshot: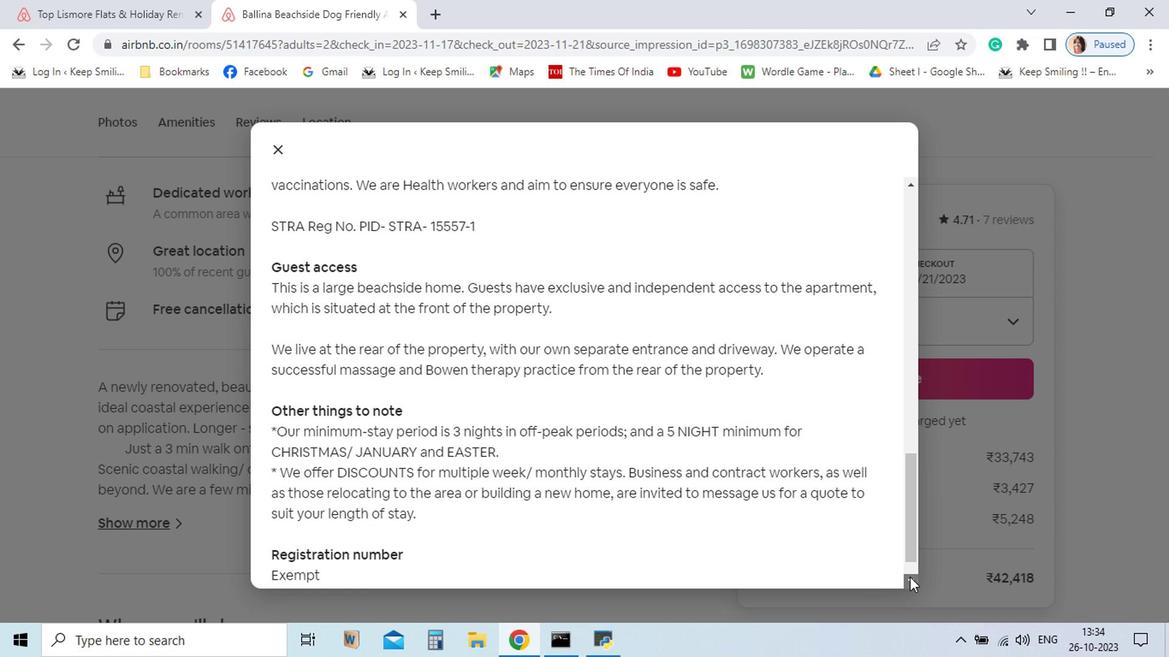 
Action: Mouse pressed left at (818, 581)
Screenshot: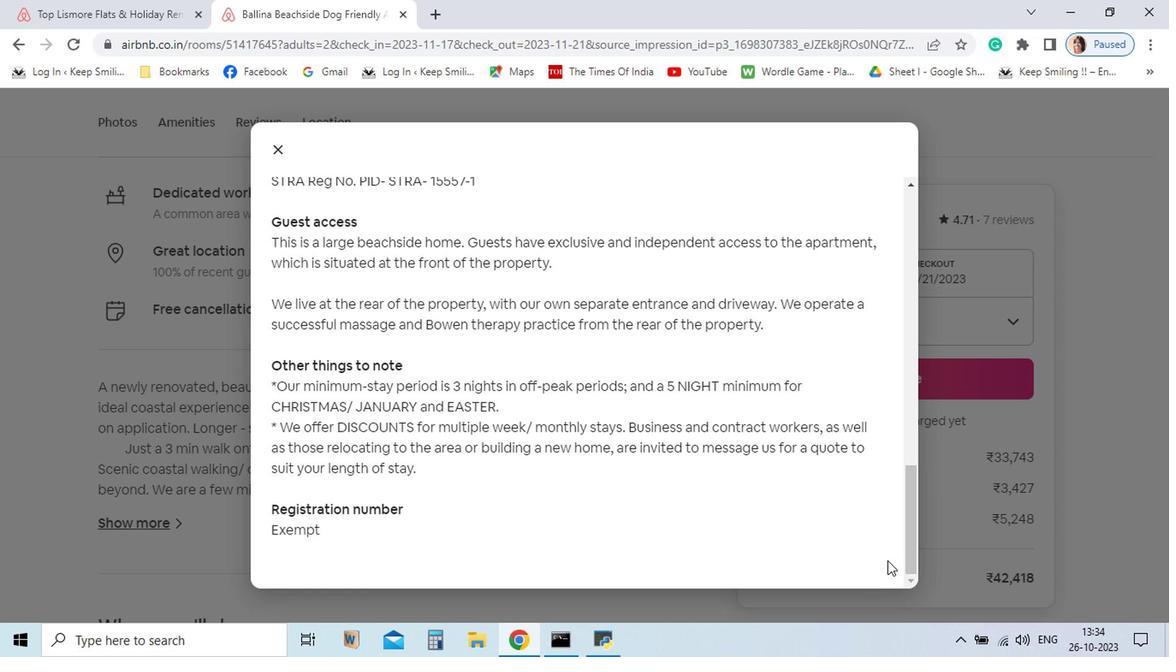 
Action: Mouse pressed left at (818, 581)
Screenshot: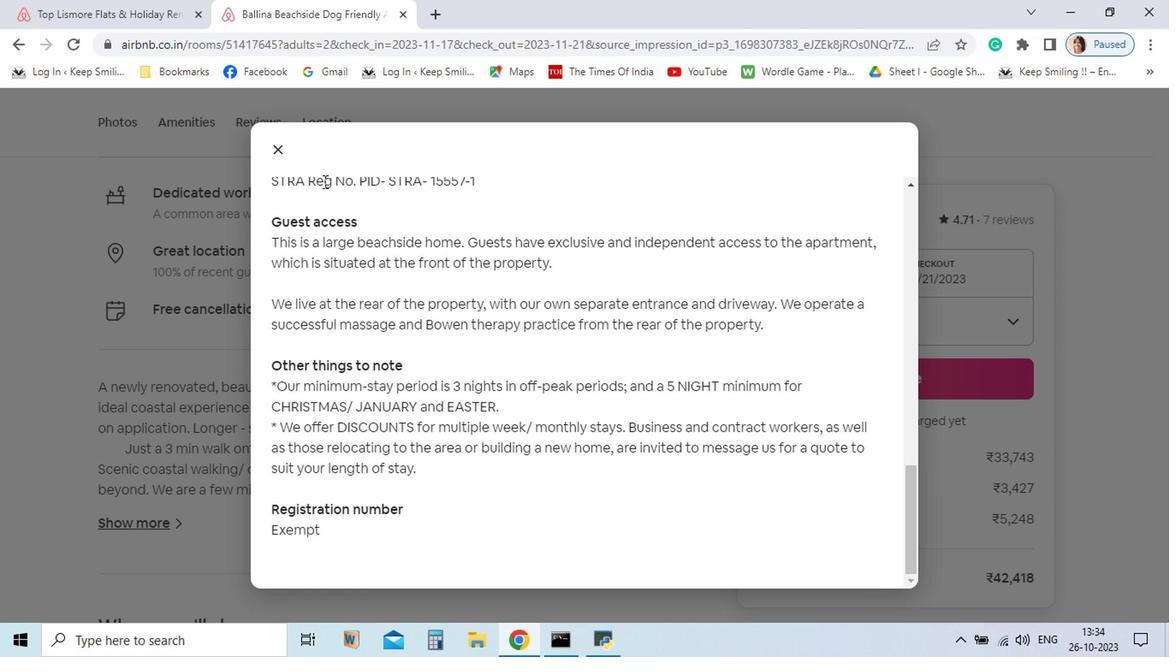 
Action: Mouse moved to (368, 278)
Screenshot: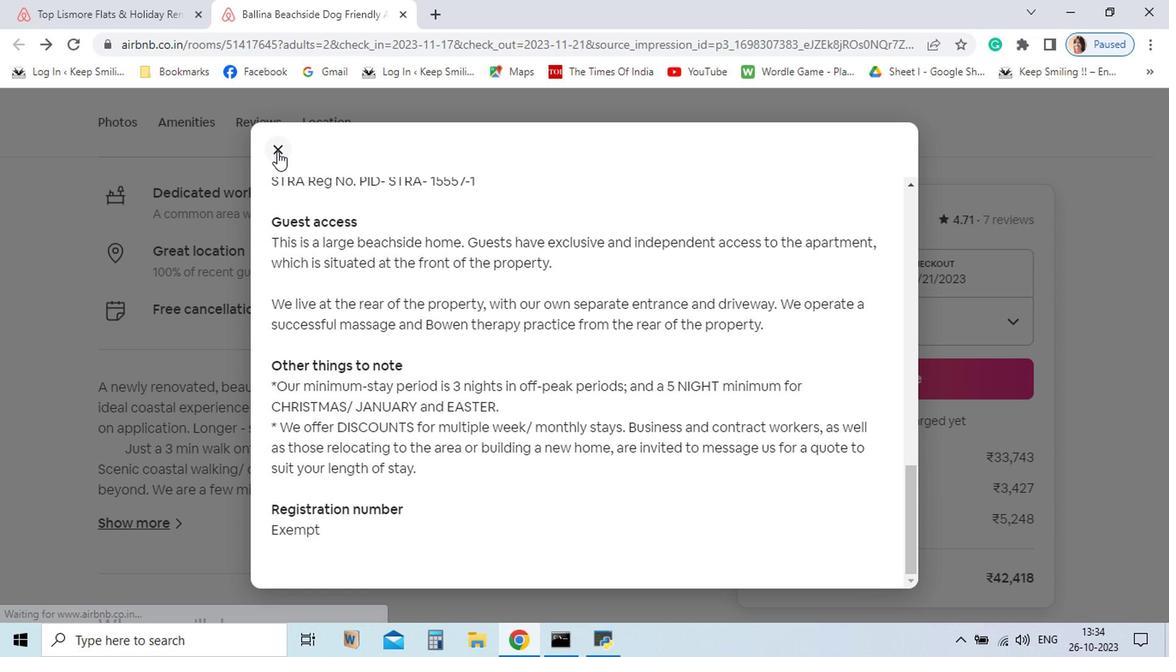 
Action: Mouse pressed left at (368, 278)
Screenshot: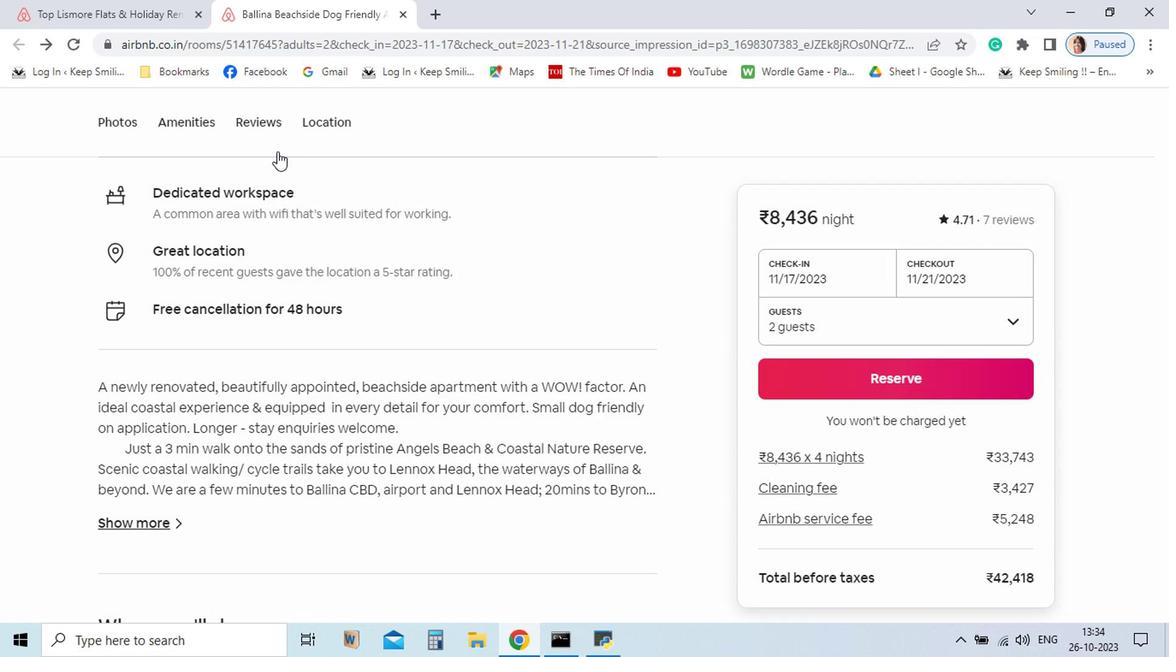 
Action: Mouse moved to (996, 608)
Screenshot: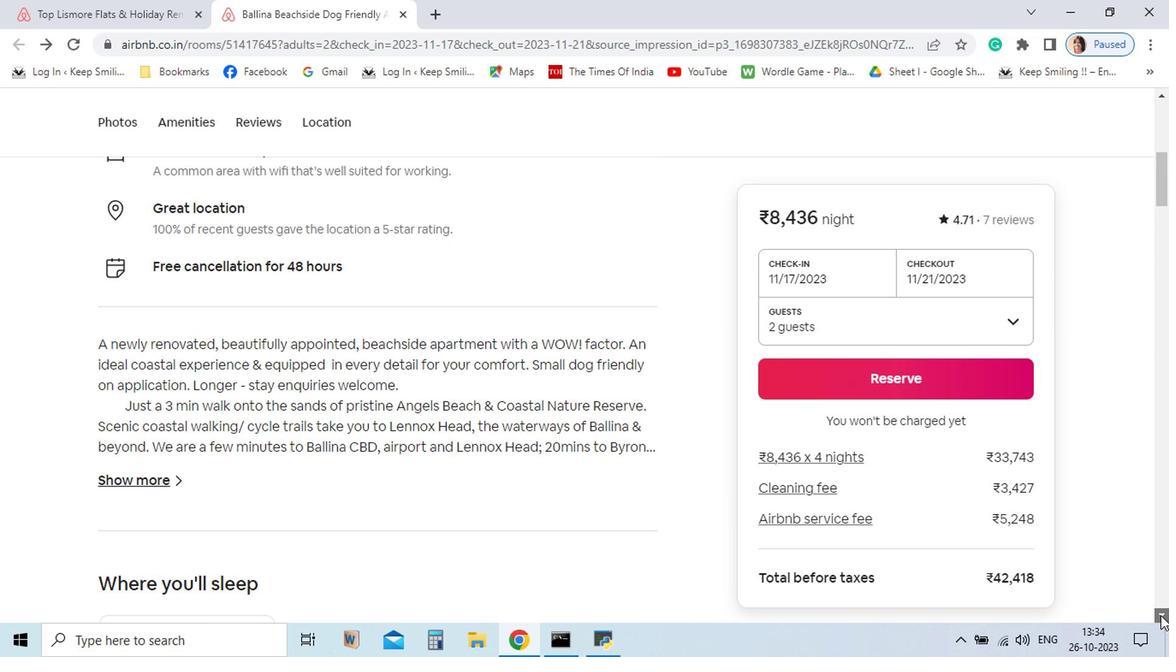 
Action: Mouse pressed left at (996, 608)
Screenshot: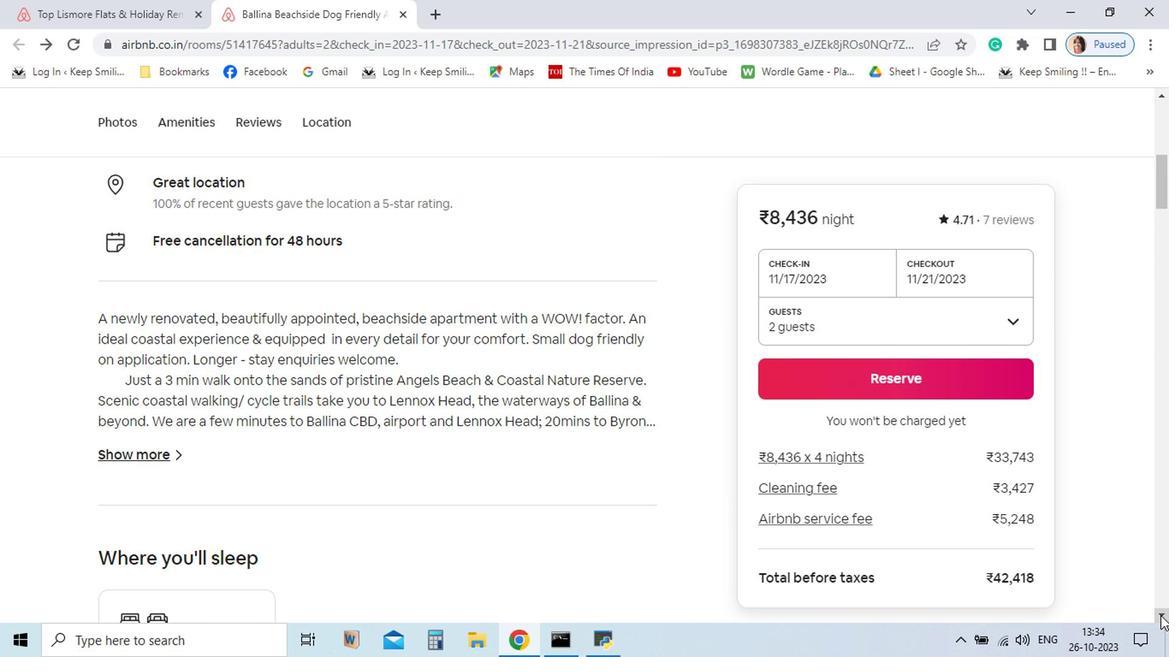 
Action: Mouse pressed left at (996, 608)
Screenshot: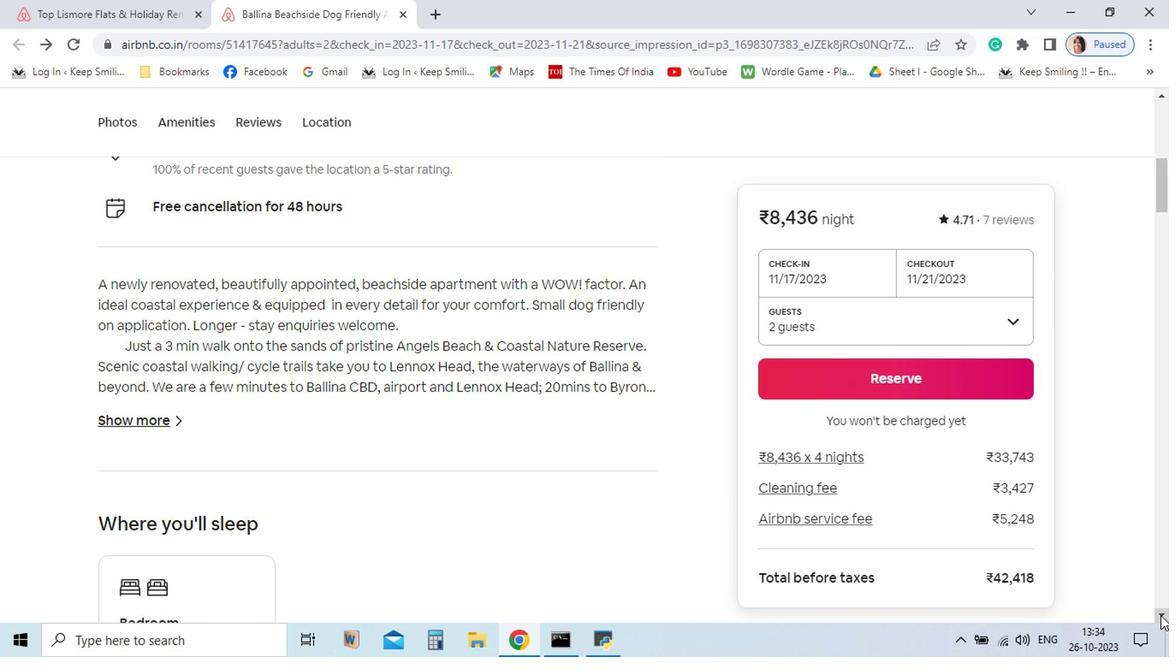 
Action: Mouse pressed left at (996, 608)
Screenshot: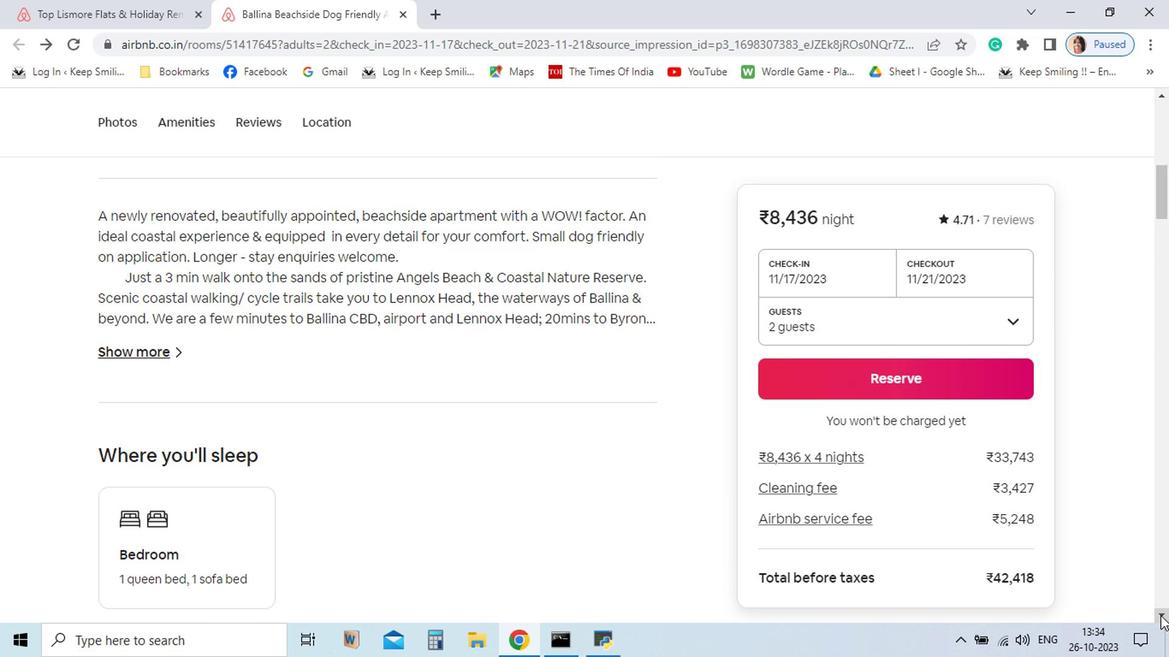 
Action: Mouse pressed left at (996, 608)
Screenshot: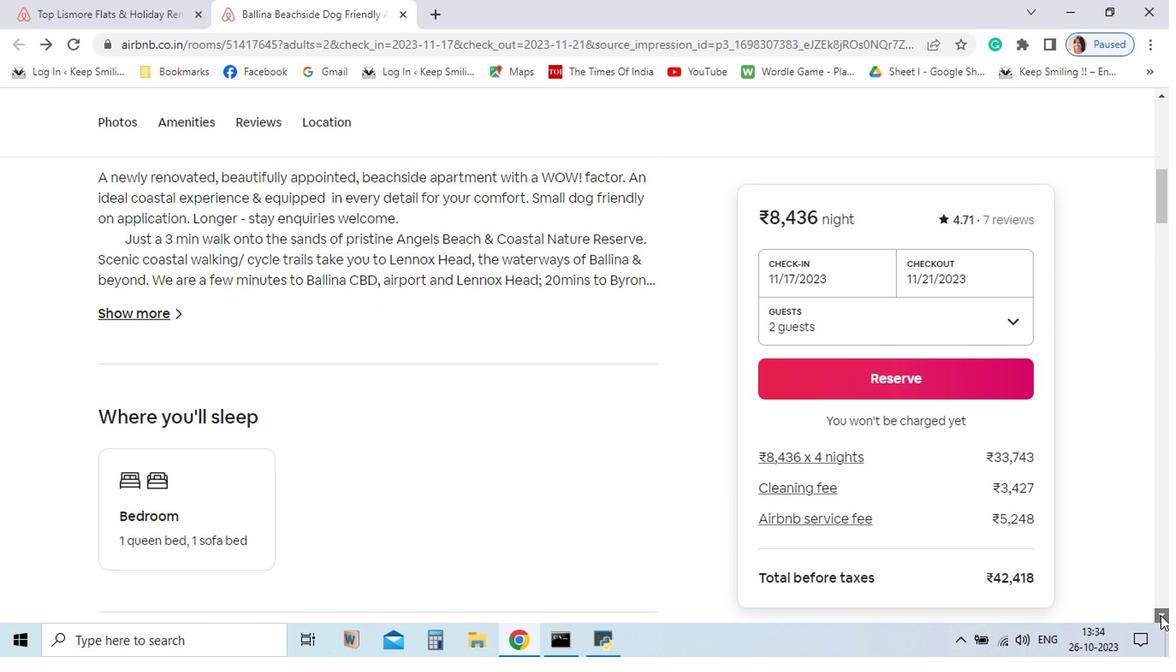 
Action: Mouse pressed left at (996, 608)
Screenshot: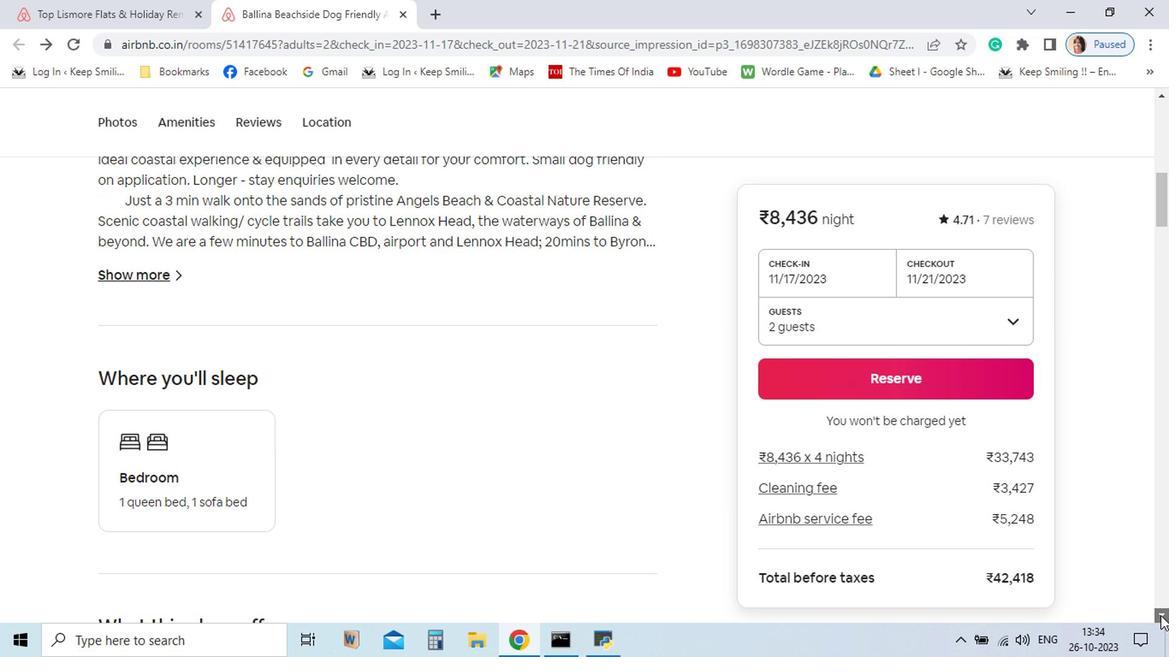 
Action: Mouse pressed left at (996, 608)
Screenshot: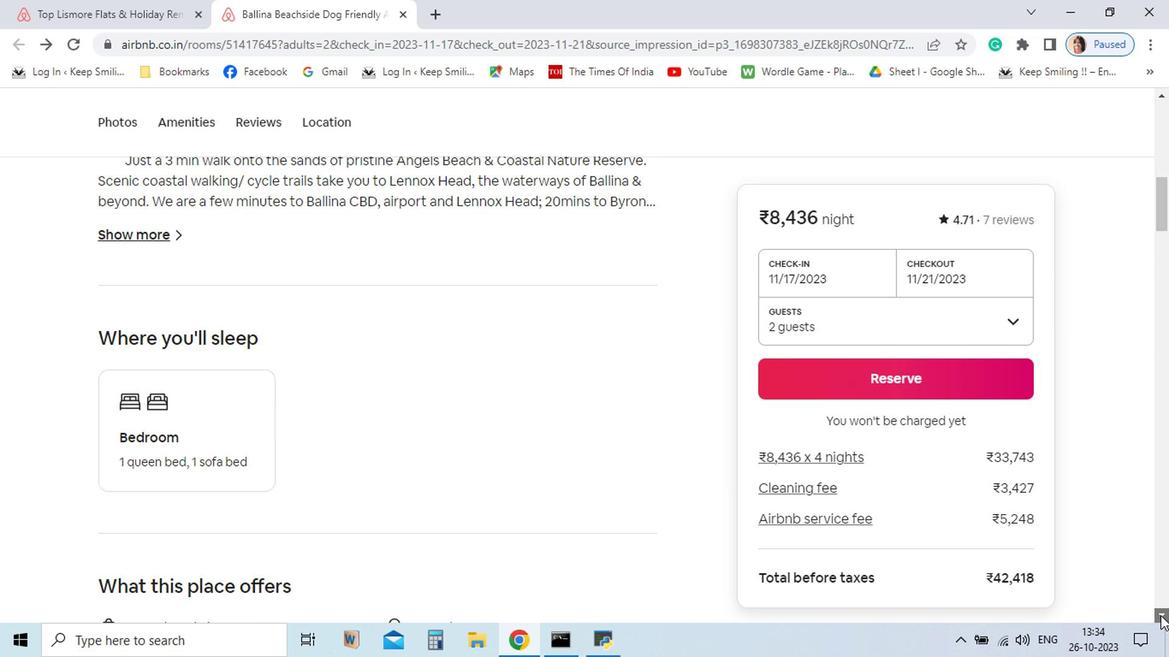 
Action: Mouse pressed left at (996, 608)
Screenshot: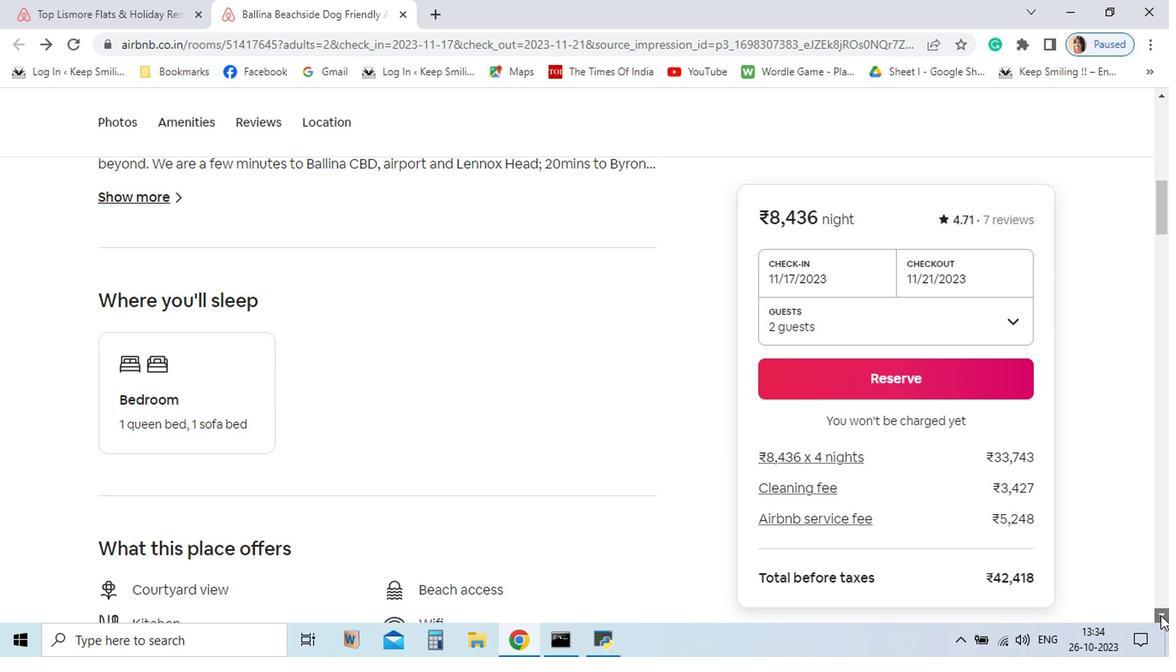 
Action: Mouse pressed left at (996, 608)
Screenshot: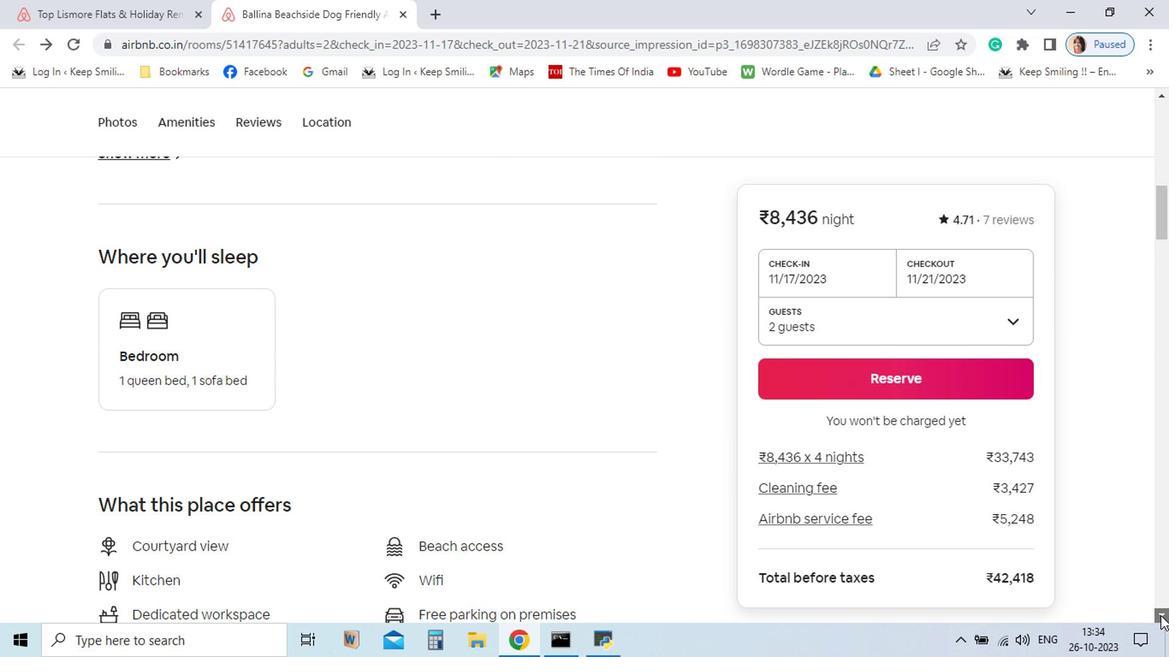 
Action: Mouse pressed left at (996, 608)
Screenshot: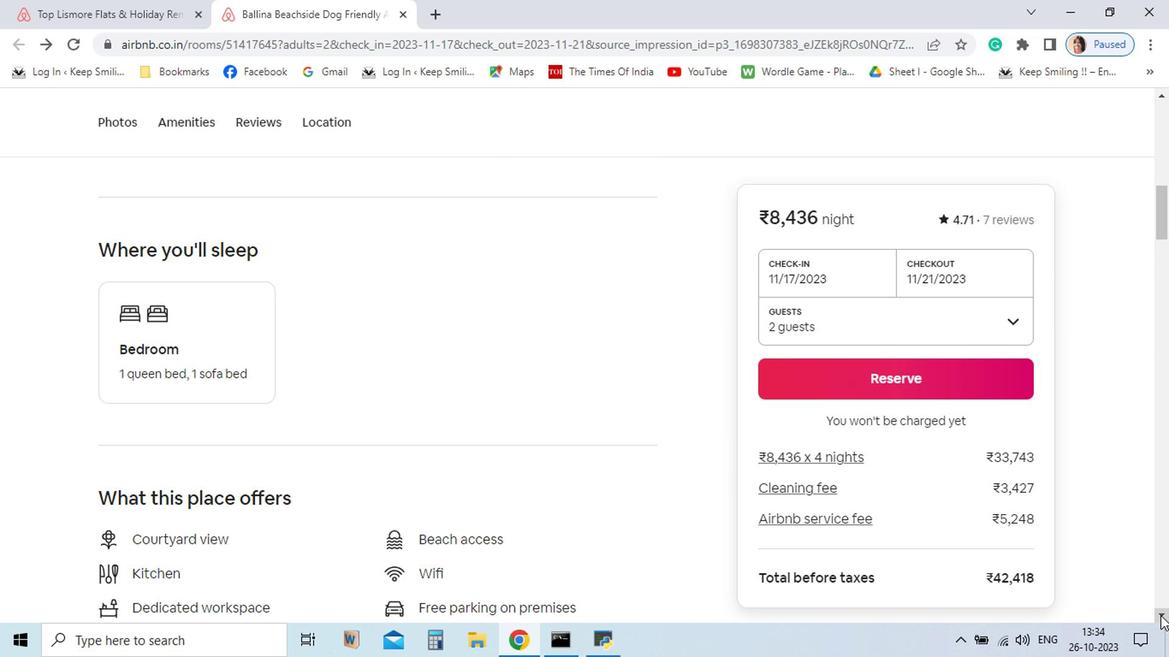 
Action: Mouse pressed left at (996, 608)
Screenshot: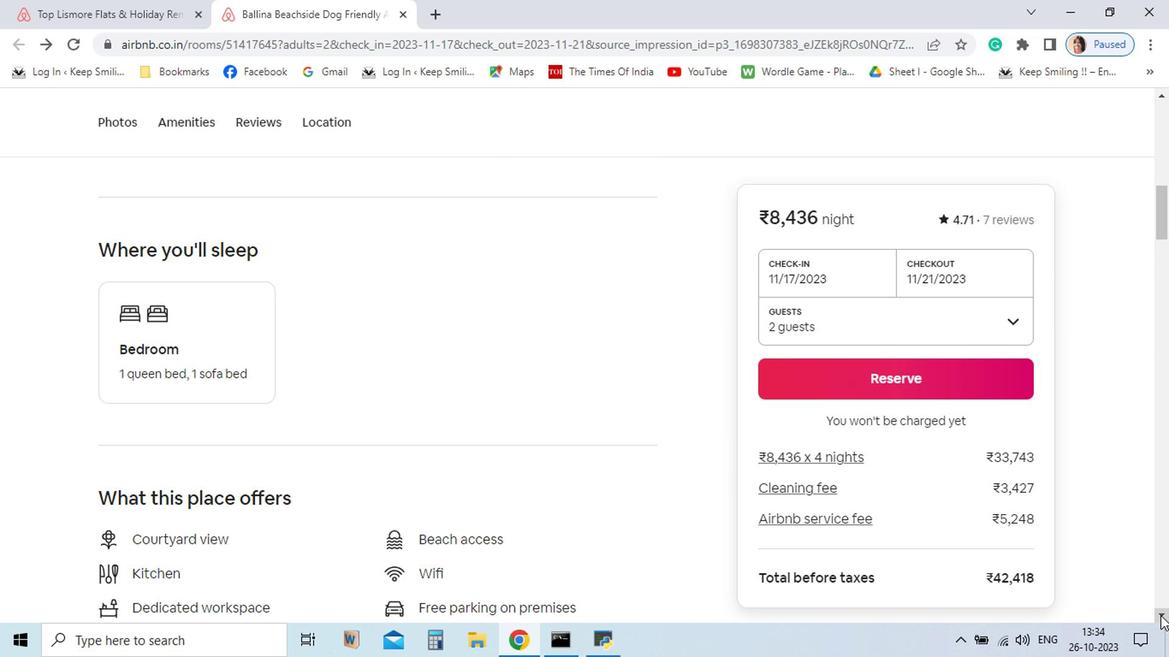 
Action: Mouse pressed left at (996, 608)
Screenshot: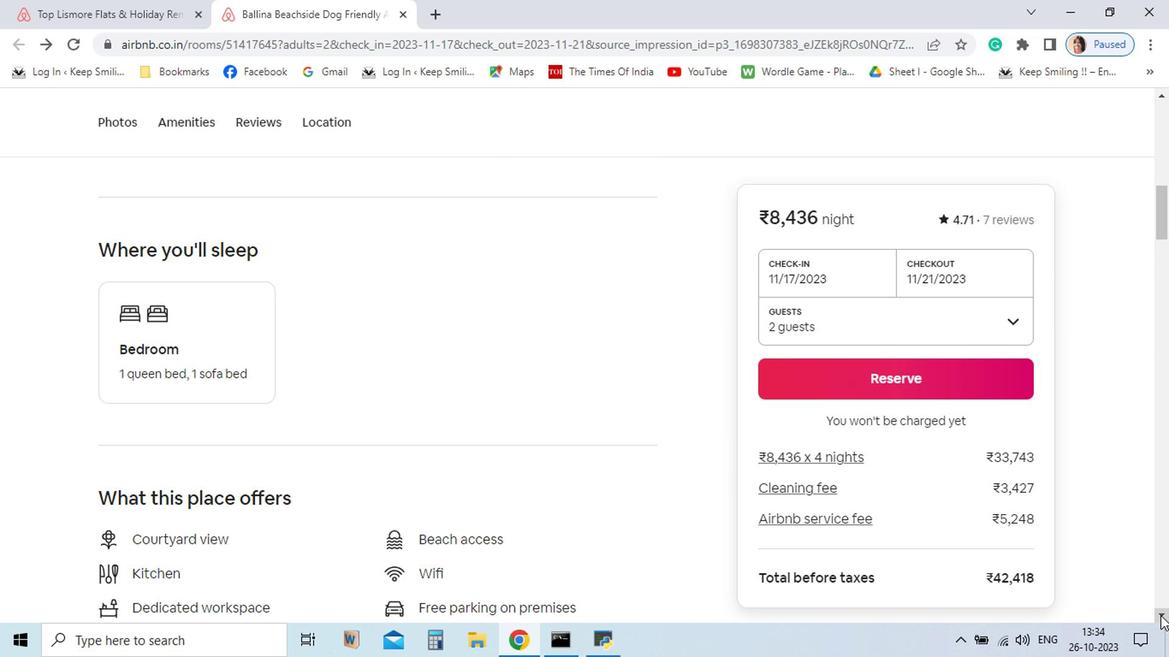 
Action: Mouse pressed left at (996, 608)
Screenshot: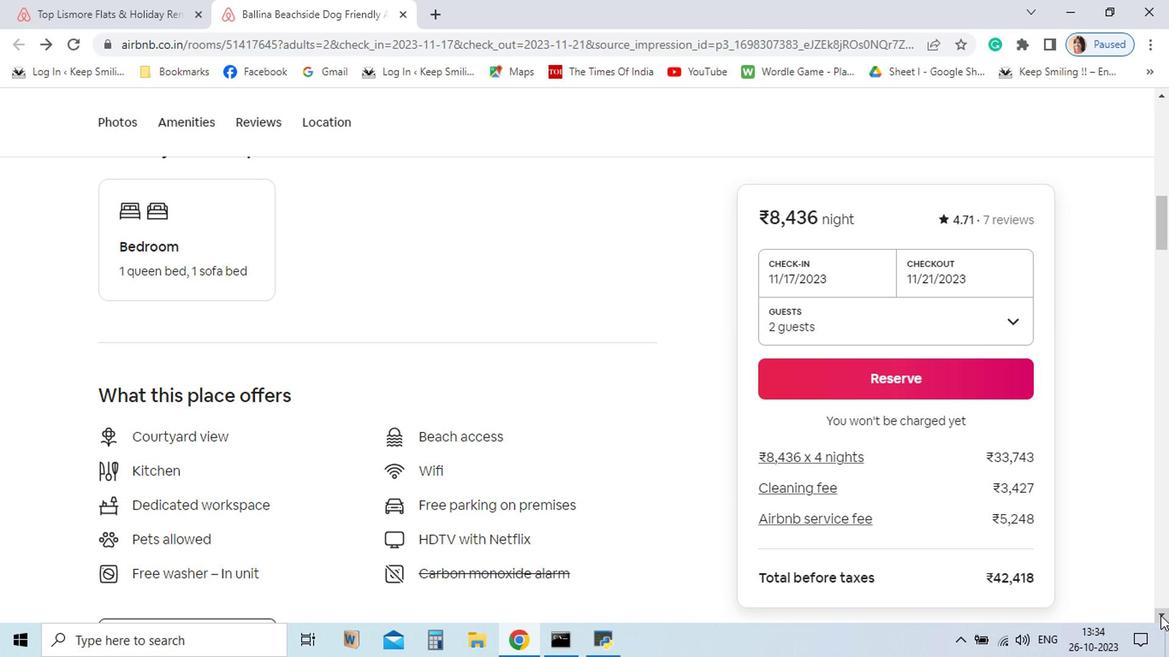 
Action: Mouse pressed left at (996, 608)
Screenshot: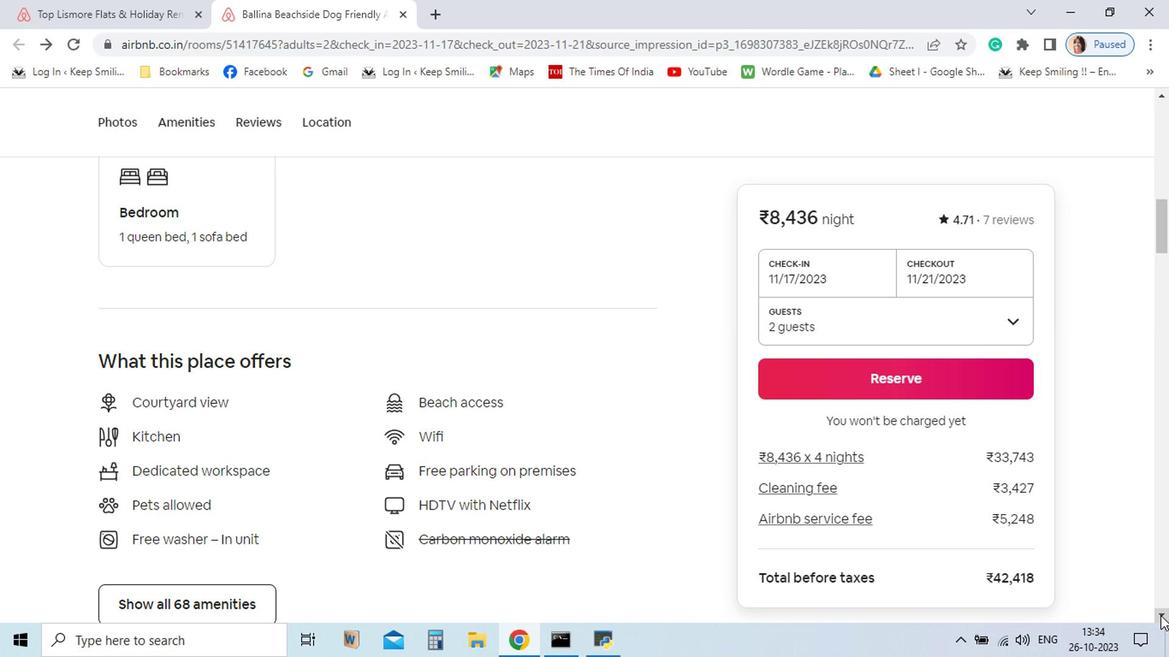 
Action: Mouse pressed left at (996, 608)
Screenshot: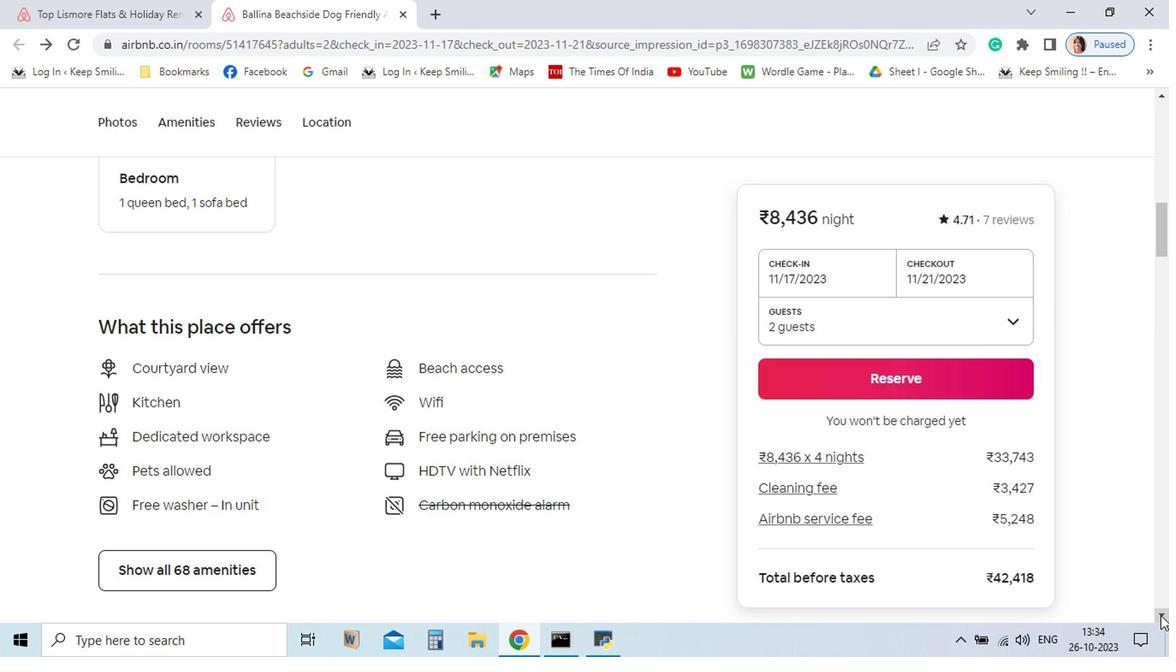
Action: Mouse pressed left at (996, 608)
Screenshot: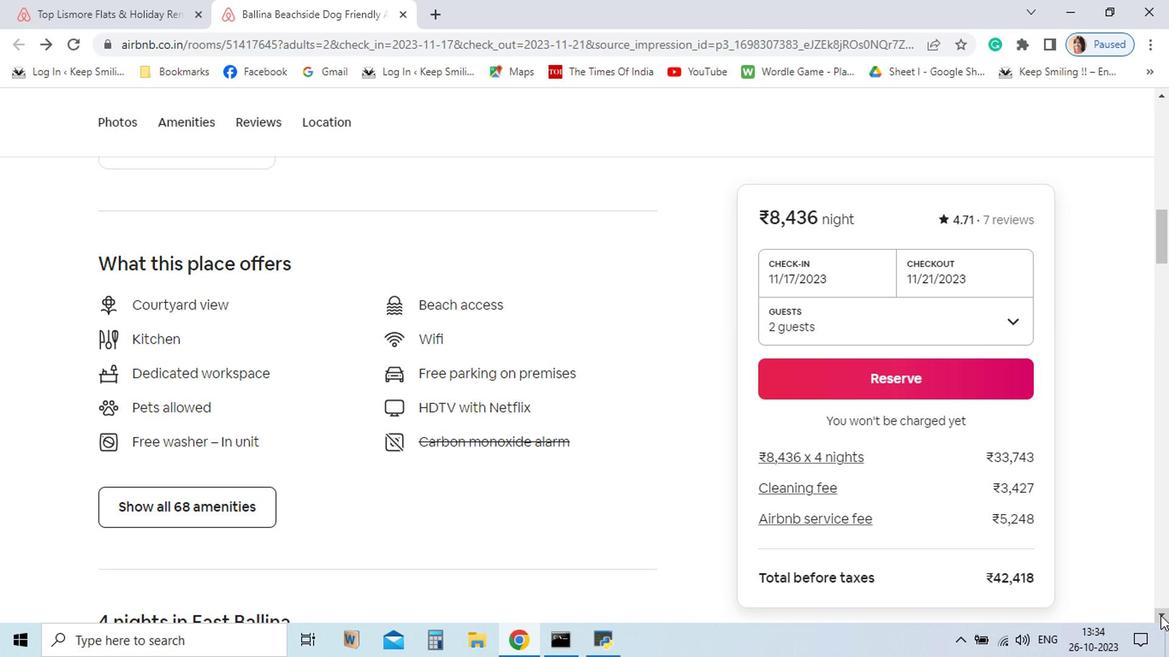 
Action: Mouse pressed left at (996, 608)
Screenshot: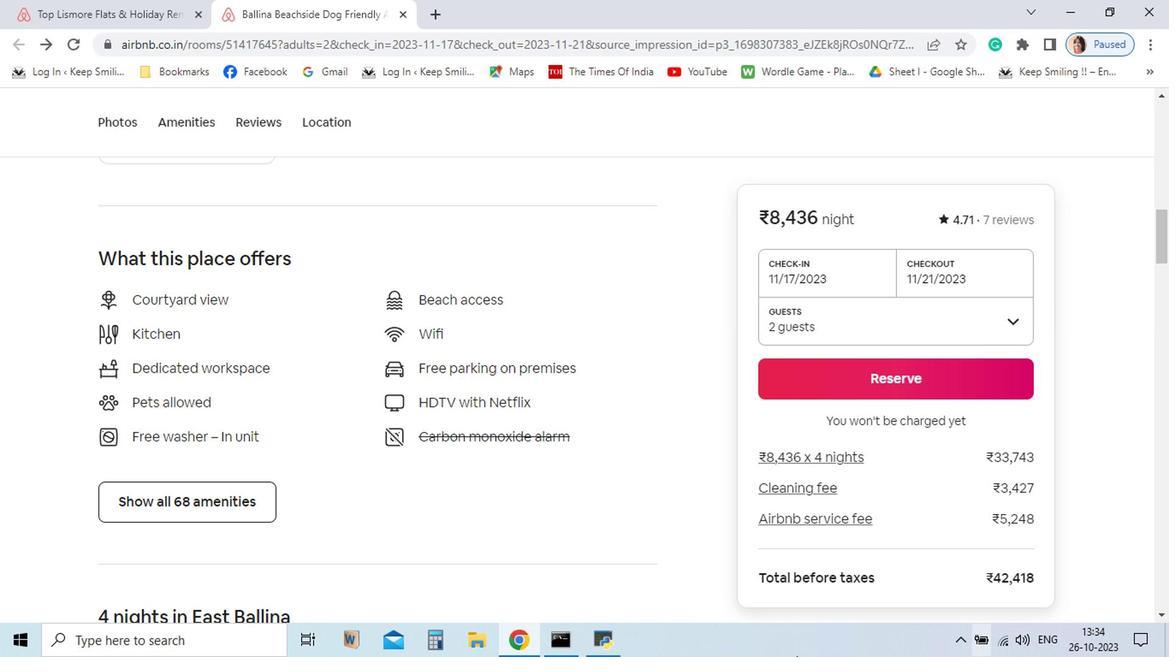 
Action: Mouse pressed left at (996, 608)
Screenshot: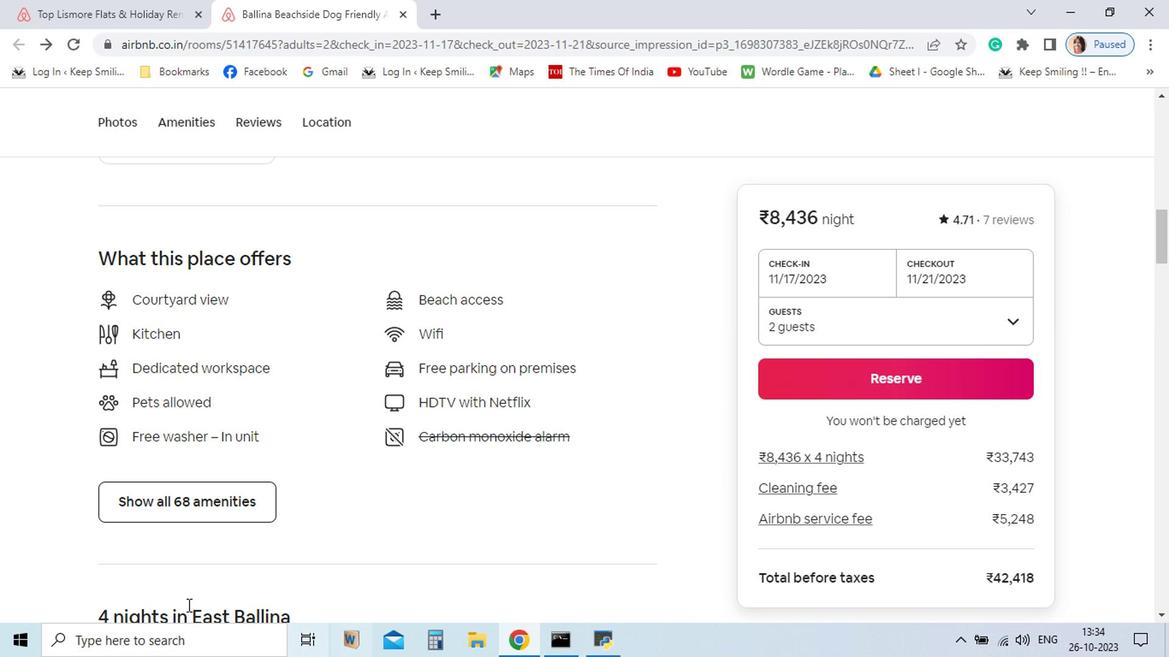 
Action: Mouse pressed left at (996, 608)
Screenshot: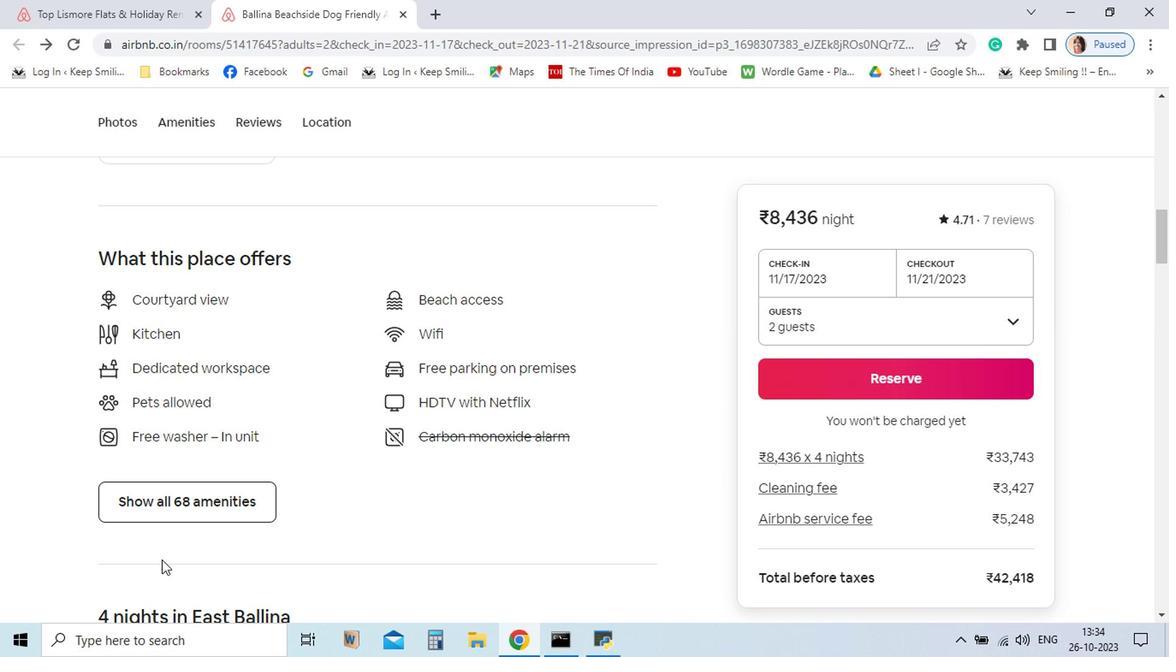 
Action: Mouse moved to (315, 530)
Screenshot: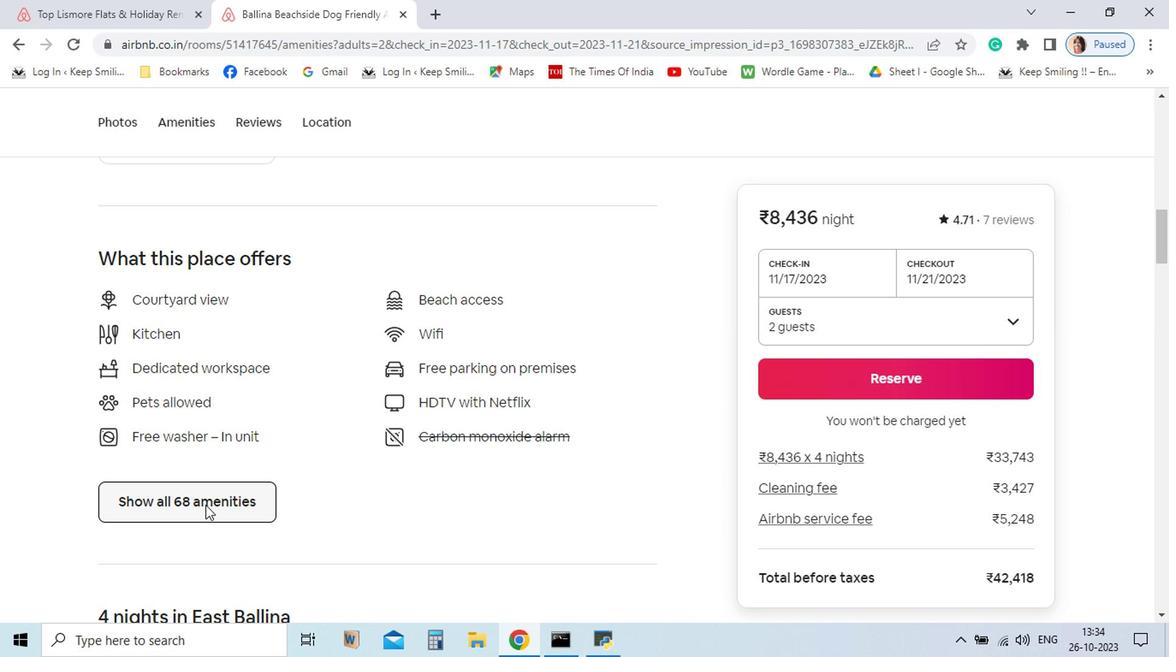 
Action: Mouse pressed left at (315, 530)
Screenshot: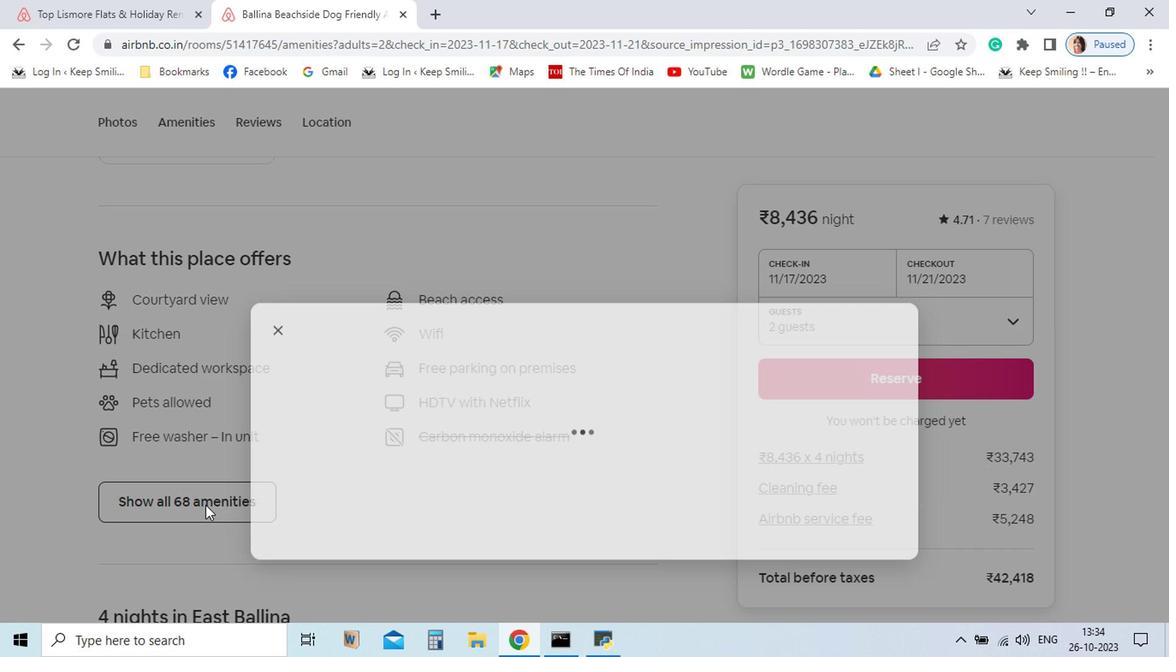 
Action: Mouse moved to (820, 582)
Screenshot: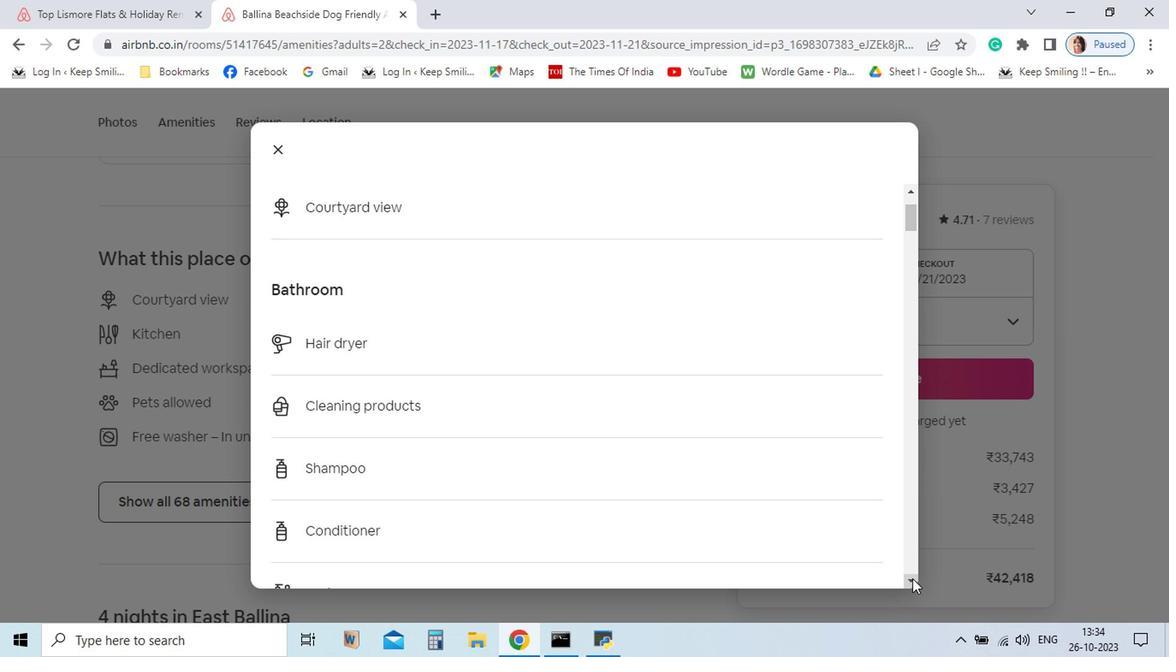 
Action: Mouse pressed left at (820, 582)
Screenshot: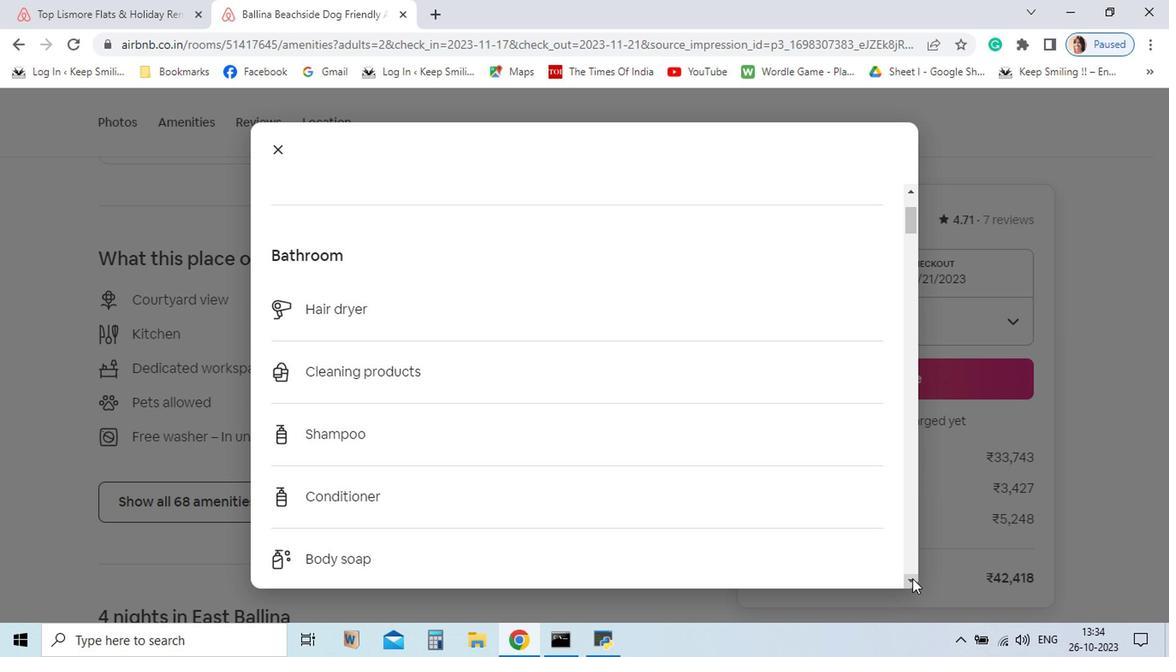 
Action: Mouse pressed left at (820, 582)
Screenshot: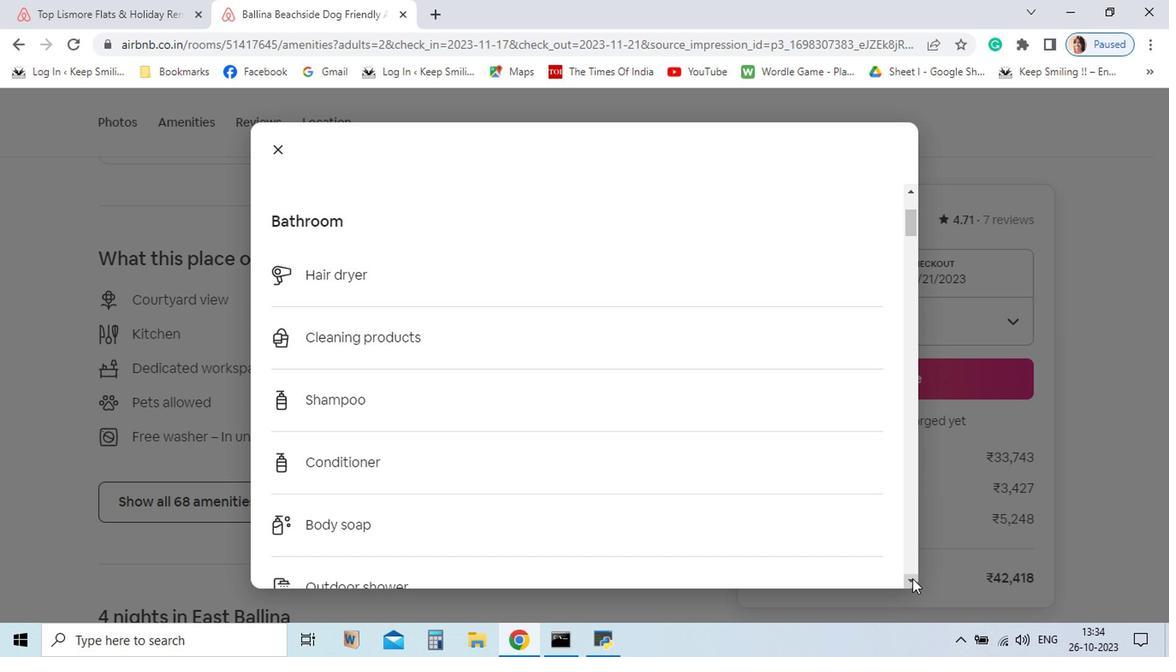 
Action: Mouse pressed left at (820, 582)
Screenshot: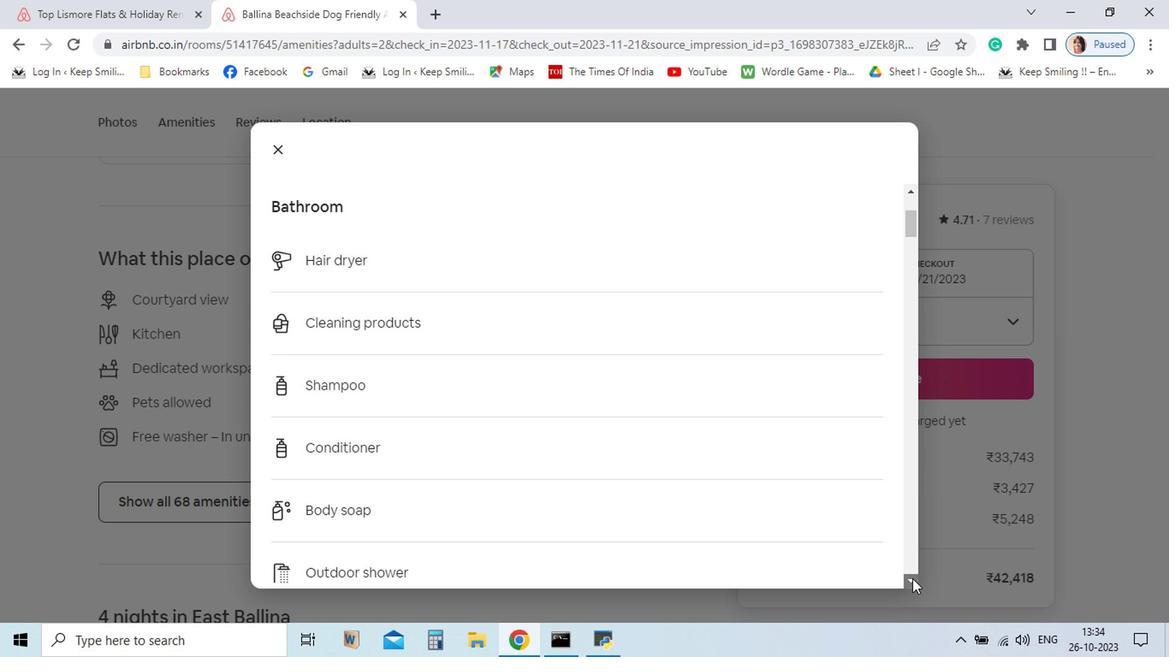 
Action: Mouse pressed left at (820, 582)
Screenshot: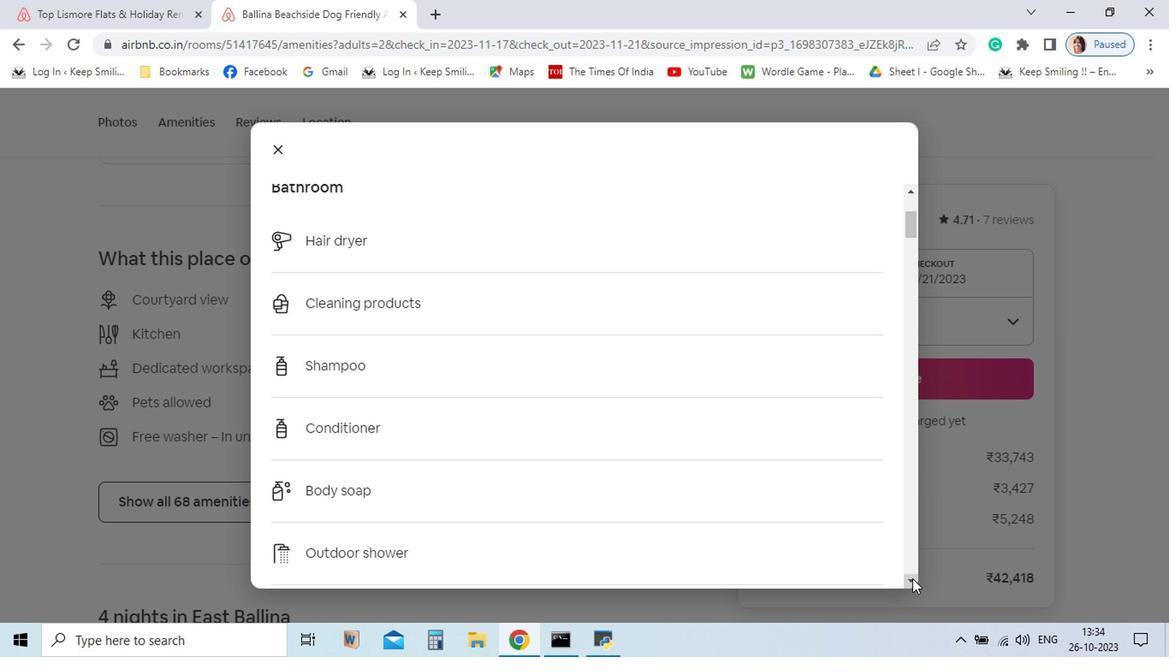 
Action: Mouse pressed left at (820, 582)
Screenshot: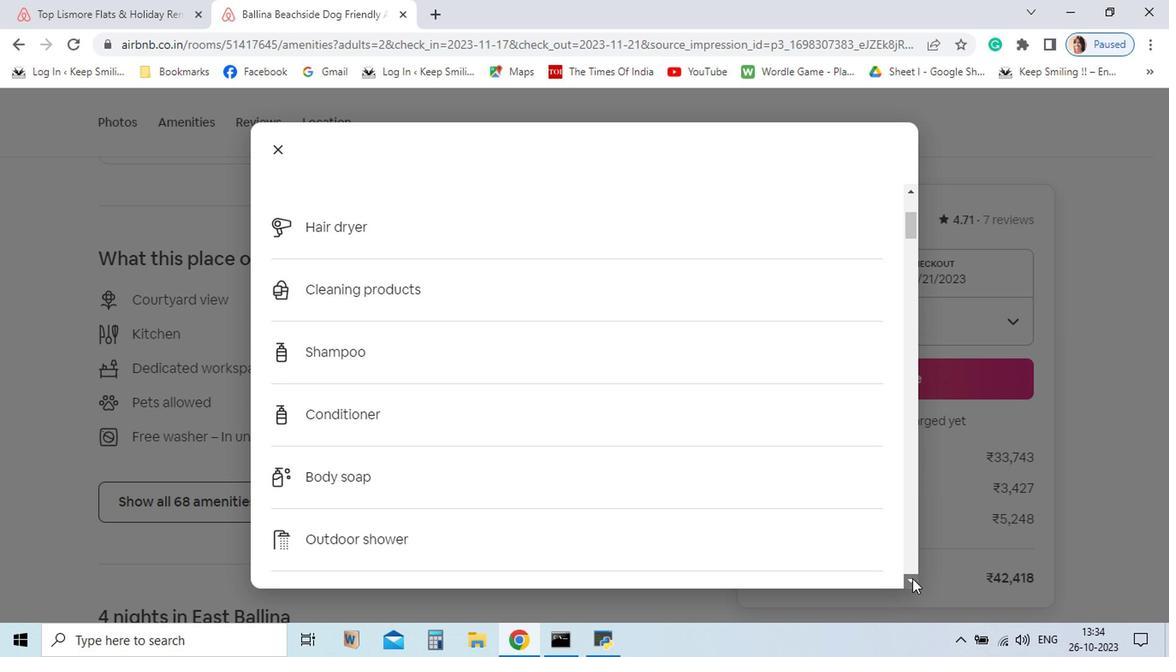 
Action: Mouse pressed left at (820, 582)
Screenshot: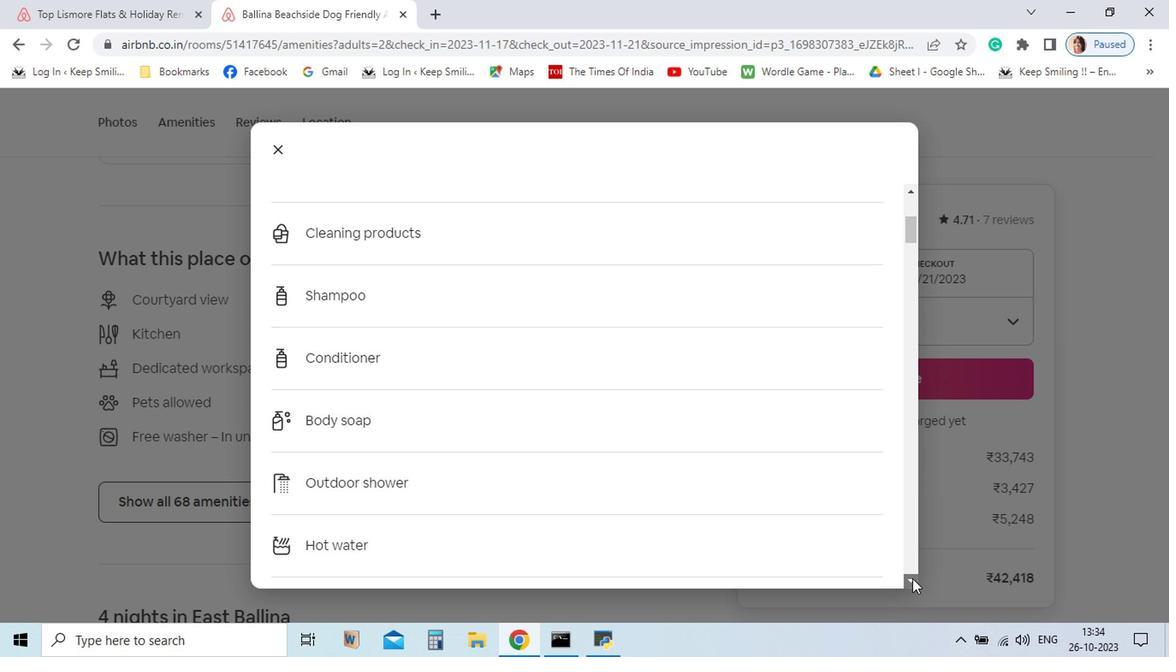 
Action: Mouse pressed left at (820, 582)
Screenshot: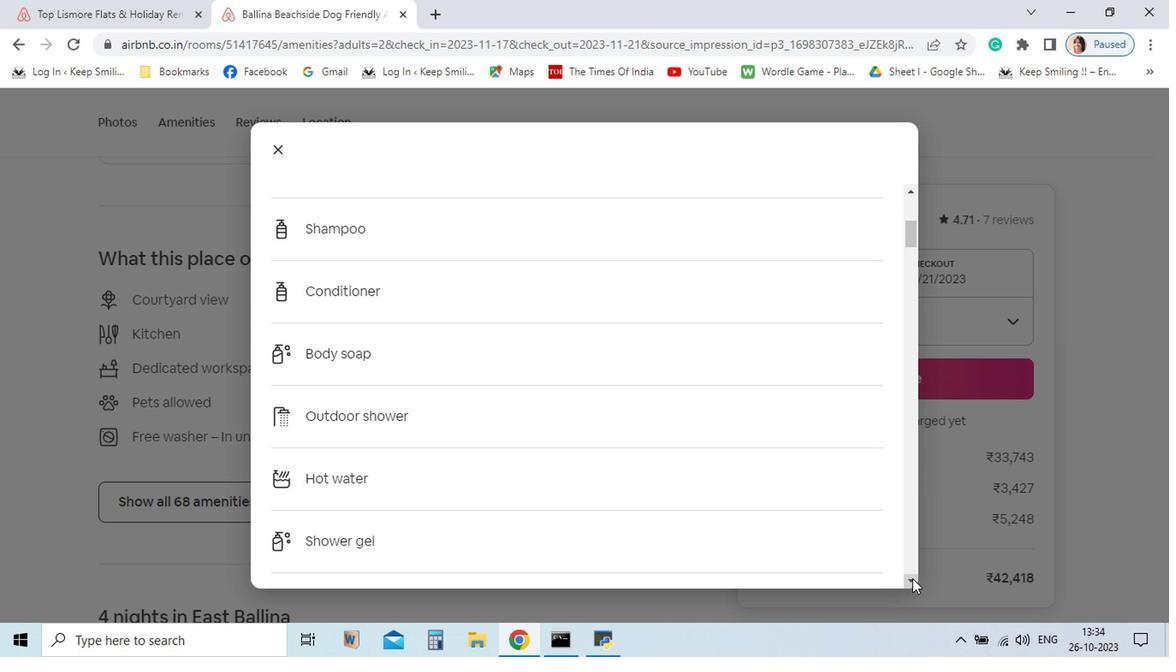 
Action: Mouse pressed left at (820, 582)
Screenshot: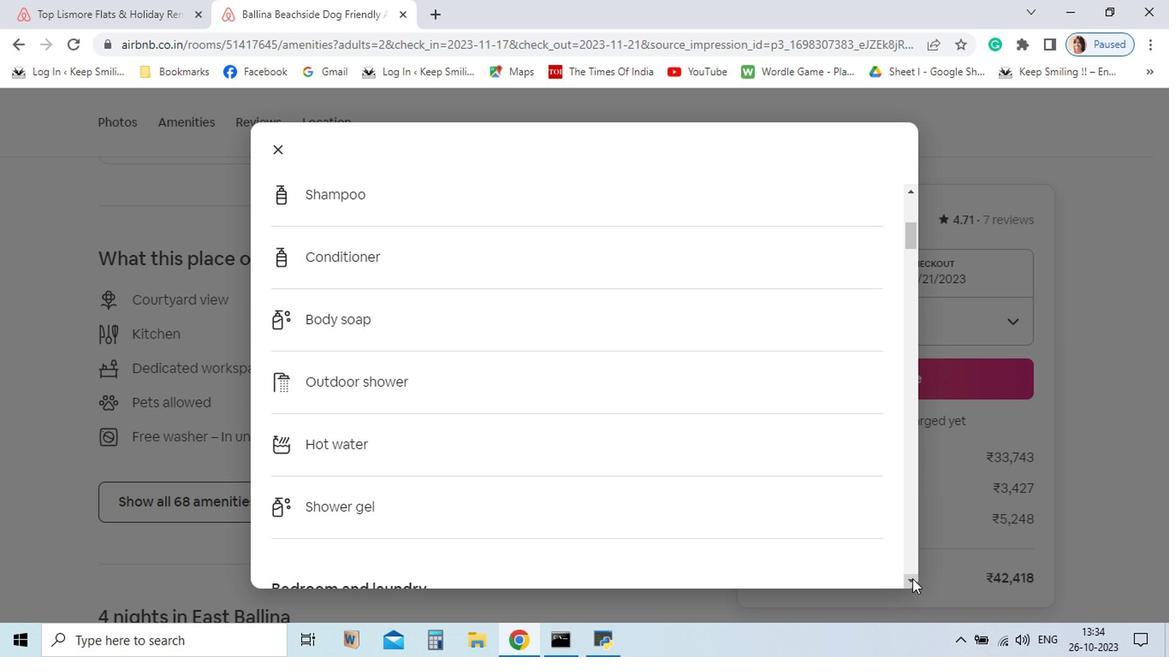 
Action: Mouse pressed left at (820, 582)
Screenshot: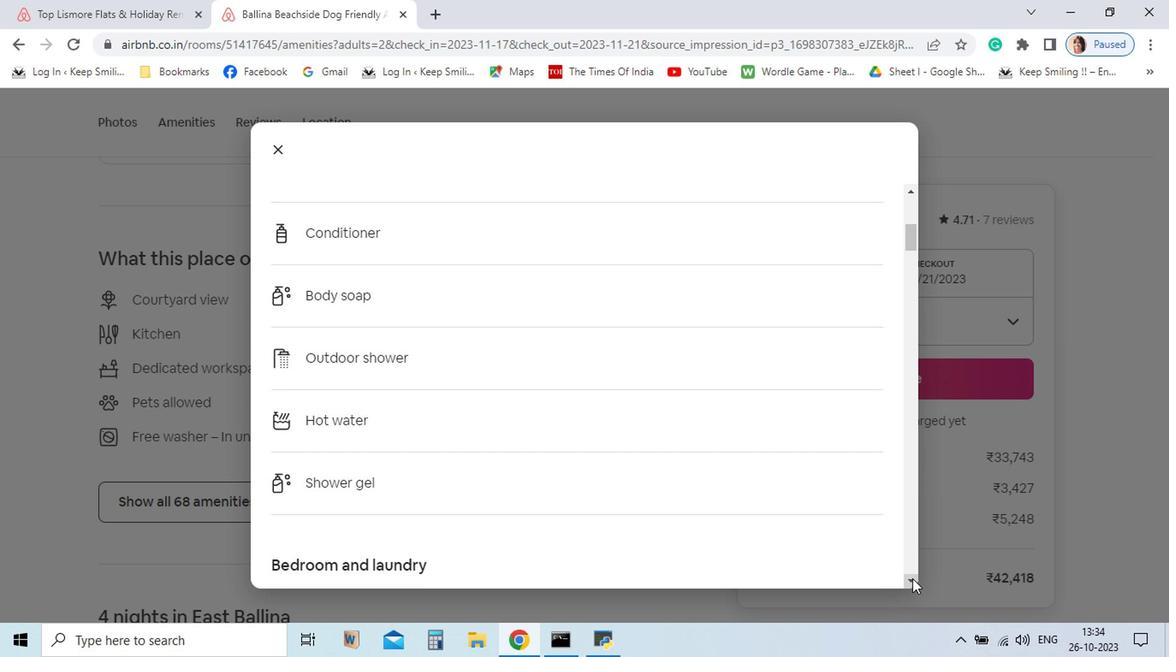
Action: Mouse pressed left at (820, 582)
Screenshot: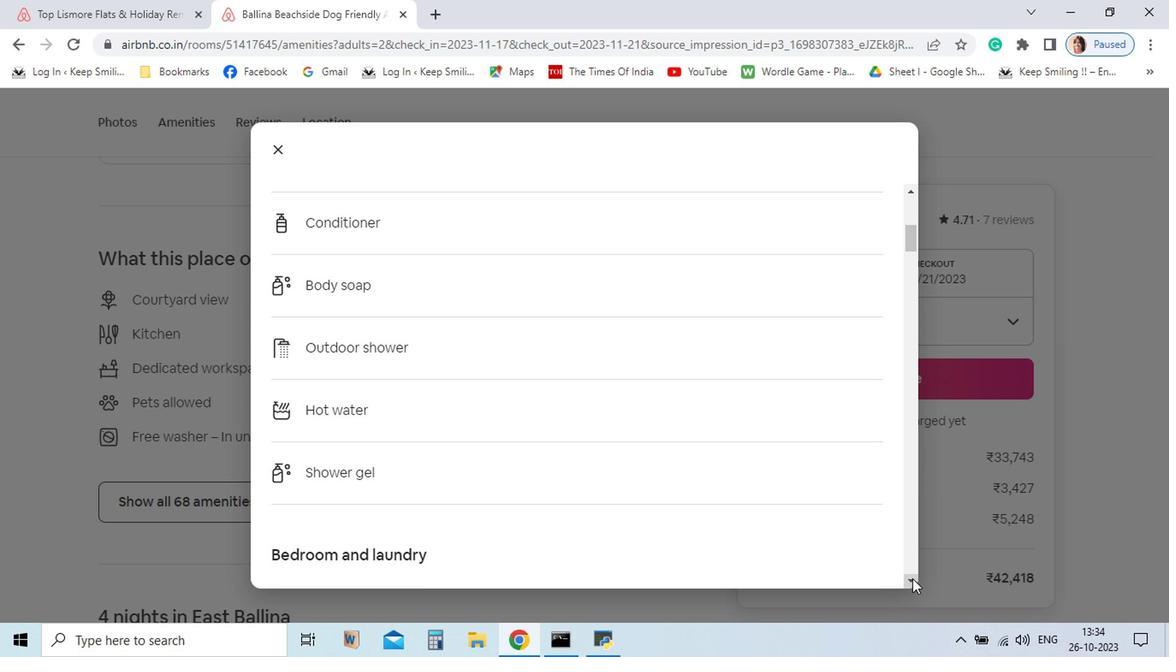 
Action: Mouse pressed left at (820, 582)
Screenshot: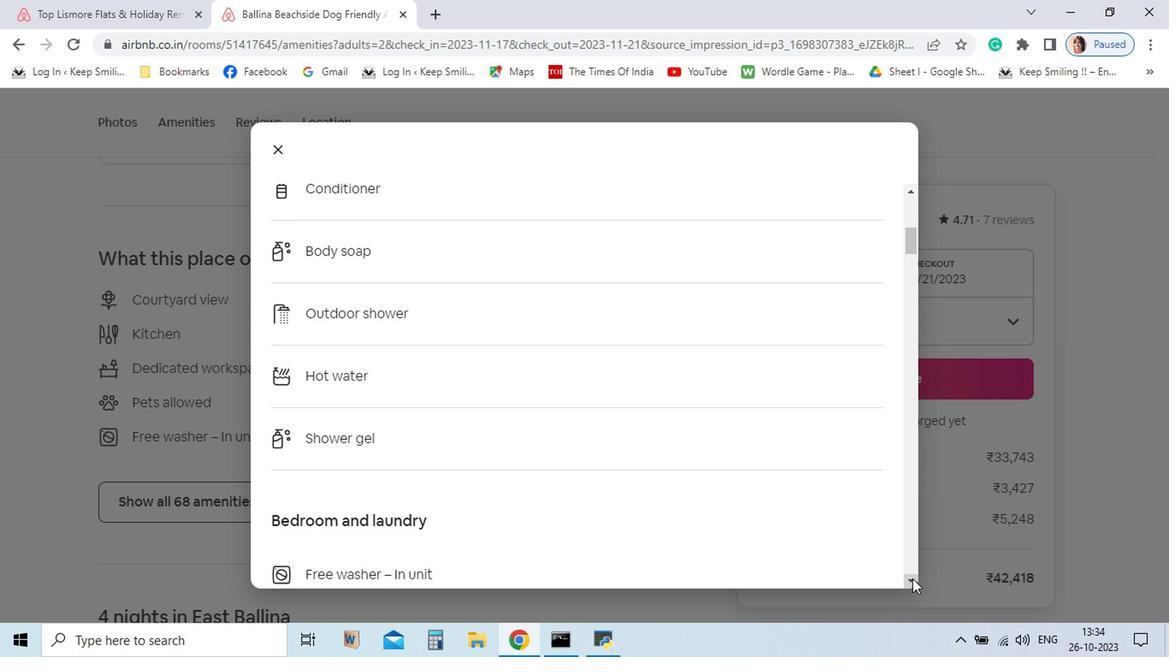 
Action: Mouse pressed left at (820, 582)
Screenshot: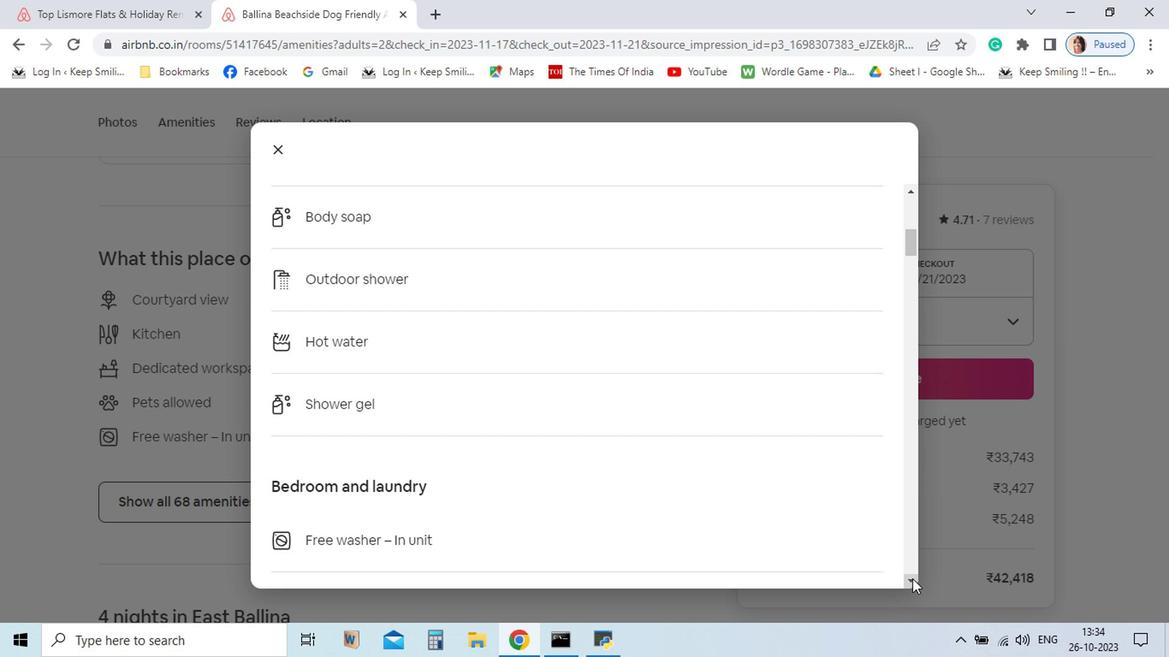 
Action: Mouse pressed left at (820, 582)
Screenshot: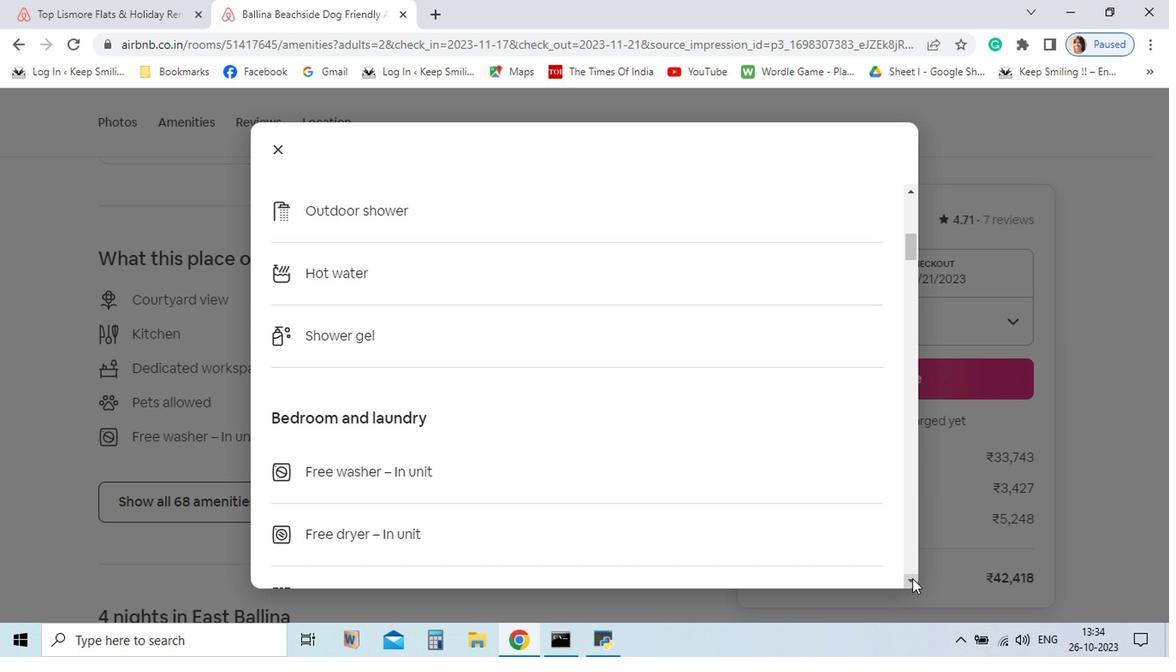 
Action: Mouse pressed left at (820, 582)
Screenshot: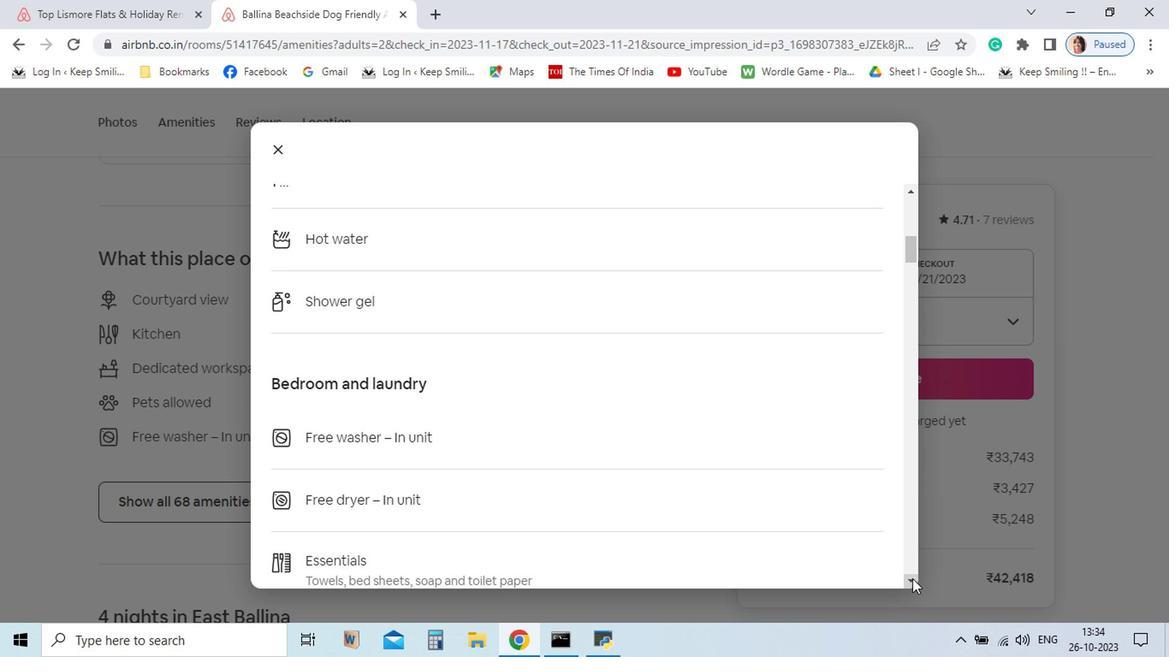 
Action: Mouse pressed left at (820, 582)
Screenshot: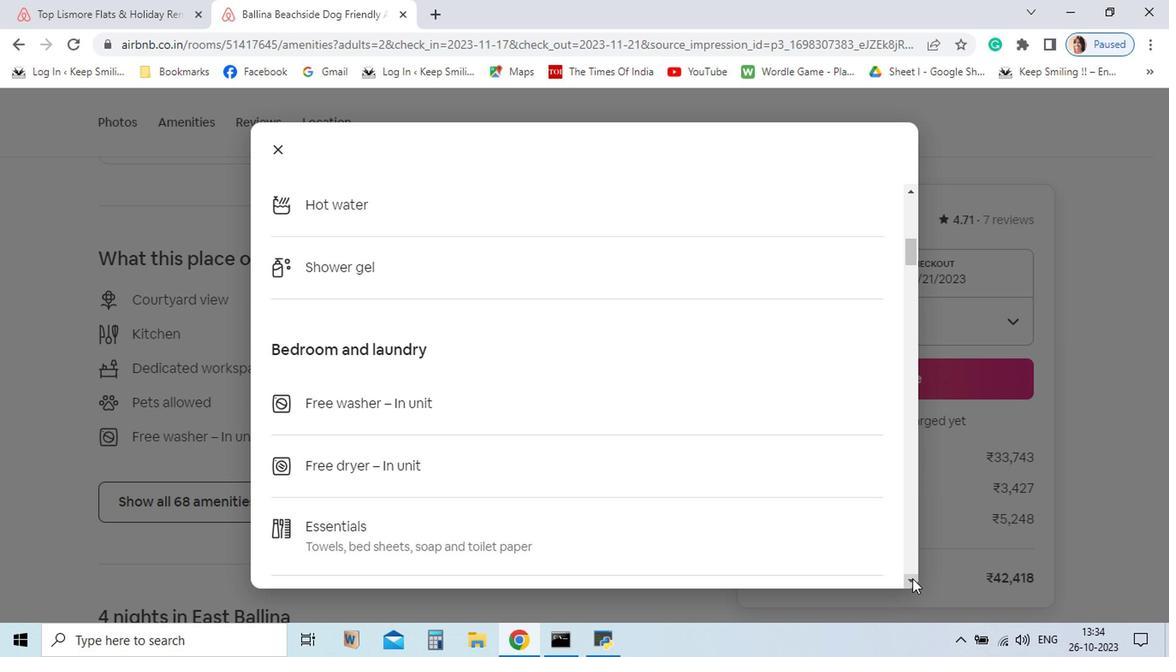
Action: Mouse pressed left at (820, 582)
Screenshot: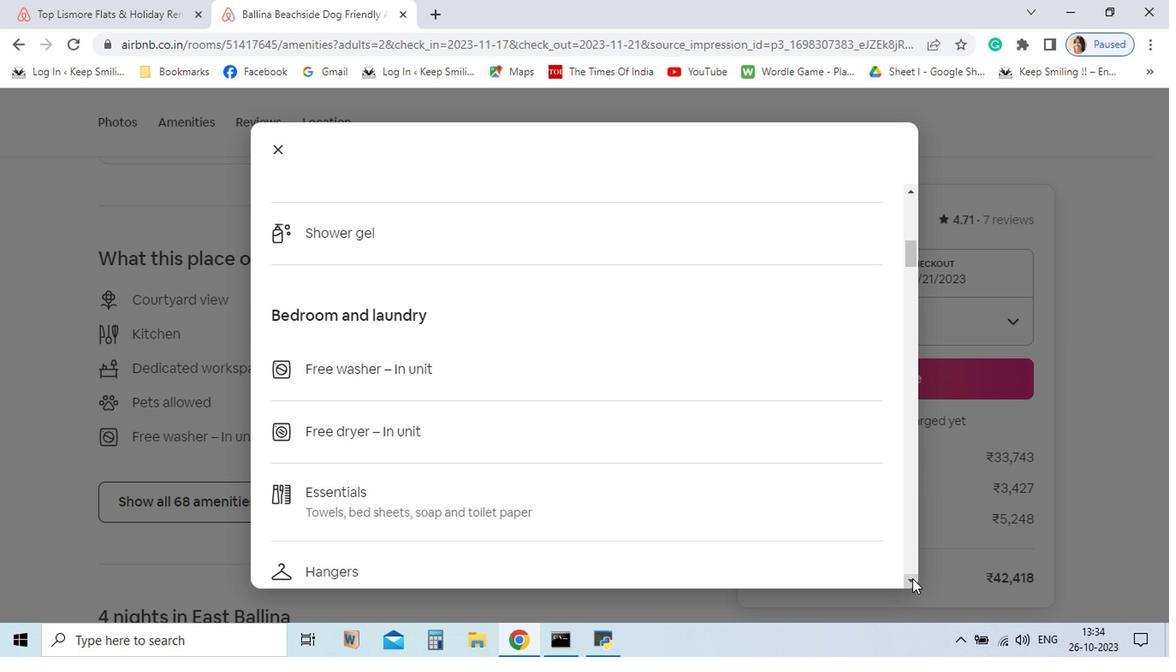 
Action: Mouse pressed left at (820, 582)
Screenshot: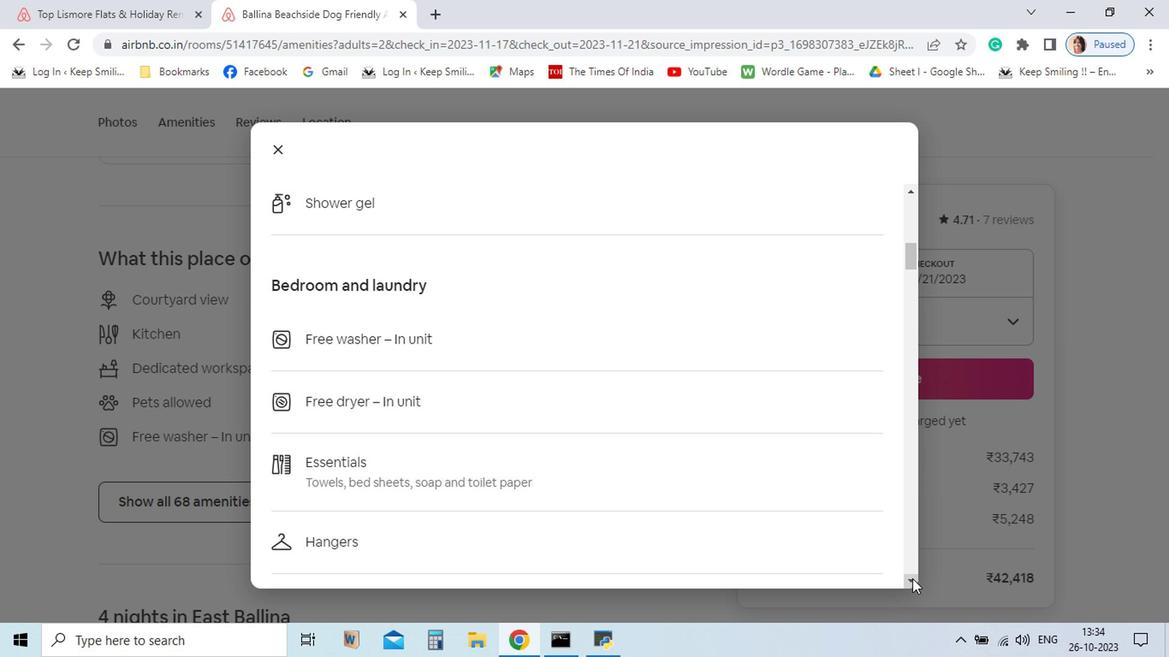 
Action: Mouse pressed left at (820, 582)
Screenshot: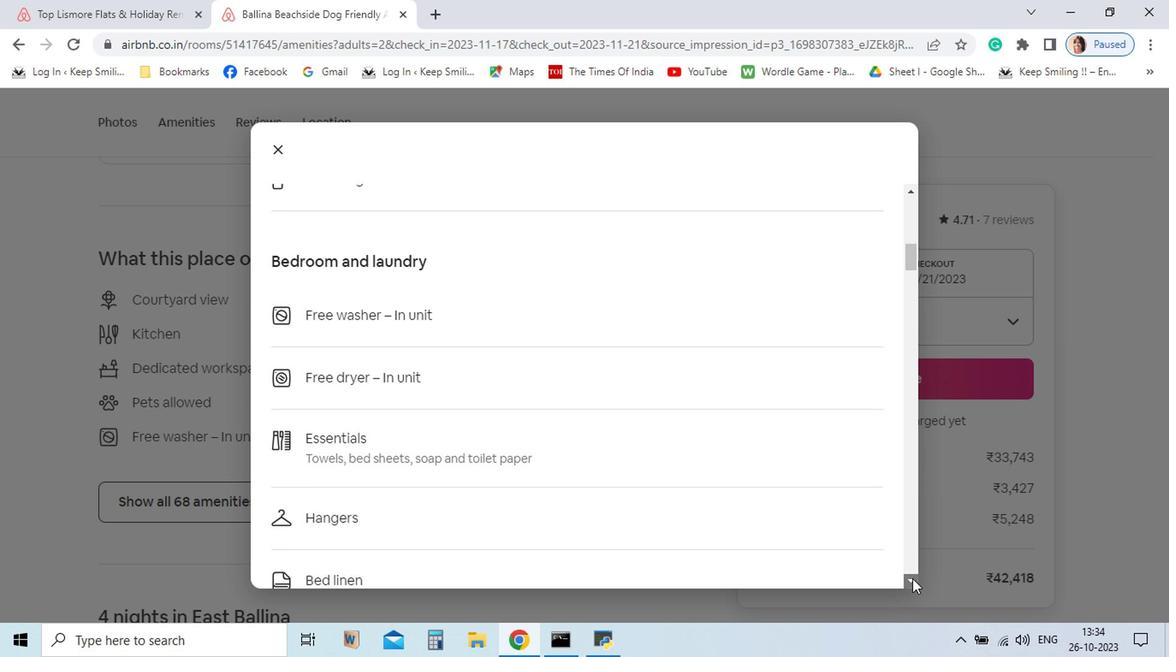
Action: Mouse pressed left at (820, 582)
Screenshot: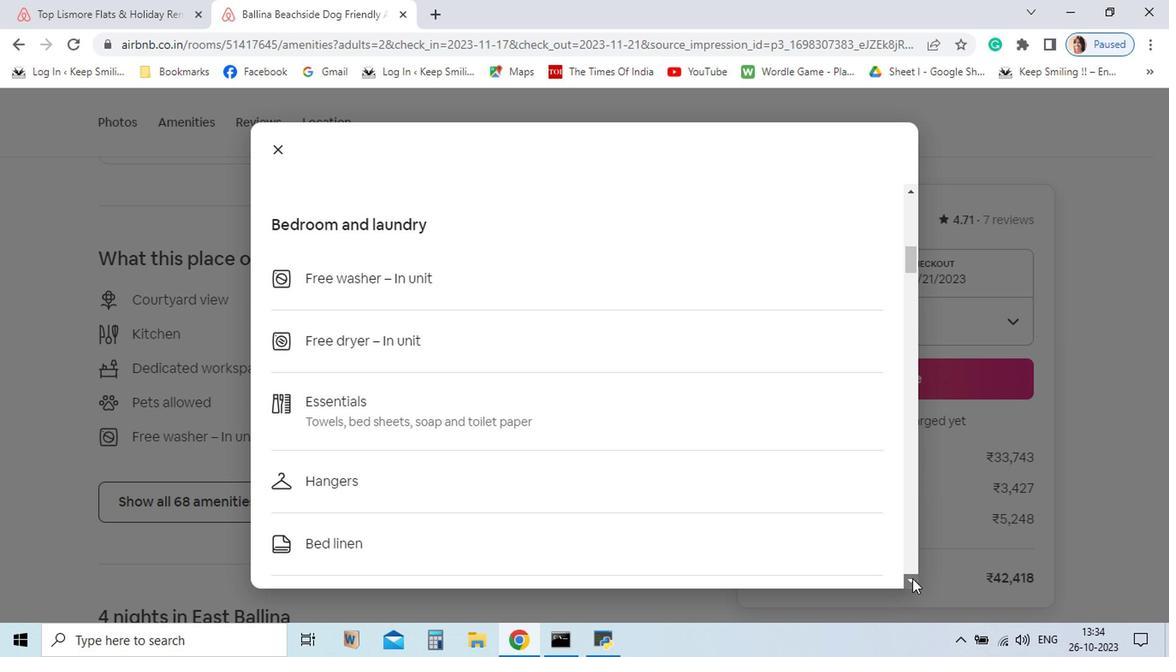 
Action: Mouse pressed left at (820, 582)
Screenshot: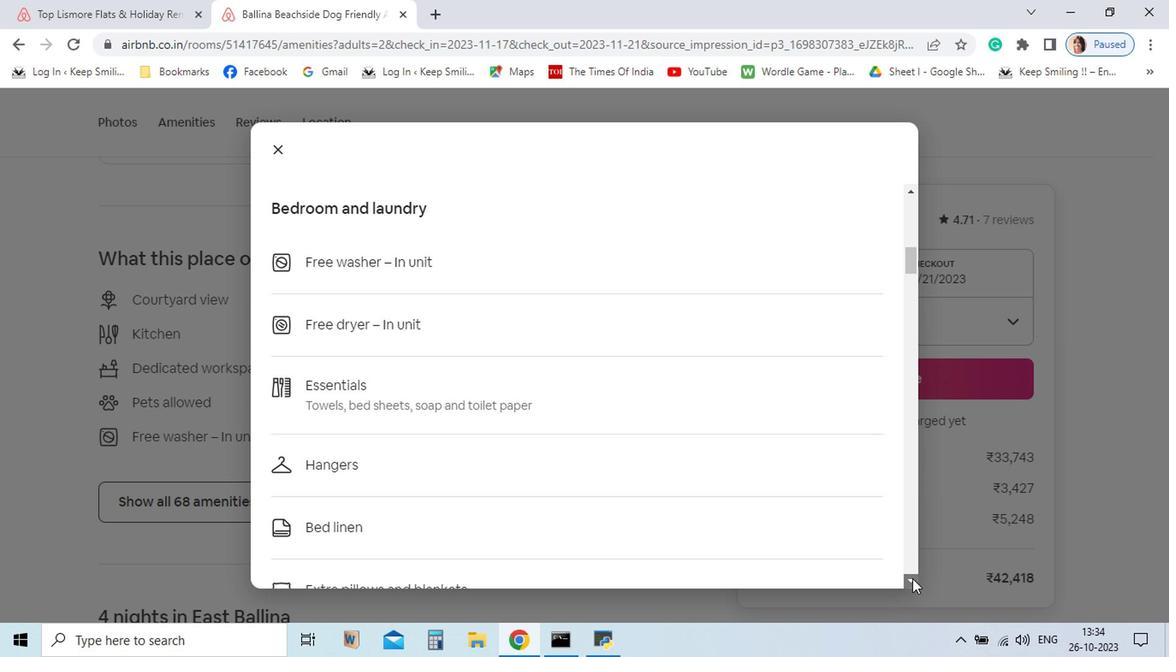 
Action: Mouse pressed left at (820, 582)
Screenshot: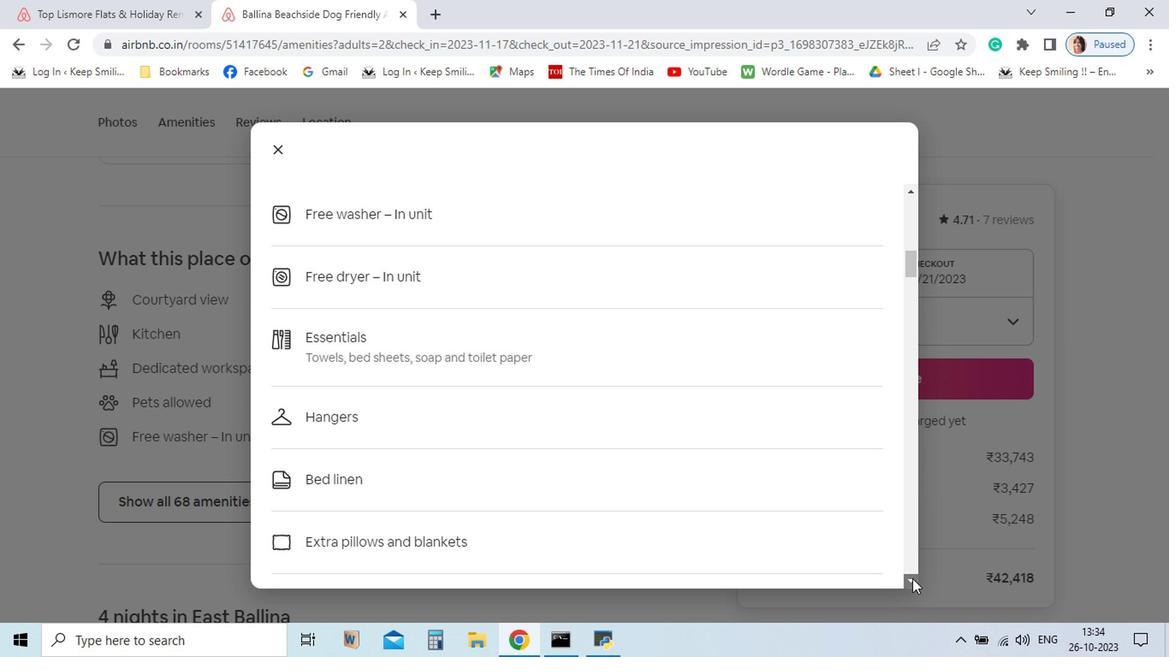
Action: Mouse pressed left at (820, 582)
Screenshot: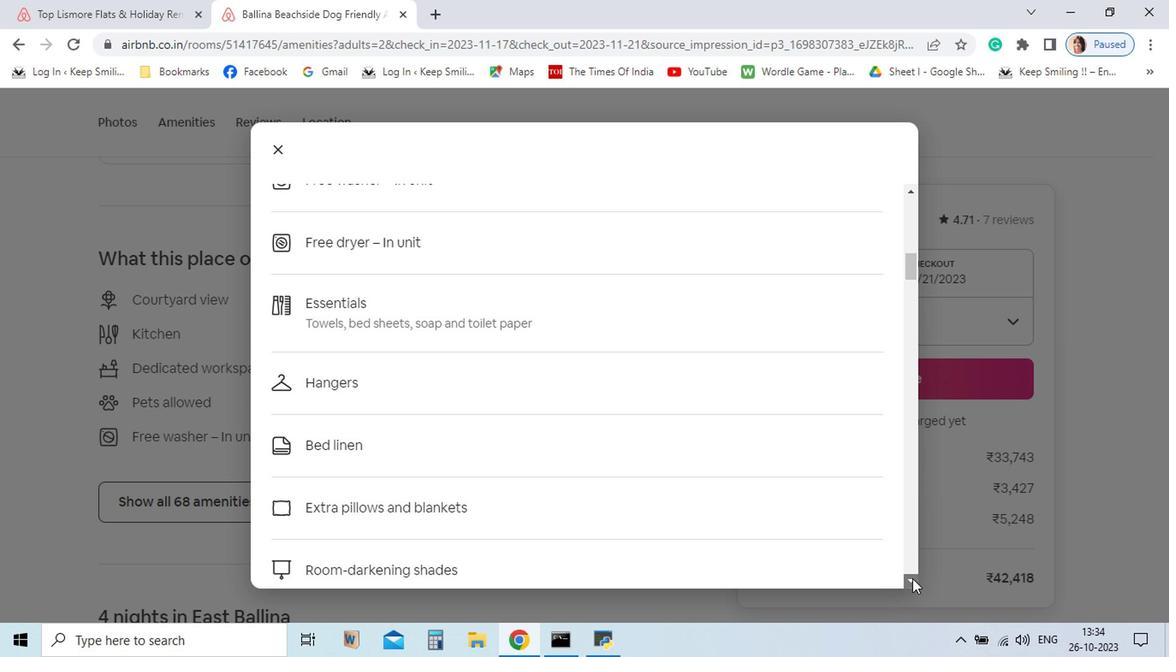 
Action: Mouse pressed left at (820, 582)
Screenshot: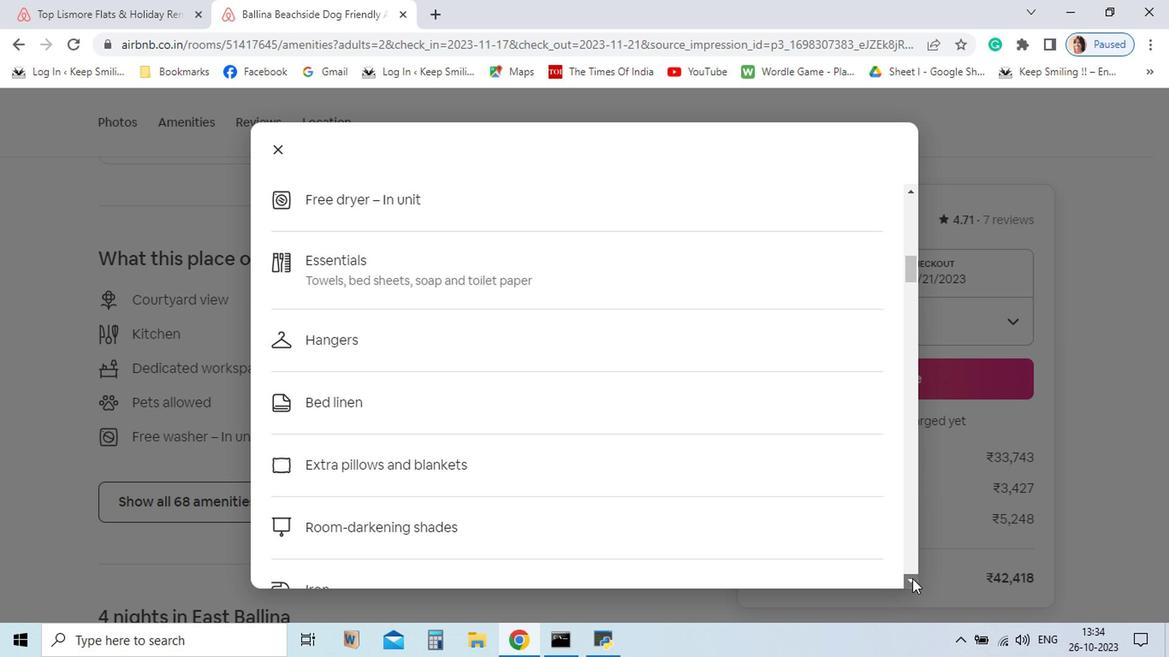 
Action: Mouse pressed left at (820, 582)
Screenshot: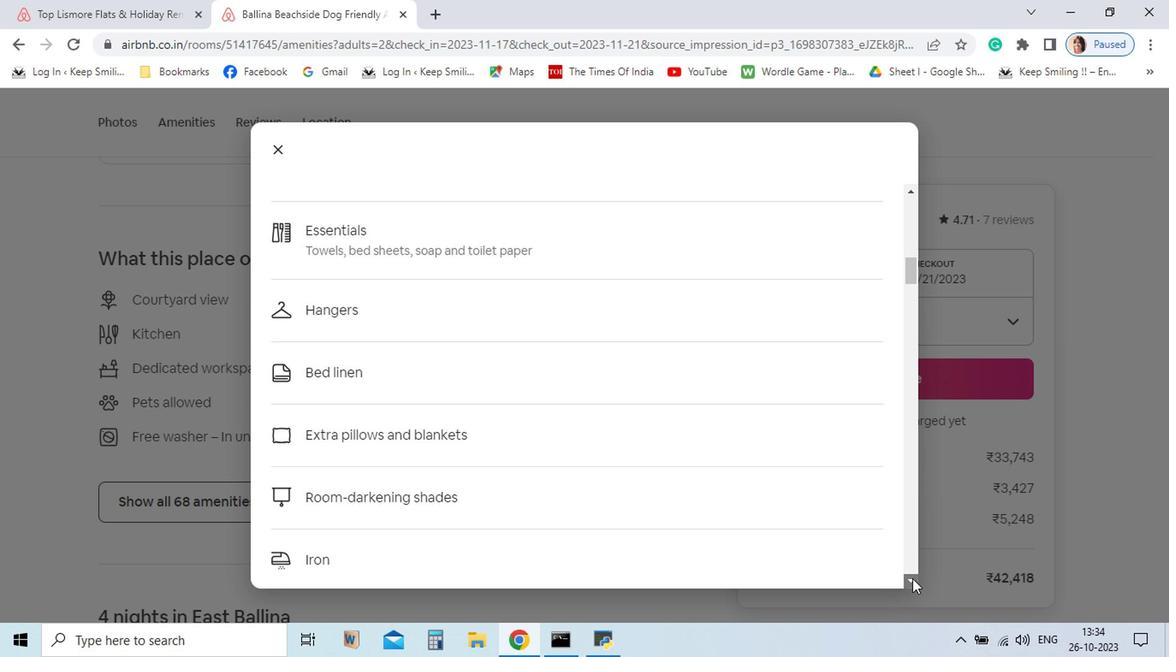 
Action: Mouse pressed left at (820, 582)
Screenshot: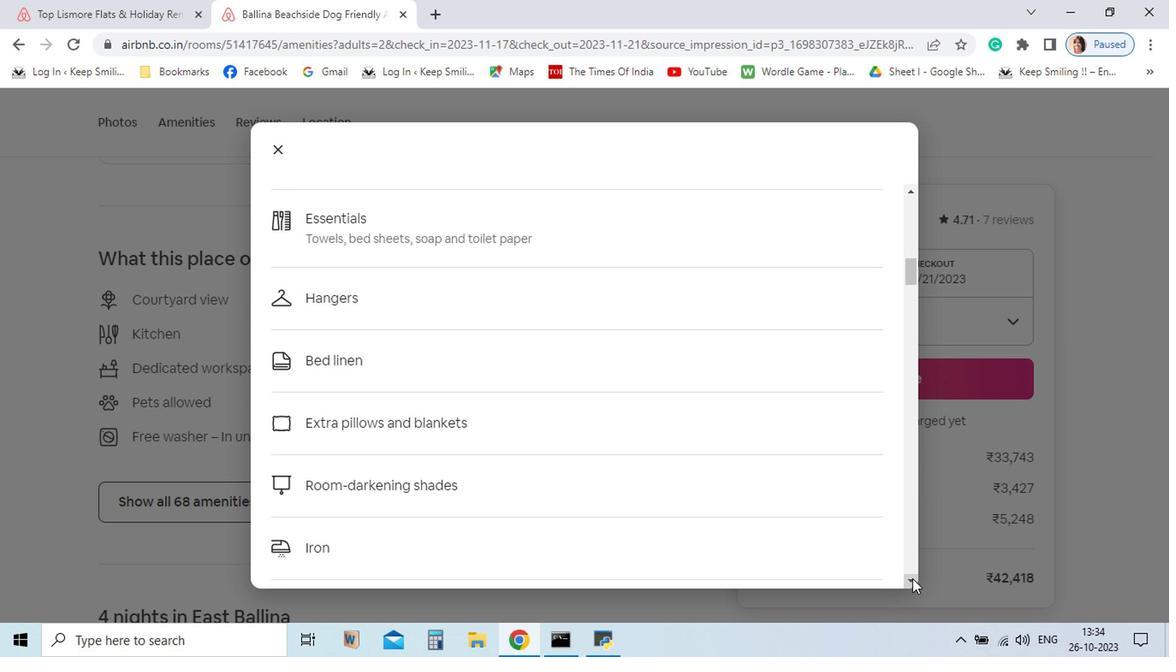 
Action: Mouse pressed left at (820, 582)
Screenshot: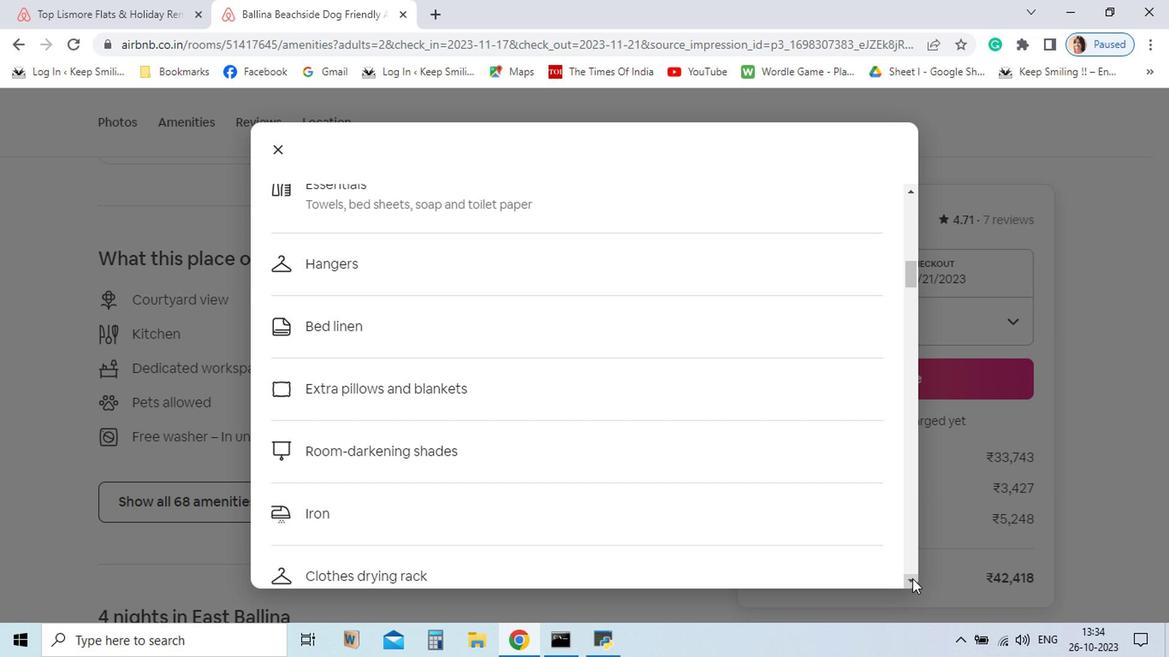 
Action: Mouse pressed left at (820, 582)
Screenshot: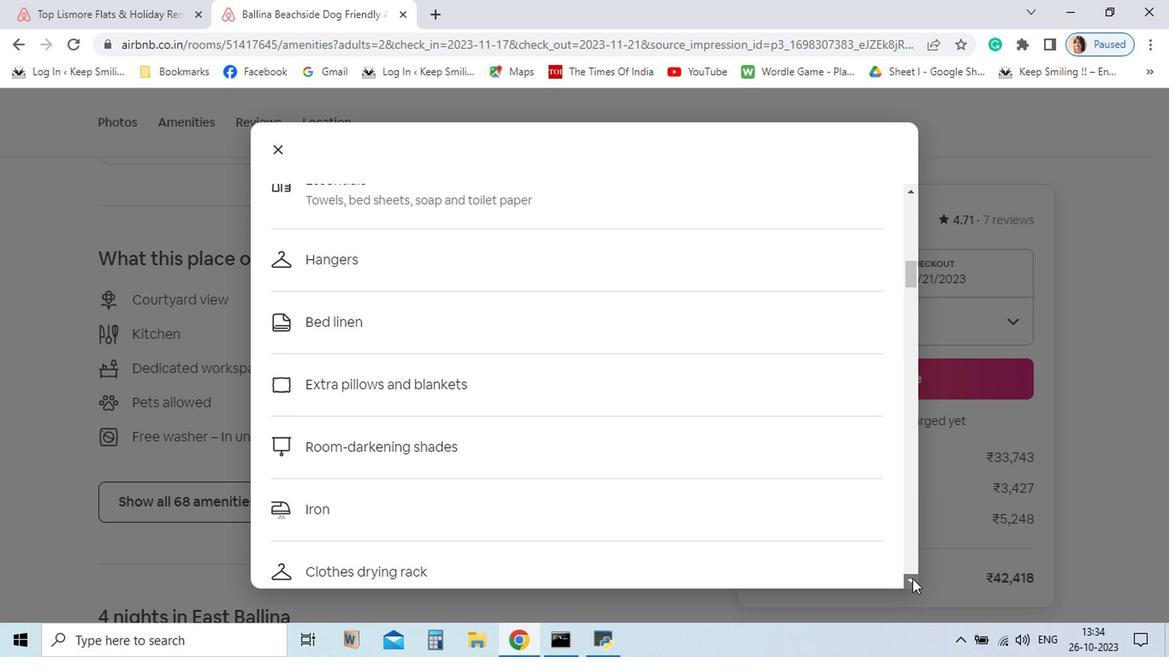 
Action: Mouse pressed left at (820, 582)
Screenshot: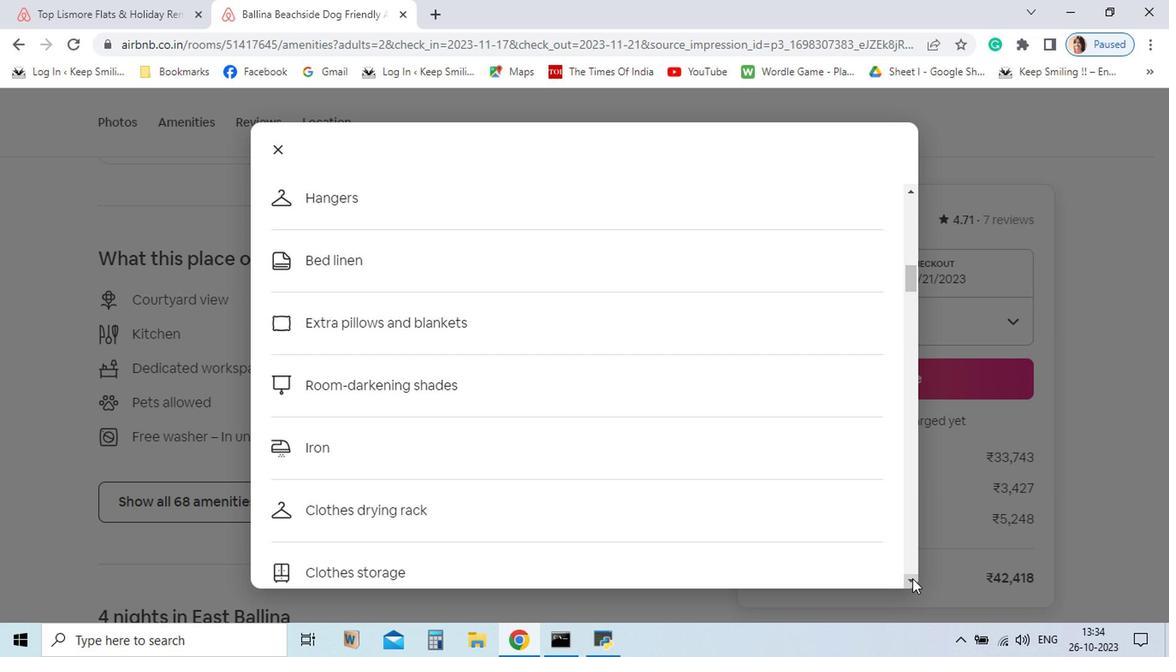 
Action: Mouse pressed left at (820, 582)
Screenshot: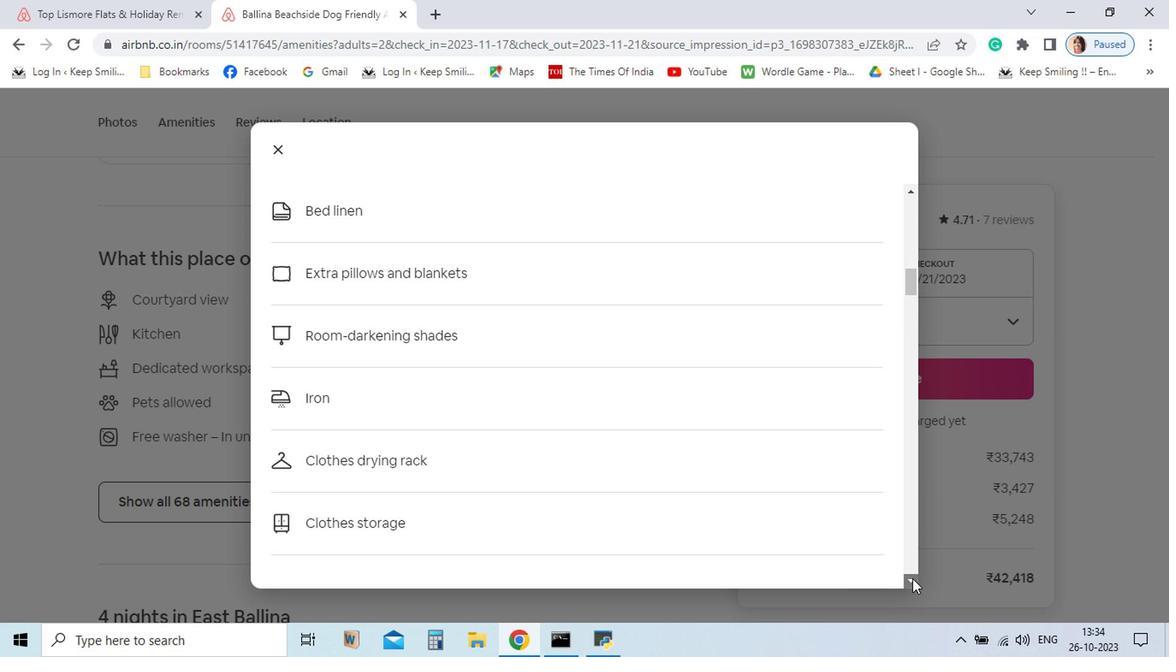 
Action: Mouse pressed left at (820, 582)
Screenshot: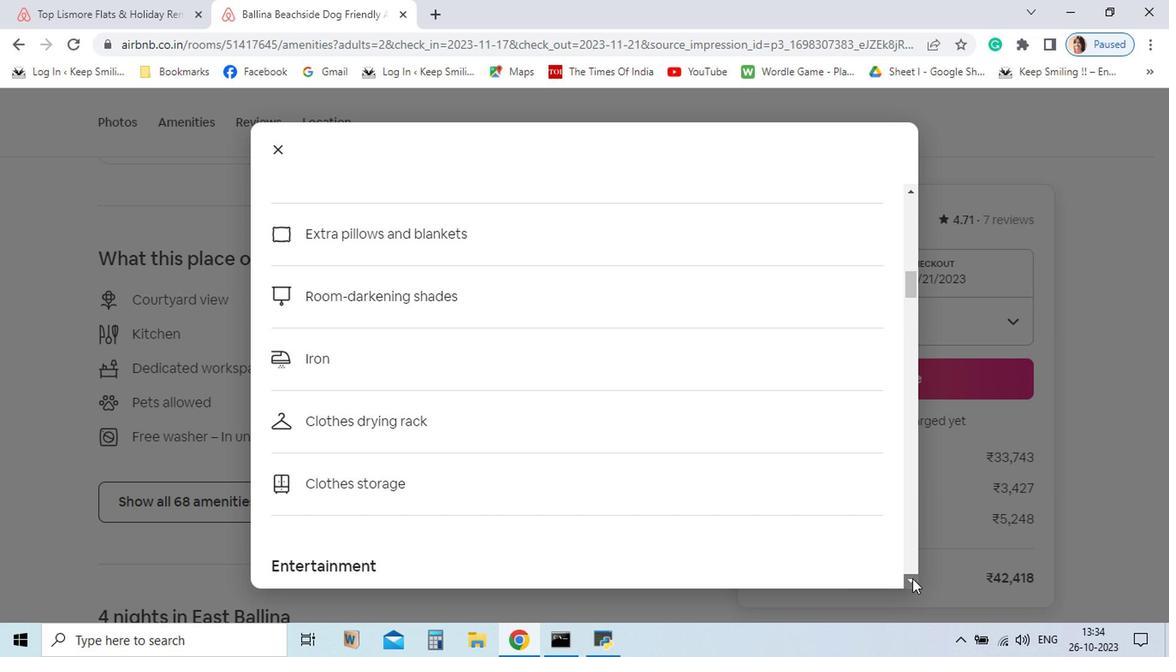 
Action: Mouse pressed left at (820, 582)
Screenshot: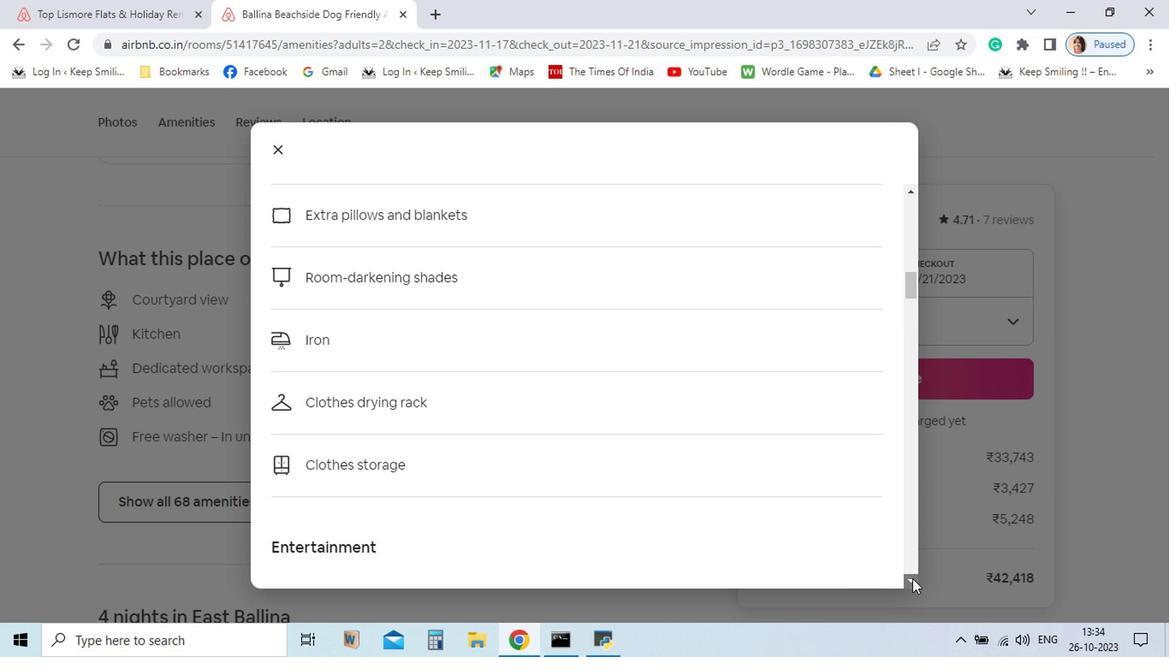 
Action: Mouse pressed left at (820, 582)
Screenshot: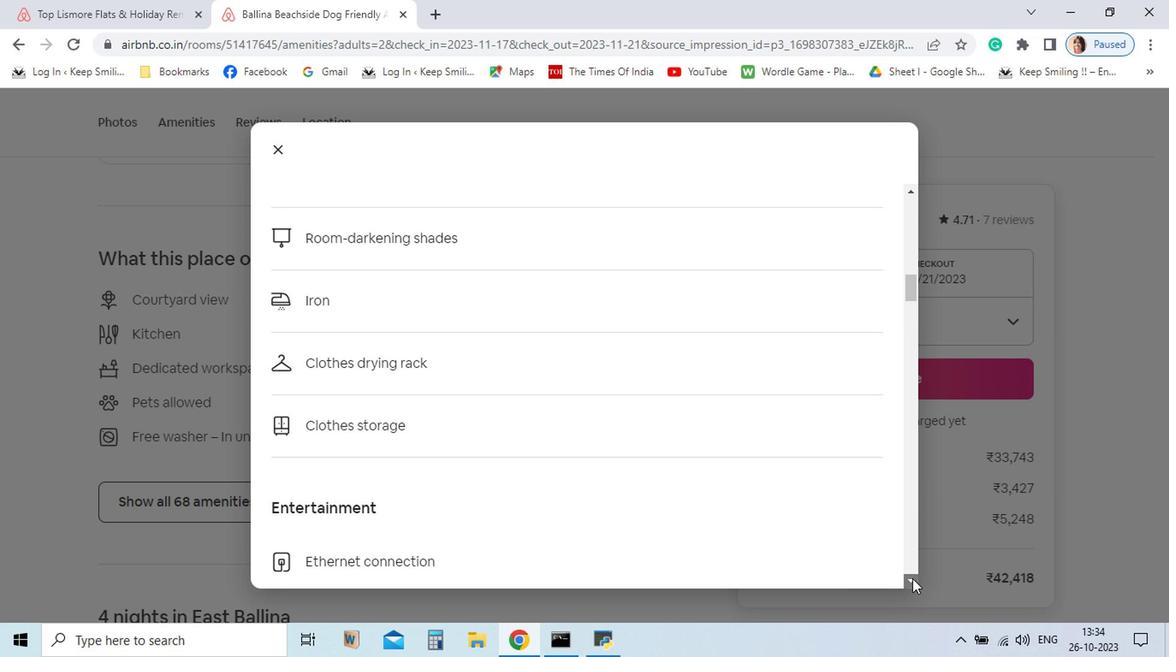 
Action: Mouse pressed left at (820, 582)
Screenshot: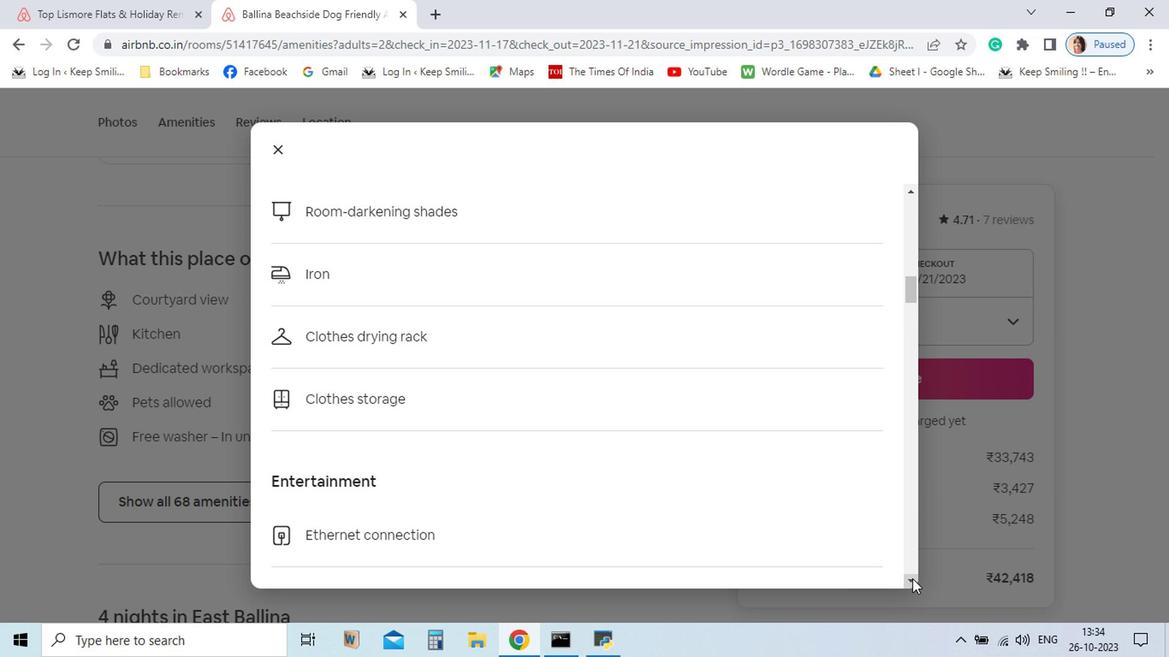 
Action: Mouse pressed left at (820, 582)
Screenshot: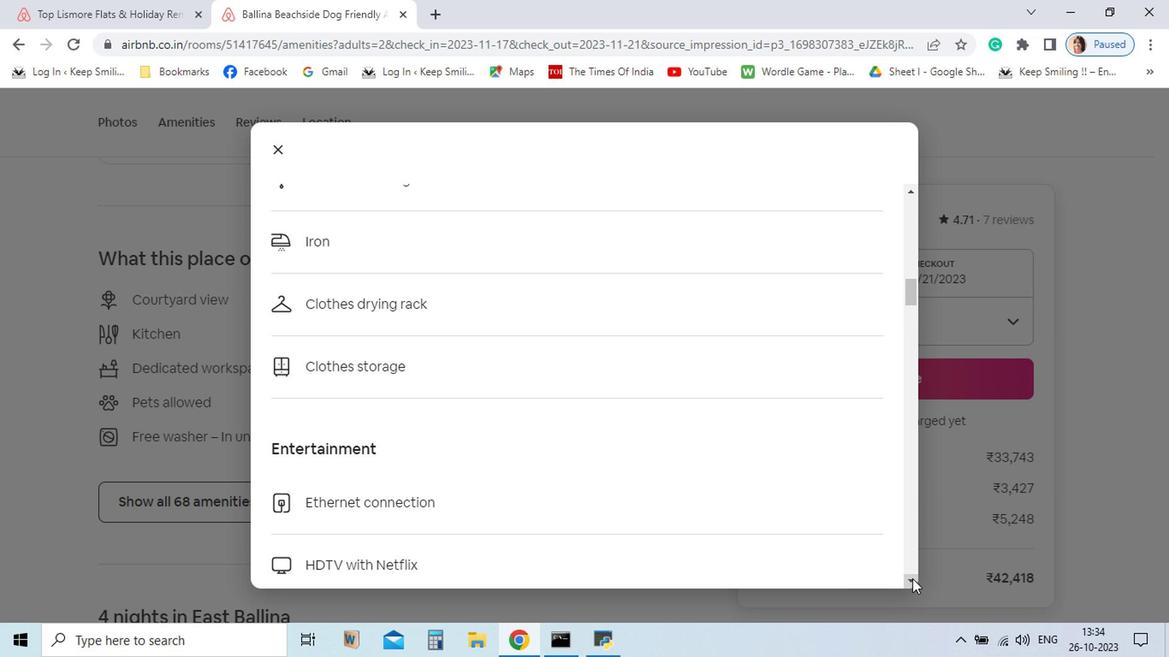
Action: Mouse pressed left at (820, 582)
Screenshot: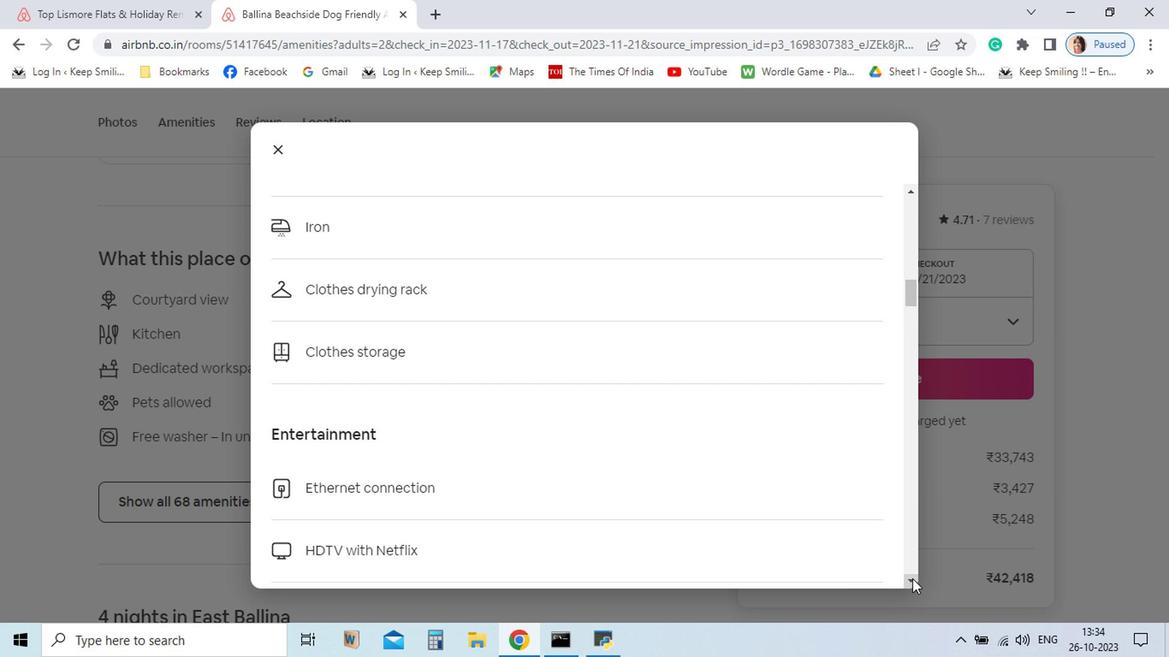 
Action: Mouse pressed left at (820, 582)
Screenshot: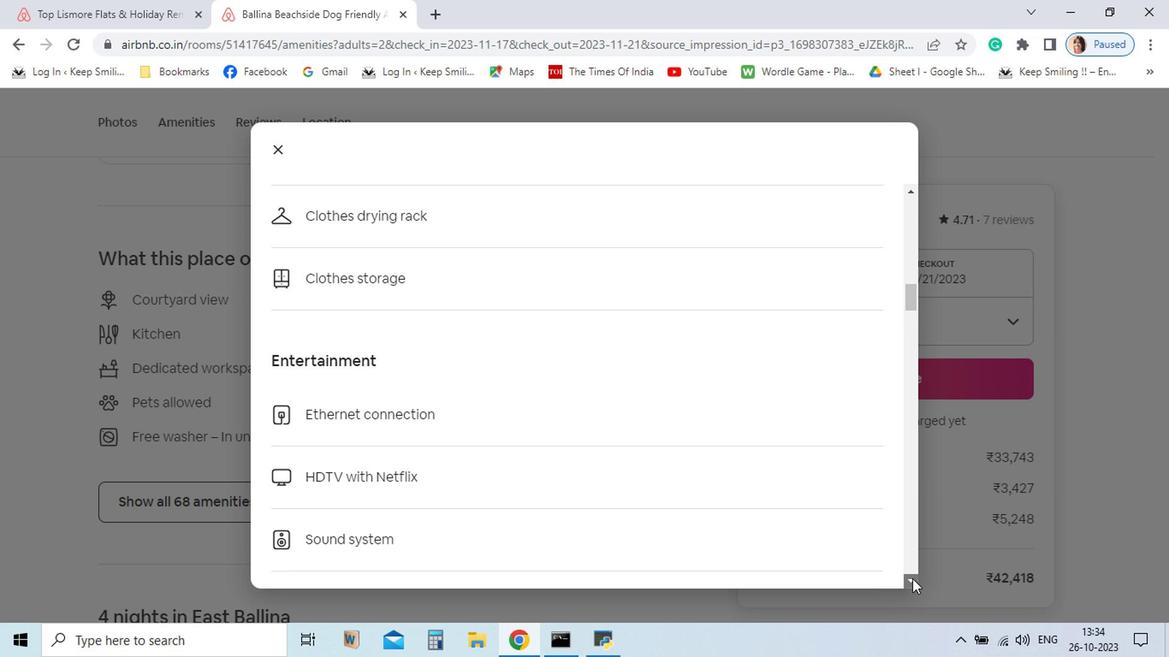 
Action: Mouse pressed left at (820, 582)
Screenshot: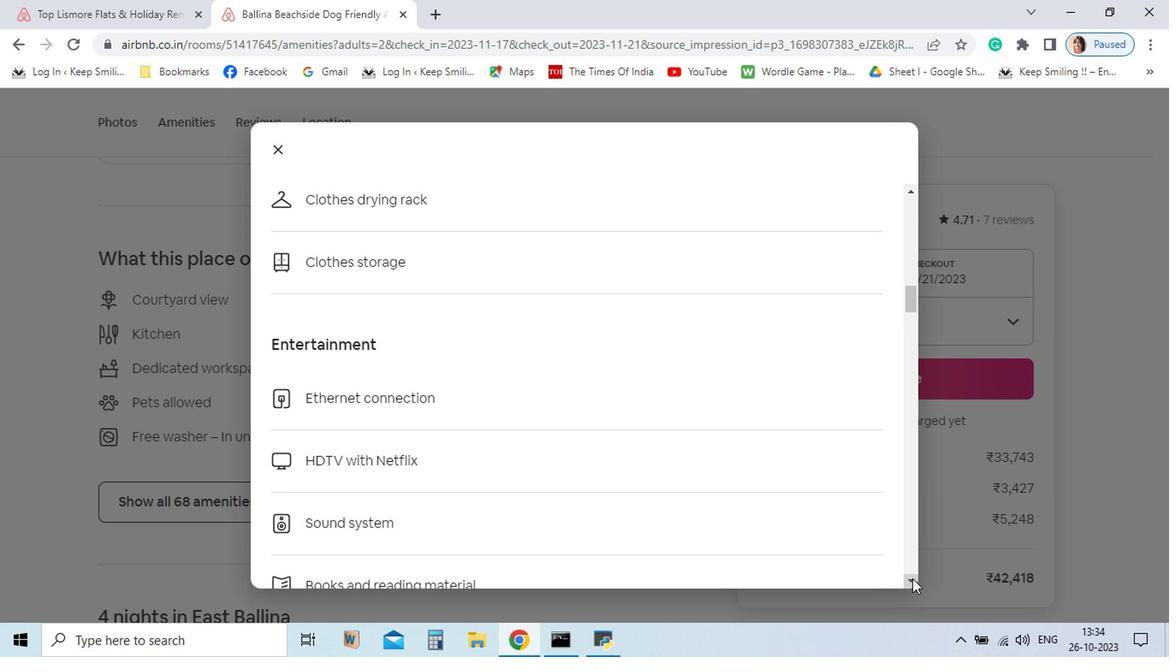 
Action: Mouse pressed left at (820, 582)
Screenshot: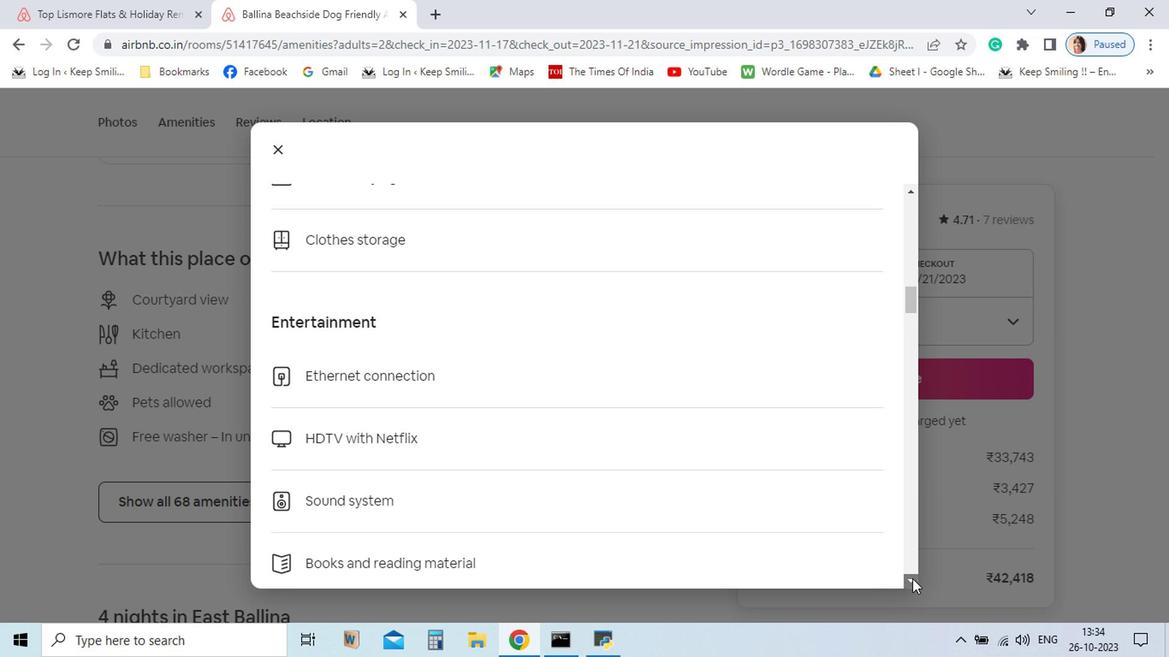 
Action: Mouse pressed left at (820, 582)
Screenshot: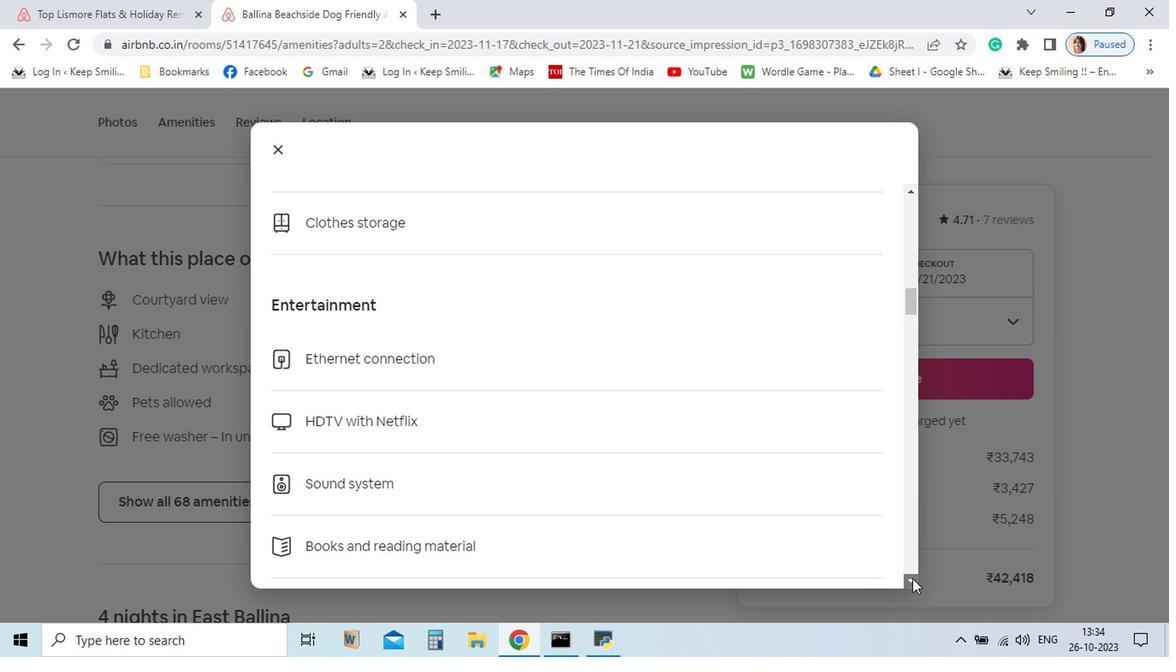 
Action: Mouse pressed left at (820, 582)
Screenshot: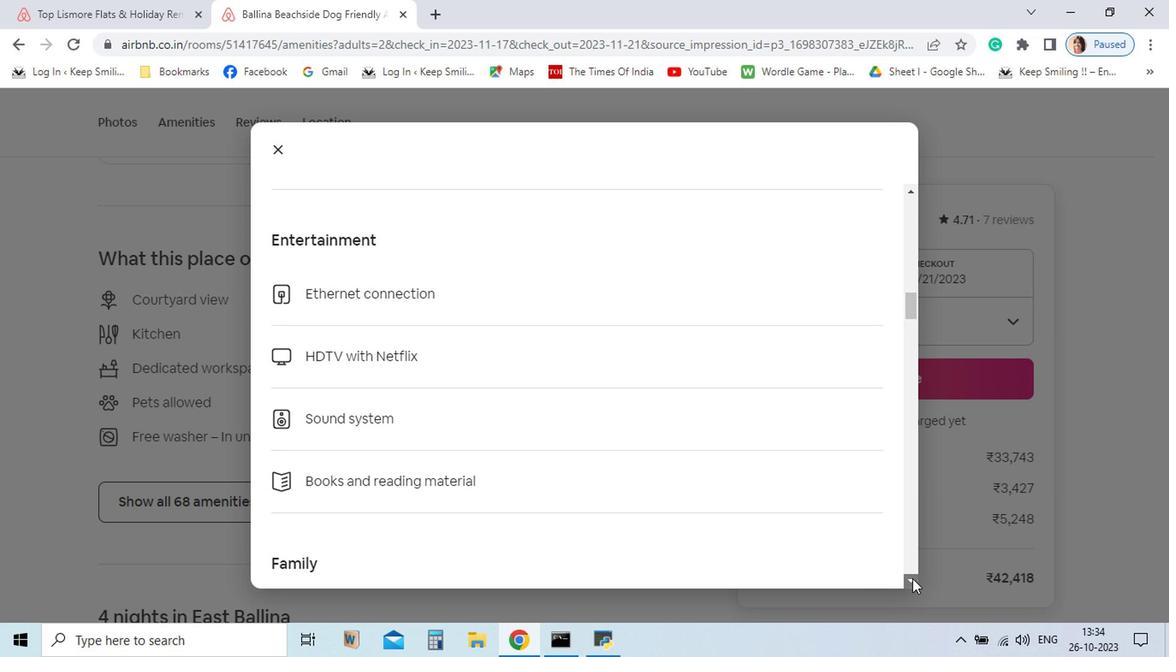 
Action: Mouse pressed left at (820, 582)
Screenshot: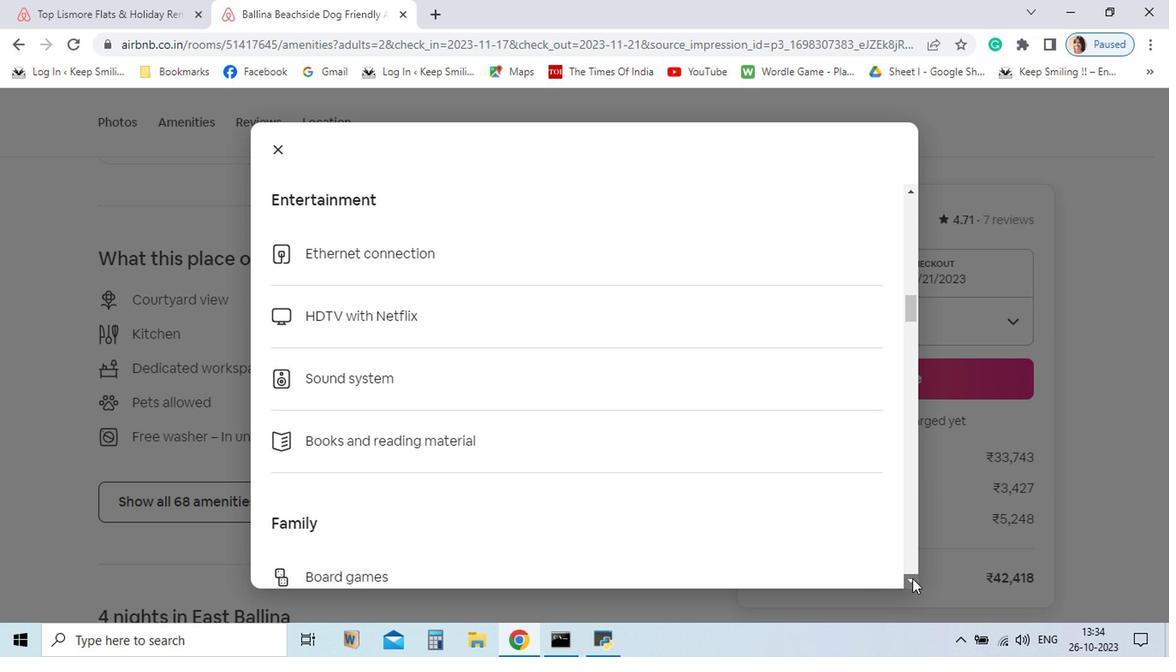 
Action: Mouse pressed left at (820, 582)
Screenshot: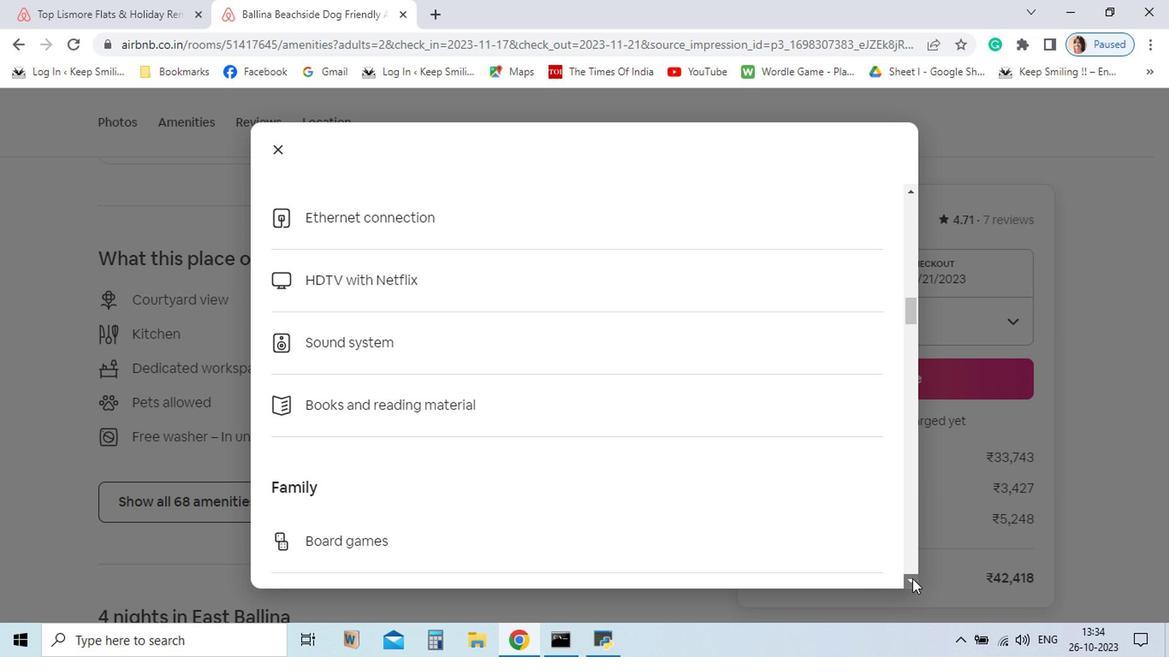 
Action: Mouse pressed left at (820, 582)
Screenshot: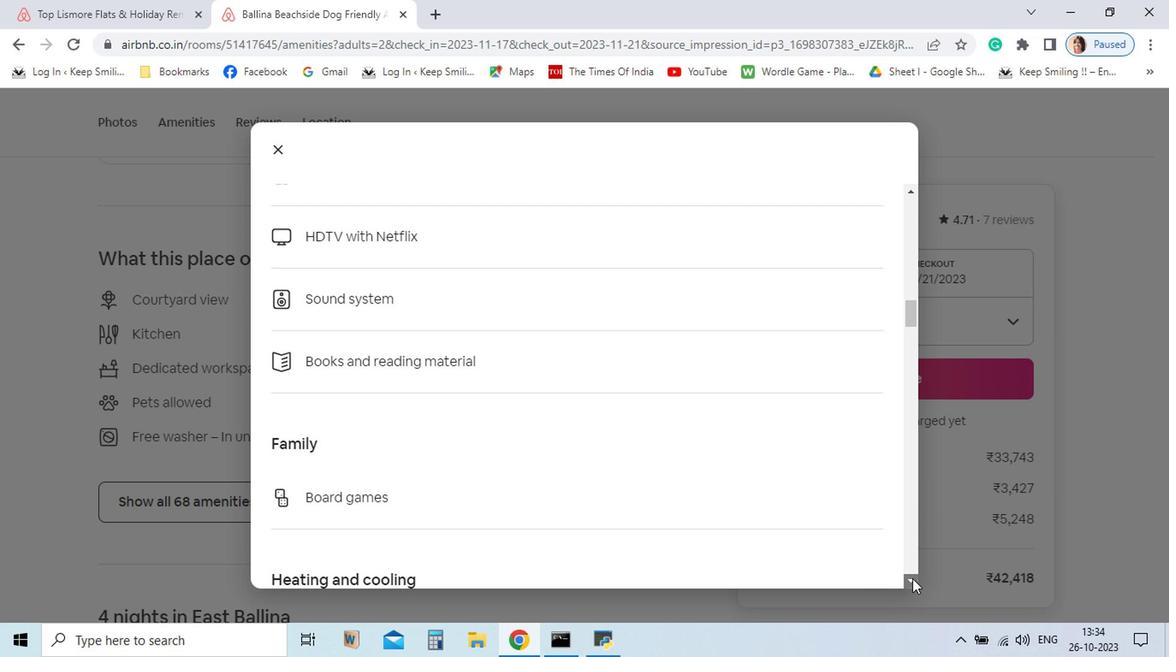 
Action: Mouse pressed left at (820, 582)
Screenshot: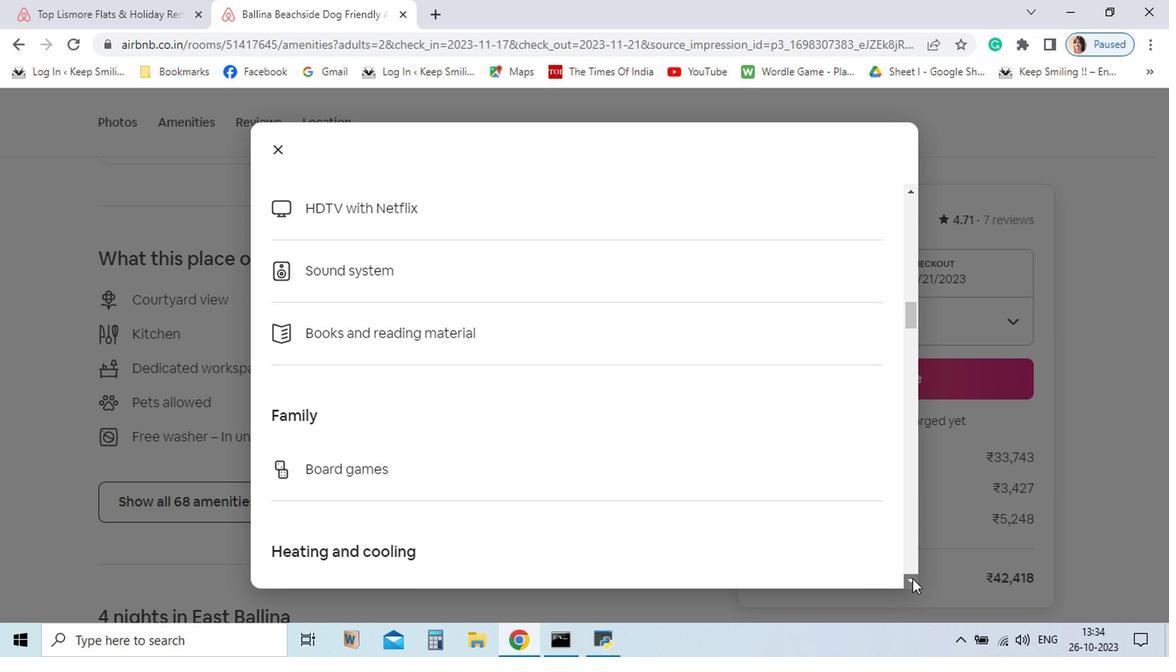 
Action: Mouse pressed left at (820, 582)
Screenshot: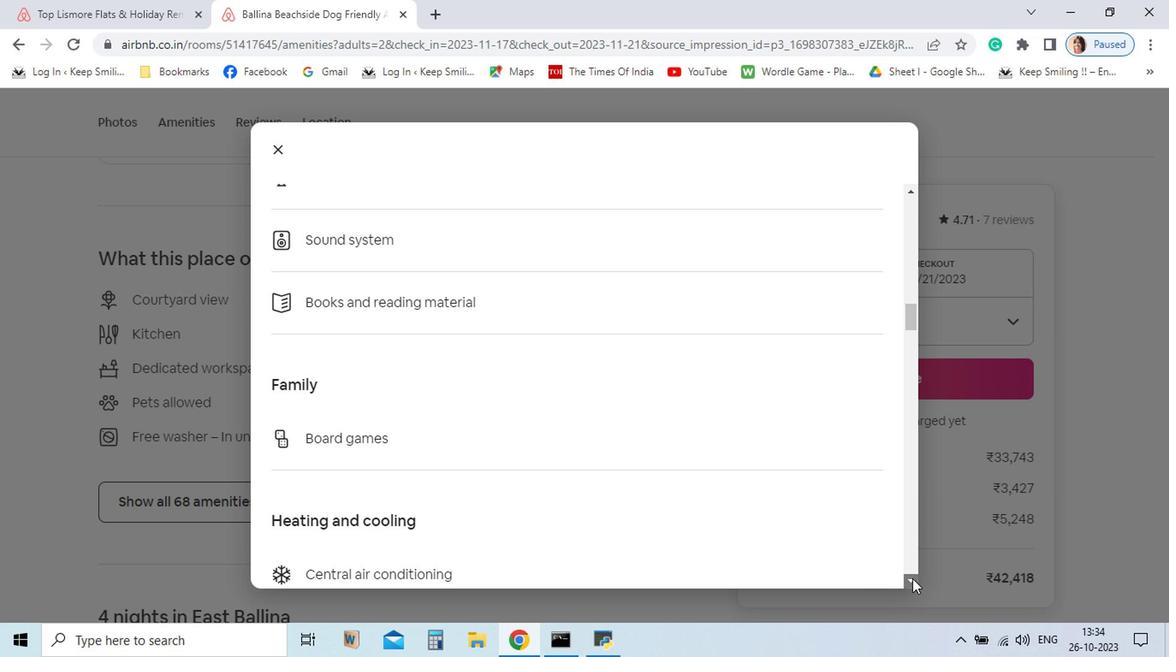 
Action: Mouse pressed left at (820, 582)
